 Task: Look for Airbnb options in Roskilde, Denmark from 9th December, 2023 to 12th December, 2023 for 1 adult.1  bedroom having 1 bed and 1 bathroom. Property type can be flat. Amenities needed are: wifi. Booking option can be shelf check-in. Look for 4 properties as per requirement.
Action: Mouse moved to (425, 95)
Screenshot: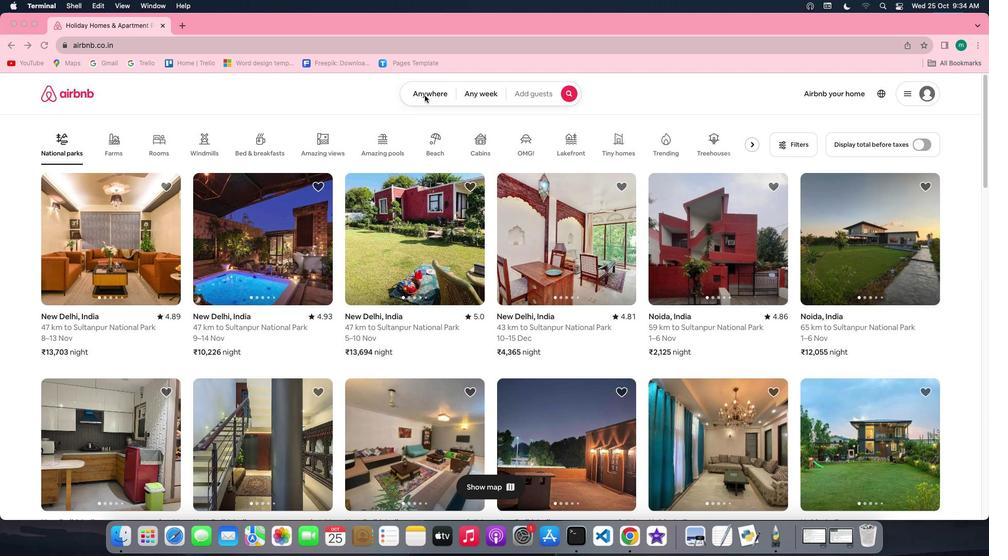 
Action: Mouse pressed left at (425, 95)
Screenshot: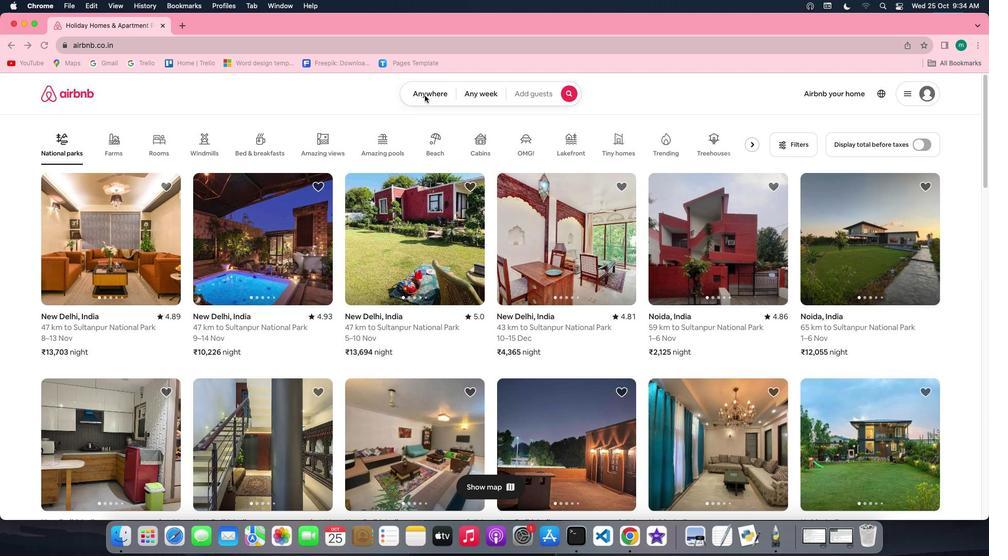 
Action: Mouse pressed left at (425, 95)
Screenshot: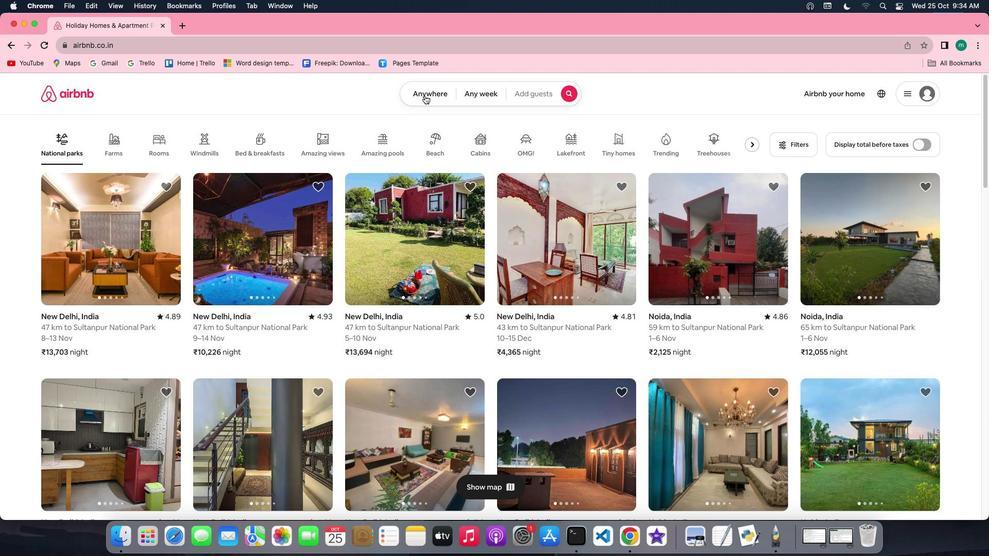 
Action: Mouse moved to (395, 137)
Screenshot: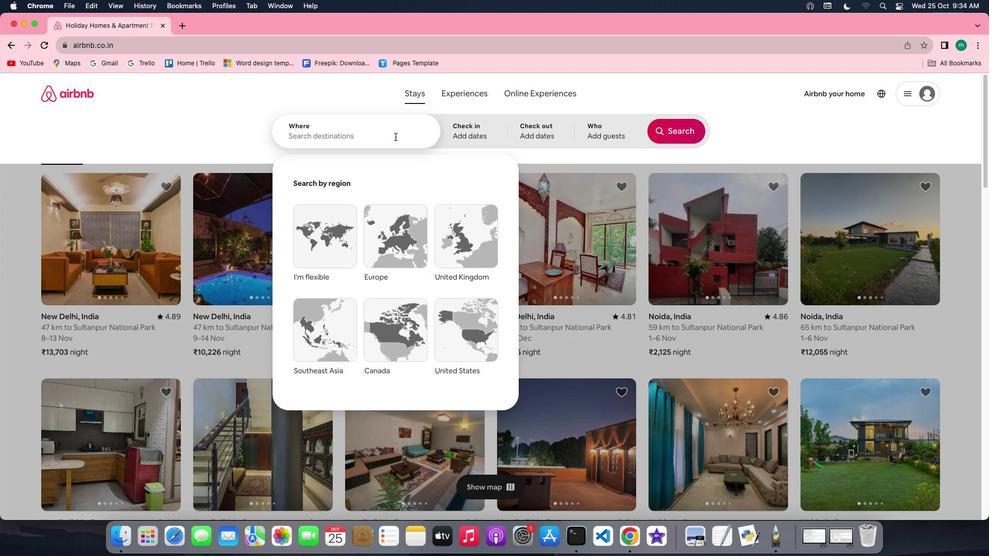 
Action: Mouse pressed left at (395, 137)
Screenshot: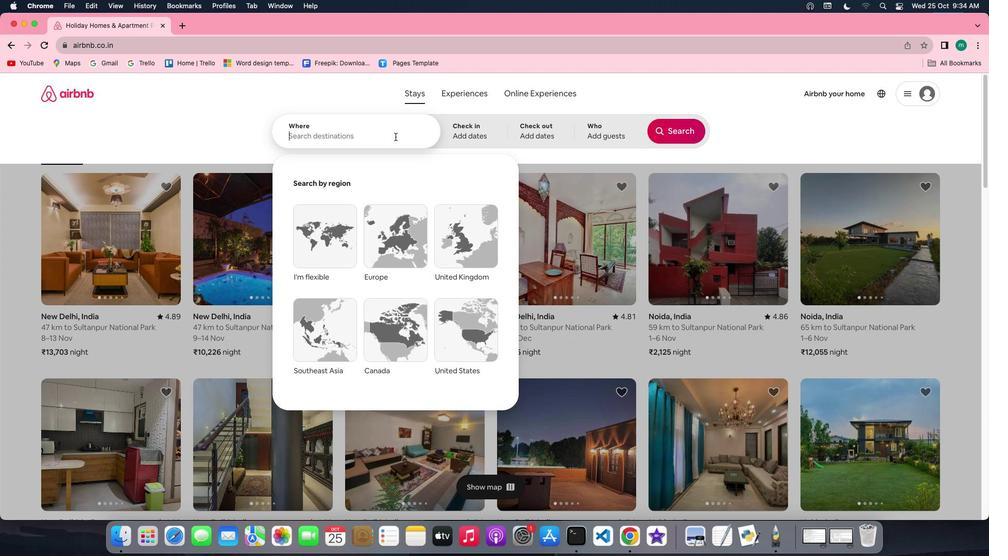 
Action: Key pressed Key.shift'R''o''s''k''i''l''d''e'','Key.spaceKey.shift'D''e''n''m''a''r''k'
Screenshot: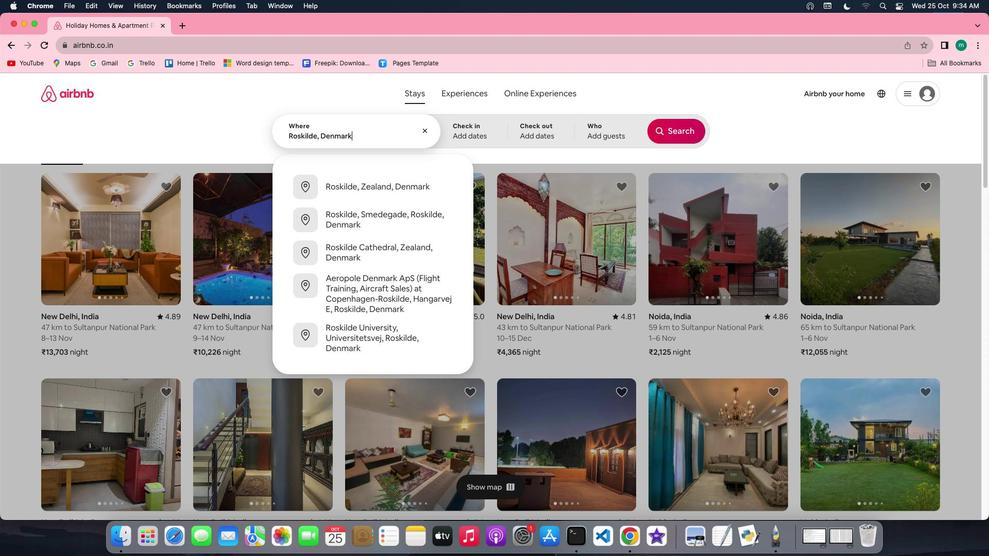 
Action: Mouse moved to (468, 138)
Screenshot: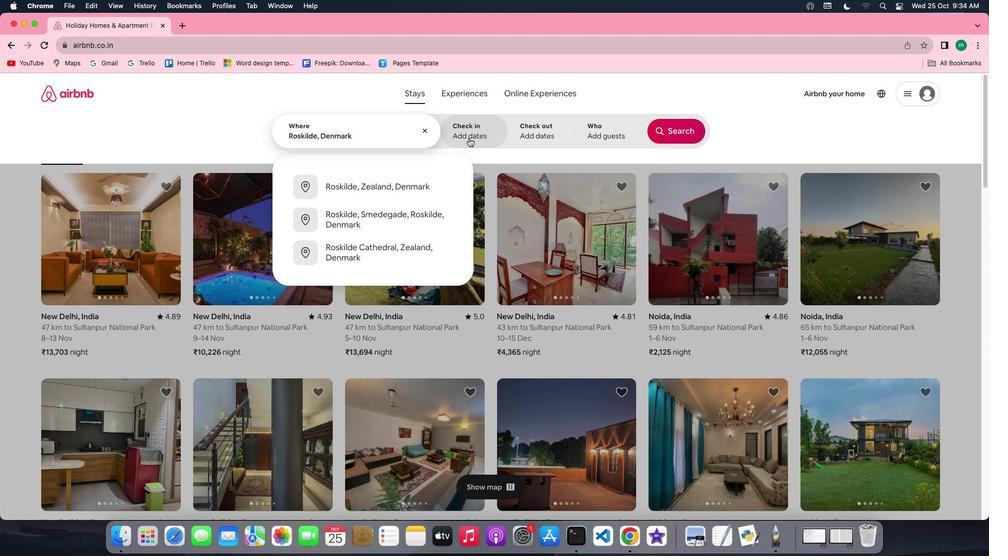 
Action: Mouse pressed left at (468, 138)
Screenshot: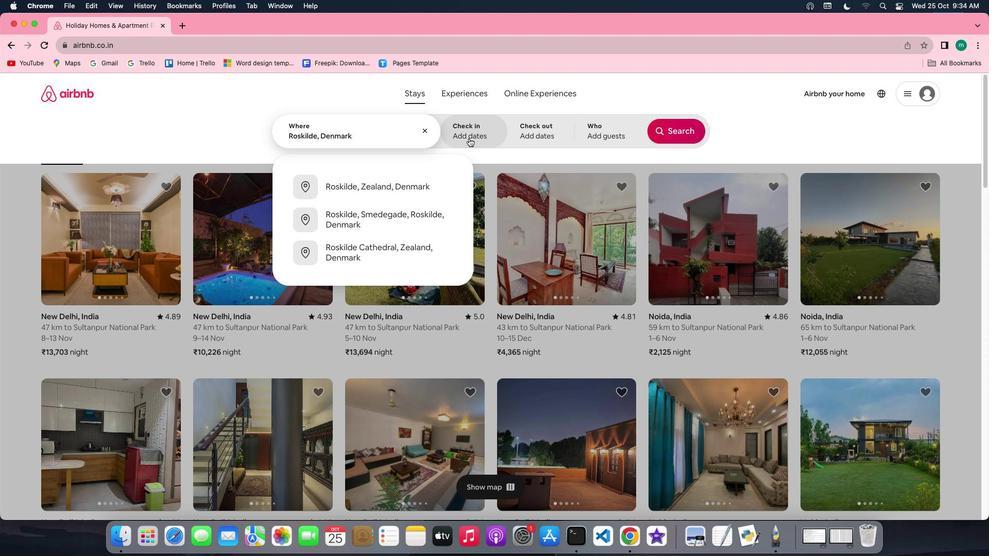 
Action: Mouse moved to (672, 218)
Screenshot: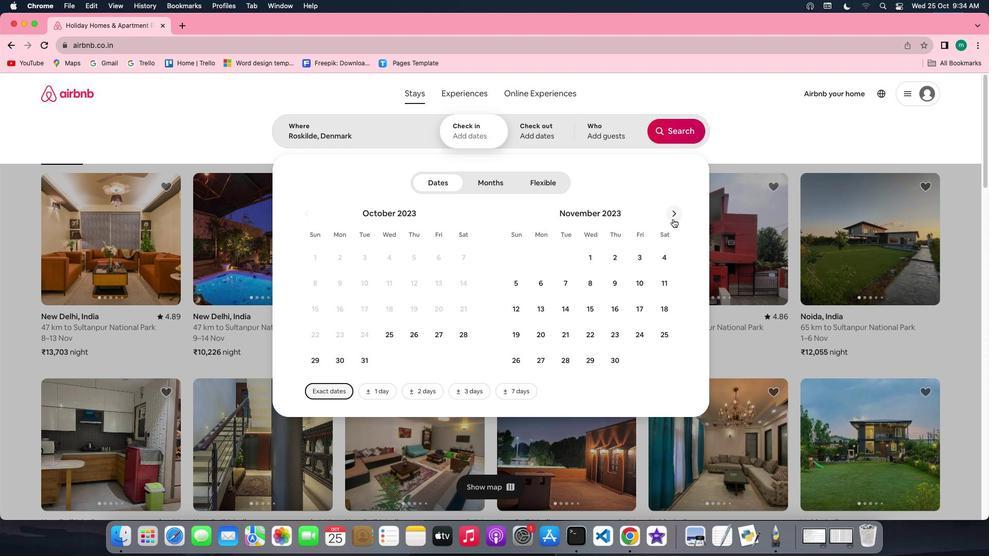 
Action: Mouse pressed left at (672, 218)
Screenshot: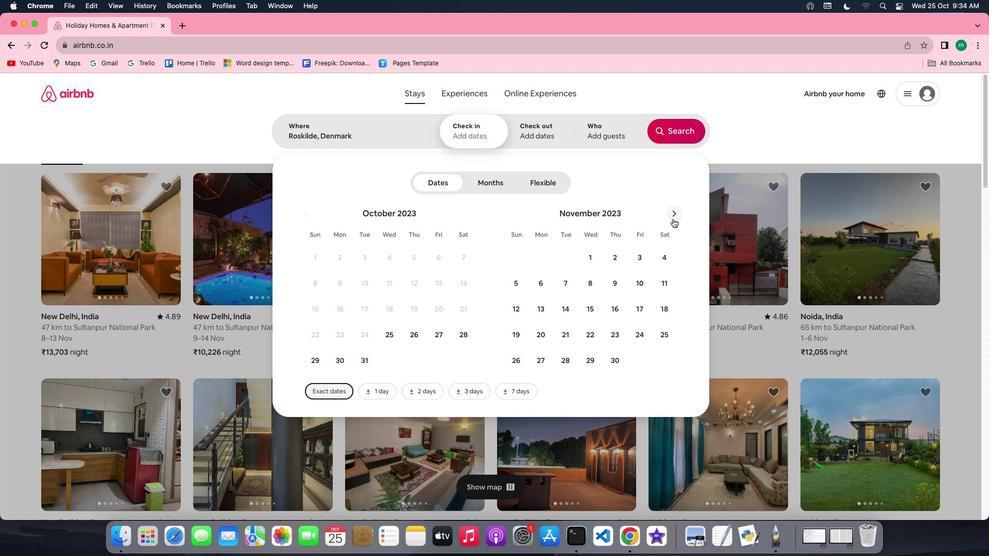 
Action: Mouse moved to (669, 279)
Screenshot: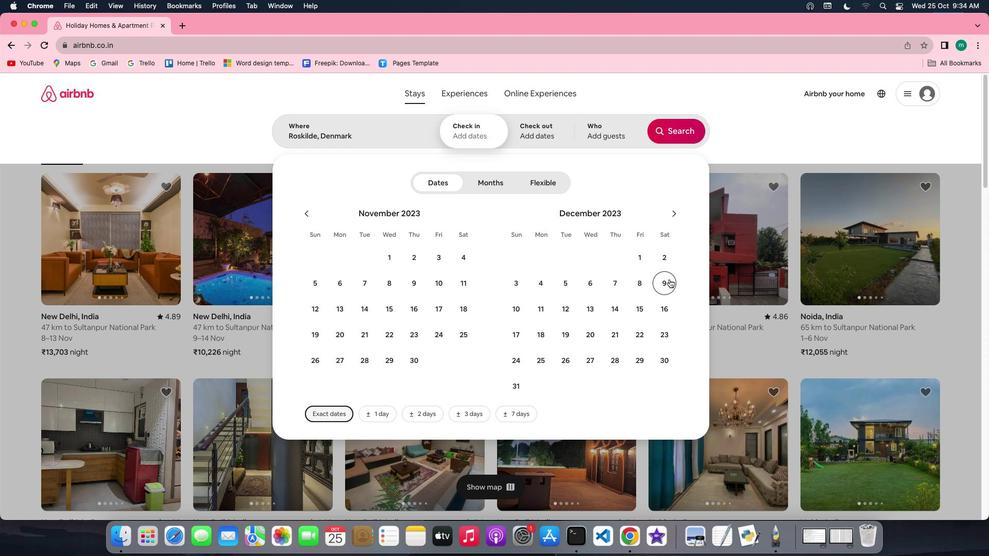 
Action: Mouse pressed left at (669, 279)
Screenshot: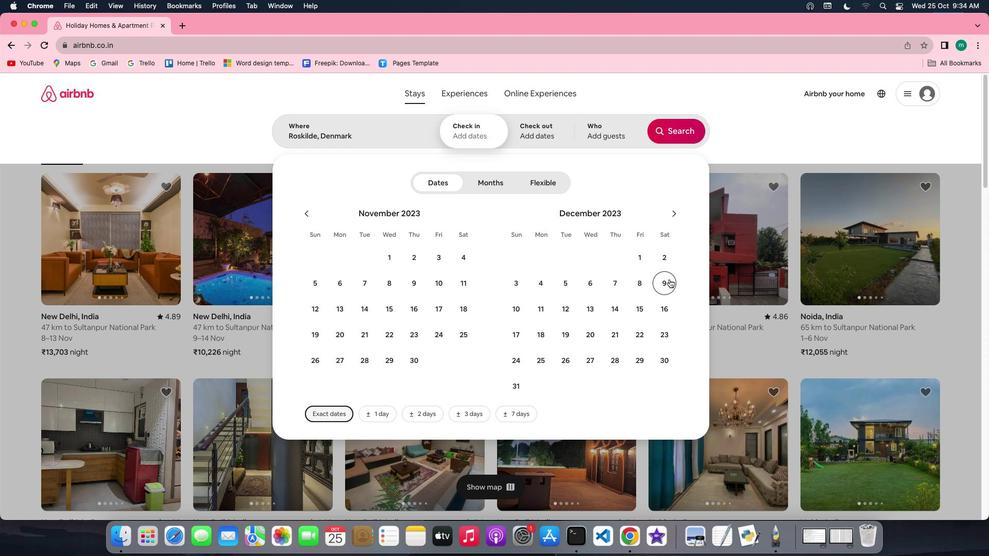 
Action: Mouse moved to (563, 306)
Screenshot: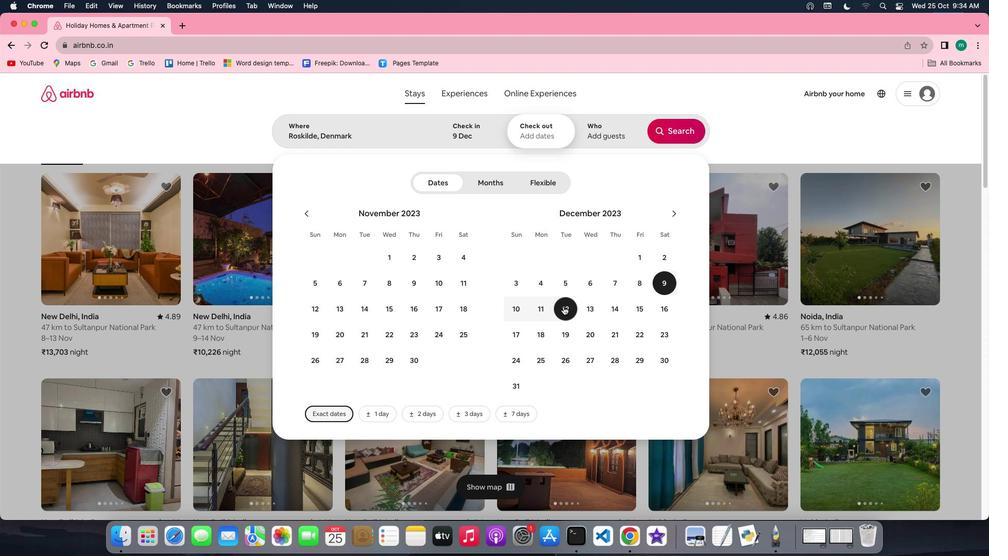 
Action: Mouse pressed left at (563, 306)
Screenshot: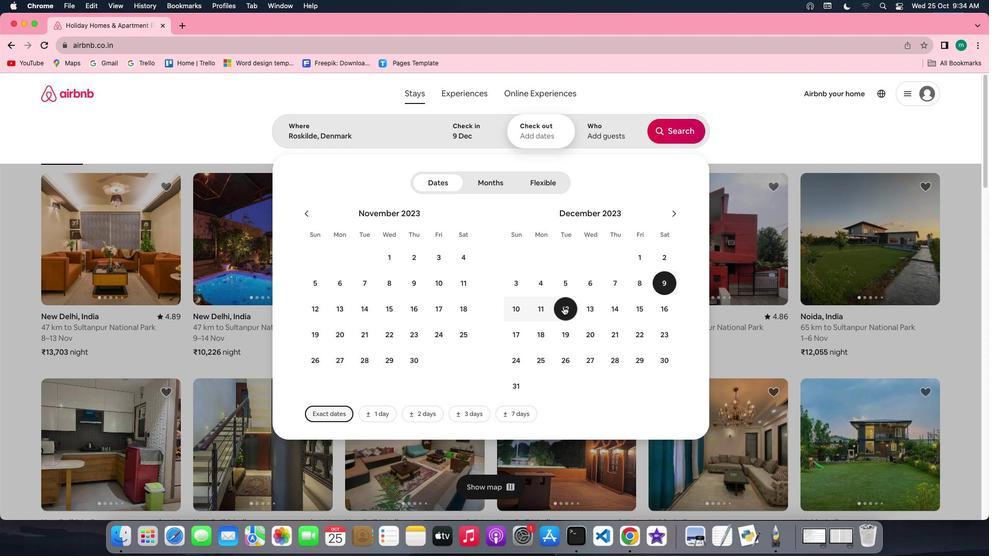 
Action: Mouse moved to (597, 125)
Screenshot: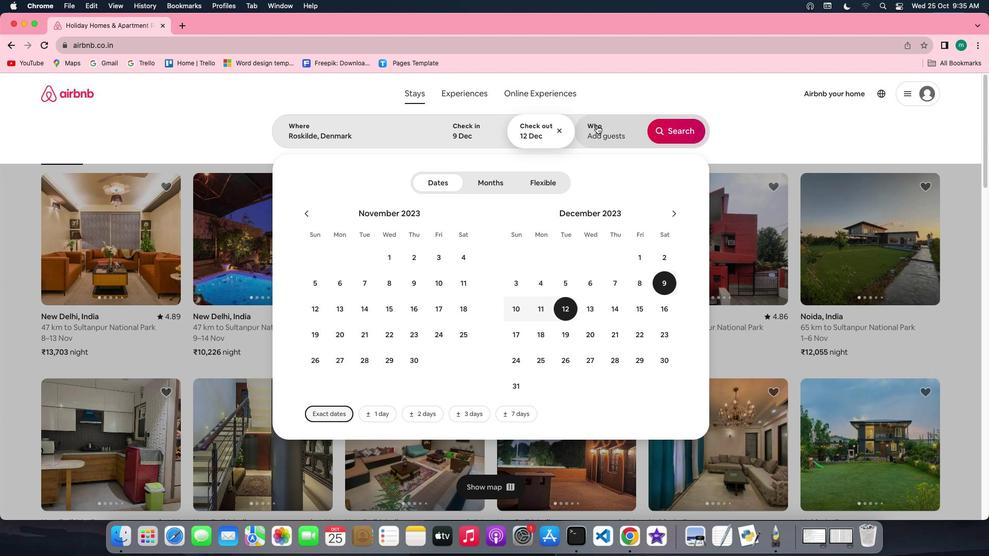 
Action: Mouse pressed left at (597, 125)
Screenshot: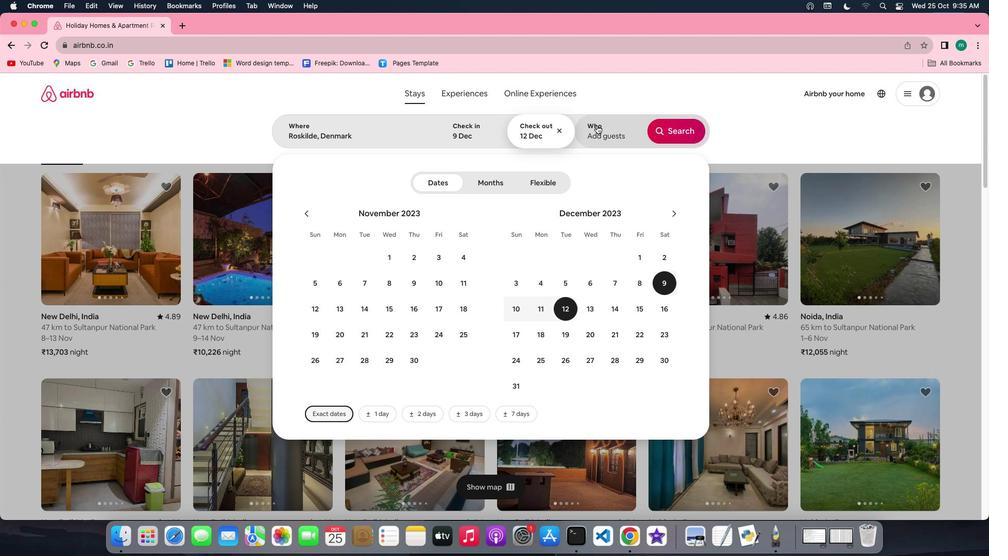 
Action: Mouse moved to (675, 182)
Screenshot: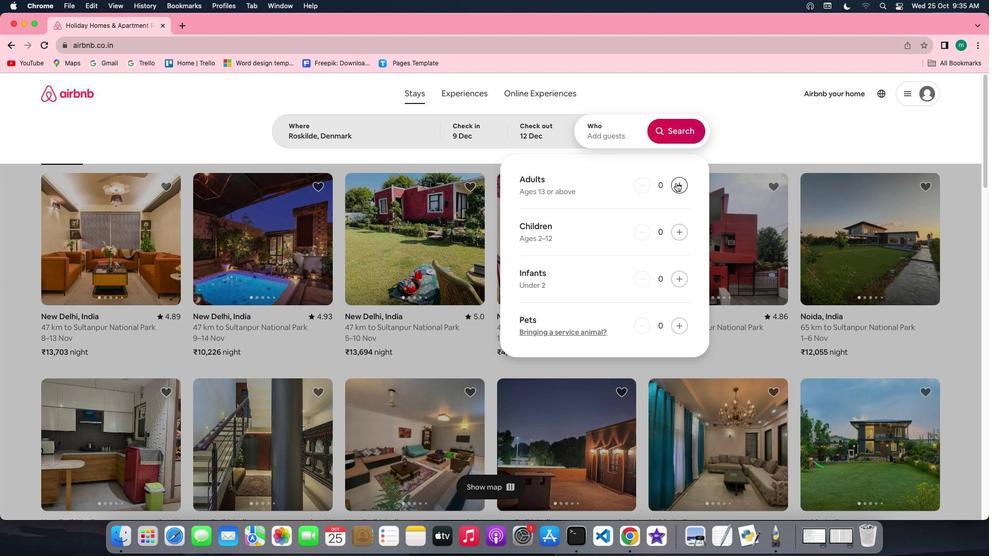 
Action: Mouse pressed left at (675, 182)
Screenshot: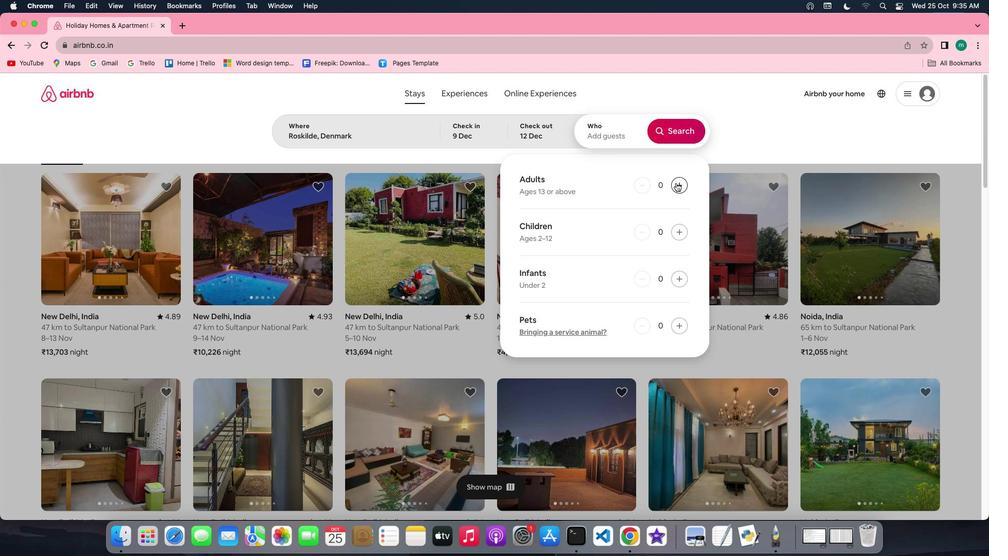 
Action: Mouse moved to (691, 126)
Screenshot: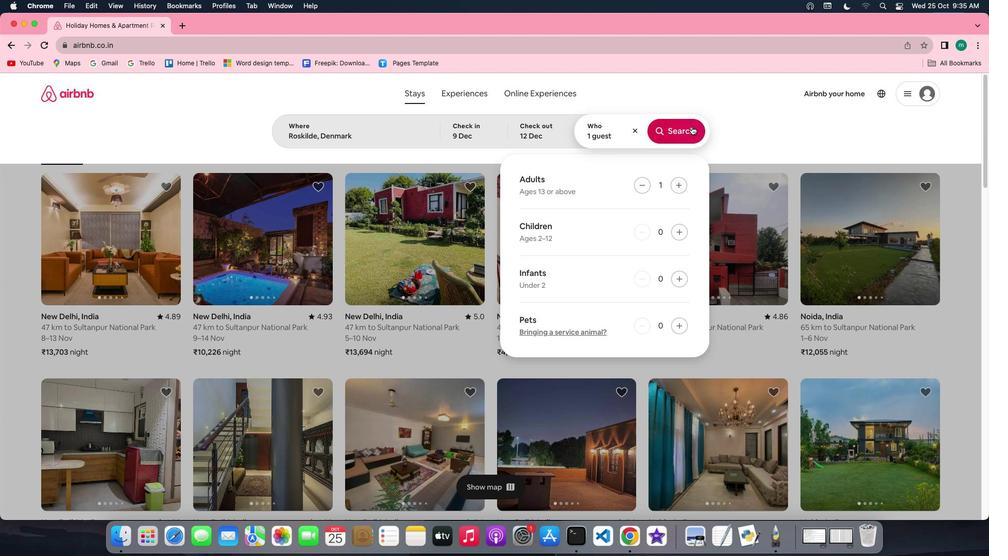 
Action: Mouse pressed left at (691, 126)
Screenshot: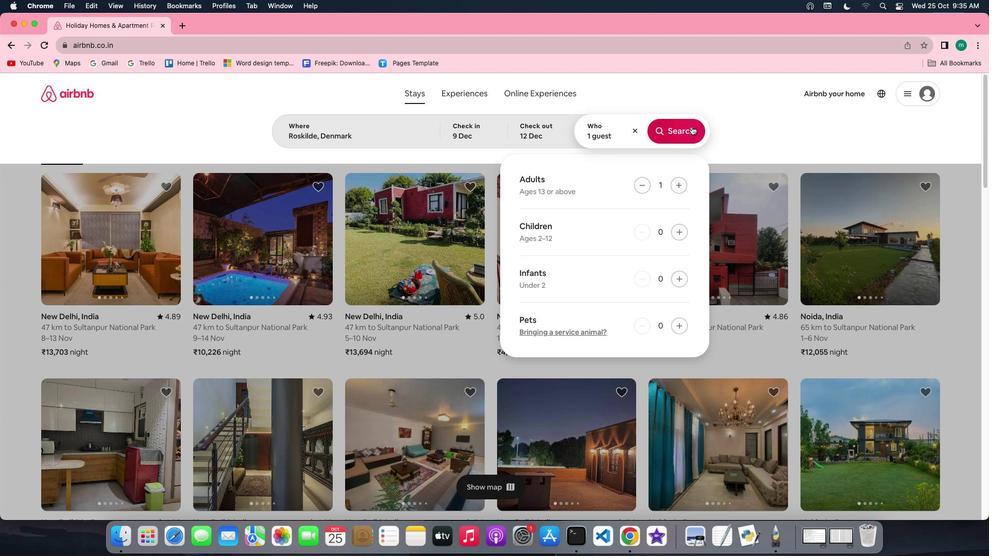 
Action: Mouse moved to (817, 136)
Screenshot: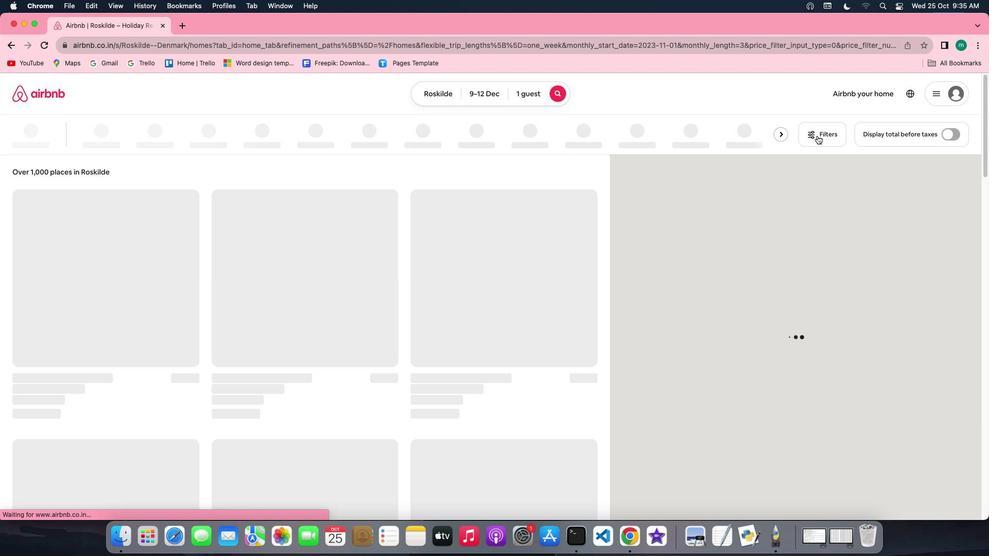 
Action: Mouse pressed left at (817, 136)
Screenshot: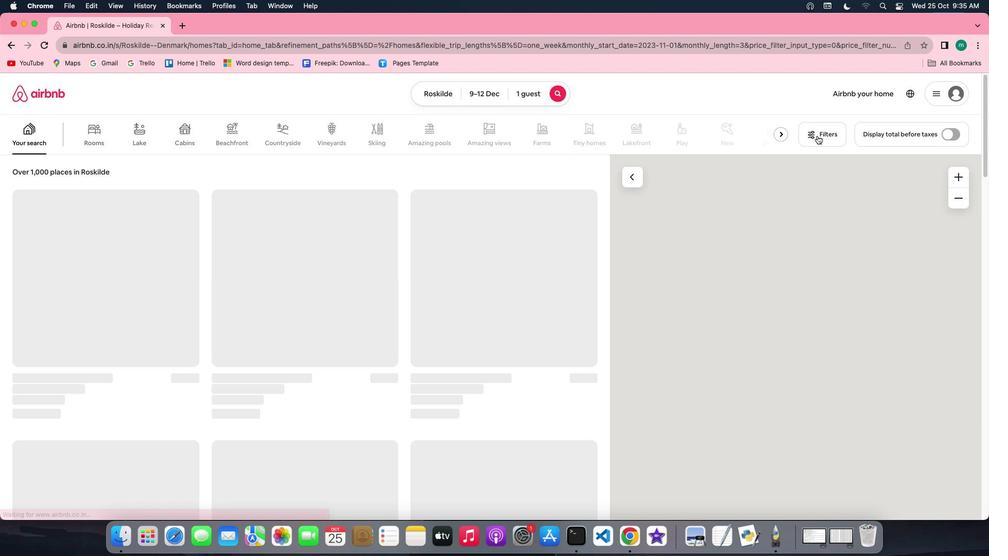 
Action: Mouse moved to (428, 325)
Screenshot: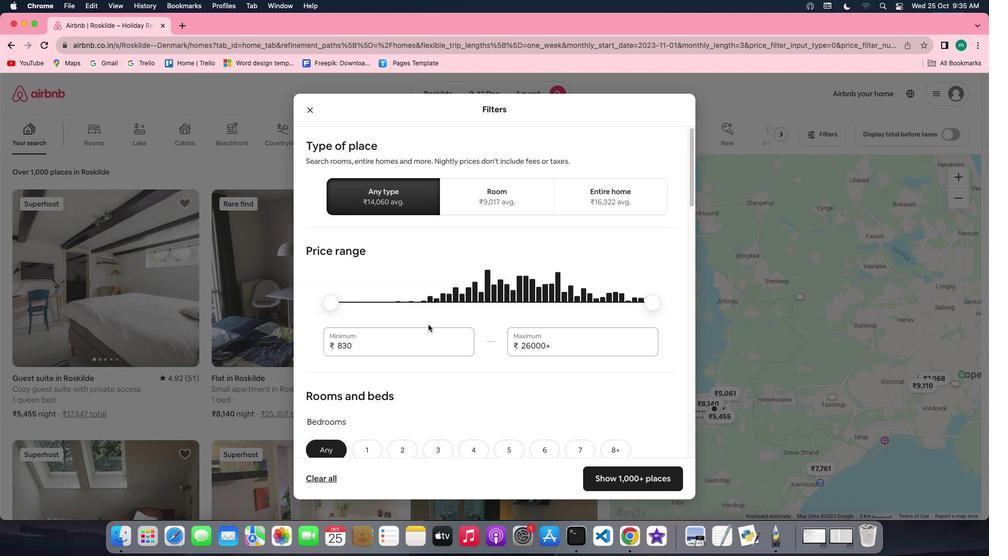 
Action: Mouse scrolled (428, 325) with delta (0, 0)
Screenshot: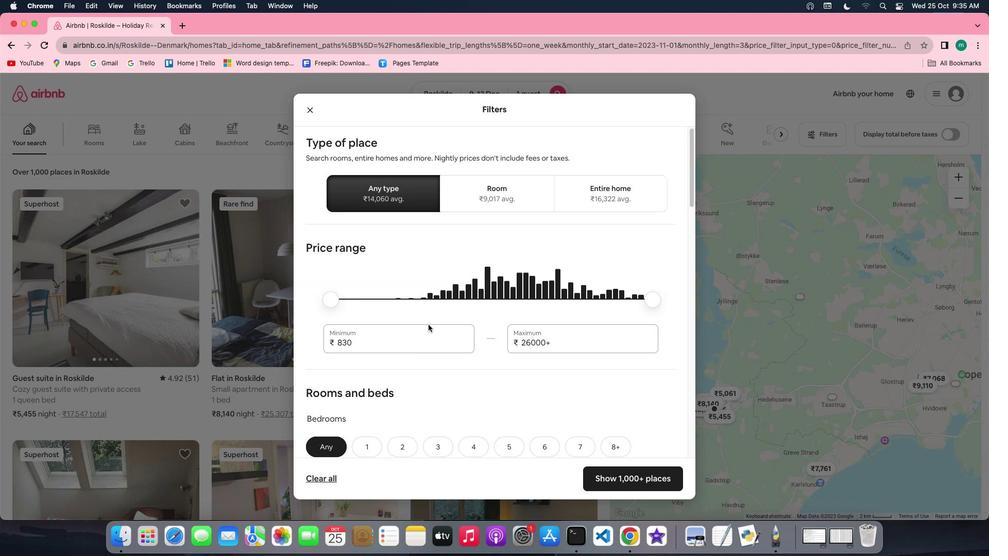 
Action: Mouse scrolled (428, 325) with delta (0, 0)
Screenshot: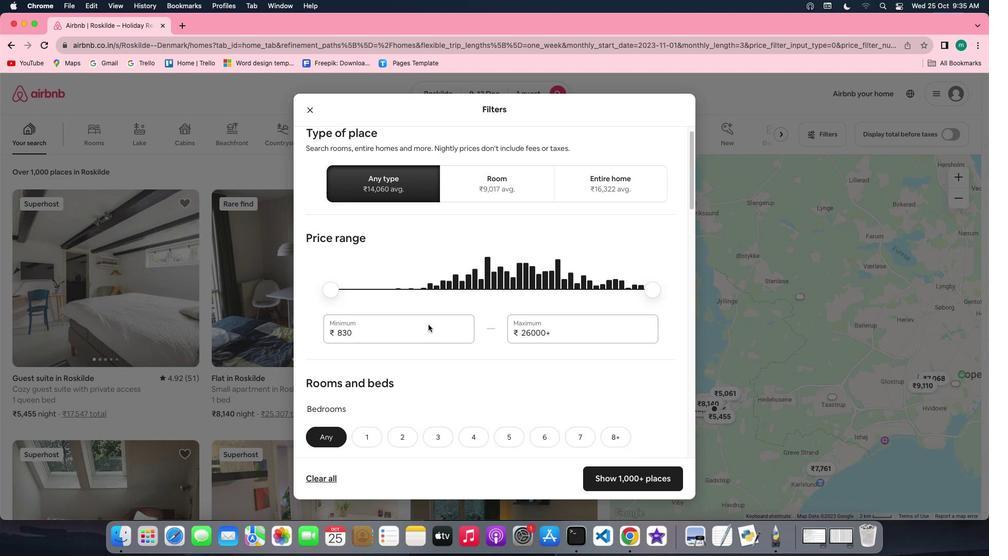 
Action: Mouse scrolled (428, 325) with delta (0, -1)
Screenshot: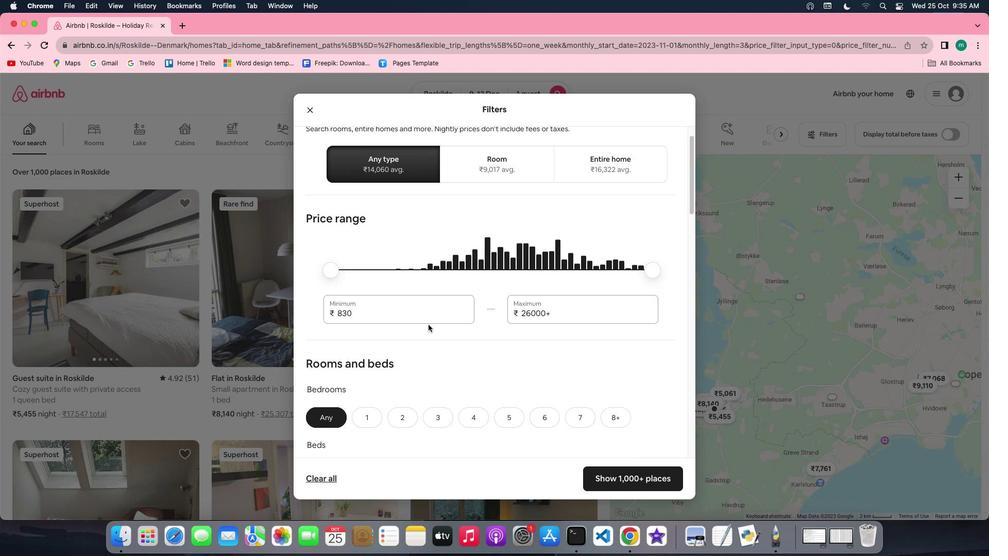 
Action: Mouse scrolled (428, 325) with delta (0, -1)
Screenshot: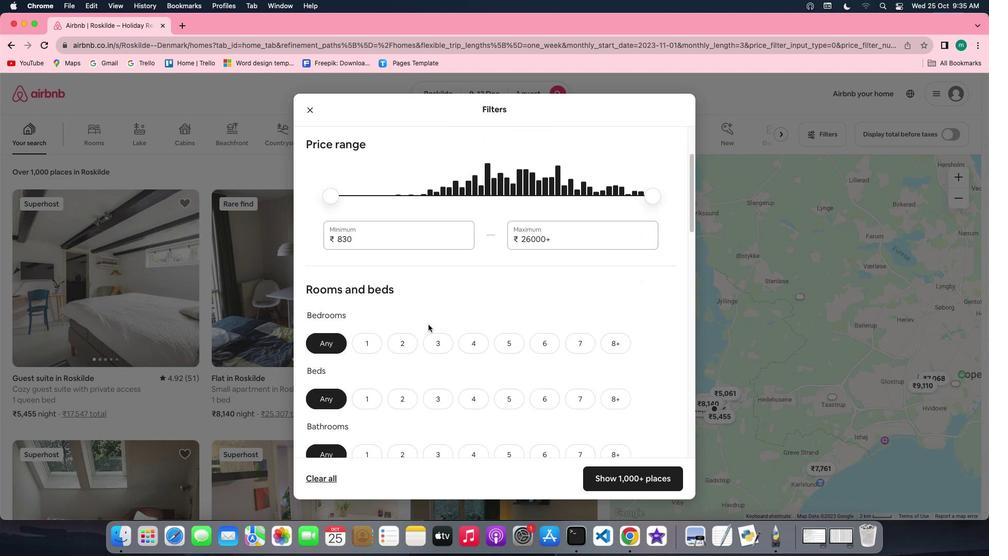 
Action: Mouse scrolled (428, 325) with delta (0, 0)
Screenshot: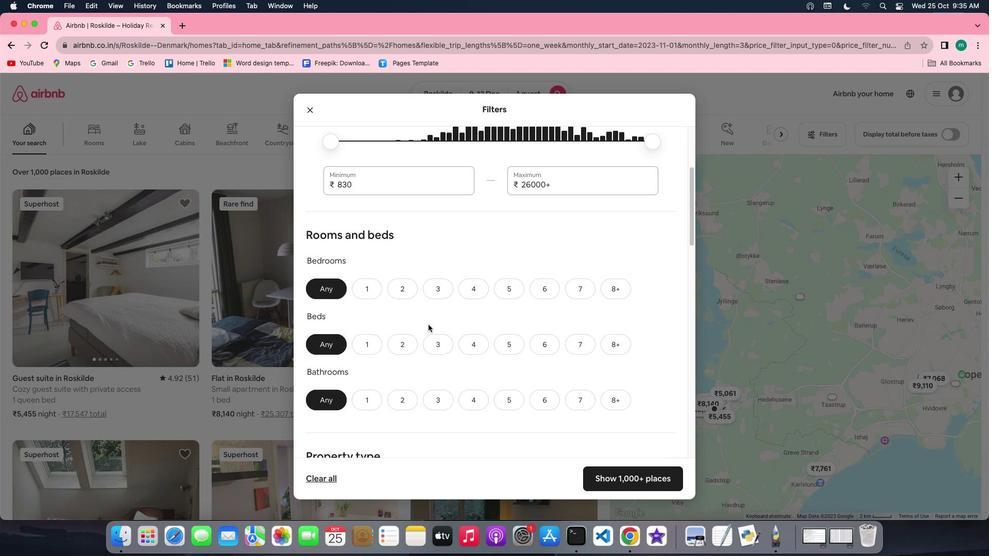 
Action: Mouse scrolled (428, 325) with delta (0, 0)
Screenshot: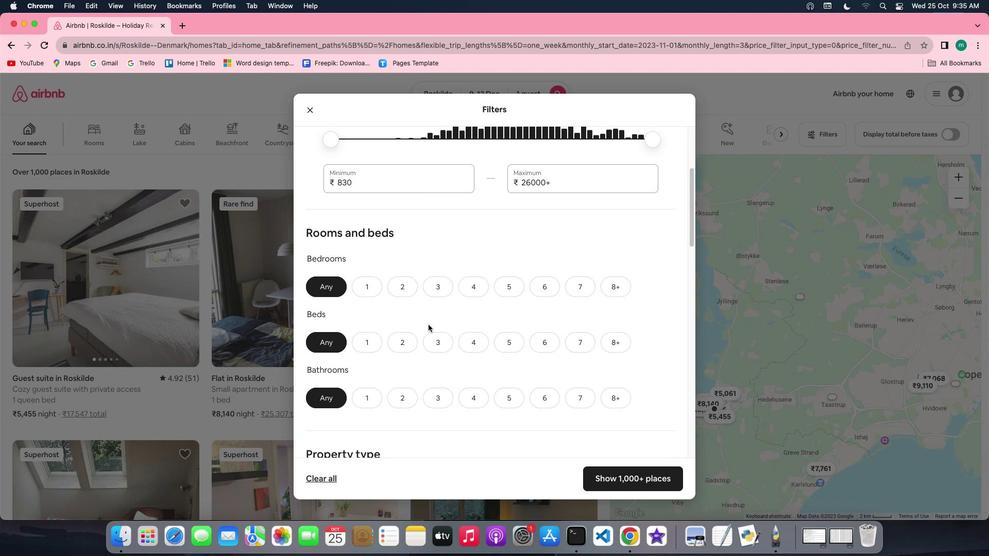
Action: Mouse scrolled (428, 325) with delta (0, 0)
Screenshot: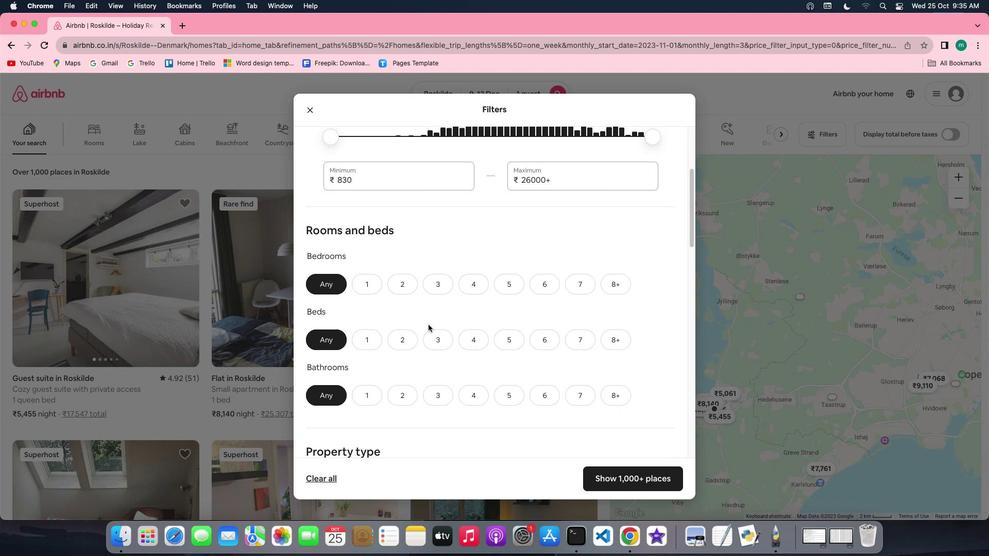 
Action: Mouse scrolled (428, 325) with delta (0, 0)
Screenshot: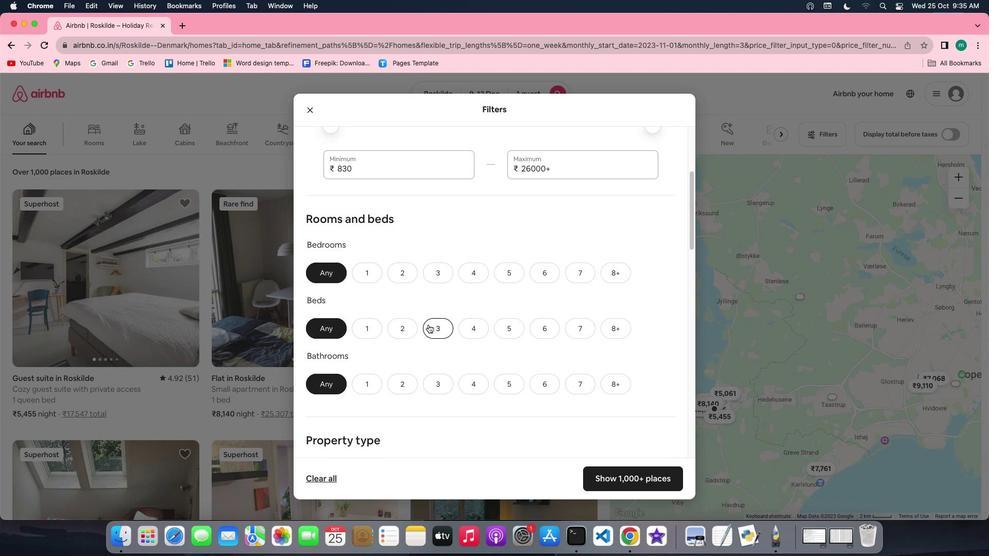 
Action: Mouse scrolled (428, 325) with delta (0, 0)
Screenshot: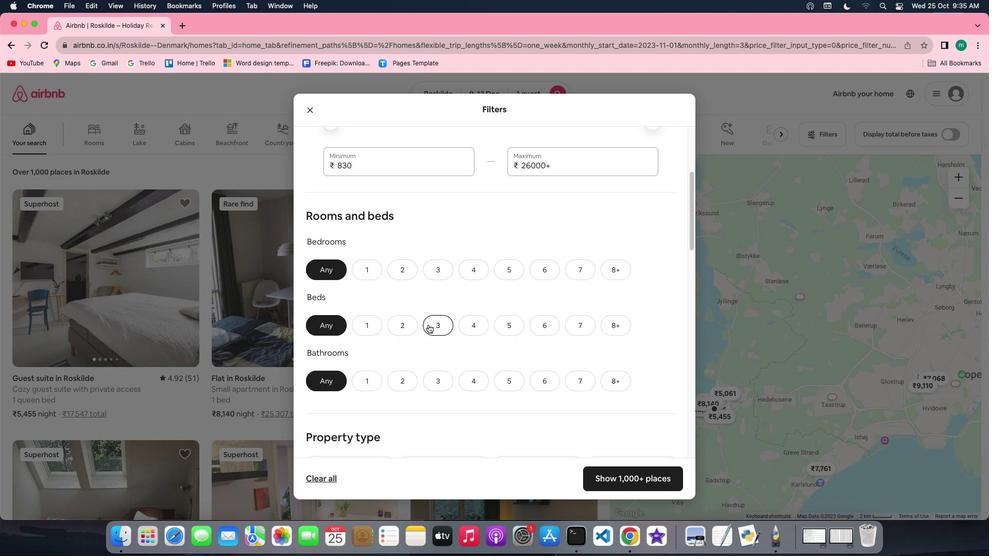 
Action: Mouse moved to (365, 261)
Screenshot: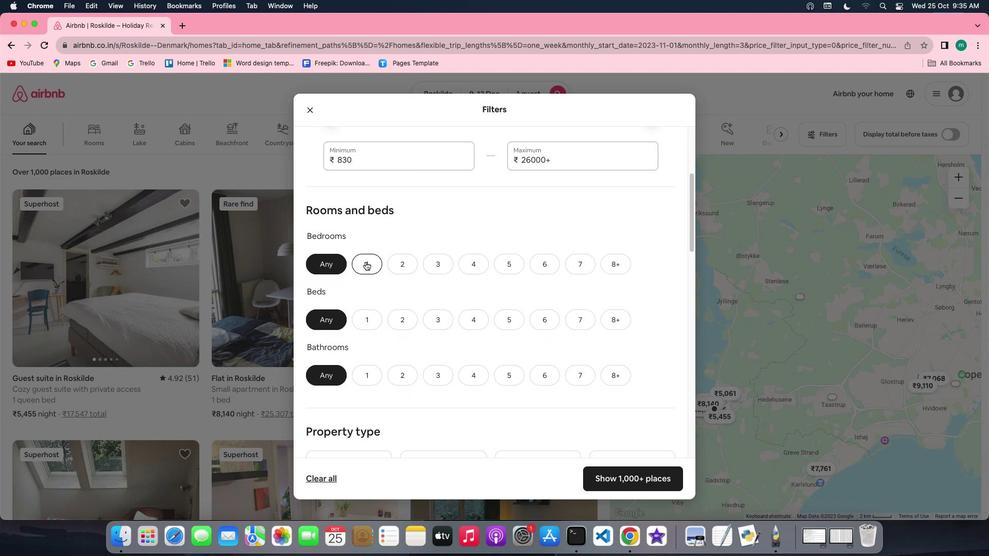 
Action: Mouse pressed left at (365, 261)
Screenshot: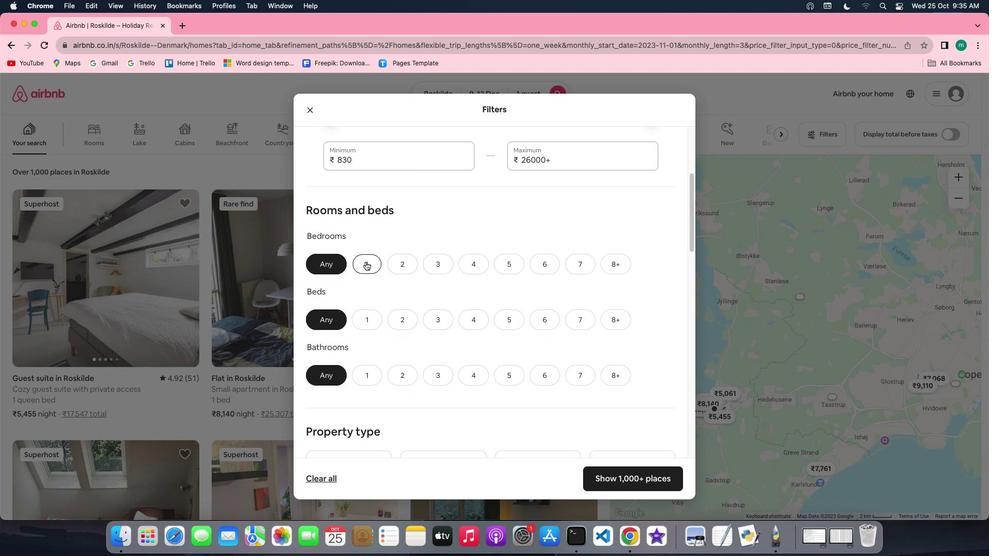 
Action: Mouse moved to (363, 314)
Screenshot: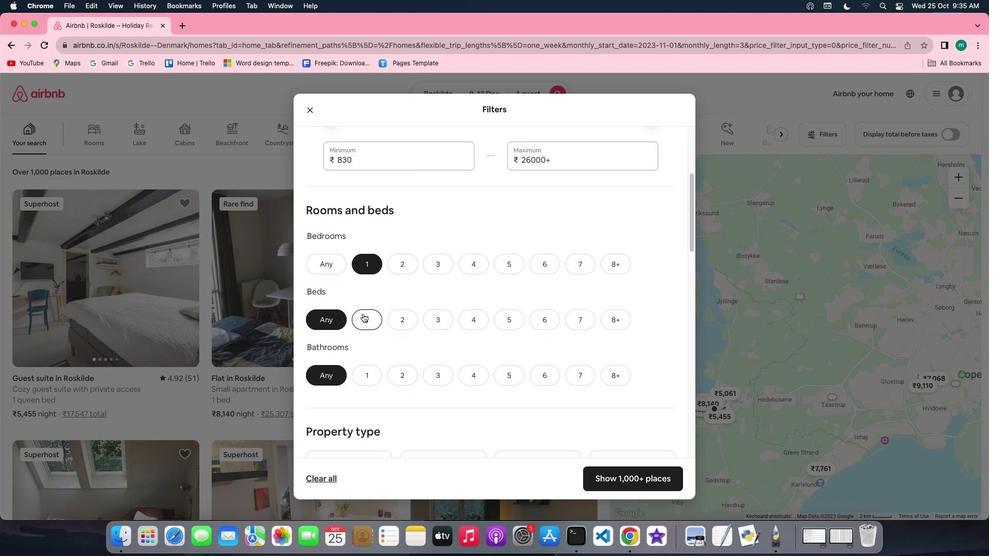 
Action: Mouse pressed left at (363, 314)
Screenshot: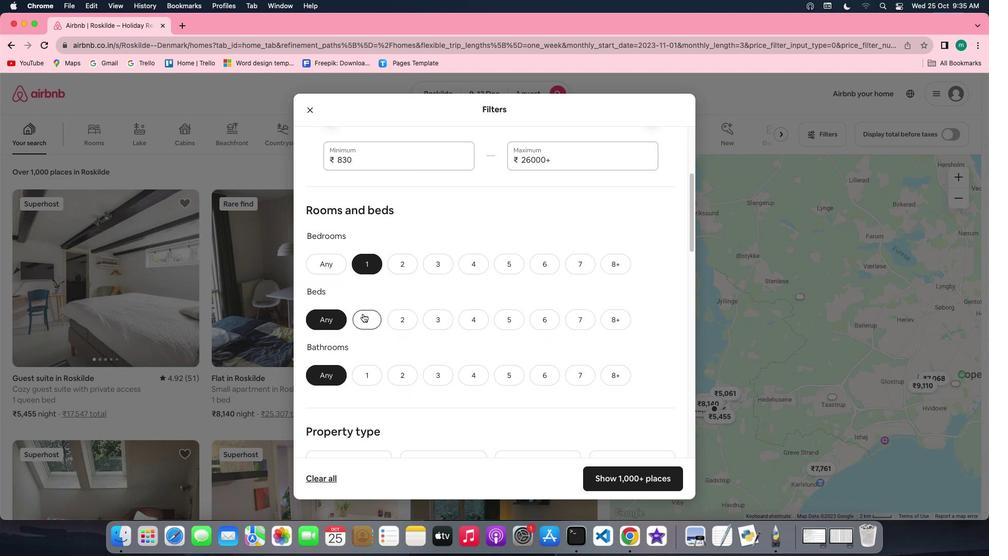 
Action: Mouse moved to (357, 371)
Screenshot: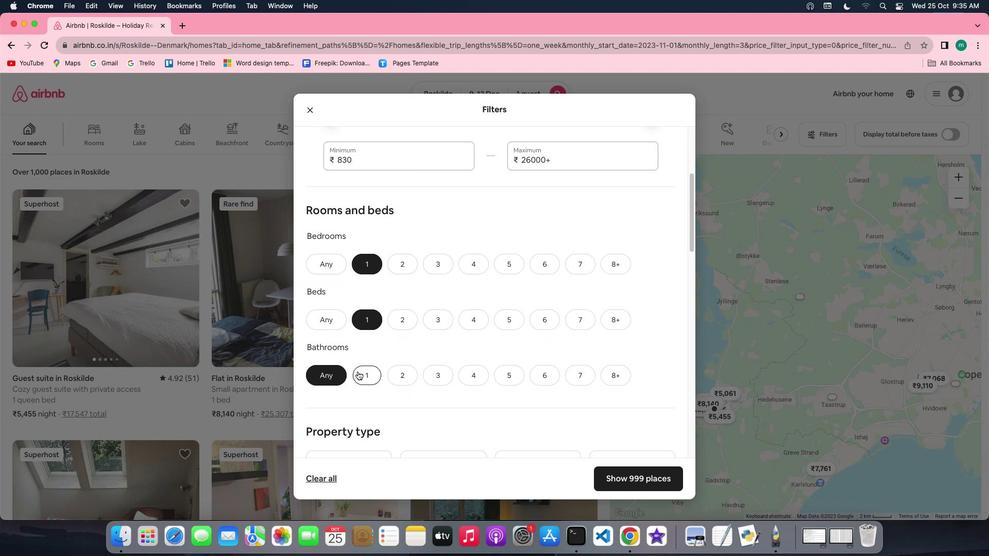 
Action: Mouse pressed left at (357, 371)
Screenshot: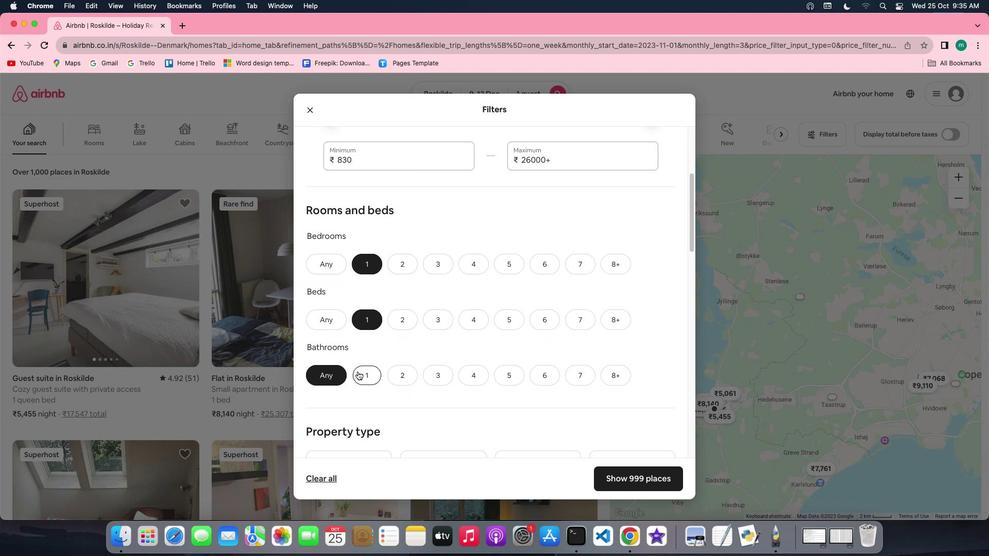 
Action: Mouse moved to (465, 379)
Screenshot: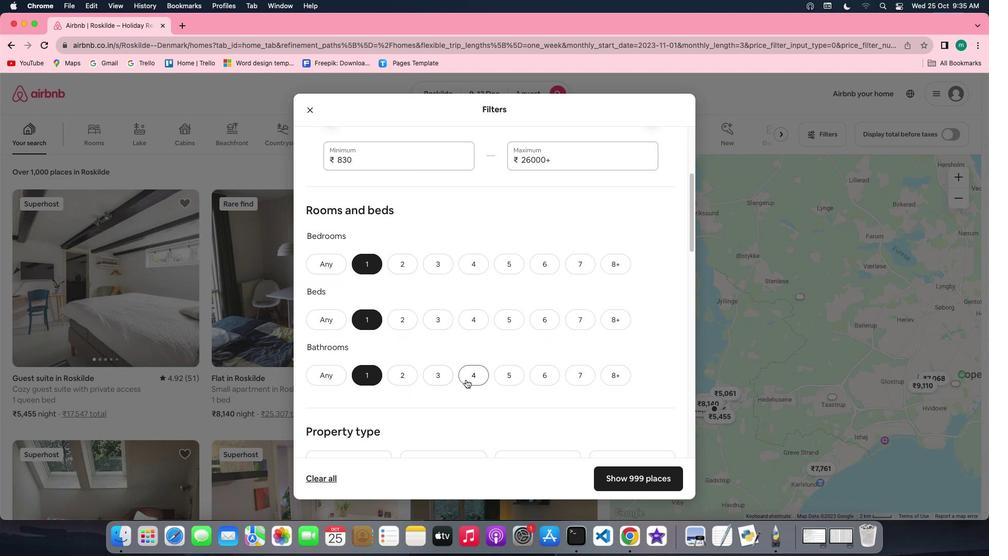 
Action: Mouse scrolled (465, 379) with delta (0, 0)
Screenshot: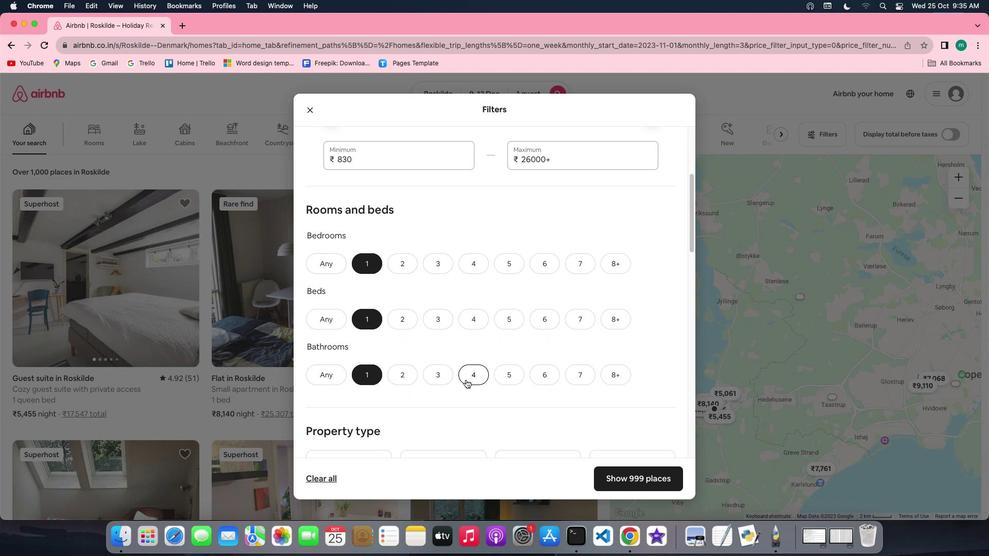 
Action: Mouse scrolled (465, 379) with delta (0, 0)
Screenshot: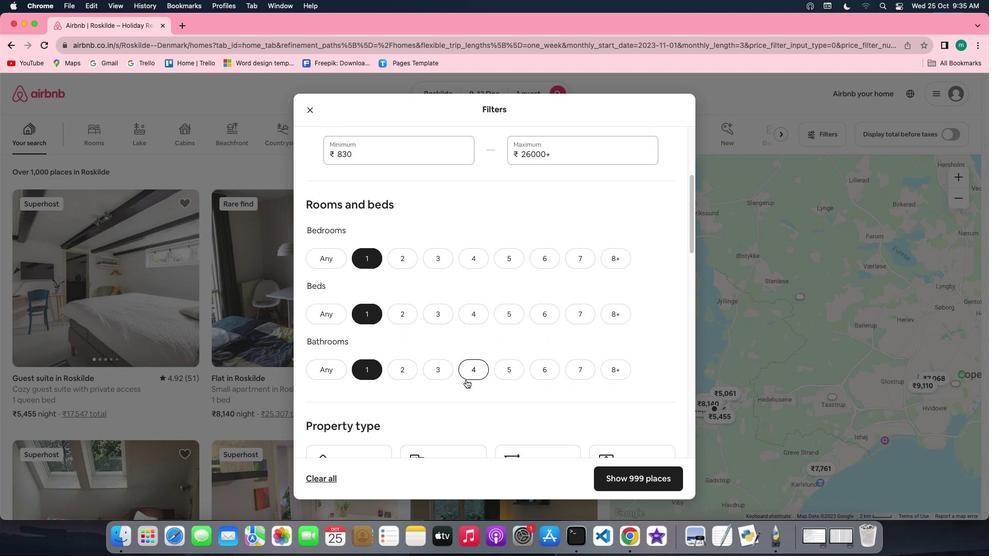 
Action: Mouse scrolled (465, 379) with delta (0, 0)
Screenshot: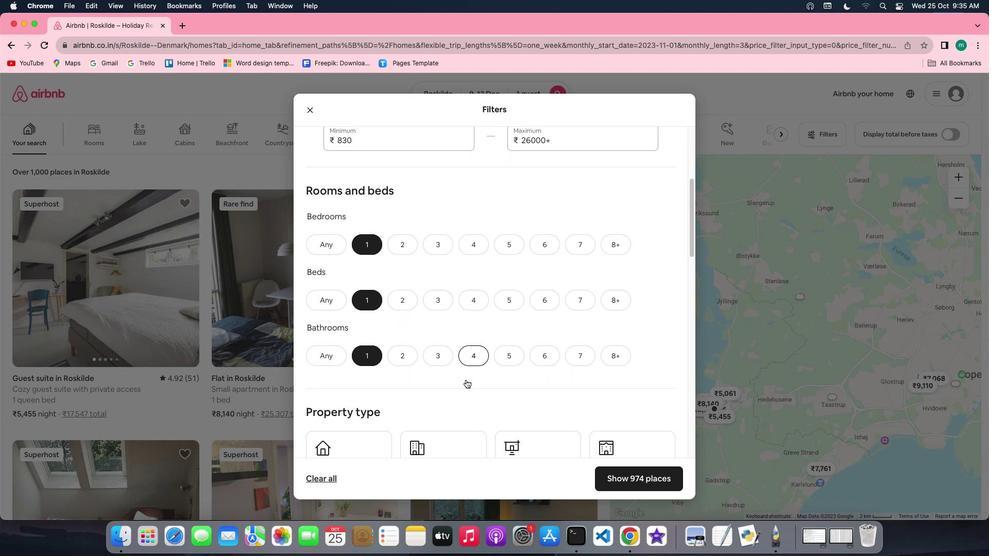 
Action: Mouse scrolled (465, 379) with delta (0, 0)
Screenshot: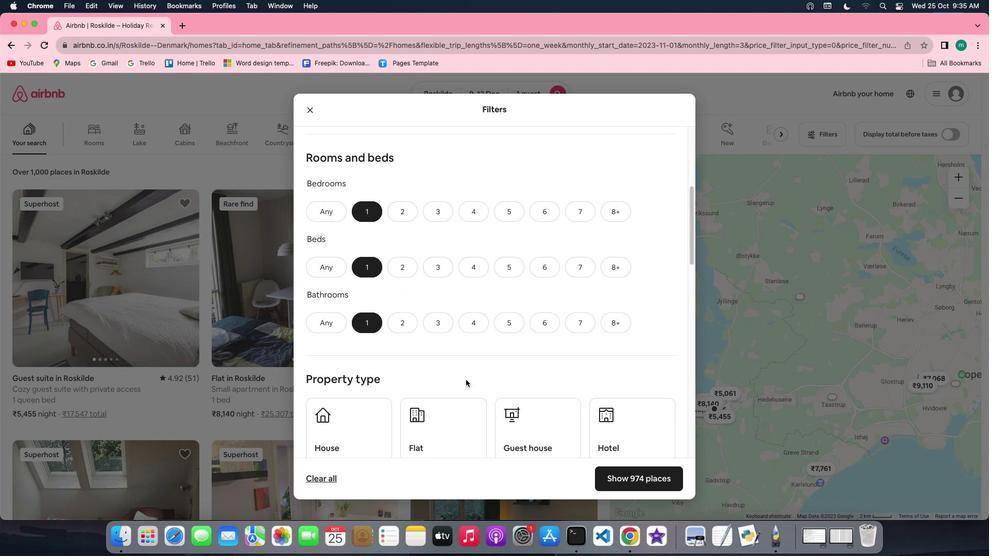 
Action: Mouse scrolled (465, 379) with delta (0, 0)
Screenshot: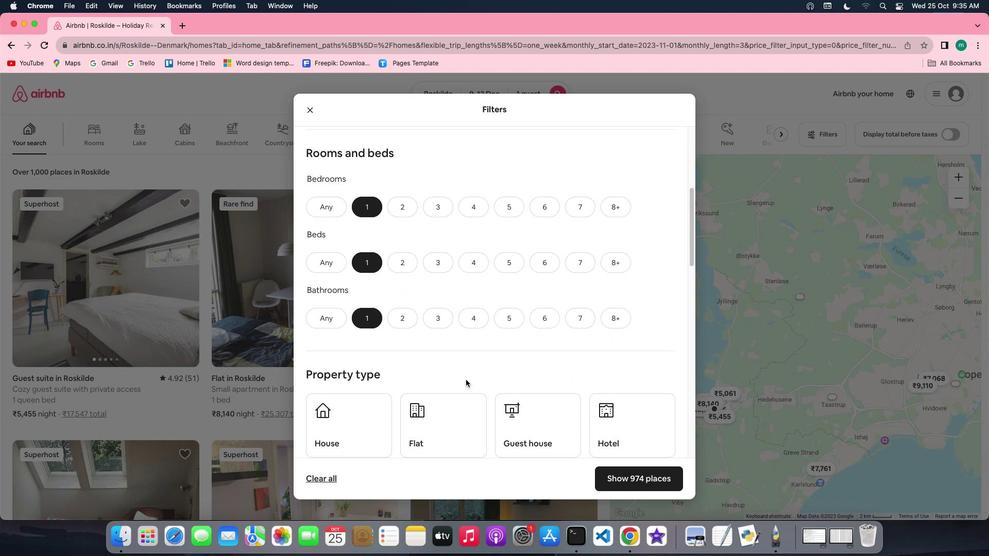 
Action: Mouse scrolled (465, 379) with delta (0, 0)
Screenshot: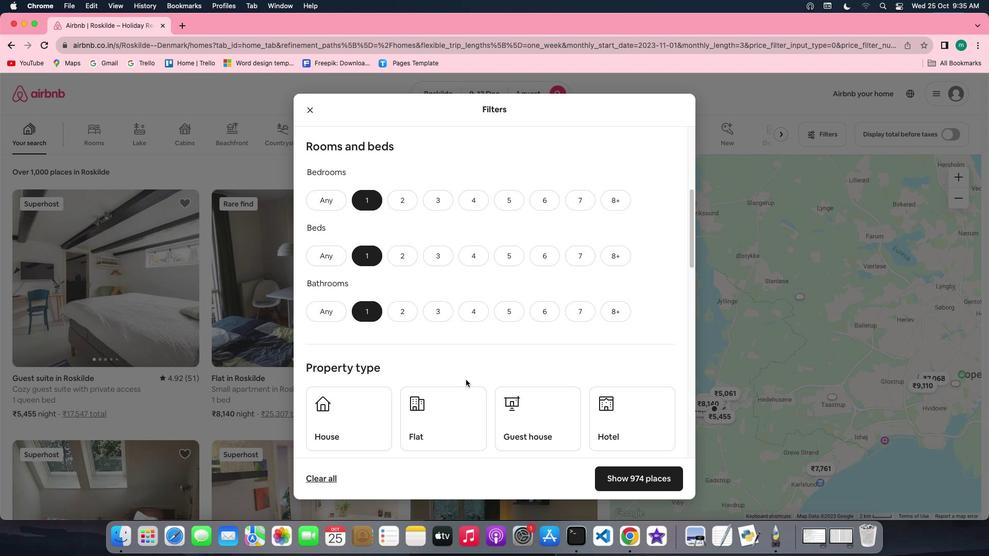 
Action: Mouse scrolled (465, 379) with delta (0, 0)
Screenshot: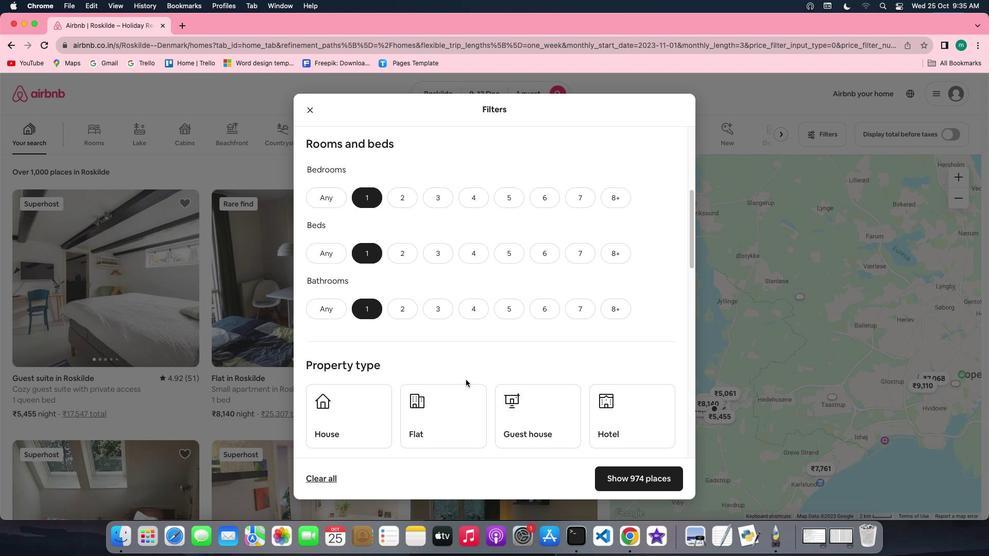 
Action: Mouse scrolled (465, 379) with delta (0, 0)
Screenshot: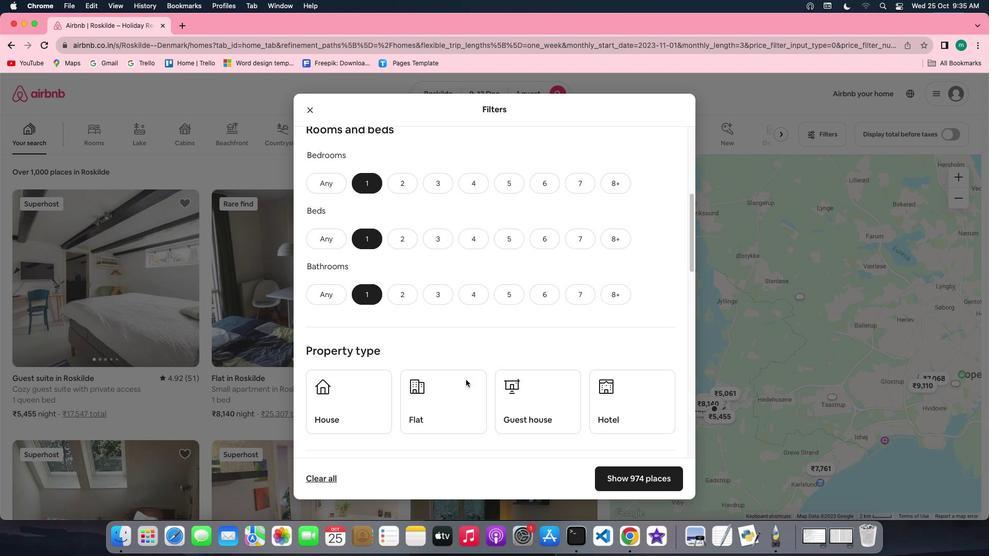
Action: Mouse moved to (464, 378)
Screenshot: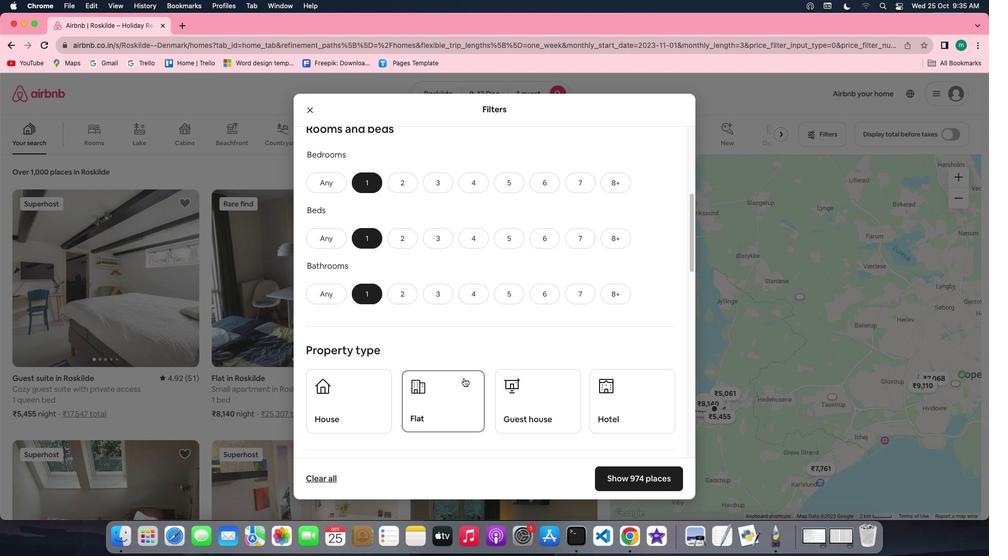 
Action: Mouse pressed left at (464, 378)
Screenshot: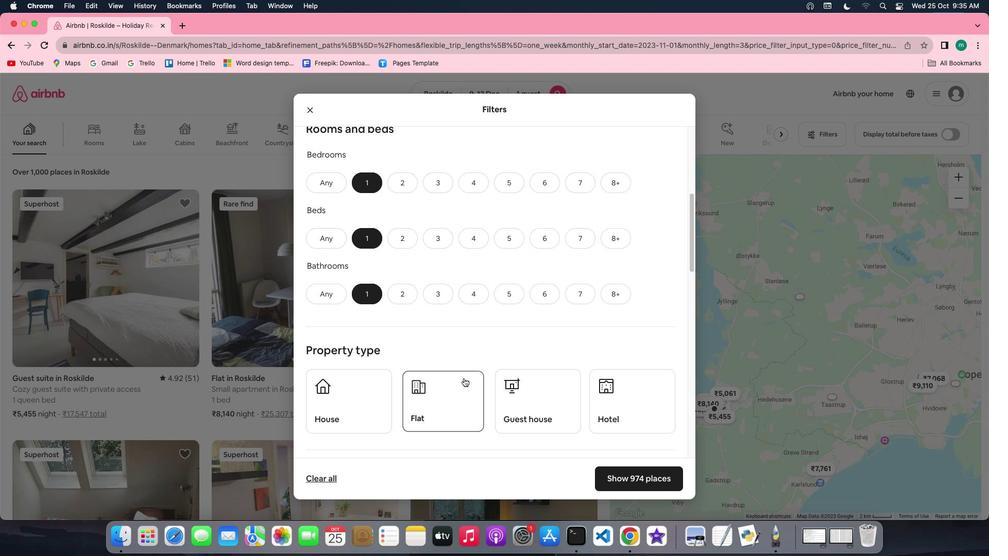 
Action: Mouse moved to (566, 386)
Screenshot: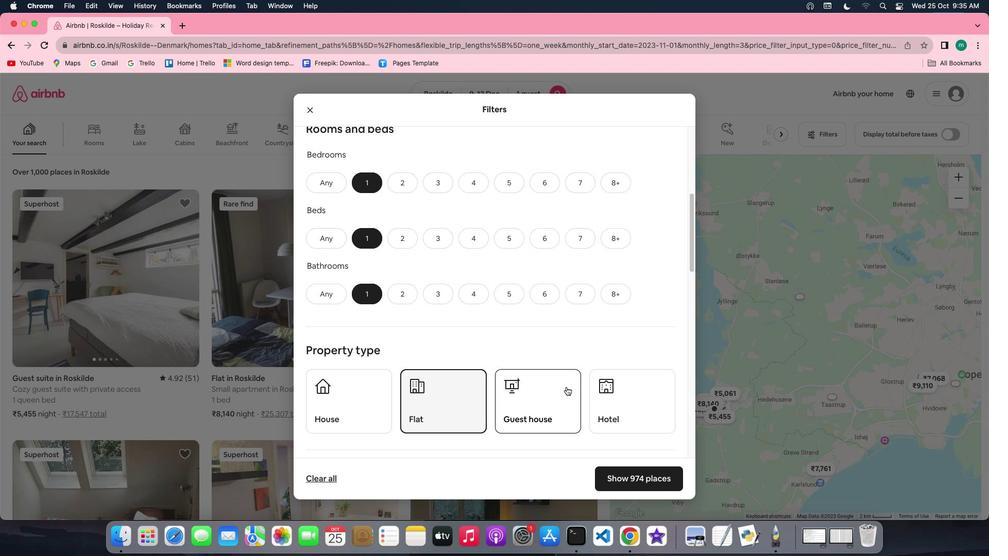 
Action: Mouse scrolled (566, 386) with delta (0, 0)
Screenshot: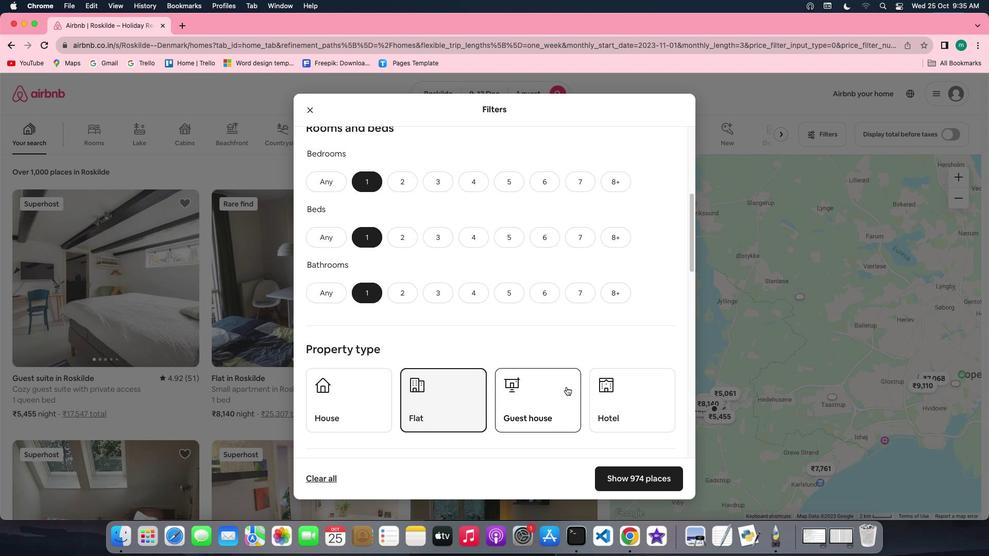 
Action: Mouse scrolled (566, 386) with delta (0, 0)
Screenshot: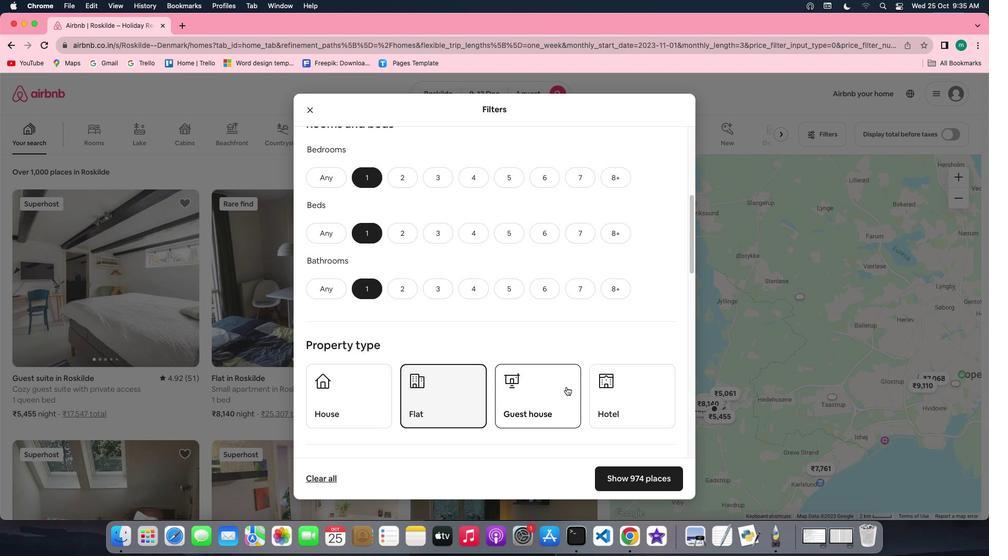 
Action: Mouse scrolled (566, 386) with delta (0, -1)
Screenshot: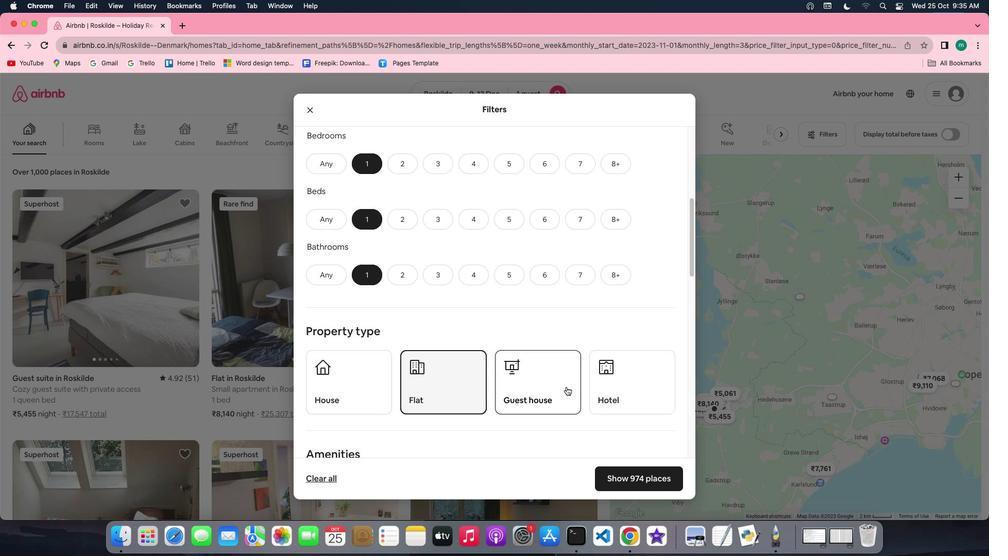 
Action: Mouse scrolled (566, 386) with delta (0, -1)
Screenshot: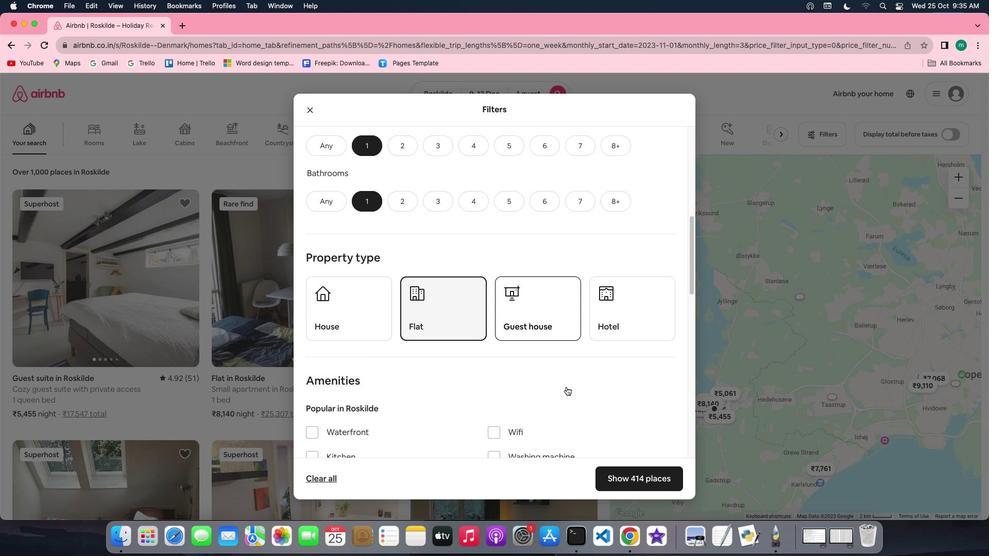 
Action: Mouse scrolled (566, 386) with delta (0, 0)
Screenshot: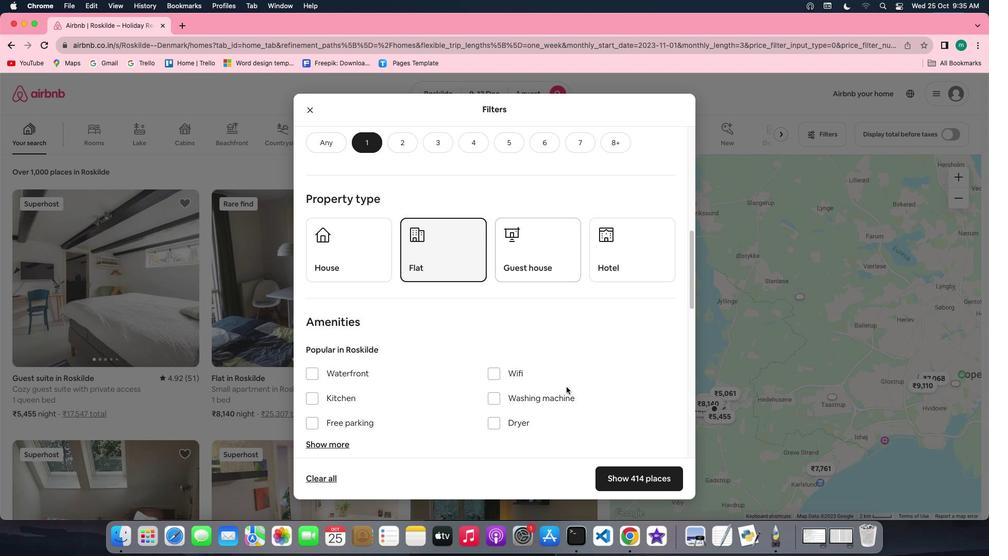 
Action: Mouse scrolled (566, 386) with delta (0, 0)
Screenshot: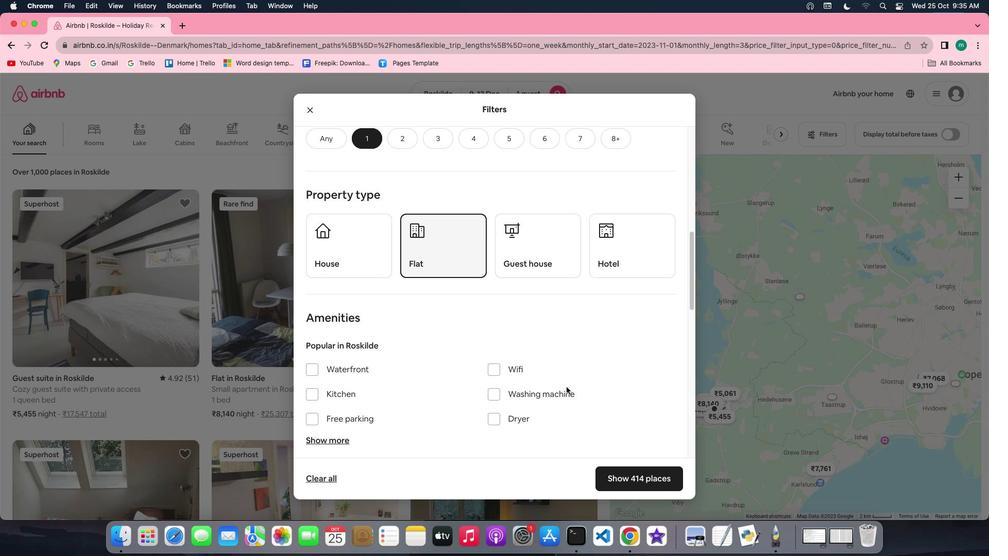 
Action: Mouse scrolled (566, 386) with delta (0, 0)
Screenshot: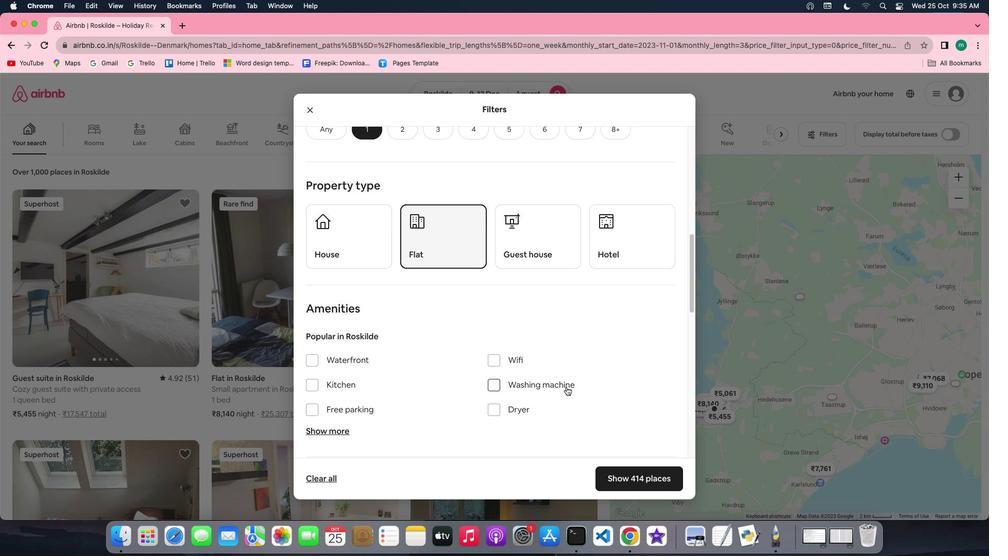 
Action: Mouse scrolled (566, 386) with delta (0, 0)
Screenshot: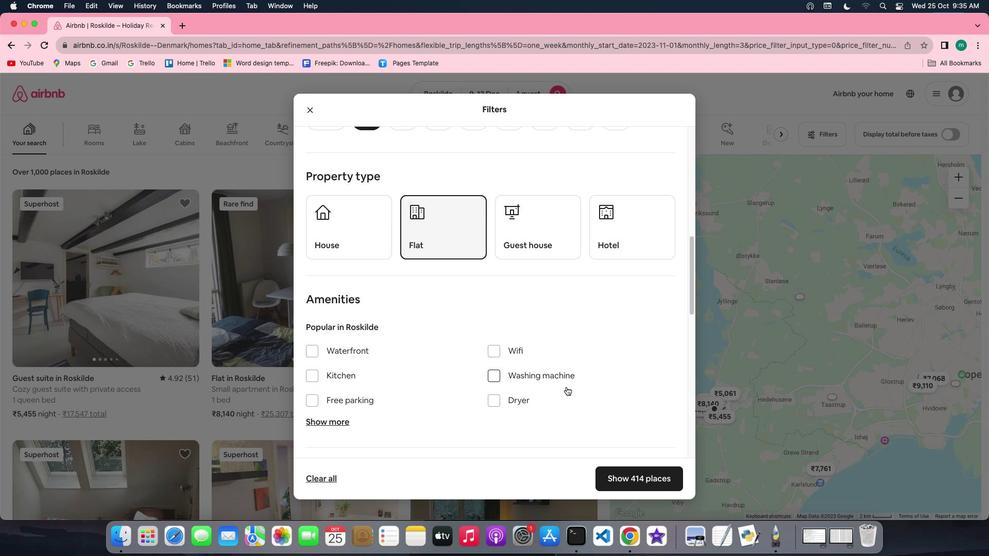 
Action: Mouse scrolled (566, 386) with delta (0, 0)
Screenshot: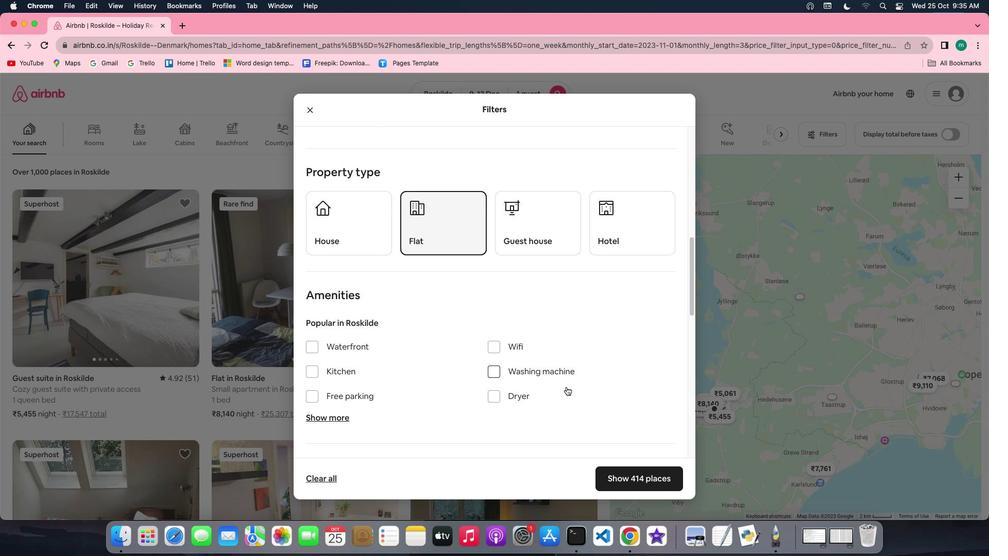 
Action: Mouse scrolled (566, 386) with delta (0, 0)
Screenshot: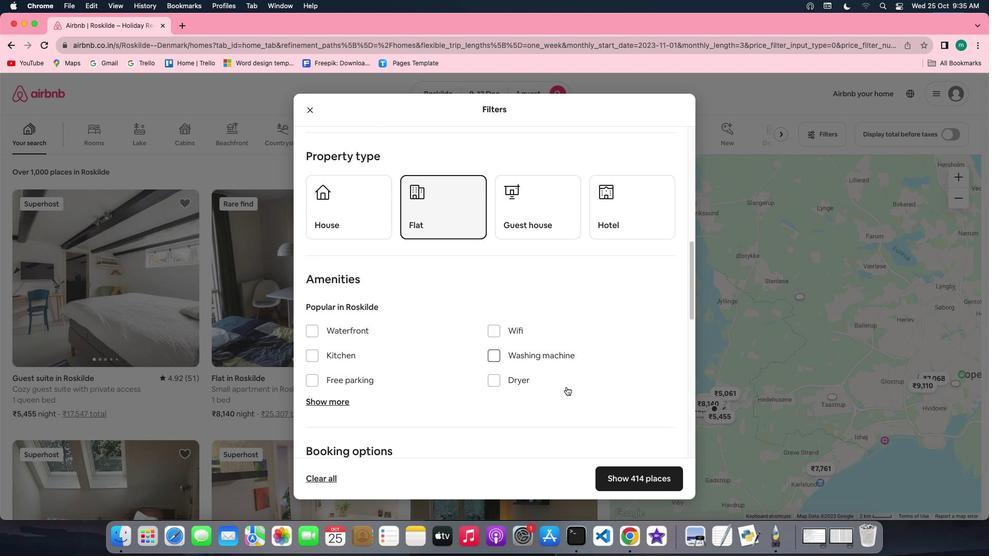 
Action: Mouse scrolled (566, 386) with delta (0, 0)
Screenshot: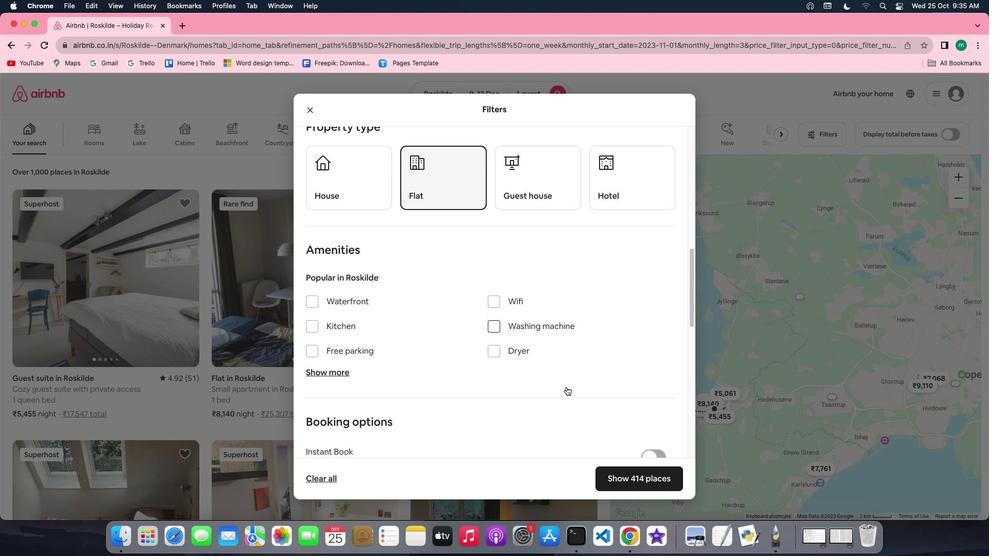 
Action: Mouse scrolled (566, 386) with delta (0, 0)
Screenshot: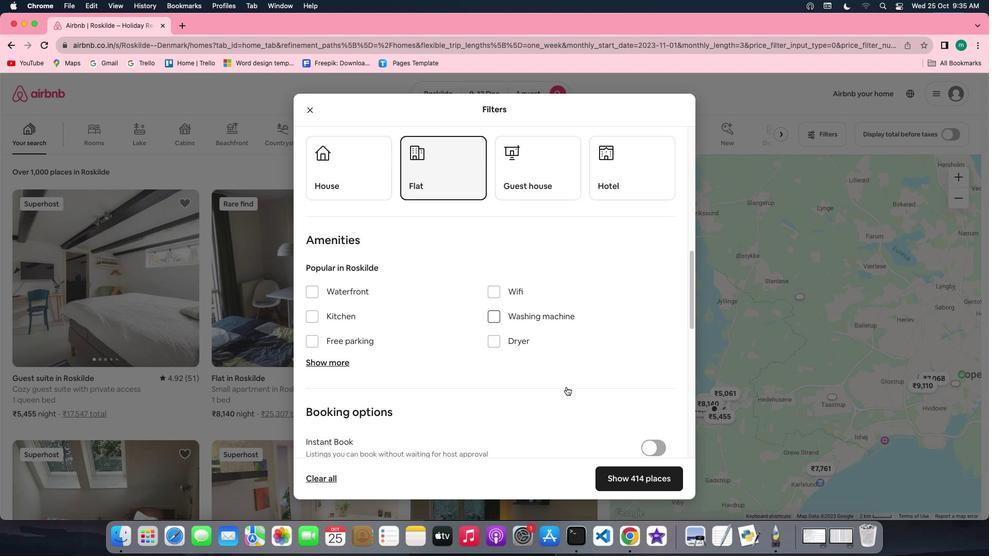 
Action: Mouse scrolled (566, 386) with delta (0, 0)
Screenshot: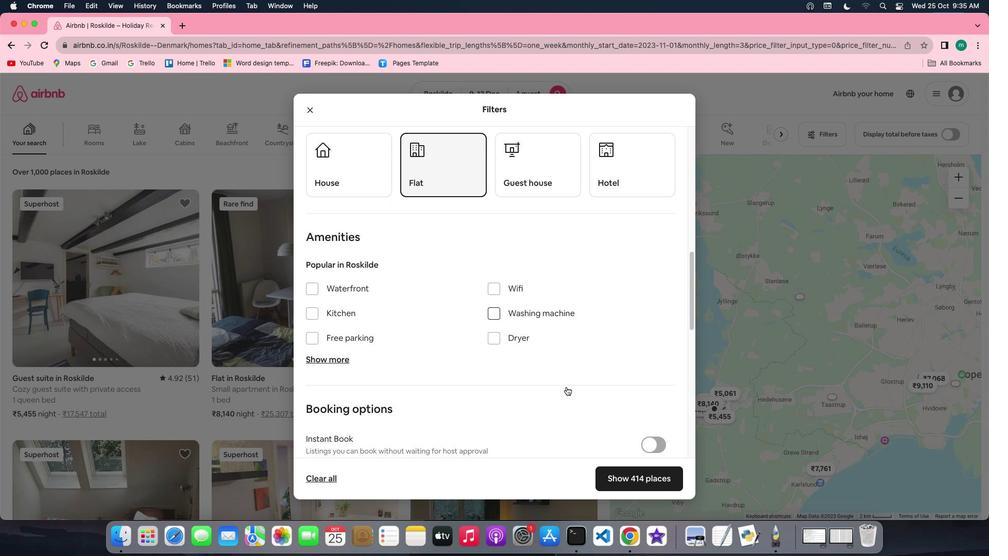 
Action: Mouse moved to (488, 283)
Screenshot: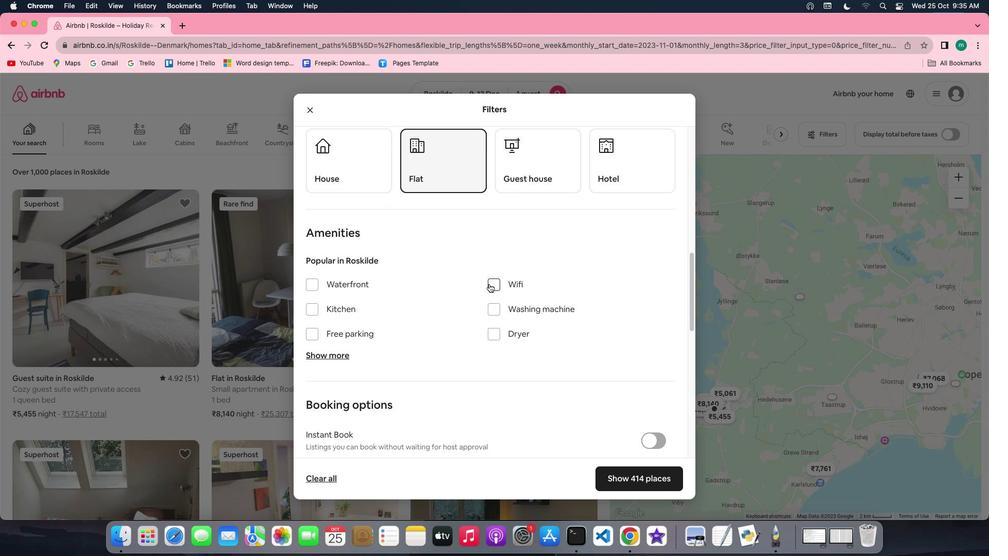 
Action: Mouse pressed left at (488, 283)
Screenshot: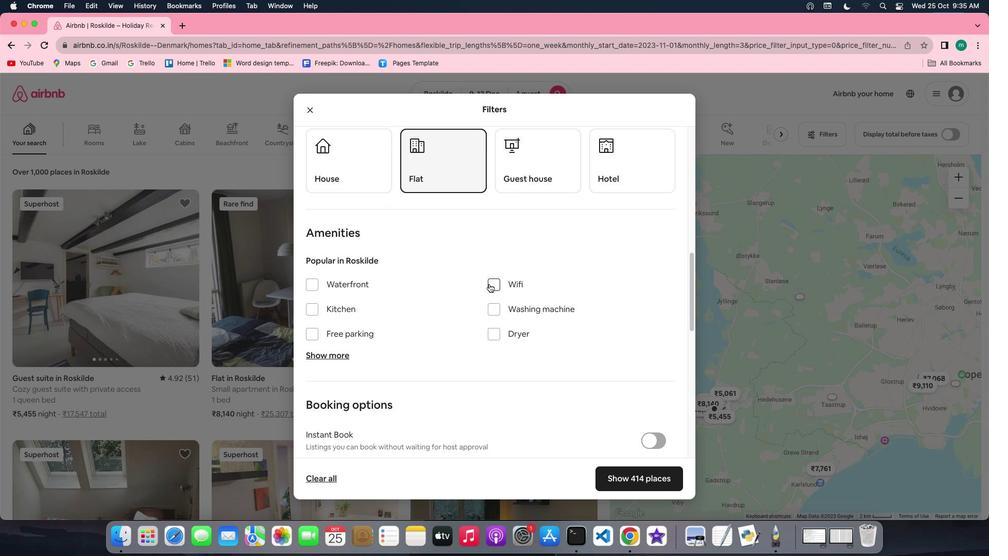 
Action: Mouse moved to (572, 299)
Screenshot: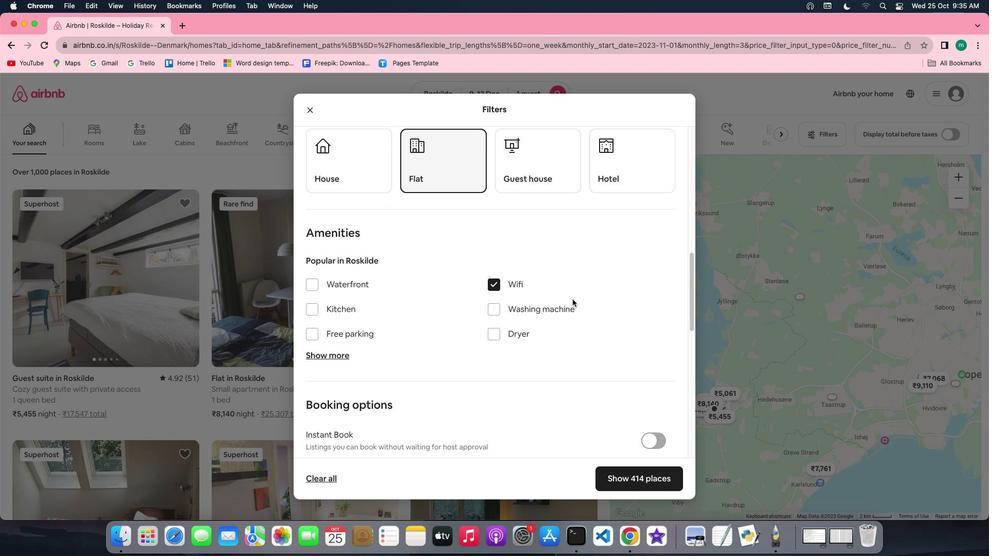 
Action: Mouse scrolled (572, 299) with delta (0, 0)
Screenshot: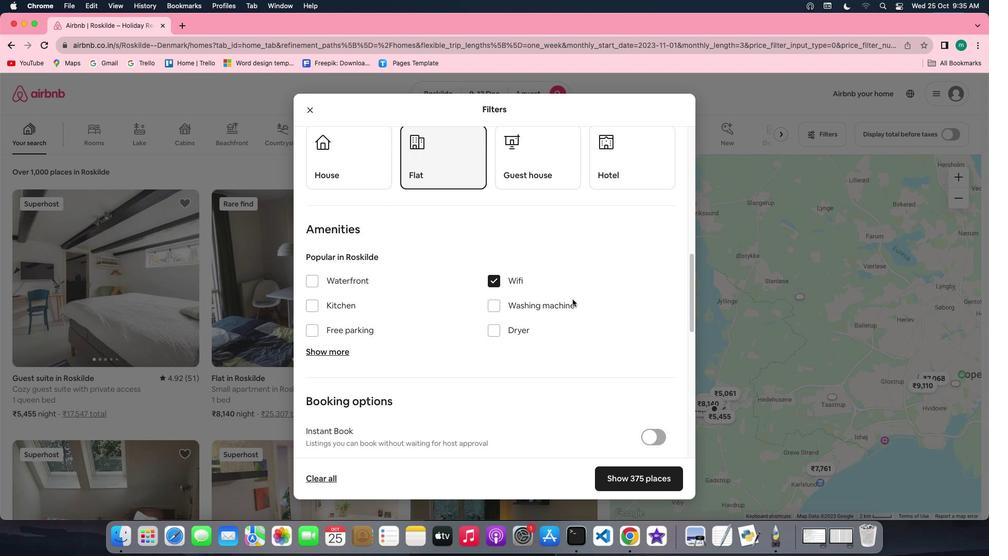 
Action: Mouse scrolled (572, 299) with delta (0, 0)
Screenshot: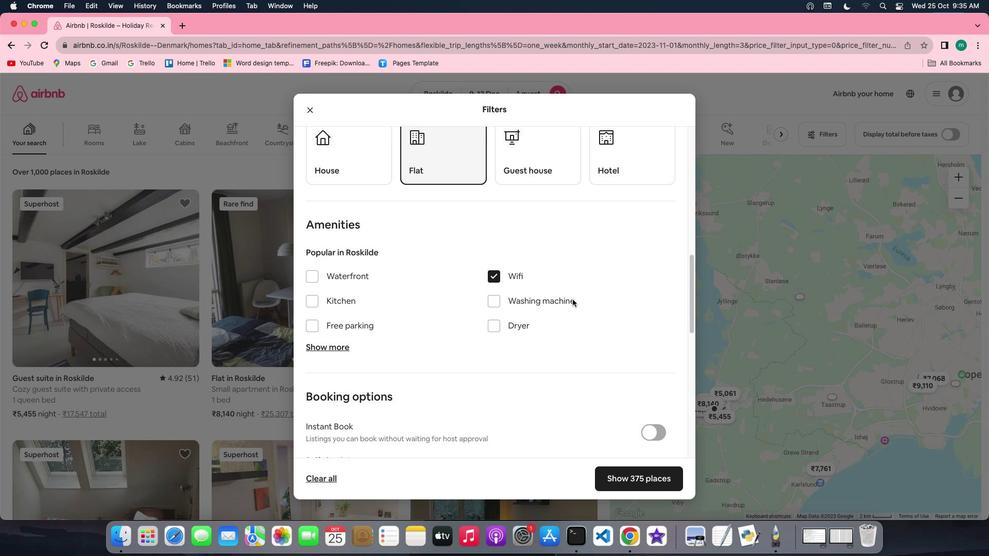 
Action: Mouse scrolled (572, 299) with delta (0, 0)
Screenshot: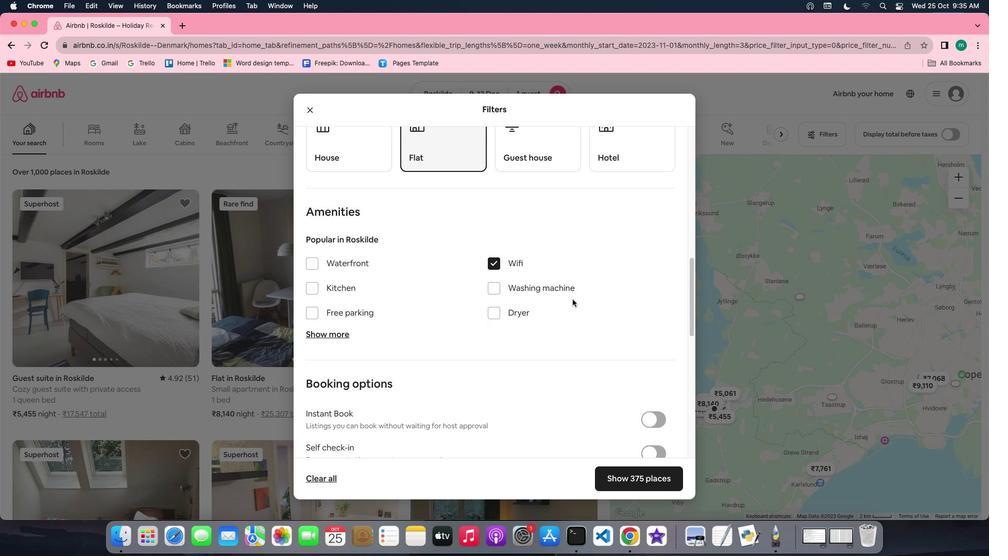 
Action: Mouse scrolled (572, 299) with delta (0, 0)
Screenshot: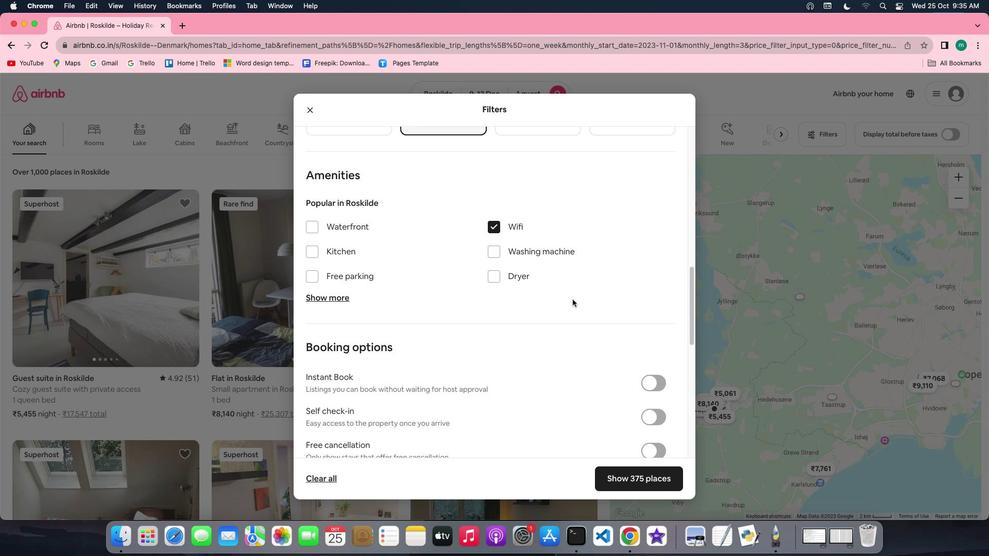 
Action: Mouse scrolled (572, 299) with delta (0, 0)
Screenshot: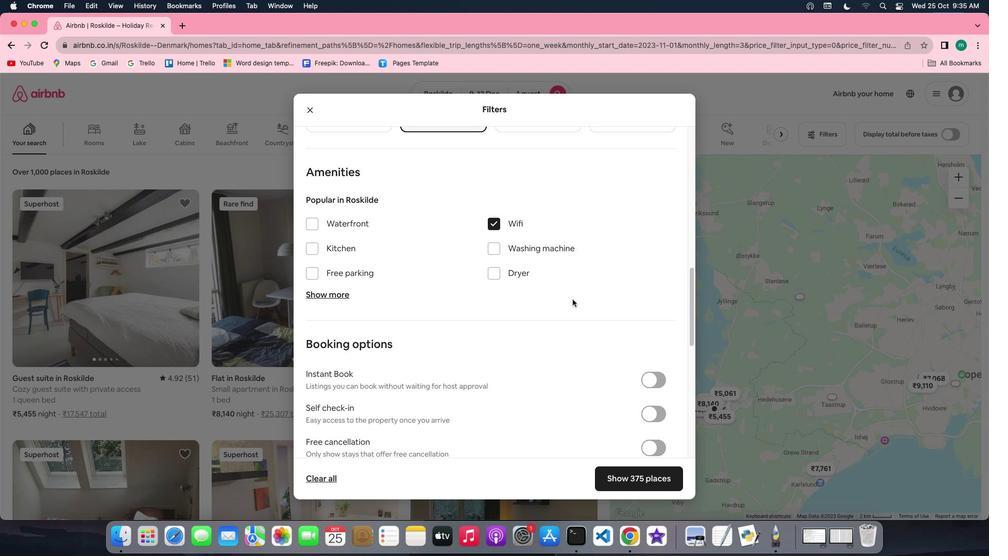 
Action: Mouse scrolled (572, 299) with delta (0, 0)
Screenshot: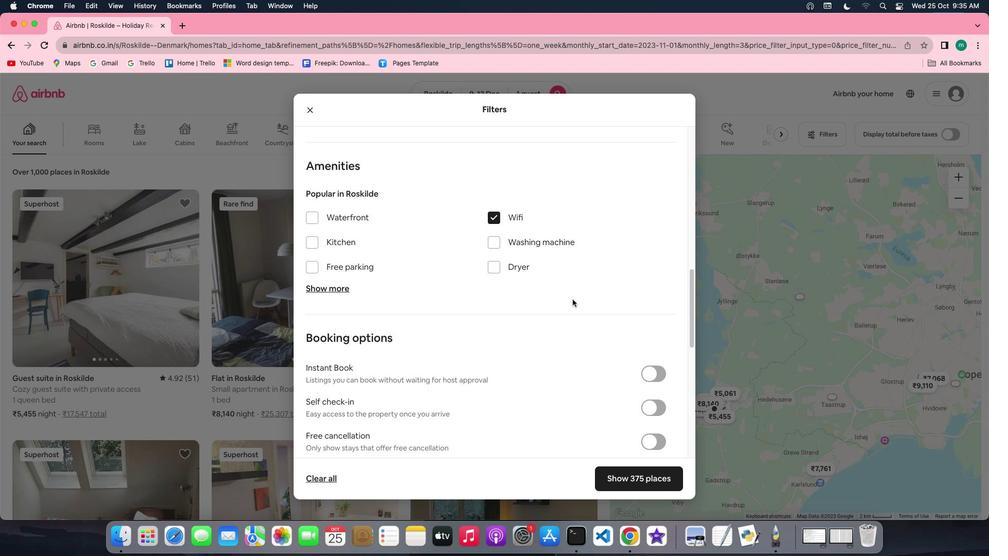
Action: Mouse scrolled (572, 299) with delta (0, 0)
Screenshot: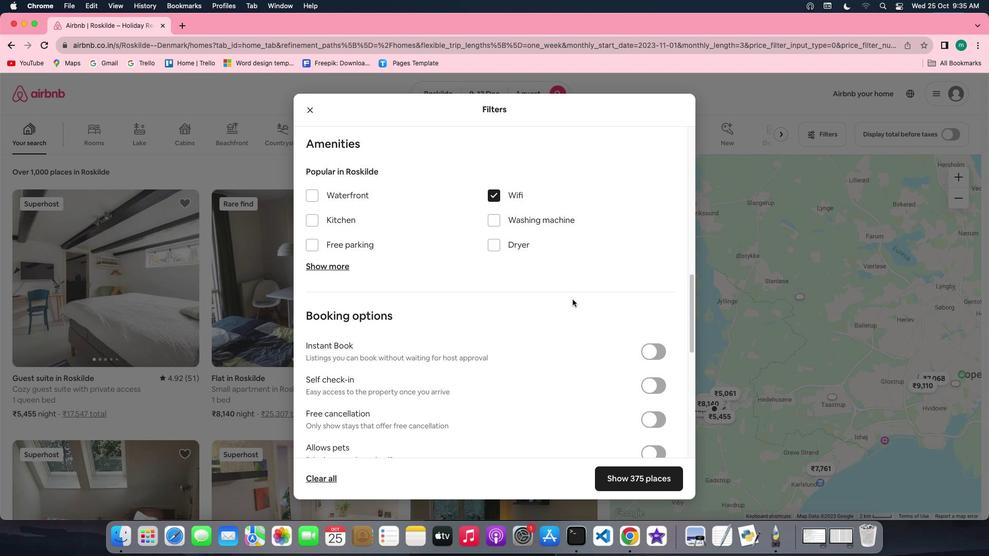 
Action: Mouse scrolled (572, 299) with delta (0, 0)
Screenshot: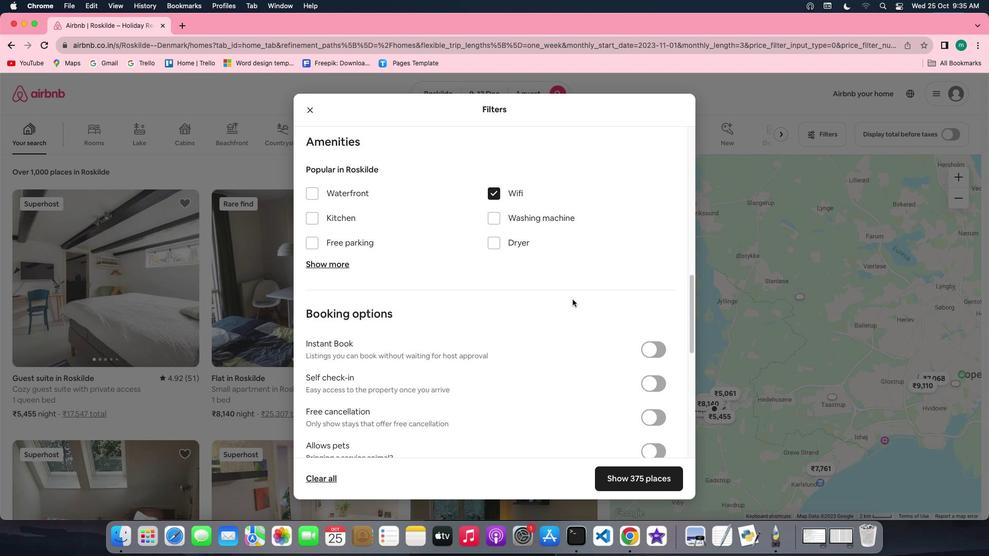 
Action: Mouse scrolled (572, 299) with delta (0, 0)
Screenshot: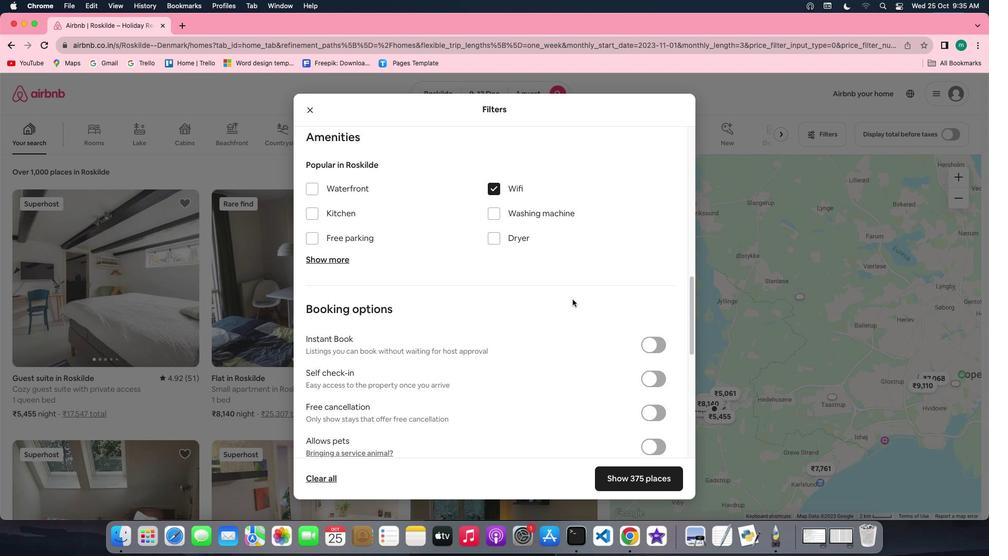 
Action: Mouse moved to (653, 368)
Screenshot: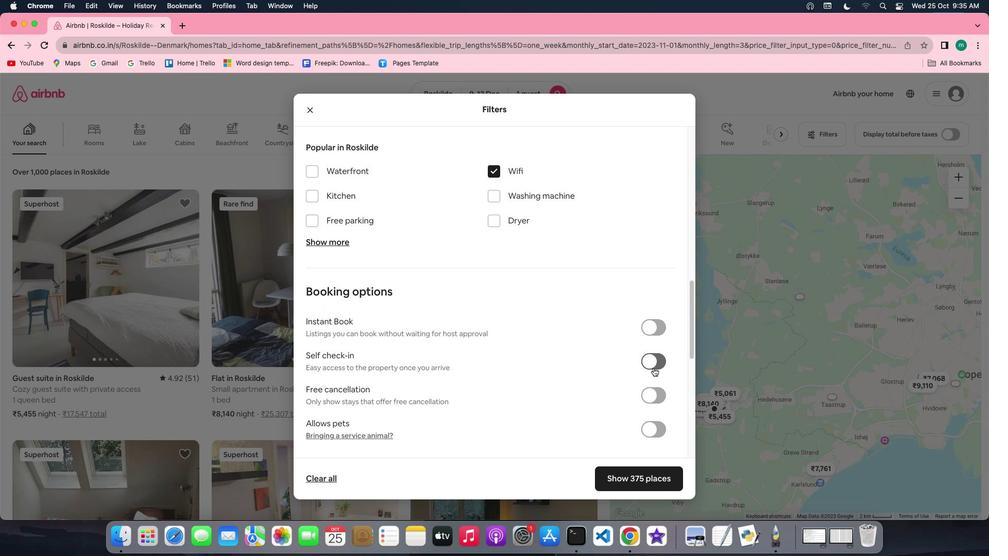 
Action: Mouse pressed left at (653, 368)
Screenshot: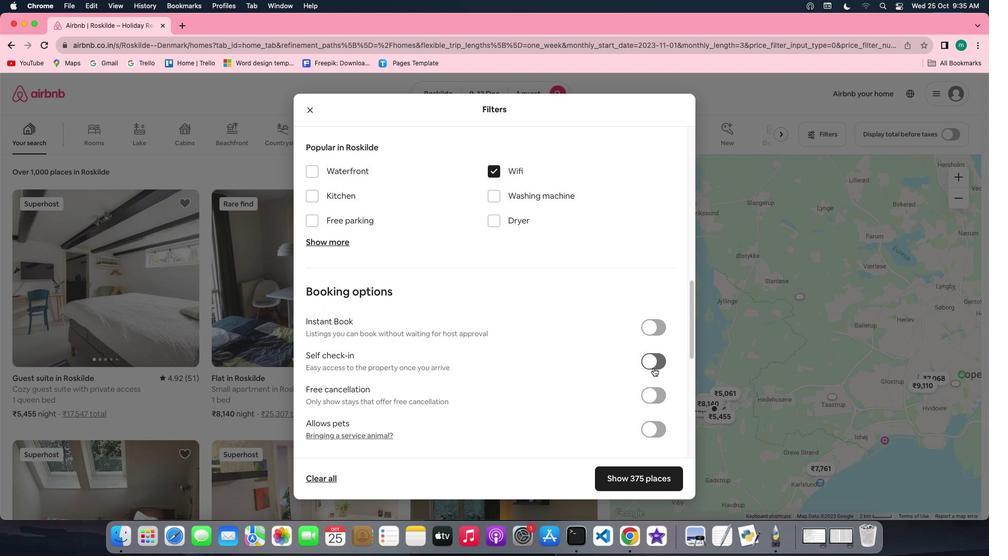 
Action: Mouse moved to (586, 387)
Screenshot: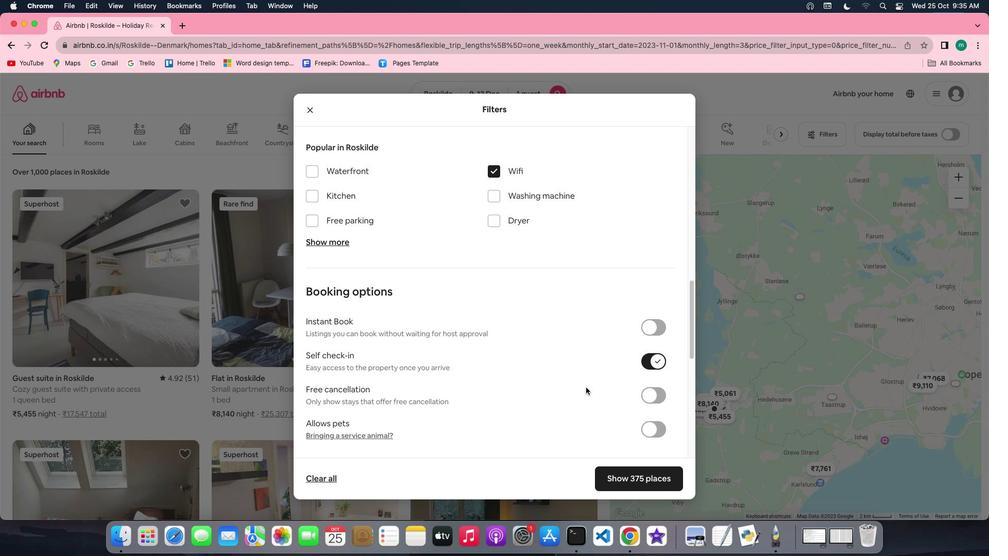 
Action: Mouse scrolled (586, 387) with delta (0, 0)
Screenshot: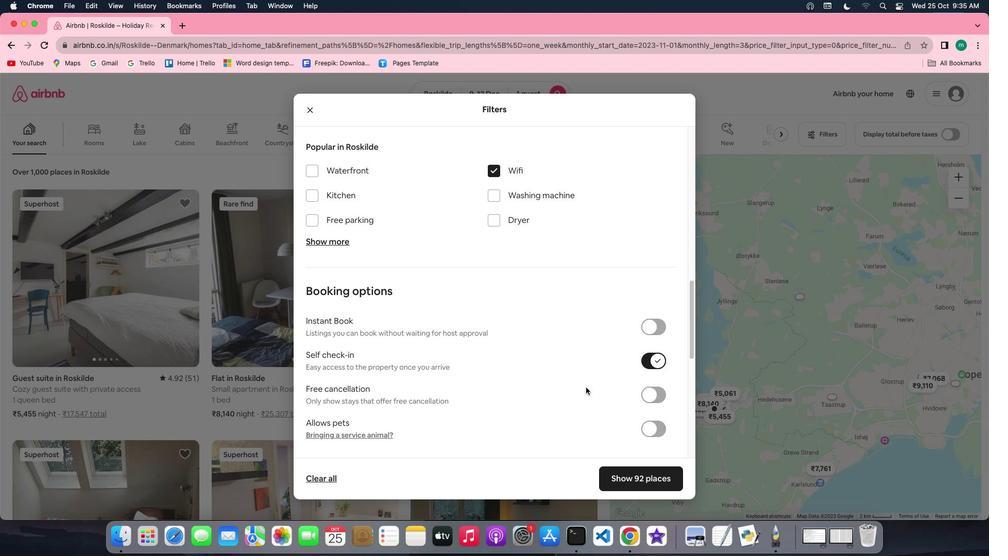 
Action: Mouse scrolled (586, 387) with delta (0, 0)
Screenshot: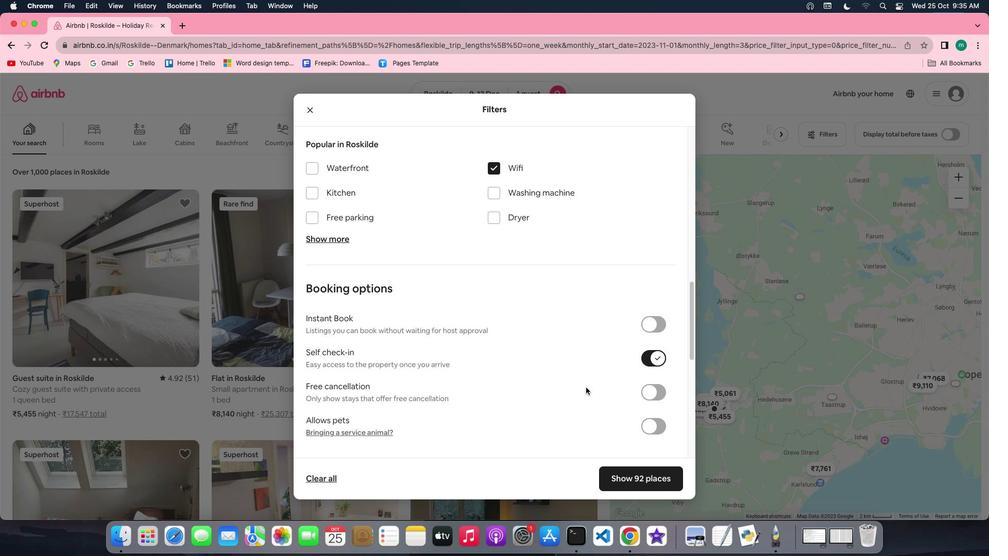 
Action: Mouse scrolled (586, 387) with delta (0, 0)
Screenshot: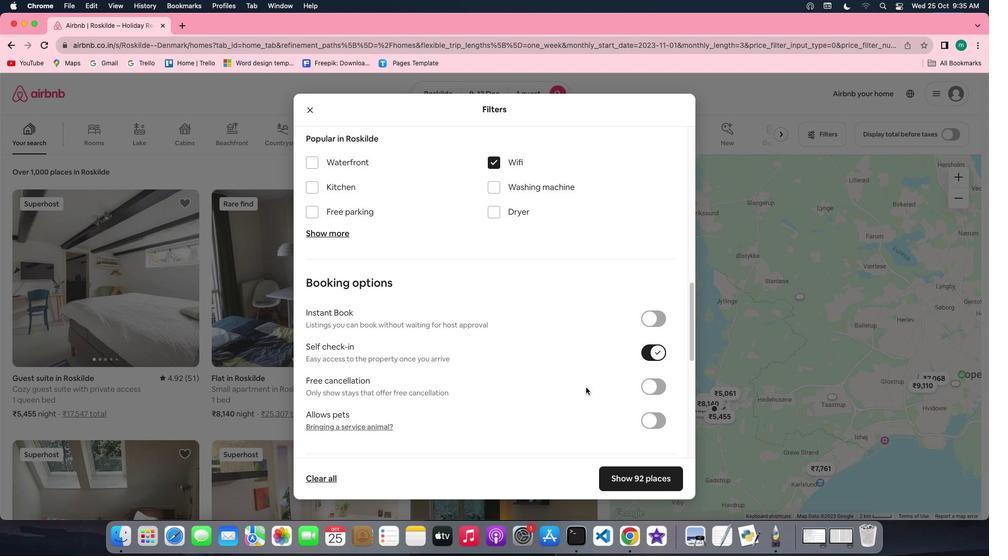 
Action: Mouse scrolled (586, 387) with delta (0, 0)
Screenshot: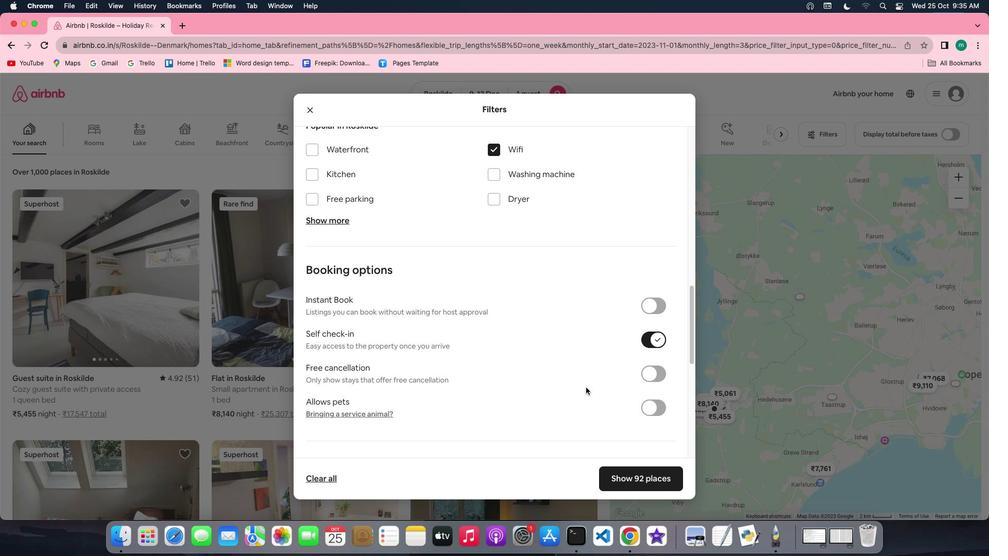 
Action: Mouse scrolled (586, 387) with delta (0, 0)
Screenshot: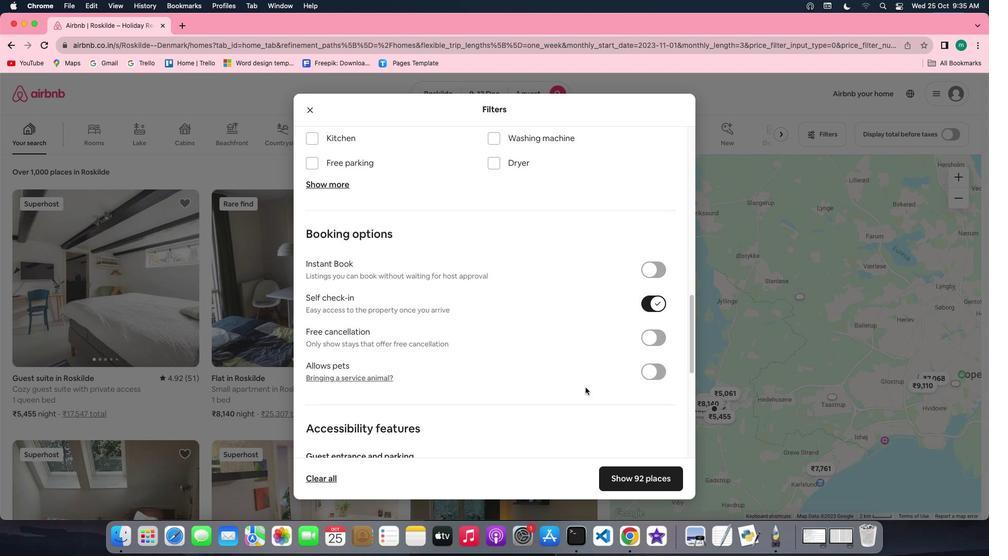 
Action: Mouse moved to (584, 403)
Screenshot: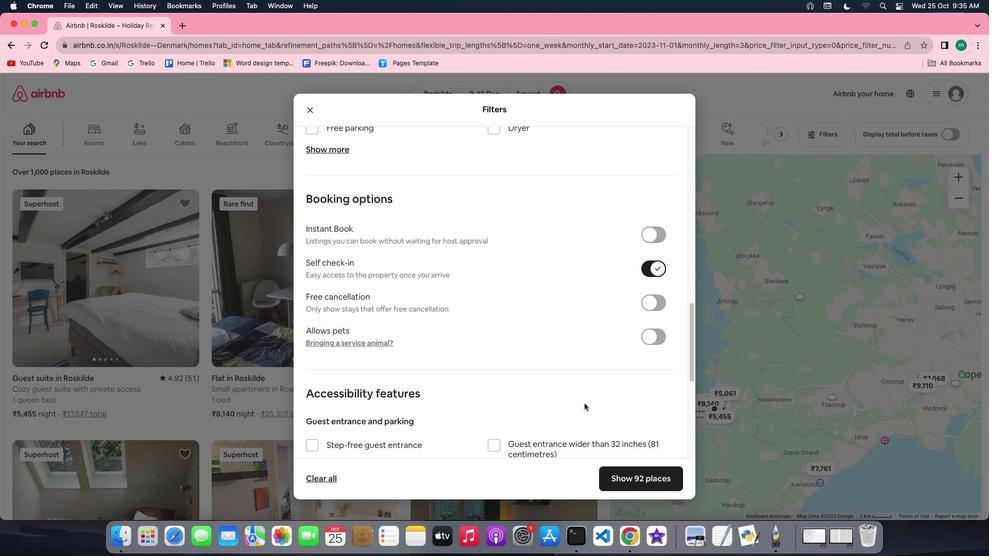 
Action: Mouse scrolled (584, 403) with delta (0, 0)
Screenshot: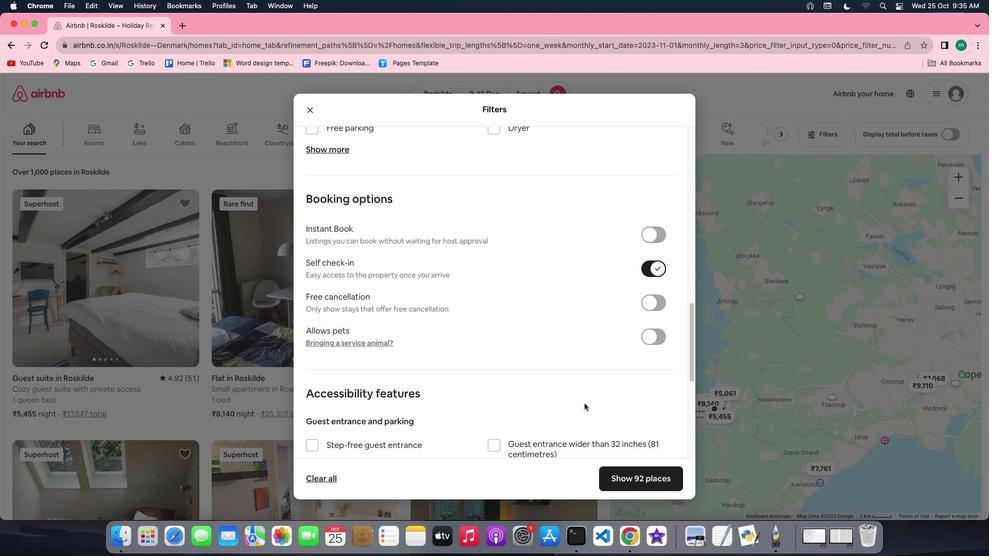 
Action: Mouse scrolled (584, 403) with delta (0, 0)
Screenshot: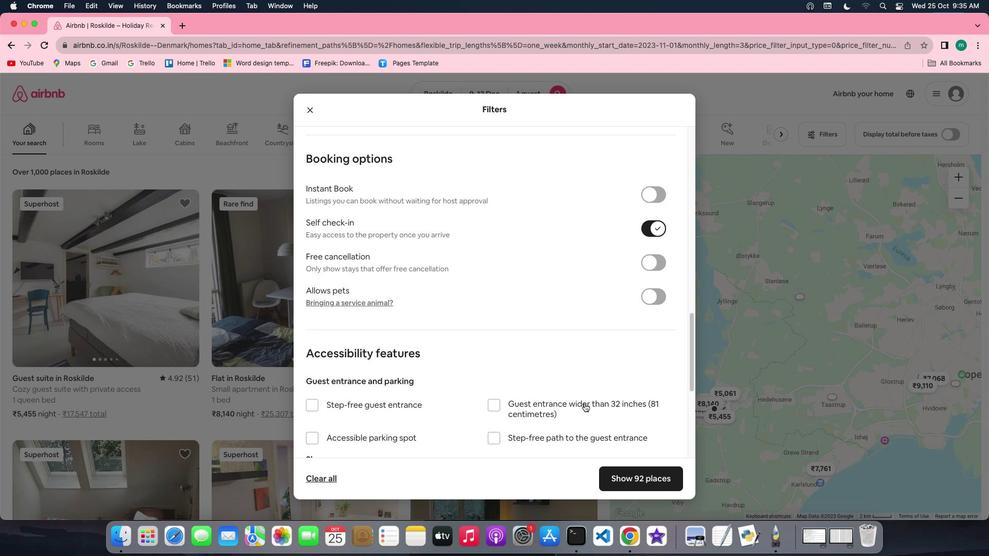 
Action: Mouse scrolled (584, 403) with delta (0, -1)
Screenshot: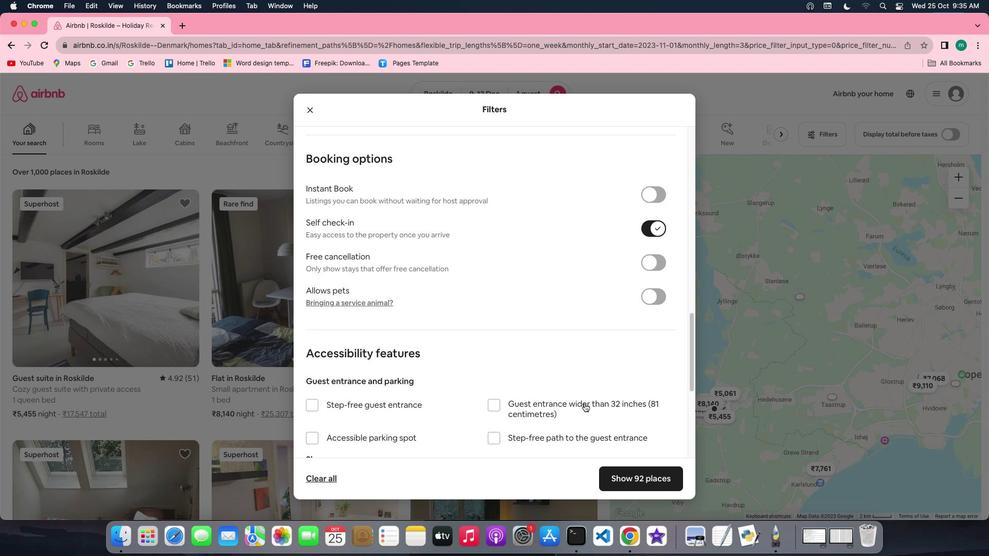 
Action: Mouse scrolled (584, 403) with delta (0, -2)
Screenshot: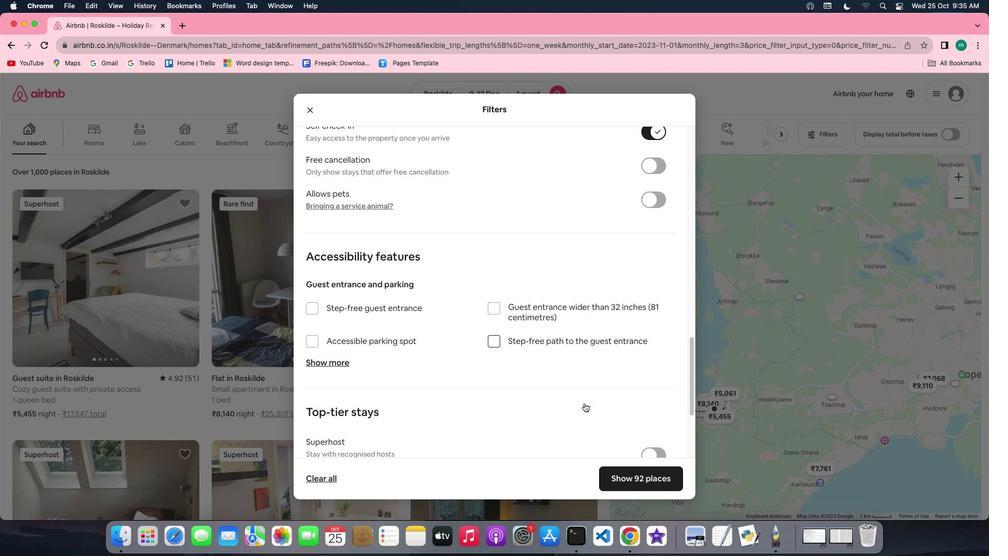 
Action: Mouse scrolled (584, 403) with delta (0, -2)
Screenshot: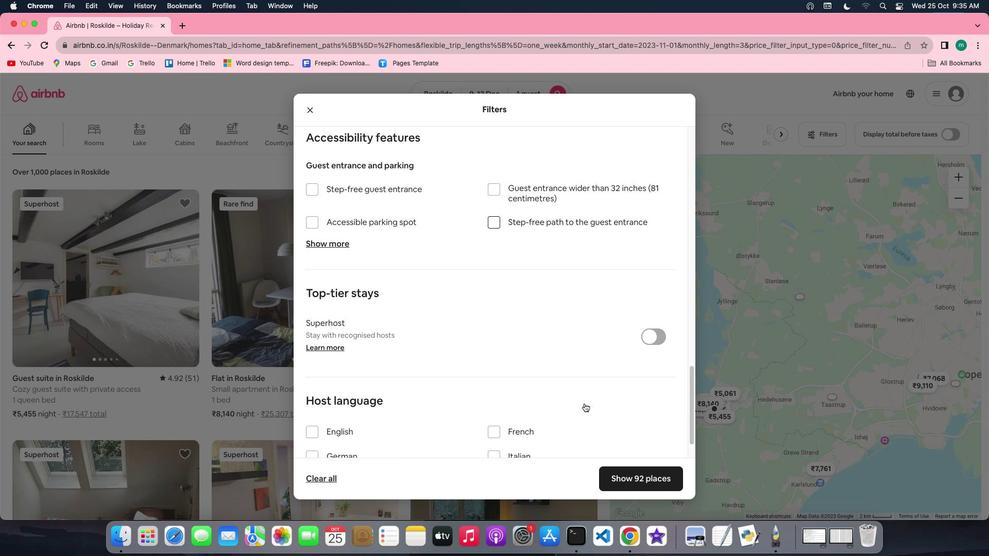 
Action: Mouse moved to (584, 403)
Screenshot: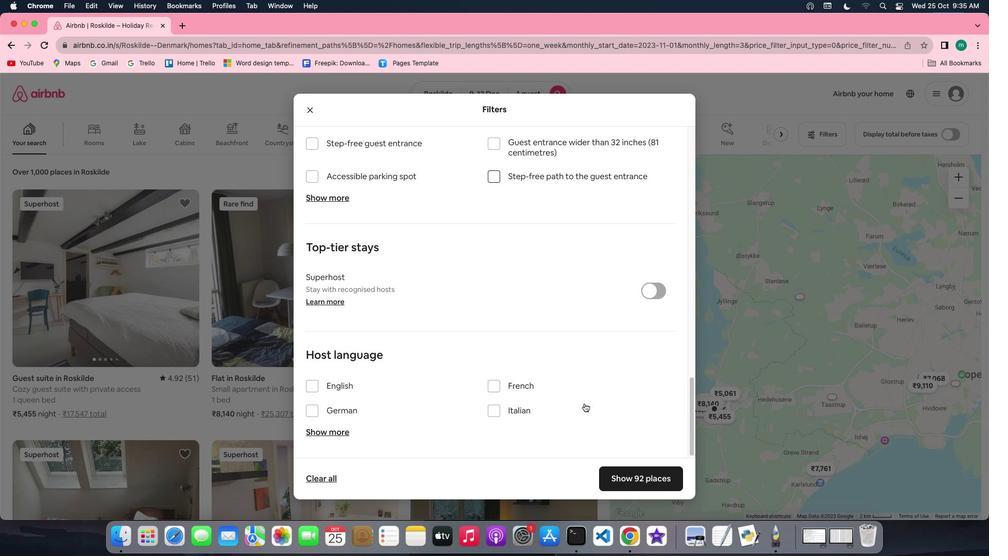 
Action: Mouse scrolled (584, 403) with delta (0, -2)
Screenshot: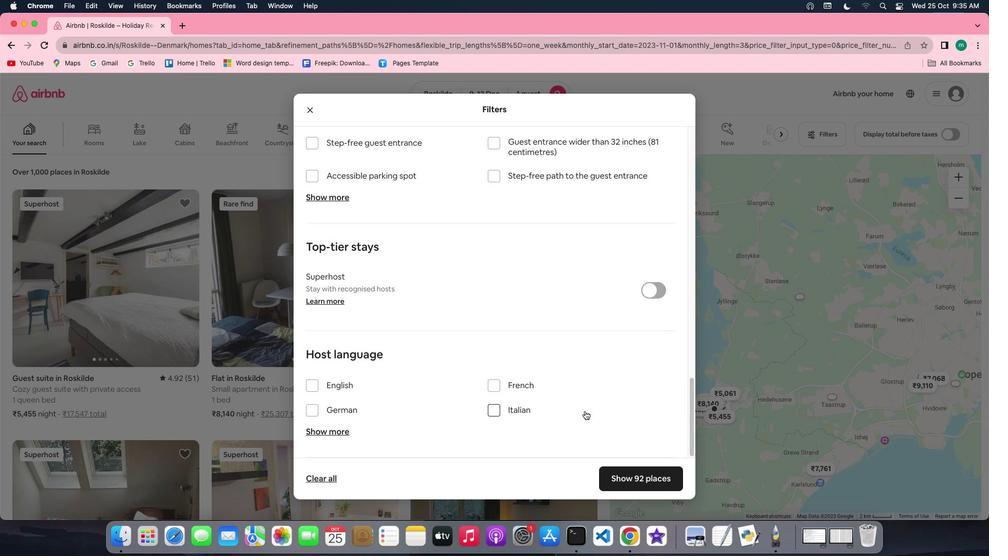 
Action: Mouse moved to (599, 449)
Screenshot: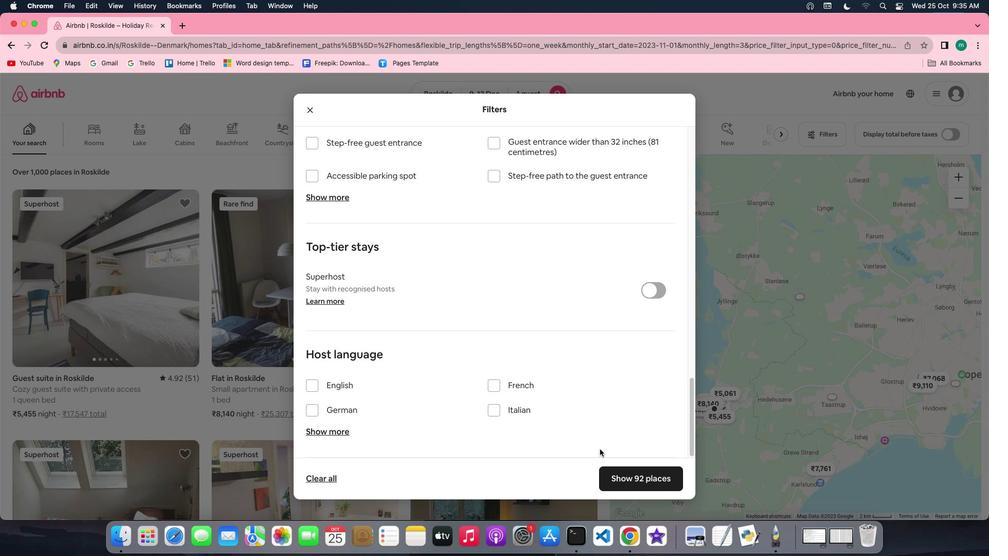 
Action: Mouse scrolled (599, 449) with delta (0, 0)
Screenshot: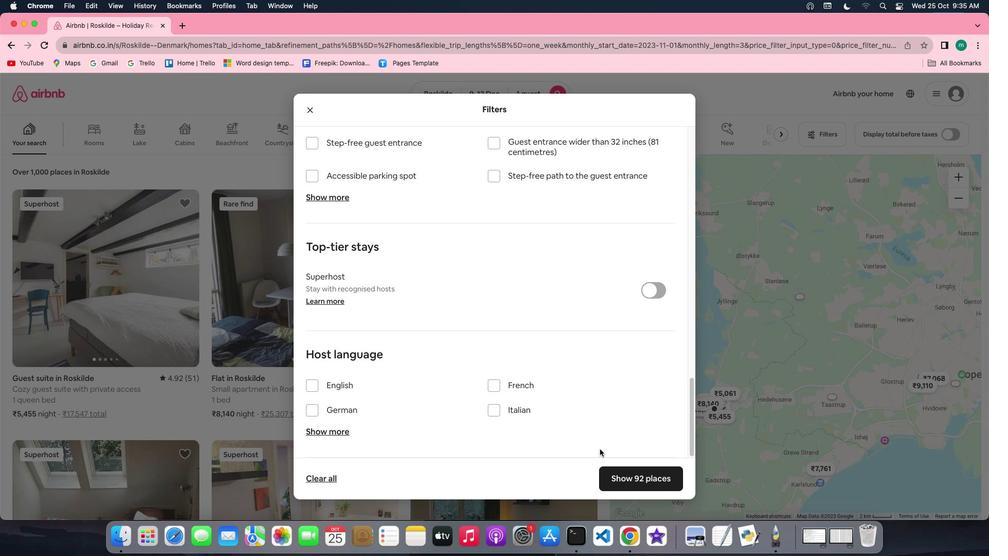 
Action: Mouse scrolled (599, 449) with delta (0, 0)
Screenshot: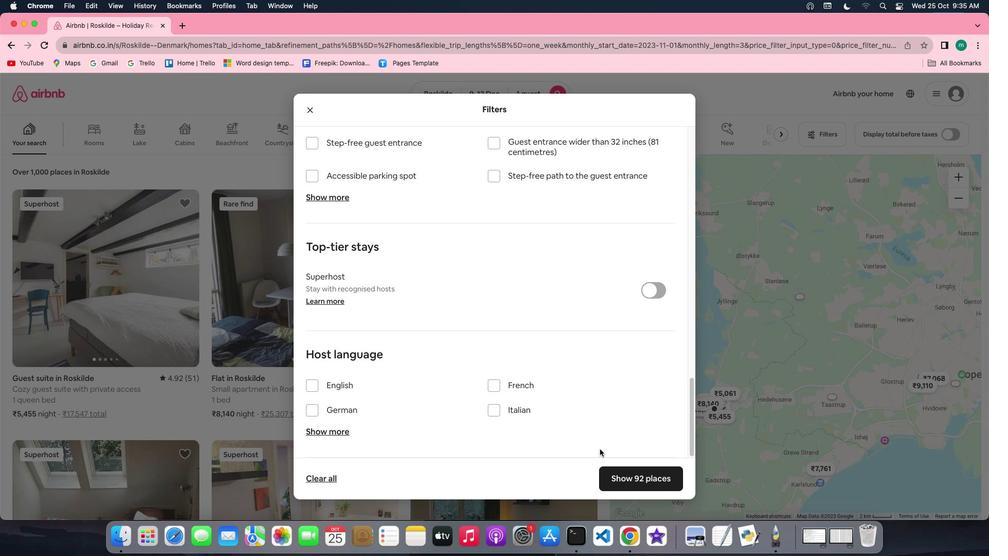 
Action: Mouse scrolled (599, 449) with delta (0, -1)
Screenshot: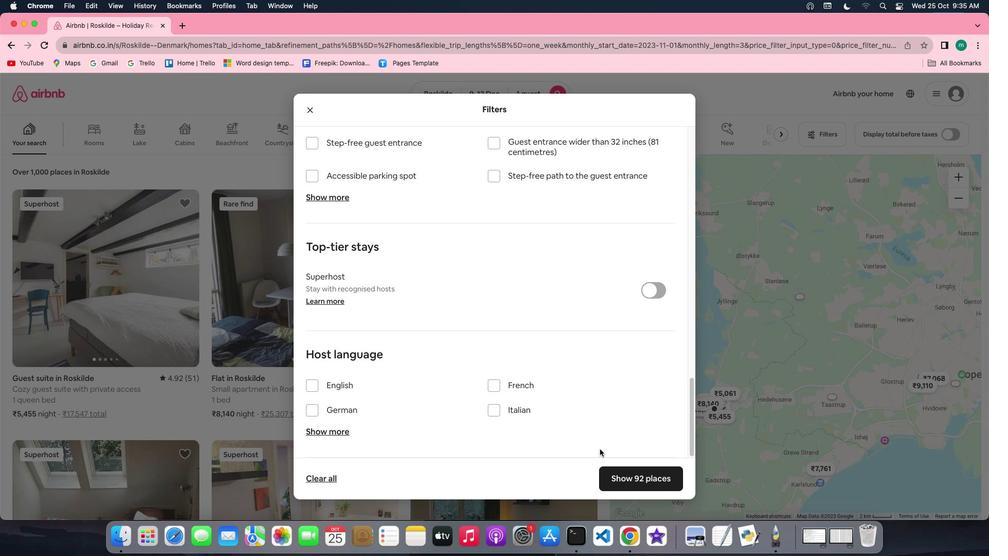 
Action: Mouse scrolled (599, 449) with delta (0, -2)
Screenshot: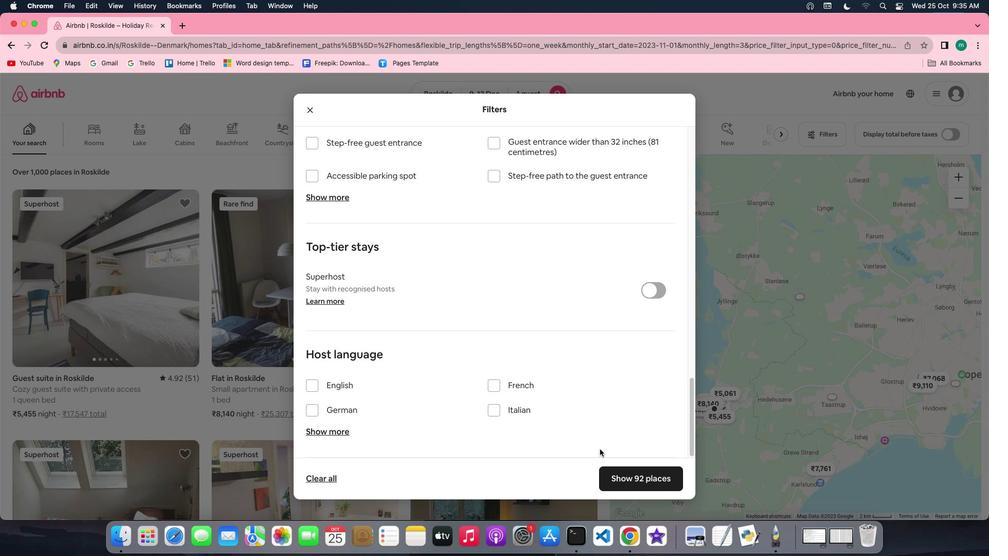 
Action: Mouse scrolled (599, 449) with delta (0, -2)
Screenshot: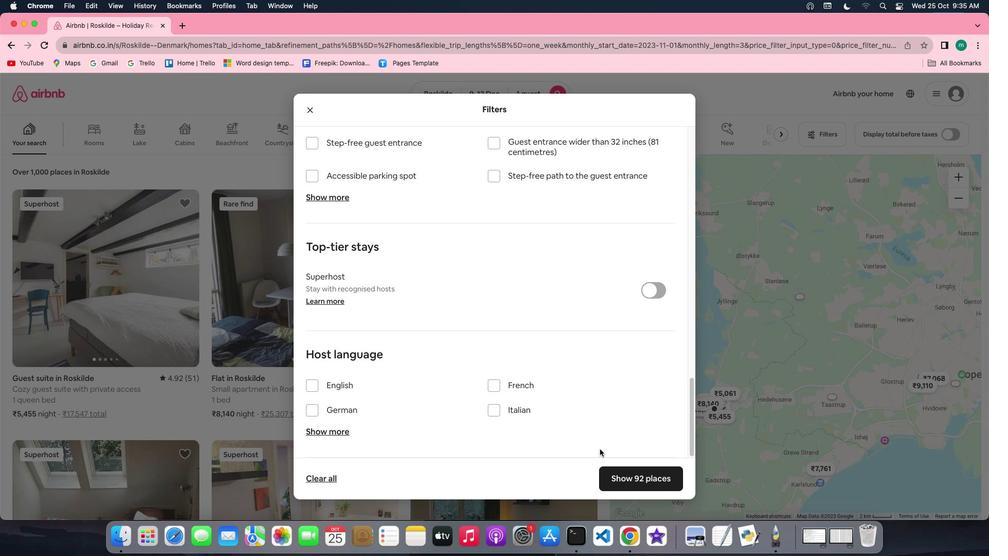 
Action: Mouse moved to (630, 477)
Screenshot: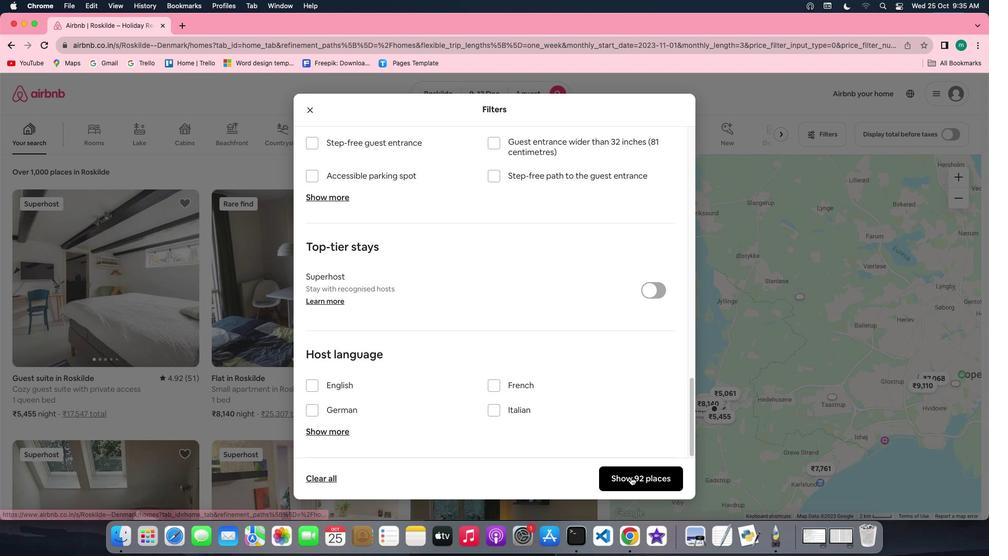 
Action: Mouse pressed left at (630, 477)
Screenshot: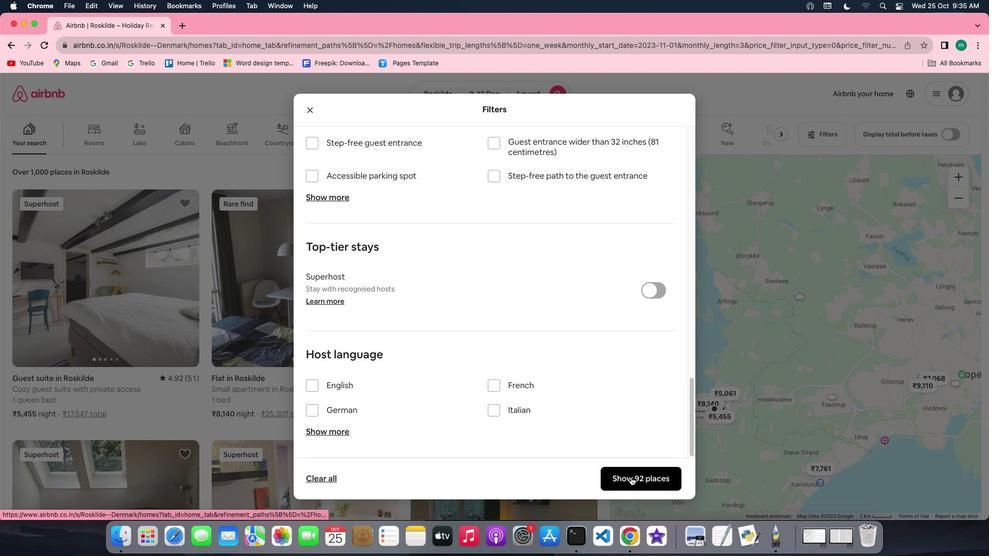 
Action: Mouse moved to (138, 219)
Screenshot: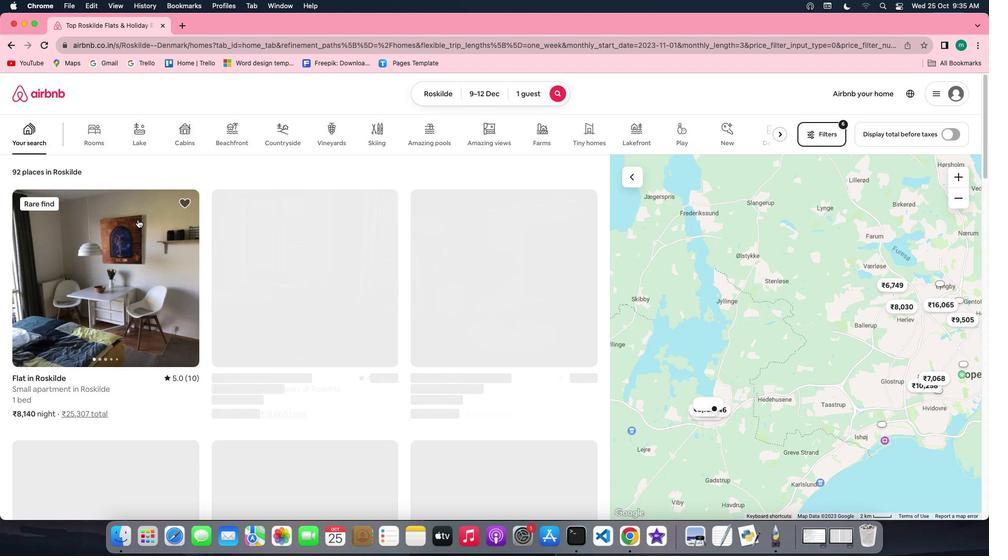 
Action: Mouse pressed left at (138, 219)
Screenshot: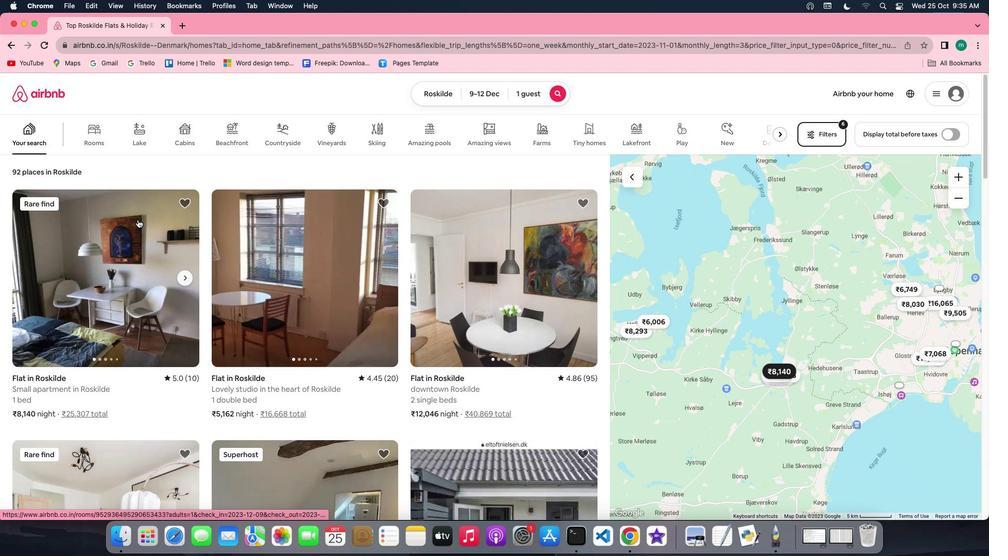 
Action: Mouse moved to (737, 390)
Screenshot: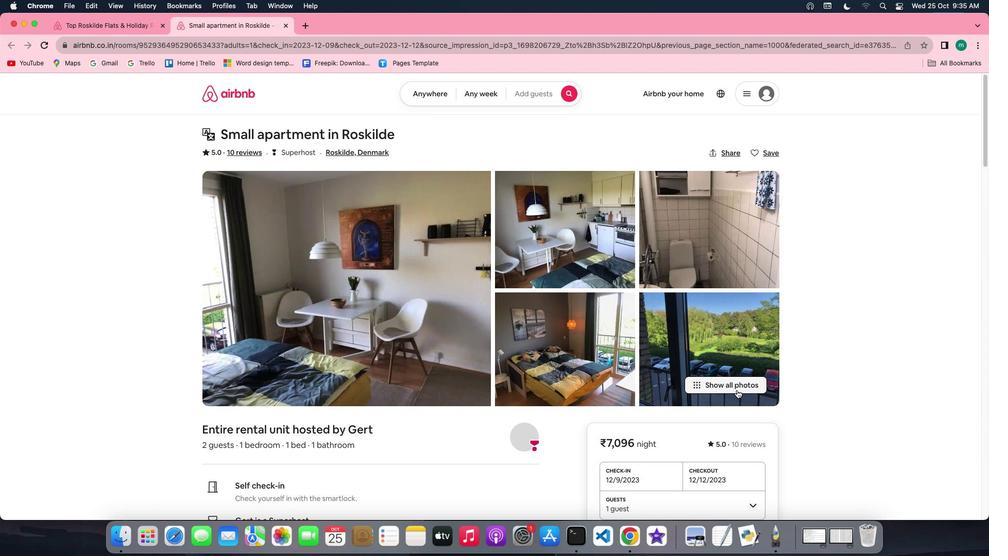 
Action: Mouse pressed left at (737, 390)
Screenshot: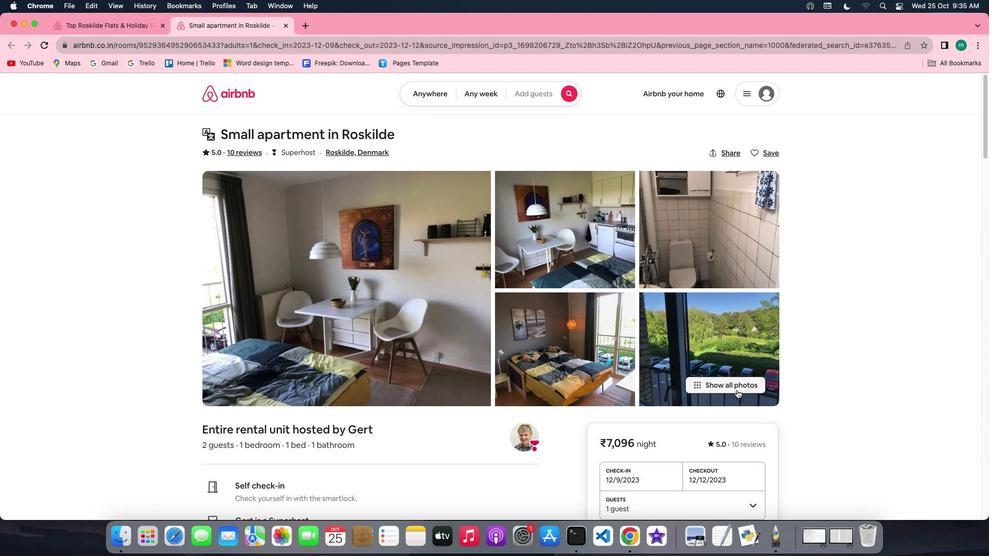 
Action: Mouse moved to (417, 290)
Screenshot: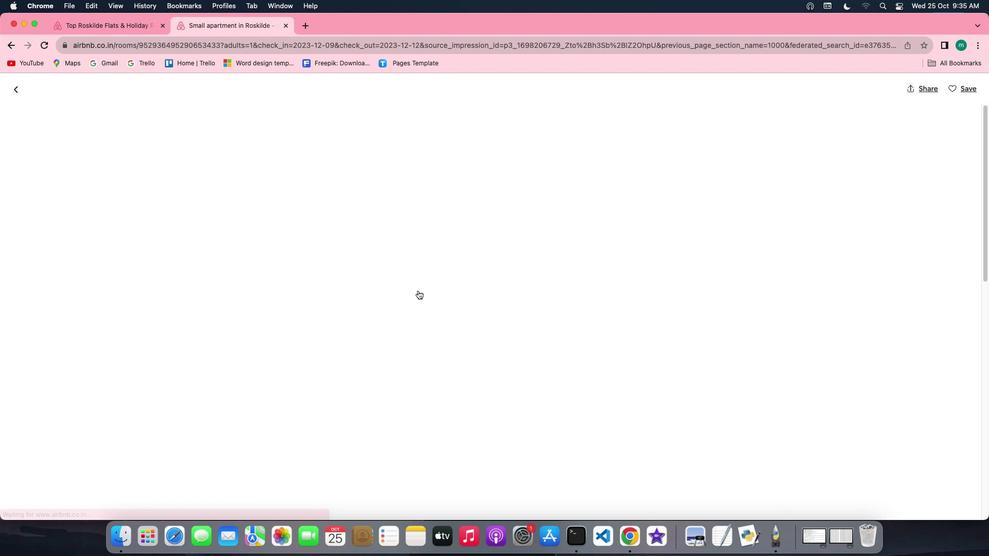 
Action: Mouse scrolled (417, 290) with delta (0, 0)
Screenshot: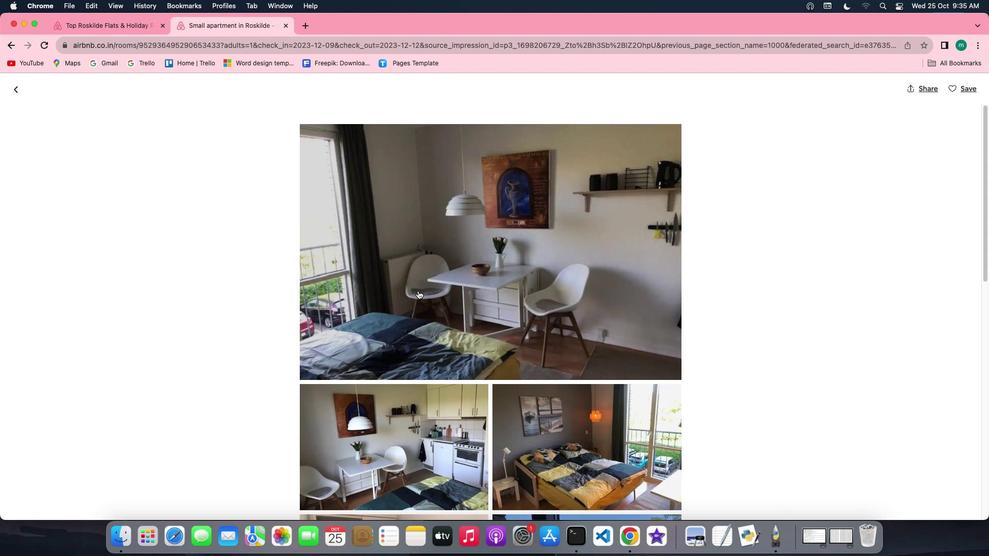 
Action: Mouse scrolled (417, 290) with delta (0, 0)
Screenshot: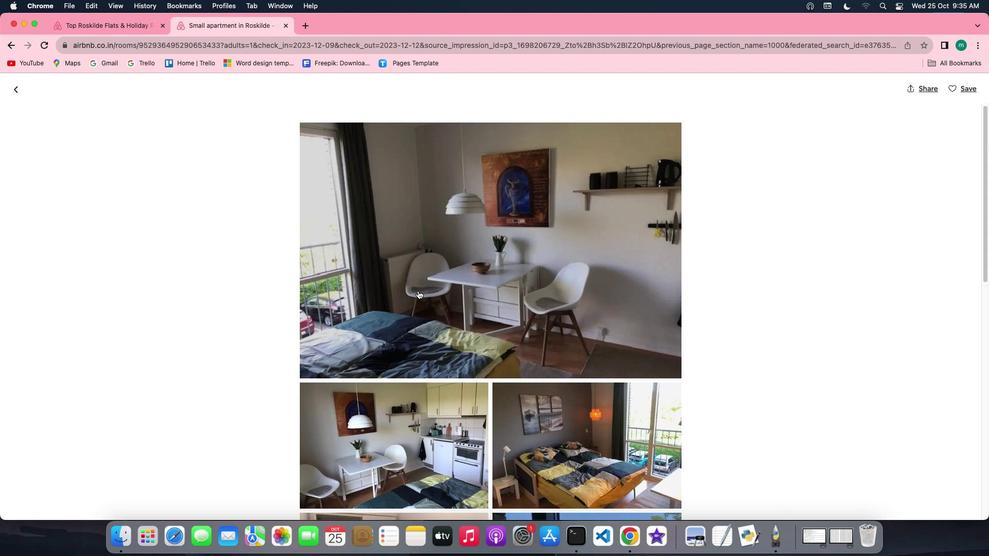 
Action: Mouse scrolled (417, 290) with delta (0, 0)
Screenshot: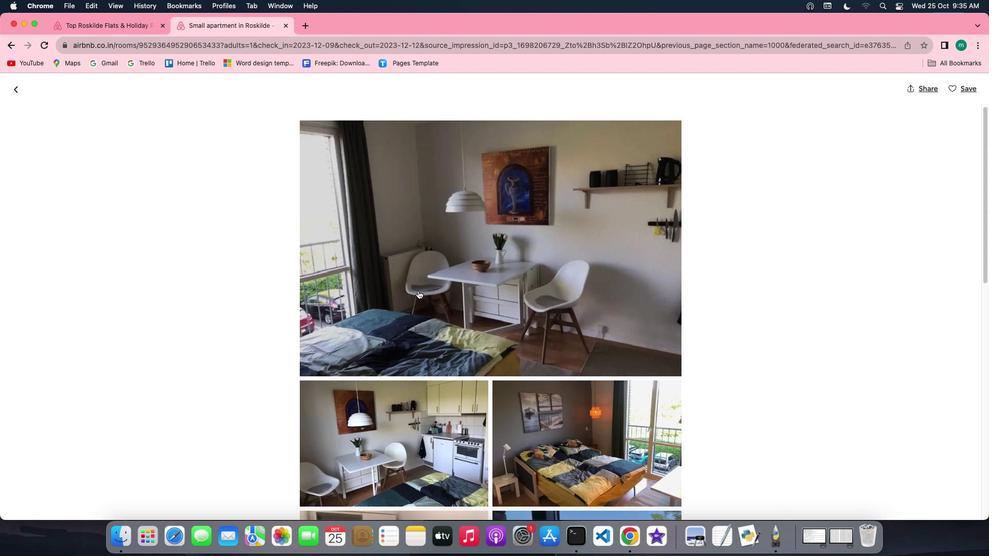 
Action: Mouse scrolled (417, 290) with delta (0, 0)
Screenshot: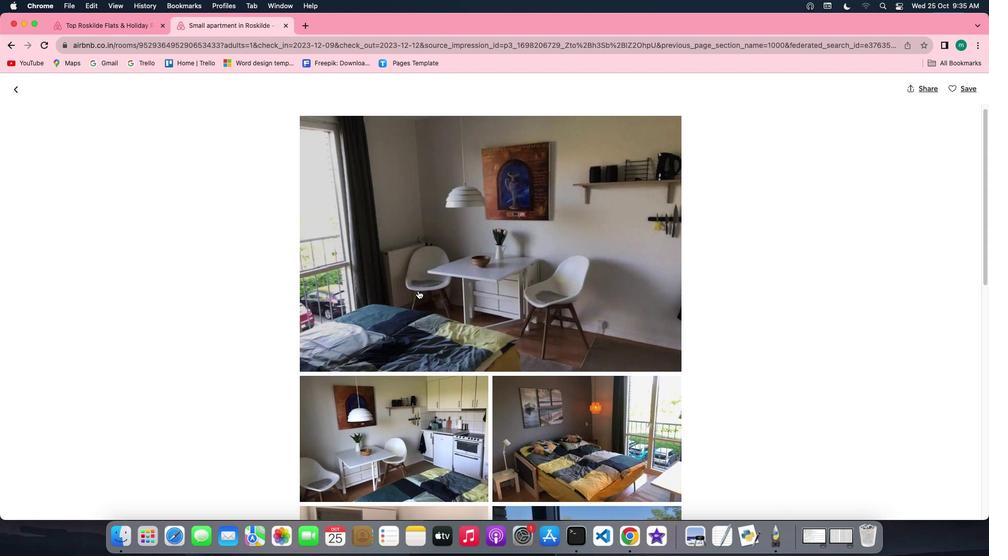 
Action: Mouse scrolled (417, 290) with delta (0, 0)
Screenshot: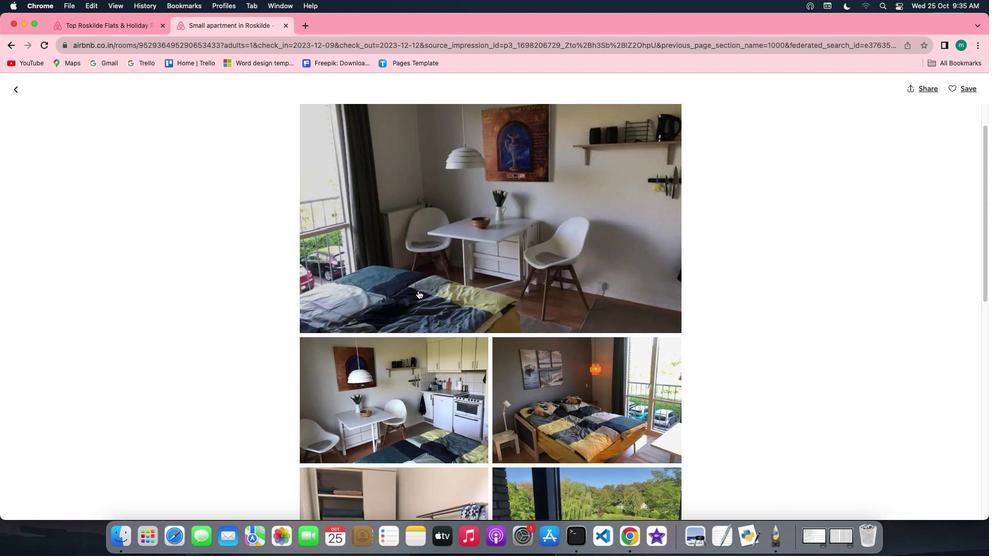 
Action: Mouse scrolled (417, 290) with delta (0, 0)
Screenshot: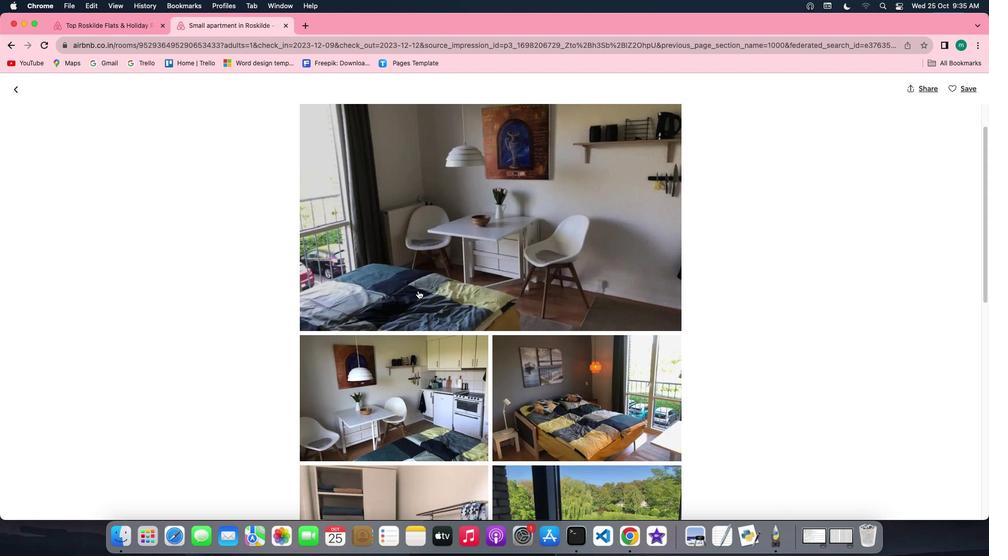 
Action: Mouse scrolled (417, 290) with delta (0, 0)
Screenshot: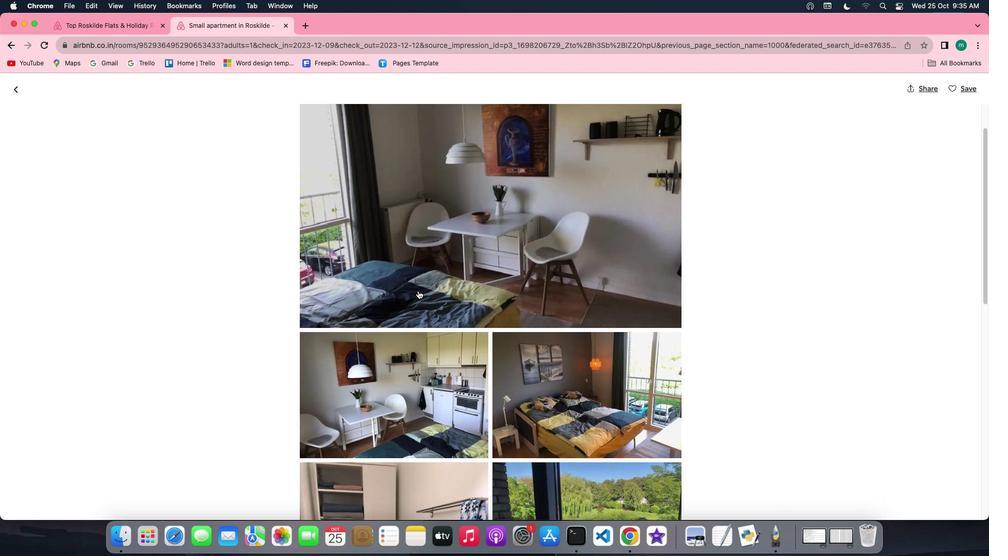 
Action: Mouse scrolled (417, 290) with delta (0, 0)
Screenshot: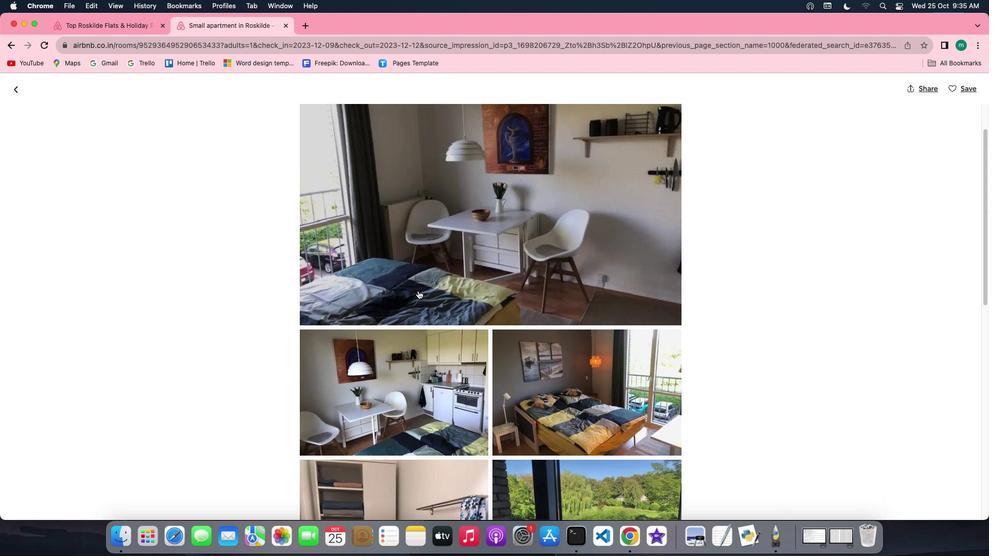 
Action: Mouse scrolled (417, 290) with delta (0, -1)
Screenshot: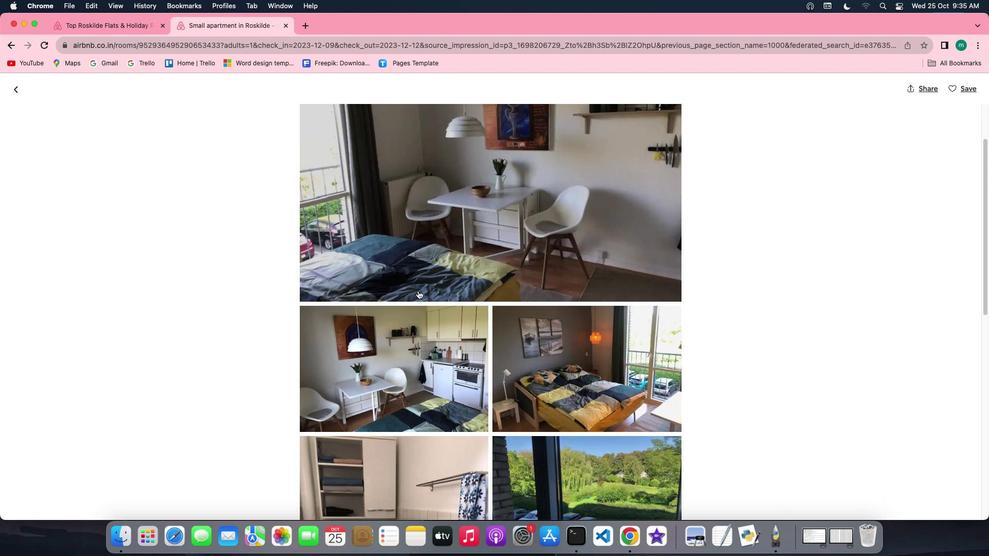 
Action: Mouse scrolled (417, 290) with delta (0, -1)
Screenshot: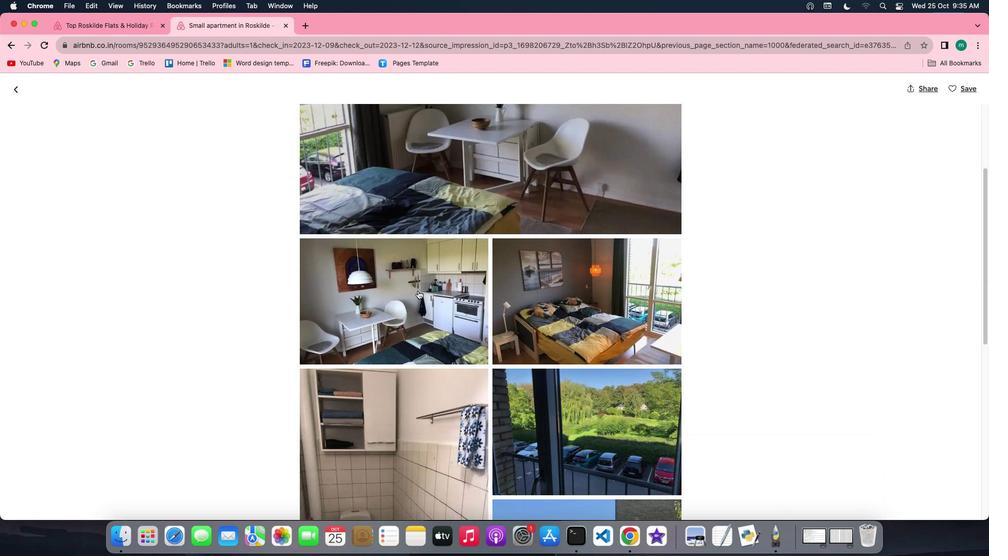 
Action: Mouse scrolled (417, 290) with delta (0, 0)
Screenshot: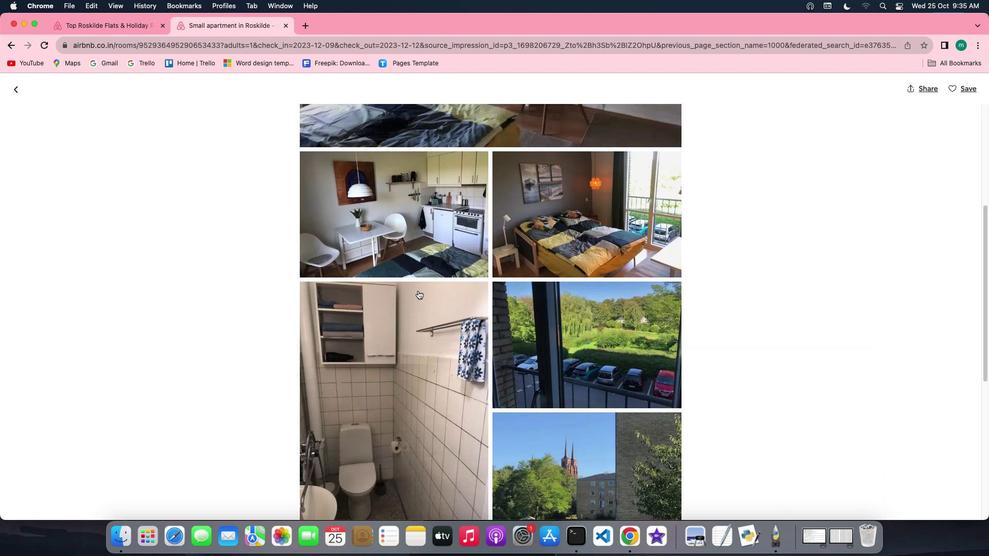 
Action: Mouse scrolled (417, 290) with delta (0, 0)
Screenshot: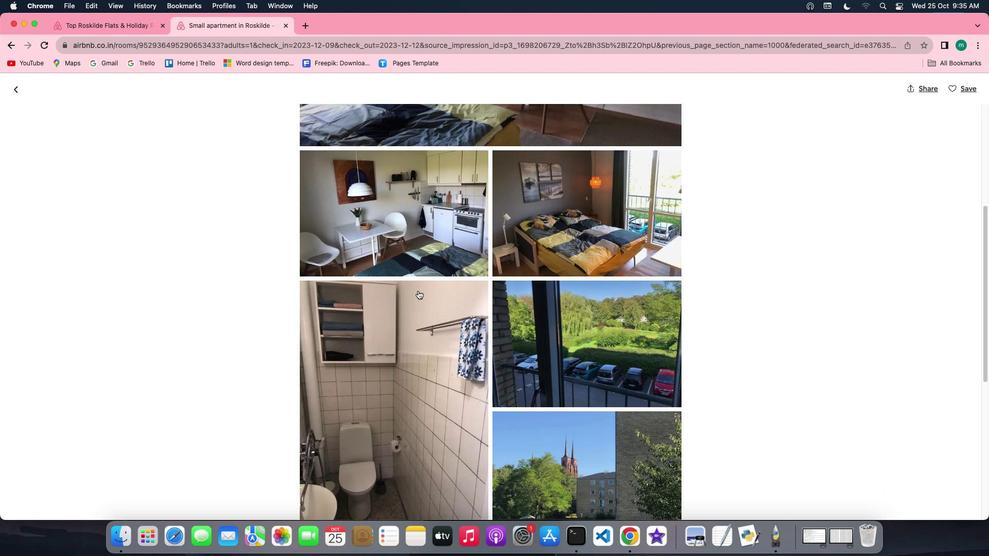 
Action: Mouse scrolled (417, 290) with delta (0, 0)
Screenshot: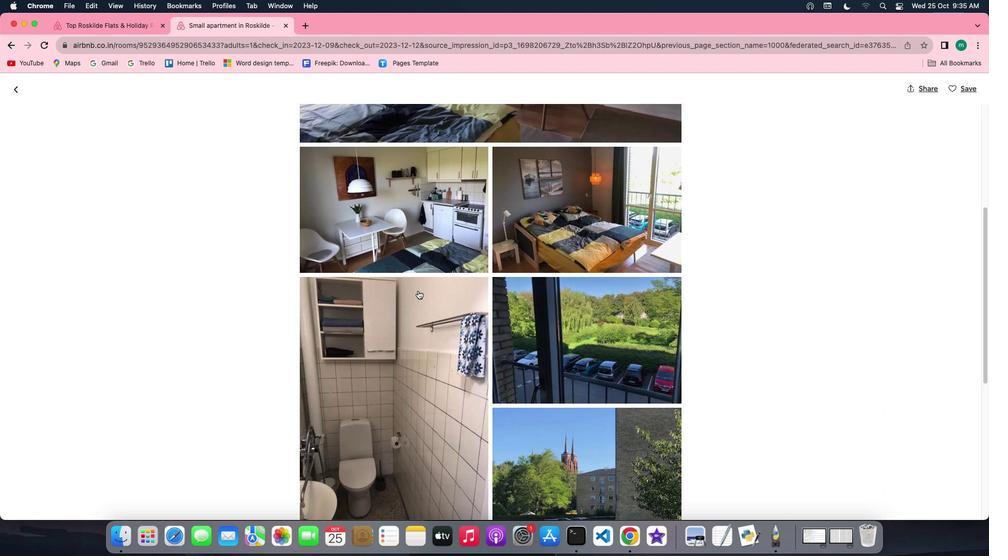 
Action: Mouse scrolled (417, 290) with delta (0, -1)
Screenshot: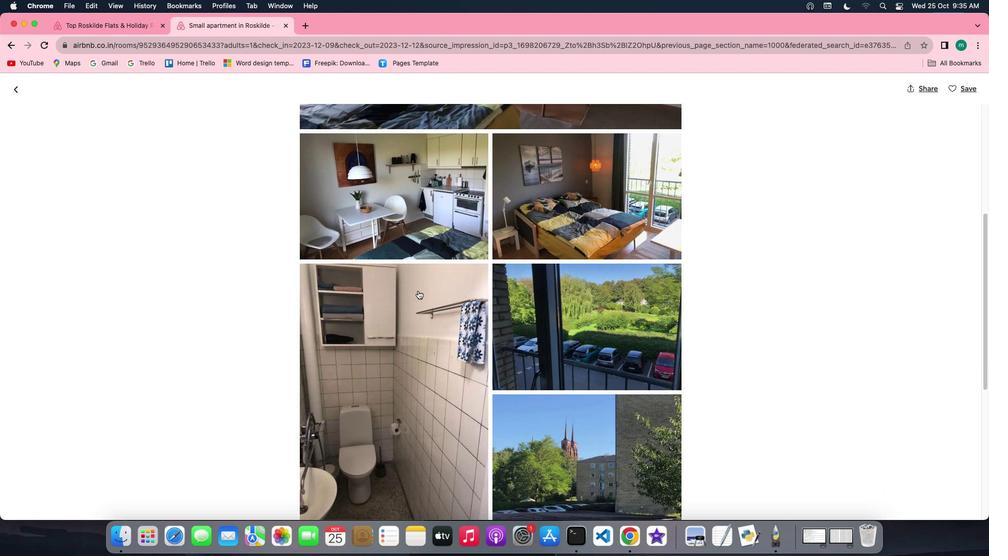 
Action: Mouse scrolled (417, 290) with delta (0, -1)
Screenshot: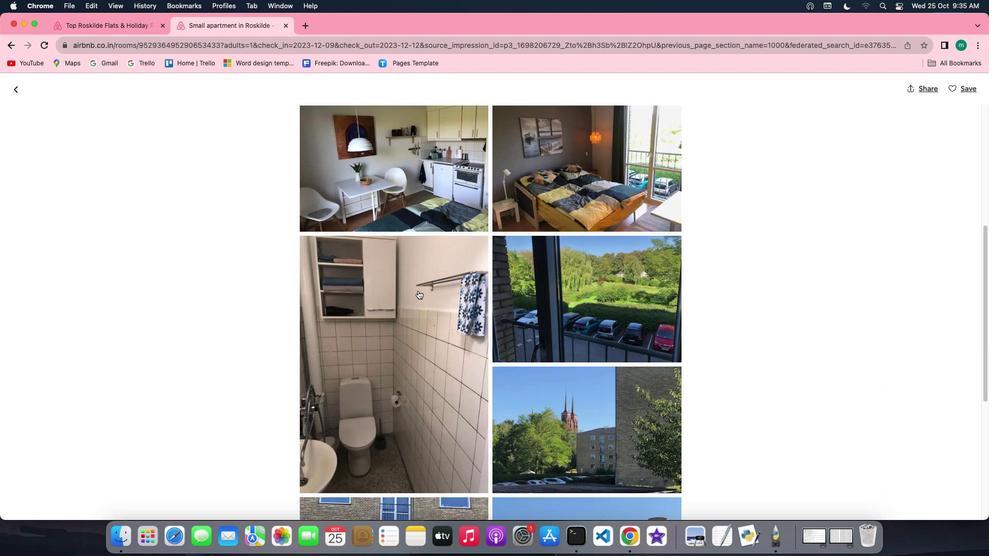 
Action: Mouse scrolled (417, 290) with delta (0, -1)
Screenshot: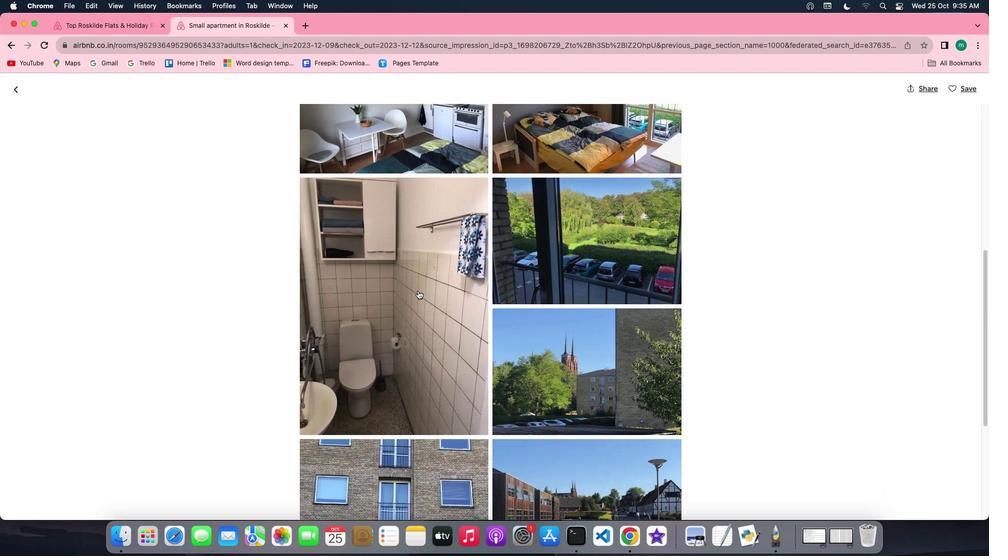 
Action: Mouse scrolled (417, 290) with delta (0, 0)
Screenshot: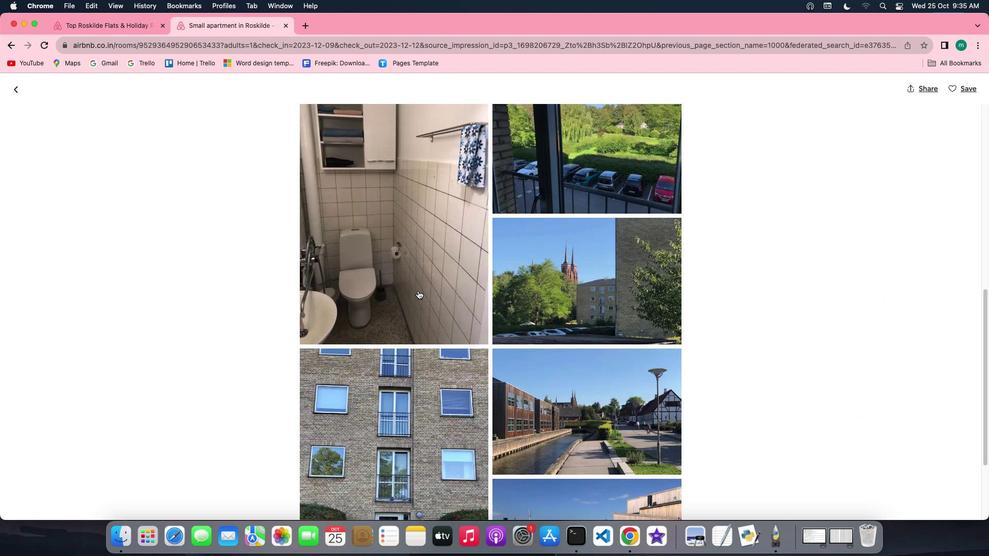
Action: Mouse scrolled (417, 290) with delta (0, 0)
Screenshot: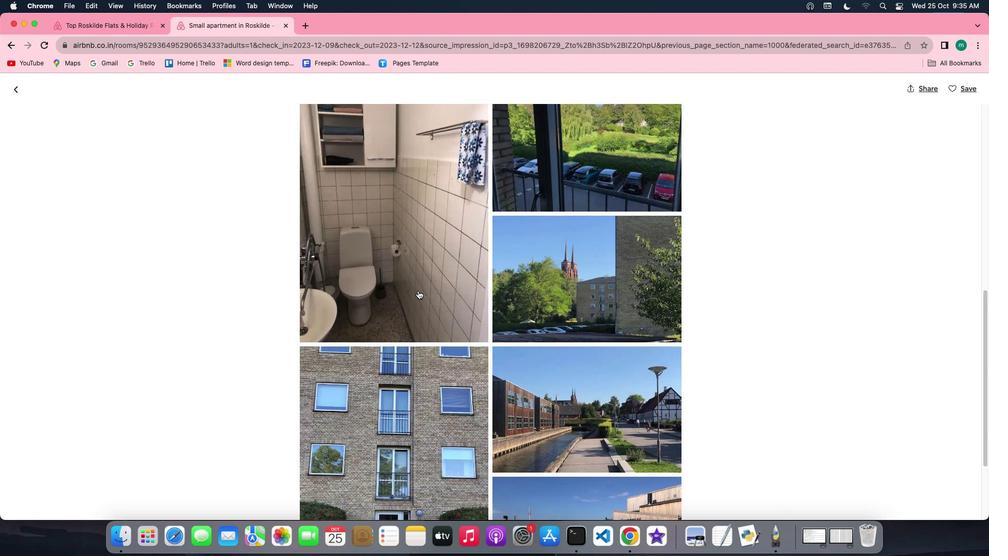 
Action: Mouse scrolled (417, 290) with delta (0, 0)
Screenshot: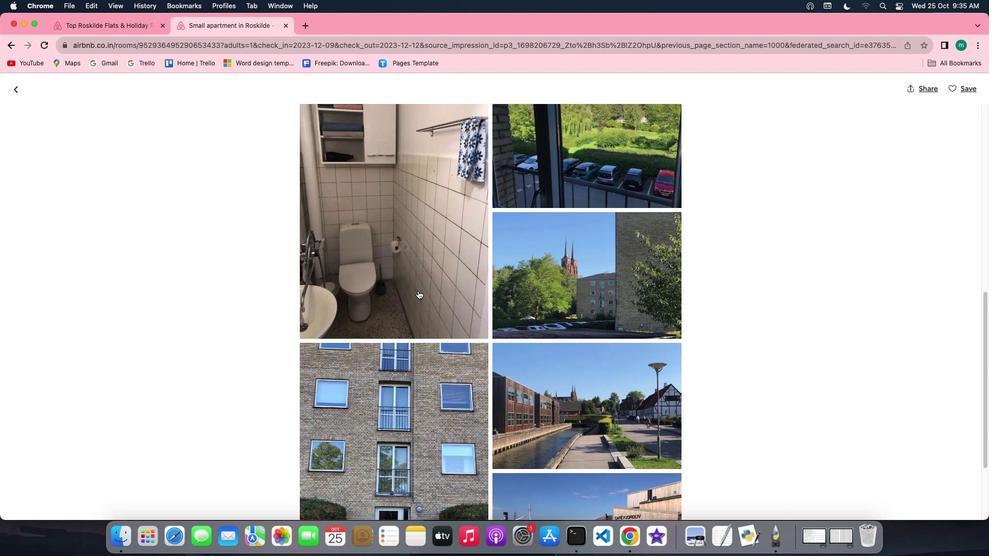 
Action: Mouse scrolled (417, 290) with delta (0, -1)
Screenshot: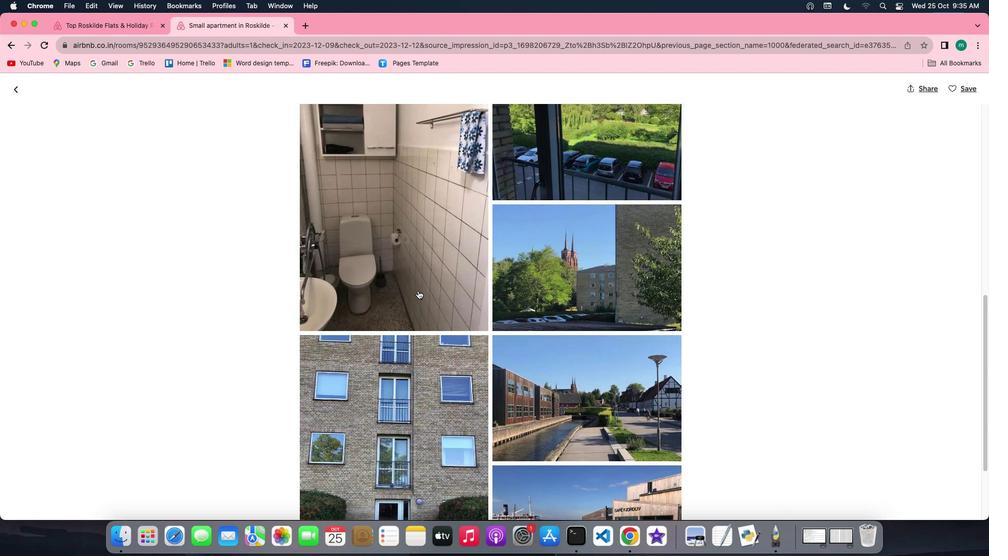 
Action: Mouse scrolled (417, 290) with delta (0, -1)
Screenshot: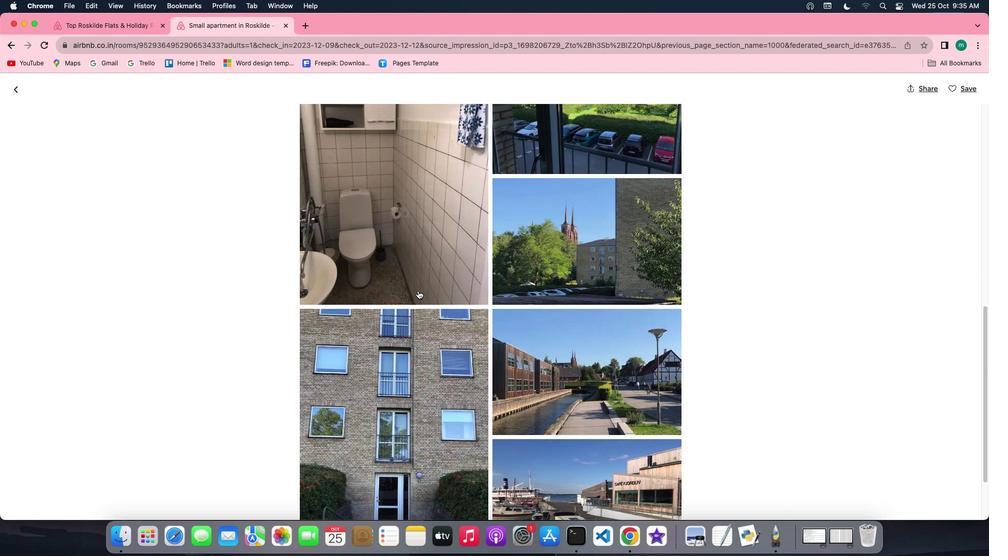 
Action: Mouse scrolled (417, 290) with delta (0, -1)
Screenshot: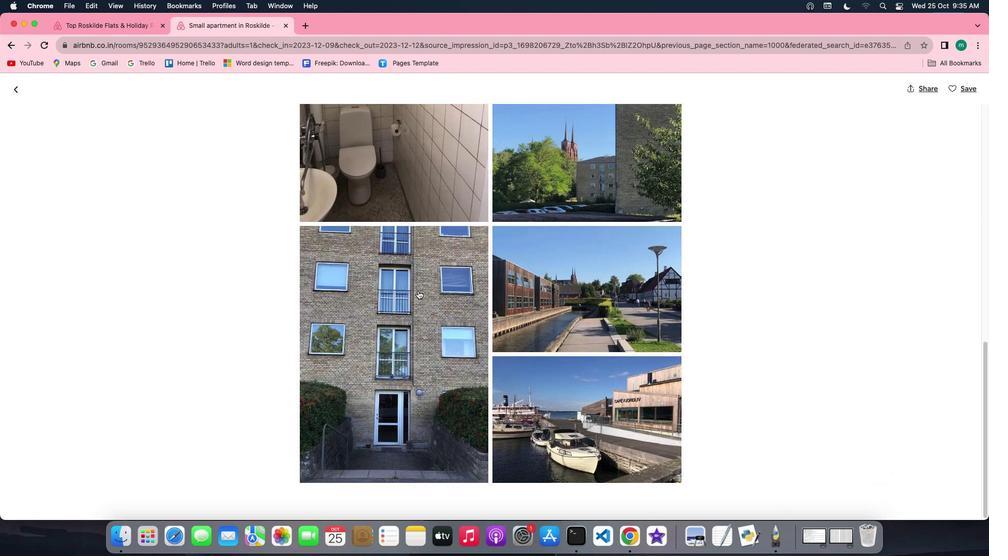 
Action: Mouse scrolled (417, 290) with delta (0, 0)
Screenshot: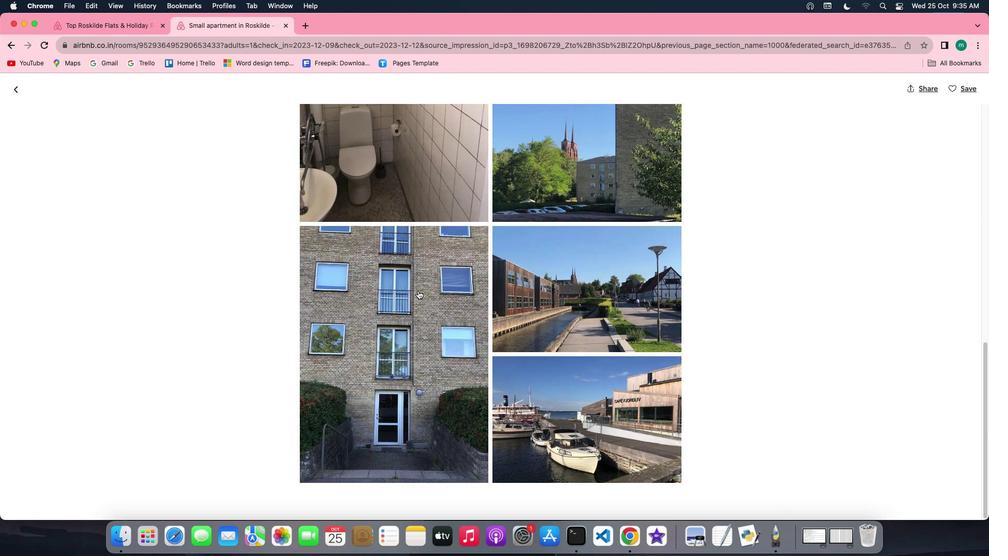 
Action: Mouse scrolled (417, 290) with delta (0, 0)
Screenshot: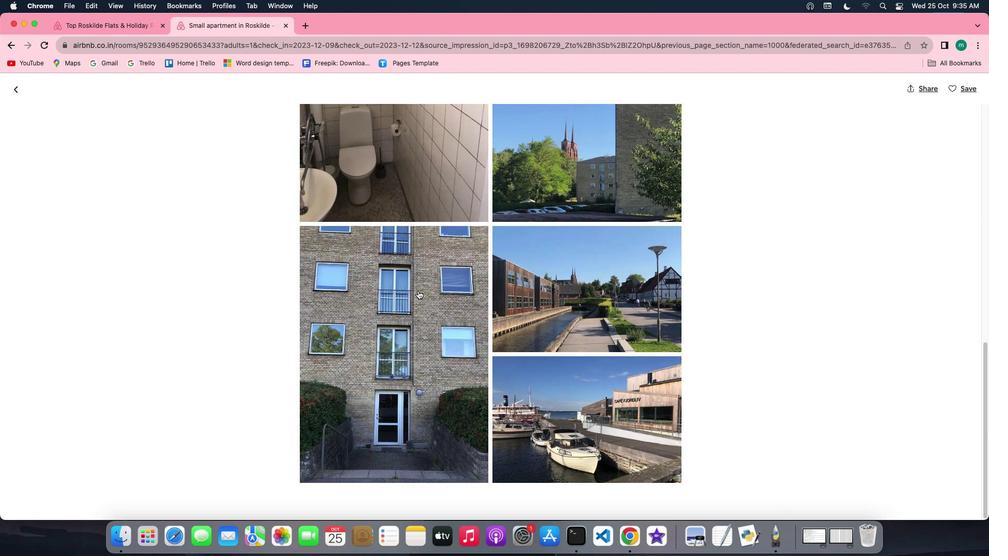 
Action: Mouse scrolled (417, 290) with delta (0, 0)
Screenshot: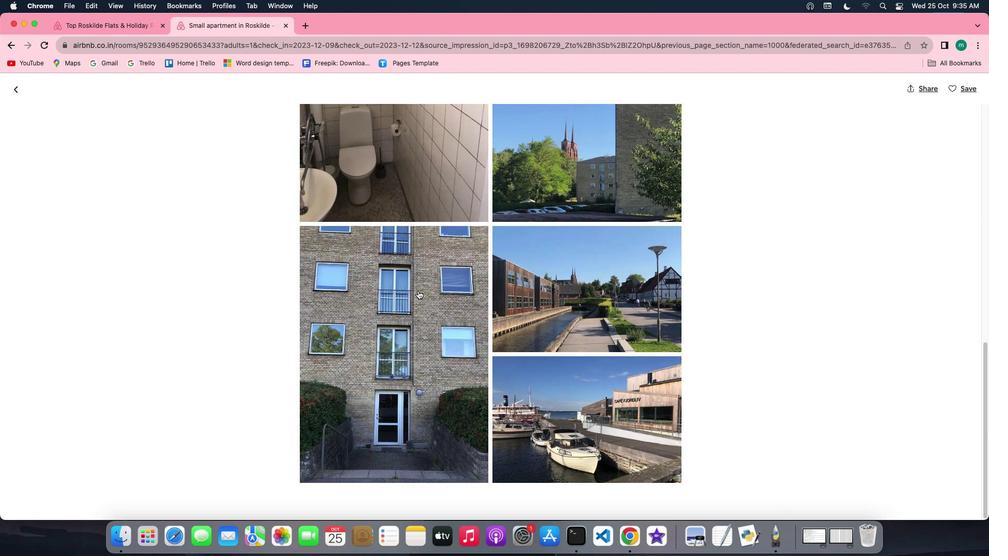 
Action: Mouse scrolled (417, 290) with delta (0, 0)
Screenshot: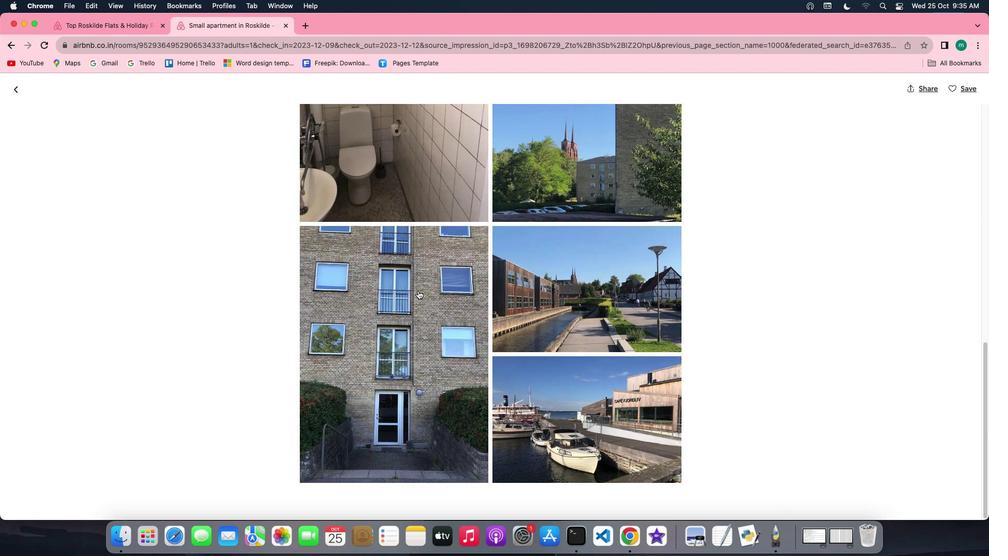 
Action: Mouse scrolled (417, 290) with delta (0, -1)
Screenshot: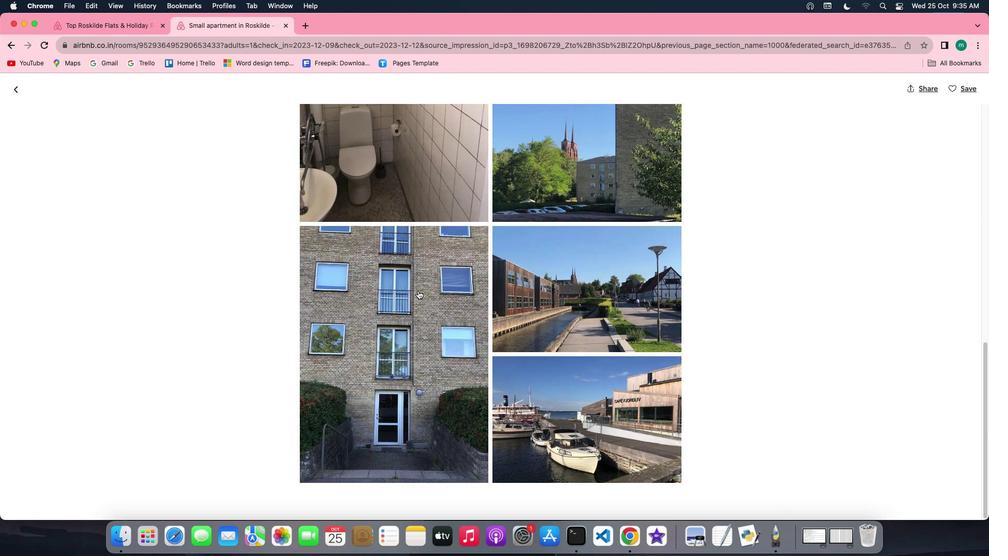 
Action: Mouse scrolled (417, 290) with delta (0, 0)
Screenshot: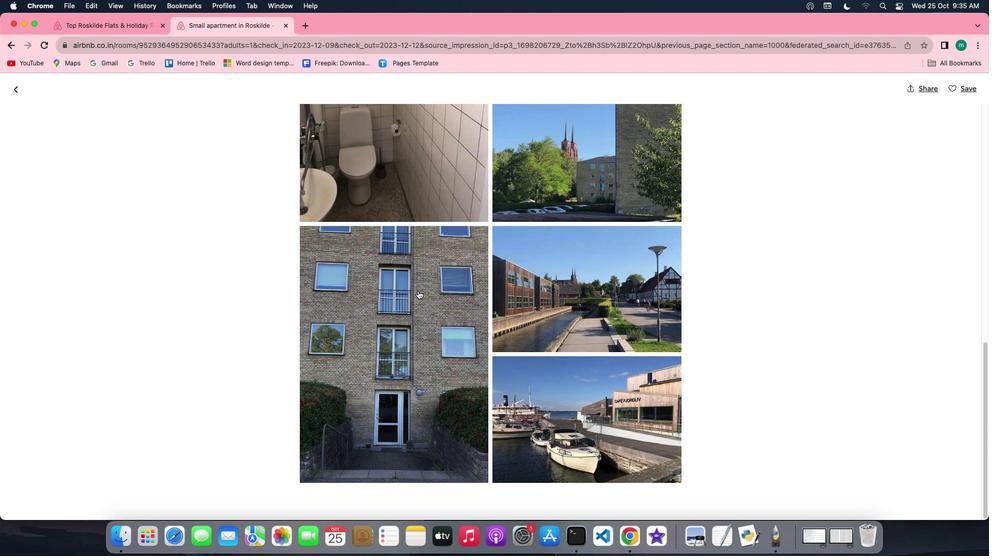 
Action: Mouse scrolled (417, 290) with delta (0, 0)
Screenshot: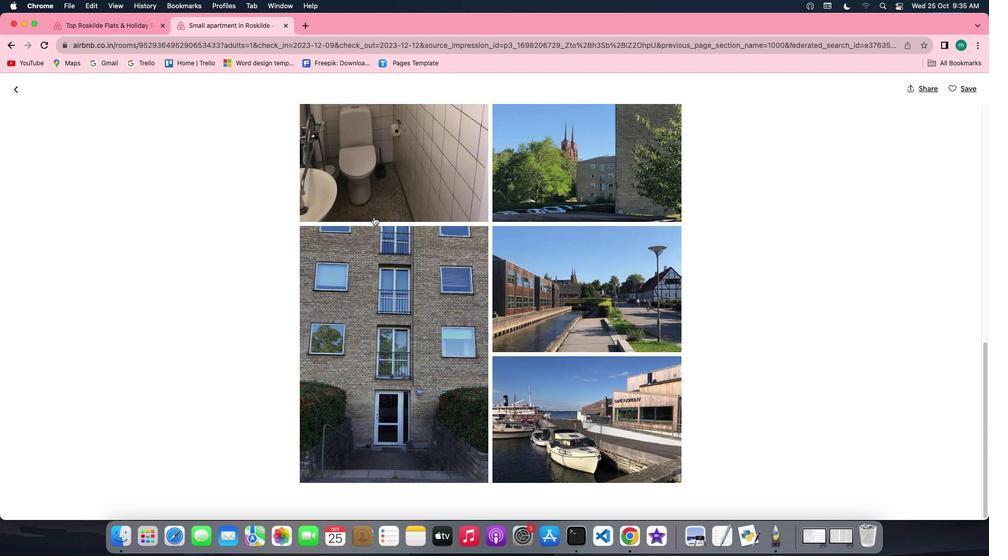 
Action: Mouse moved to (12, 88)
Screenshot: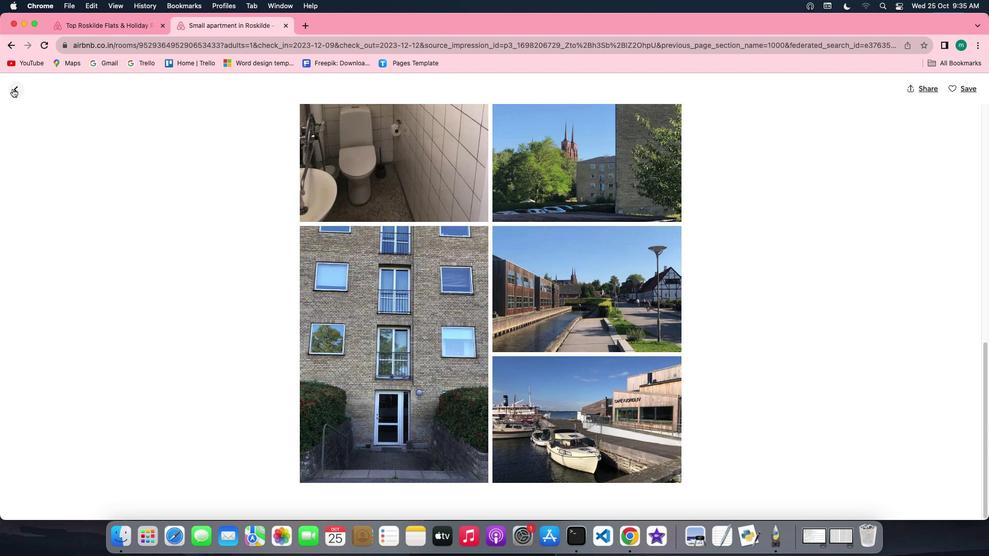 
Action: Mouse pressed left at (12, 88)
Screenshot: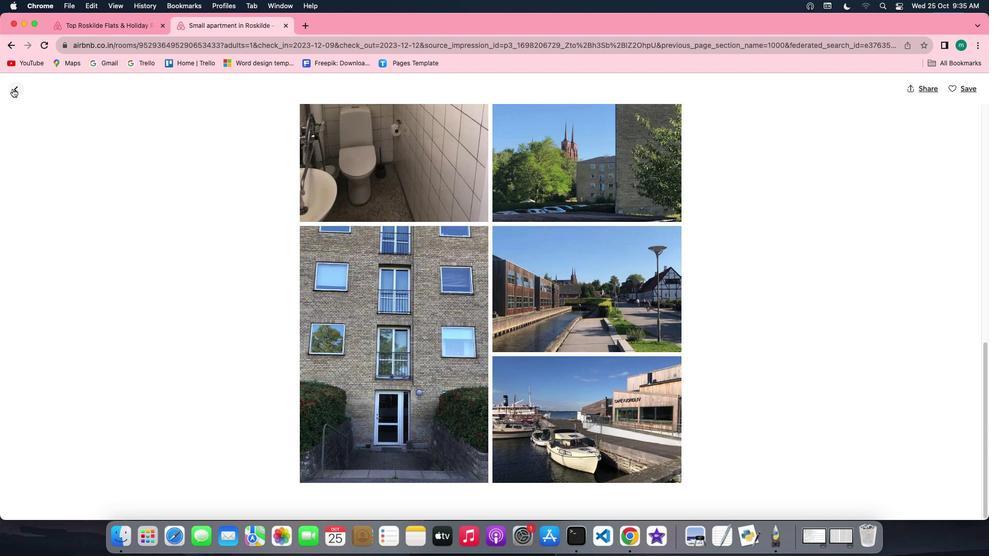 
Action: Mouse moved to (442, 281)
Screenshot: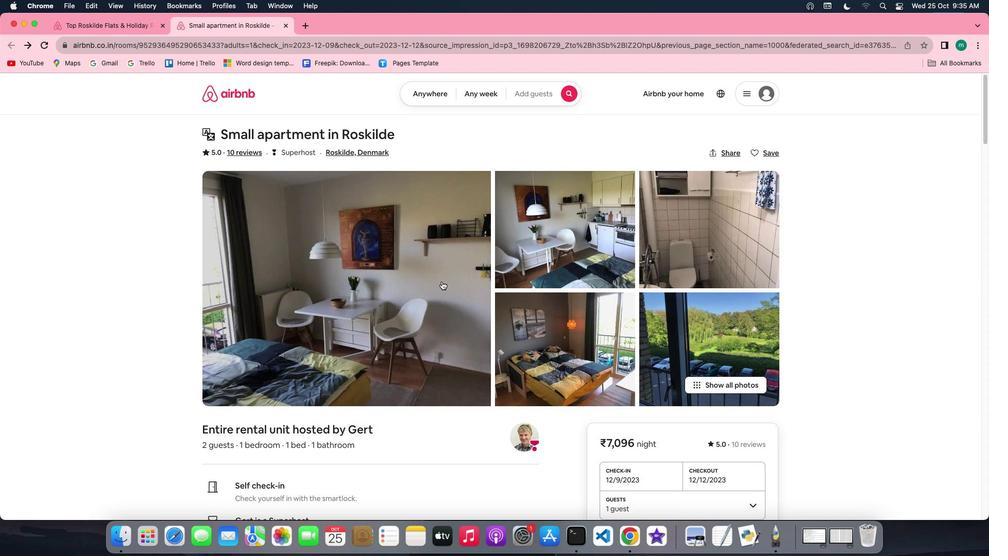 
Action: Mouse scrolled (442, 281) with delta (0, 0)
Screenshot: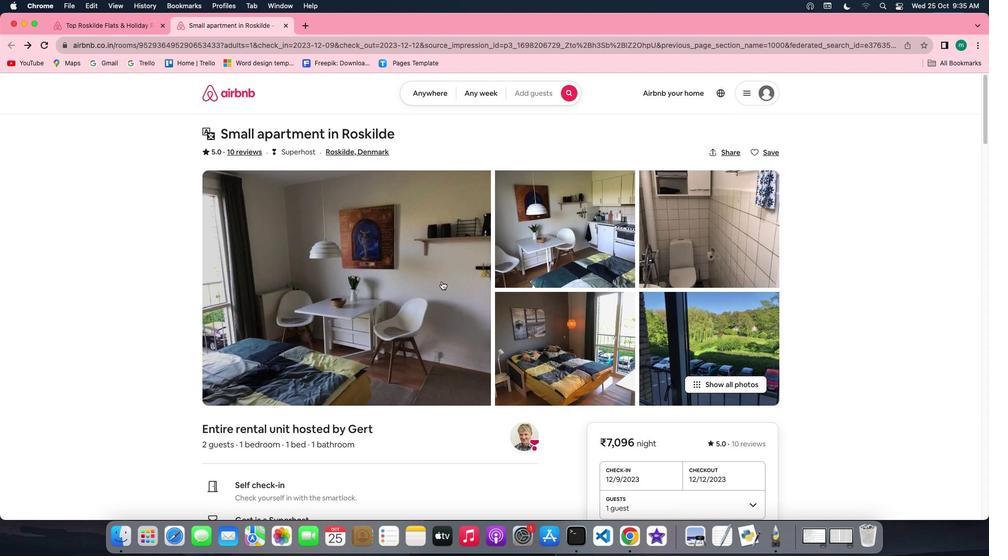 
Action: Mouse scrolled (442, 281) with delta (0, 0)
Screenshot: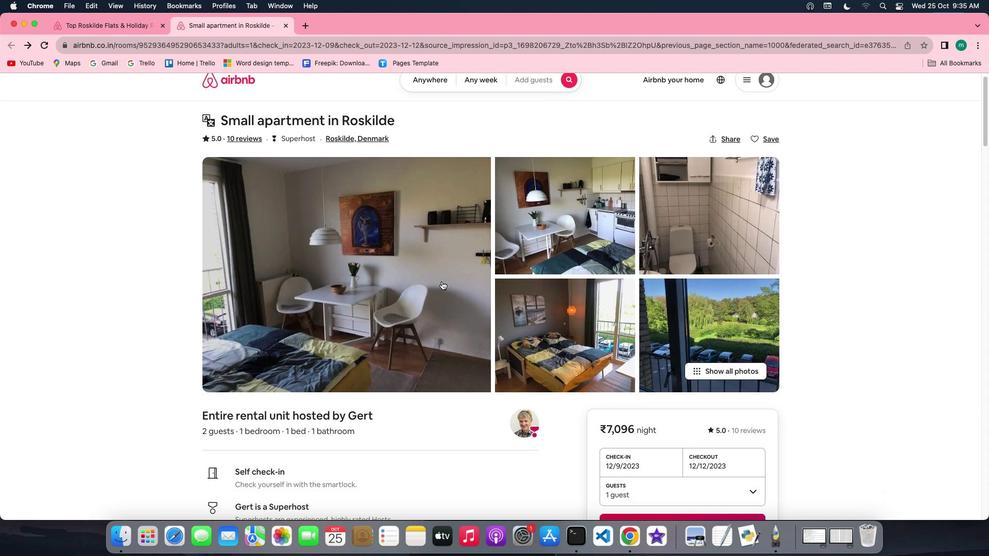 
Action: Mouse scrolled (442, 281) with delta (0, -1)
Screenshot: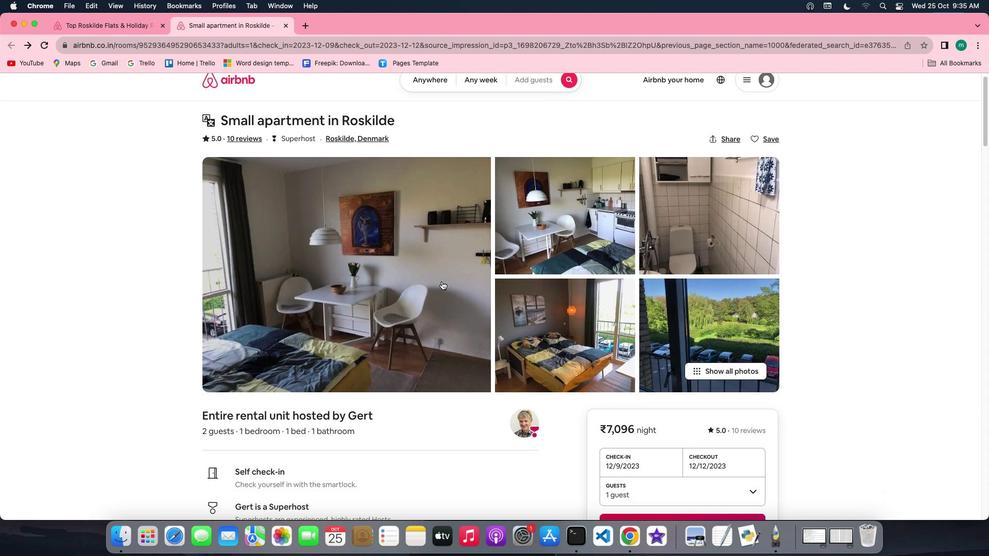 
Action: Mouse scrolled (442, 281) with delta (0, -1)
Screenshot: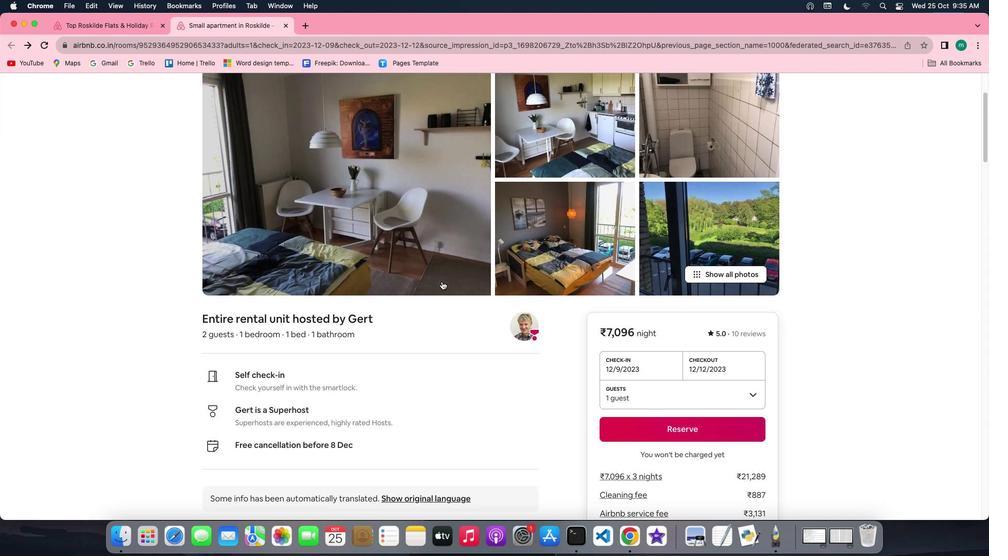 
Action: Mouse scrolled (442, 281) with delta (0, 0)
Screenshot: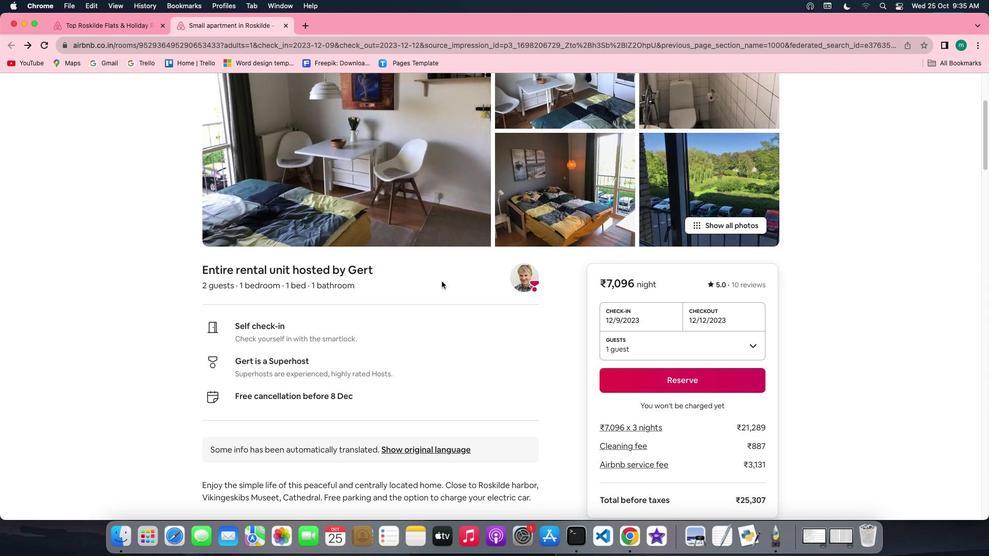
Action: Mouse scrolled (442, 281) with delta (0, 0)
Screenshot: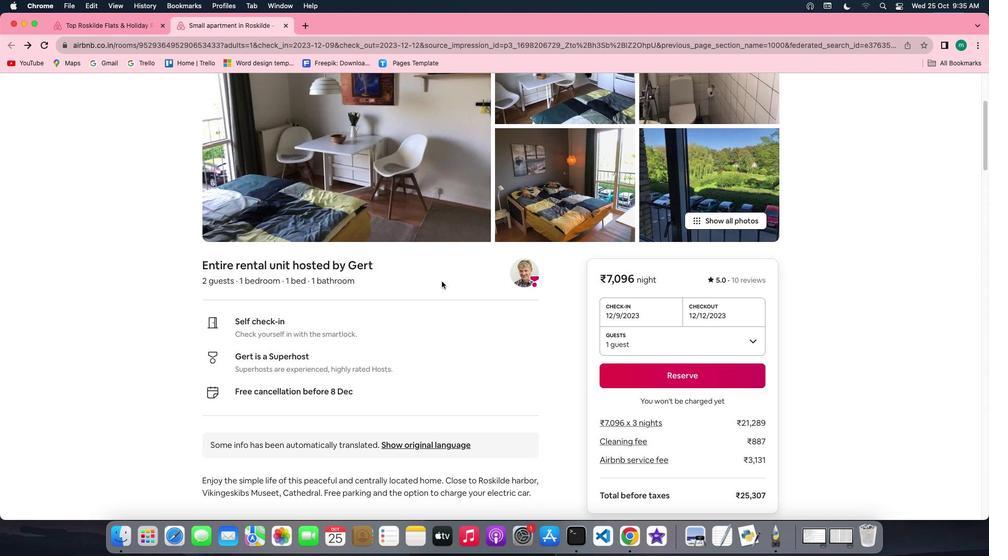 
Action: Mouse scrolled (442, 281) with delta (0, -1)
Screenshot: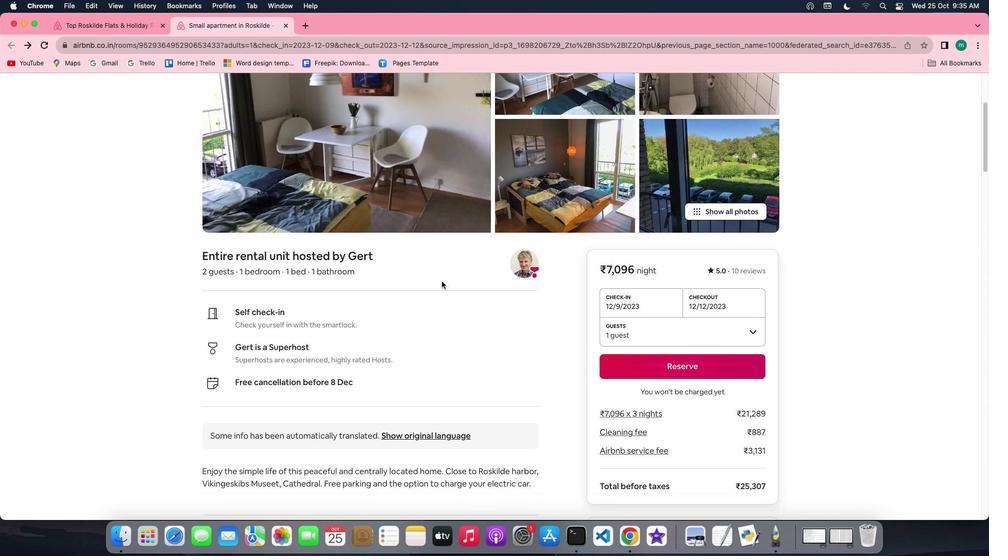 
Action: Mouse scrolled (442, 281) with delta (0, -1)
Screenshot: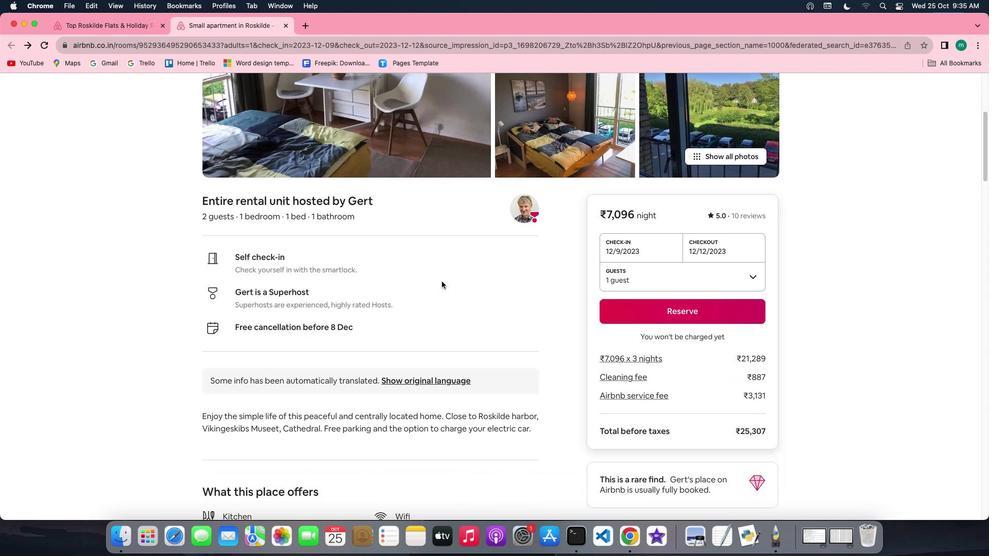 
Action: Mouse scrolled (442, 281) with delta (0, -2)
Screenshot: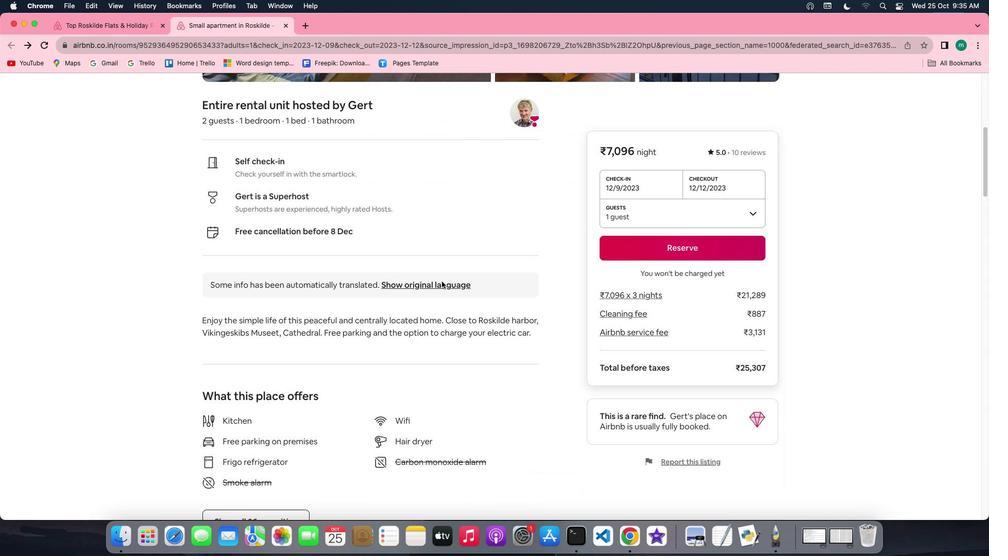 
Action: Mouse scrolled (442, 281) with delta (0, 0)
Screenshot: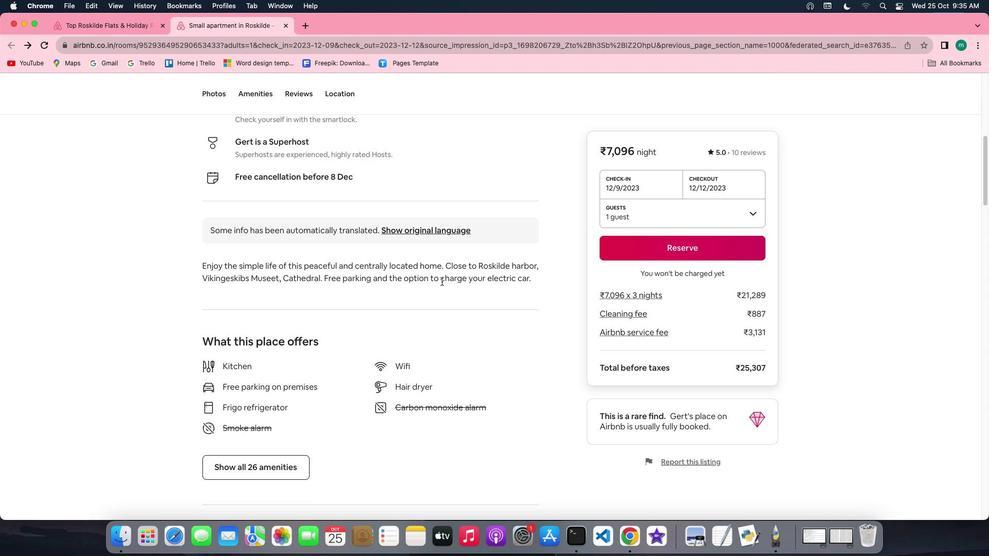 
Action: Mouse scrolled (442, 281) with delta (0, 0)
Screenshot: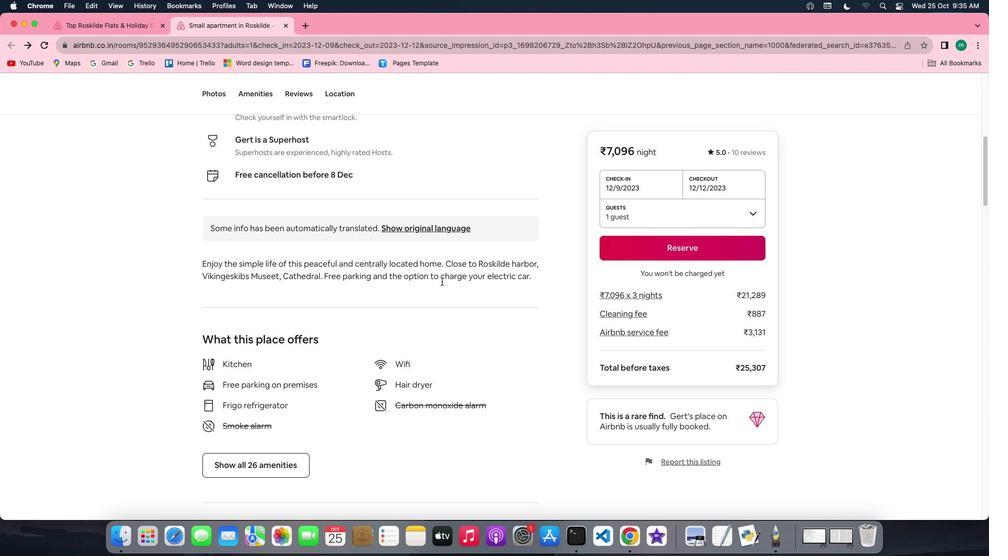 
Action: Mouse scrolled (442, 281) with delta (0, 0)
Screenshot: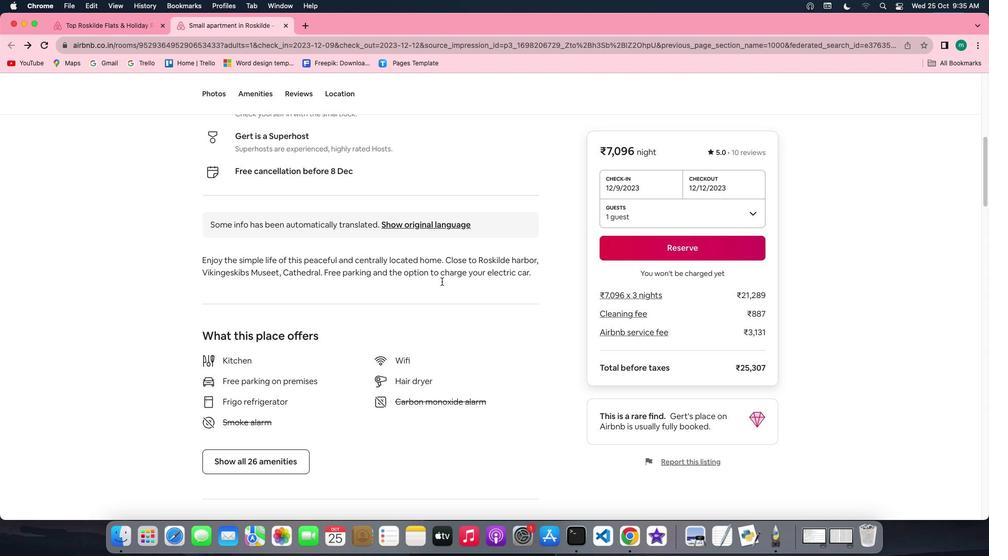 
Action: Mouse scrolled (442, 281) with delta (0, 0)
Screenshot: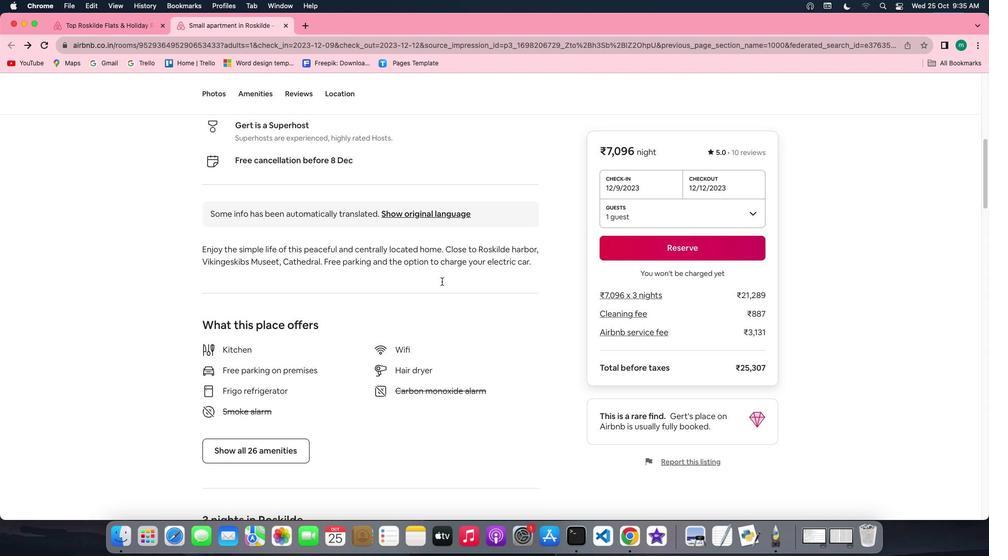 
Action: Mouse scrolled (442, 281) with delta (0, 0)
Screenshot: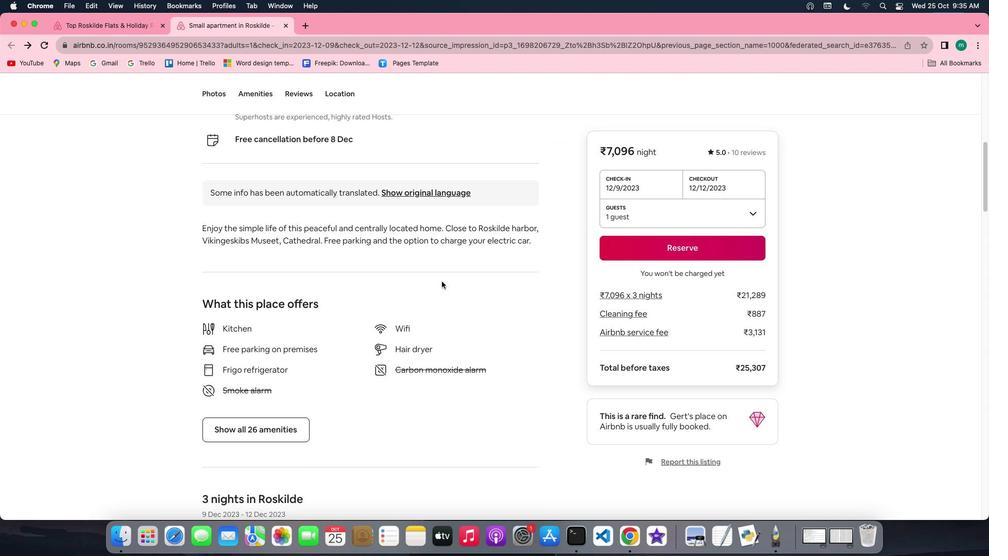 
Action: Mouse scrolled (442, 281) with delta (0, 0)
Screenshot: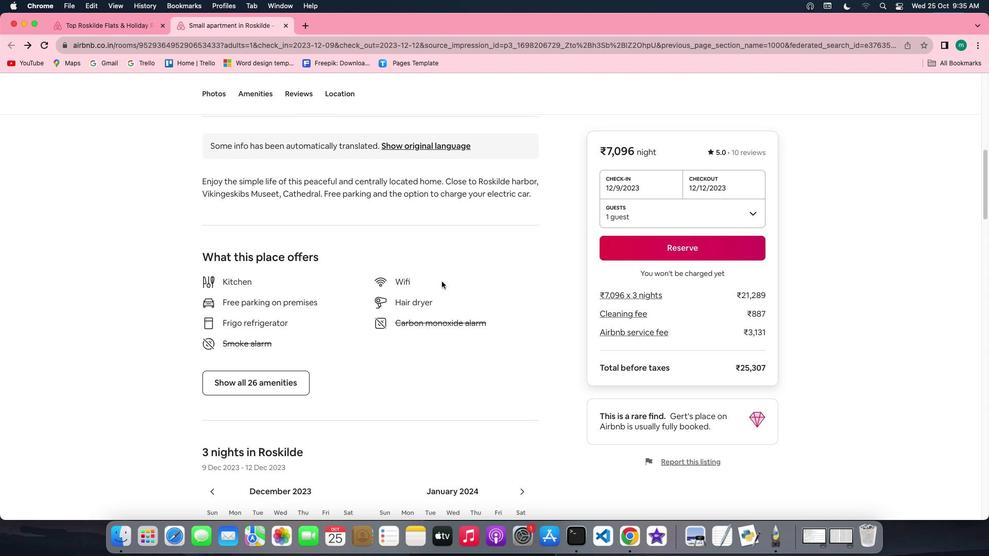 
Action: Mouse scrolled (442, 281) with delta (0, 0)
Screenshot: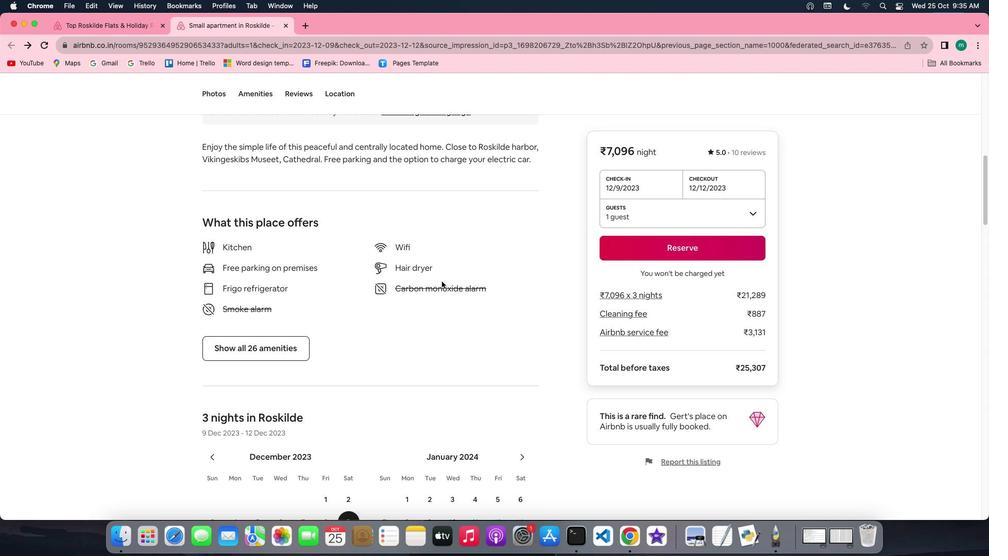 
Action: Mouse scrolled (442, 281) with delta (0, 0)
Screenshot: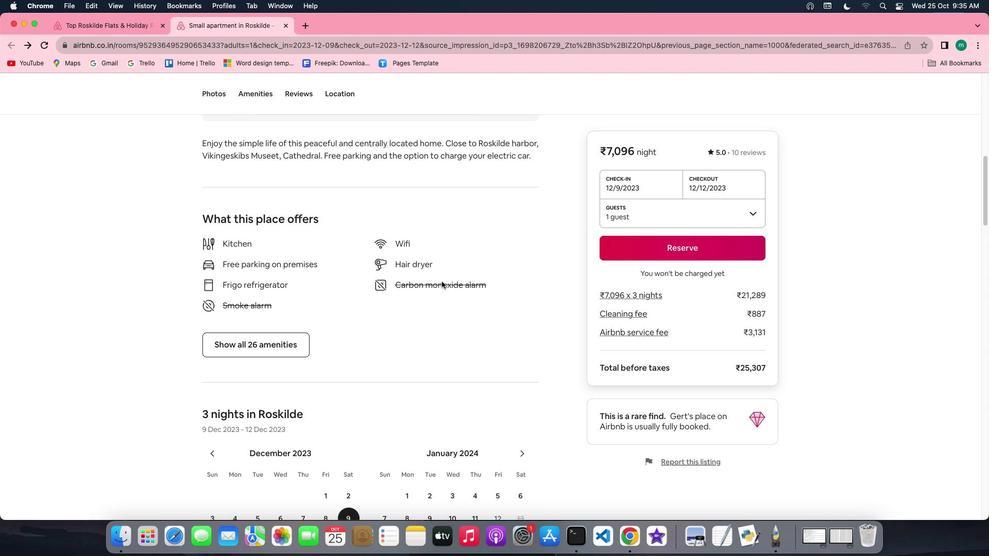 
Action: Mouse scrolled (442, 281) with delta (0, 0)
Screenshot: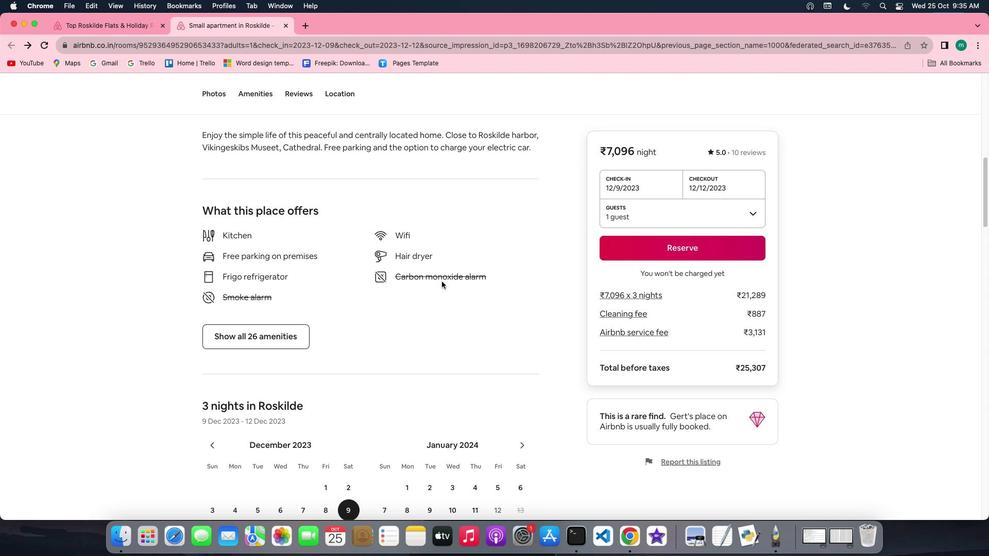 
Action: Mouse scrolled (442, 281) with delta (0, 0)
Screenshot: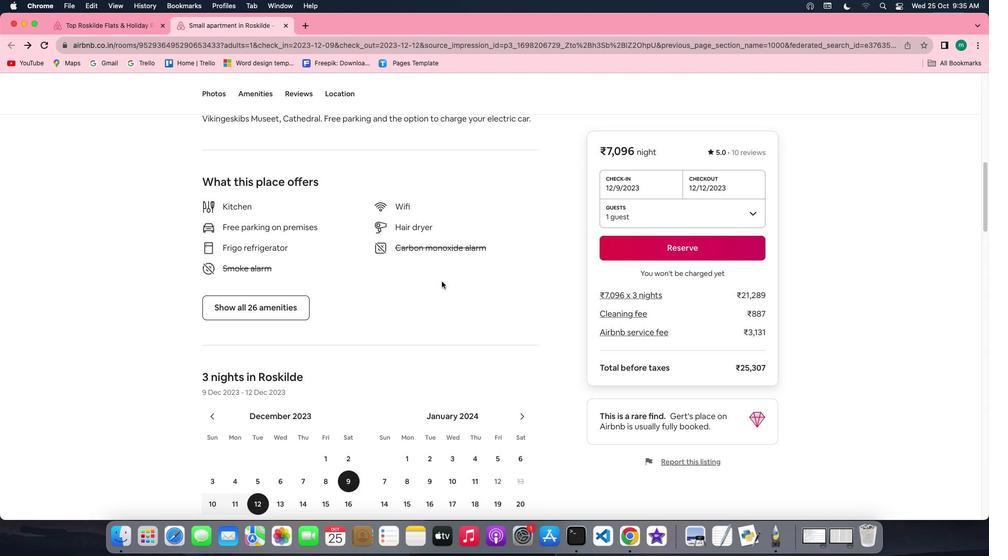 
Action: Mouse moved to (247, 280)
Screenshot: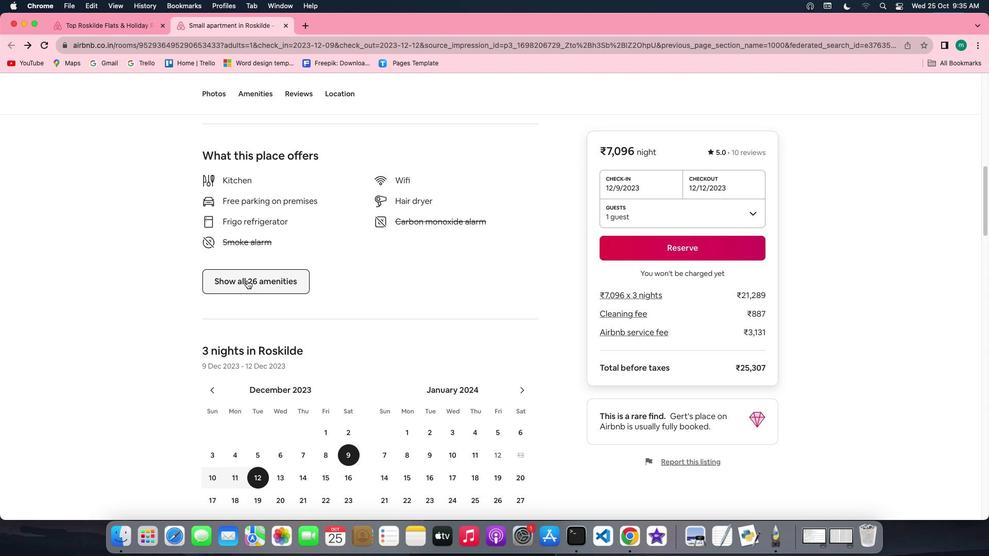 
Action: Mouse pressed left at (247, 280)
Screenshot: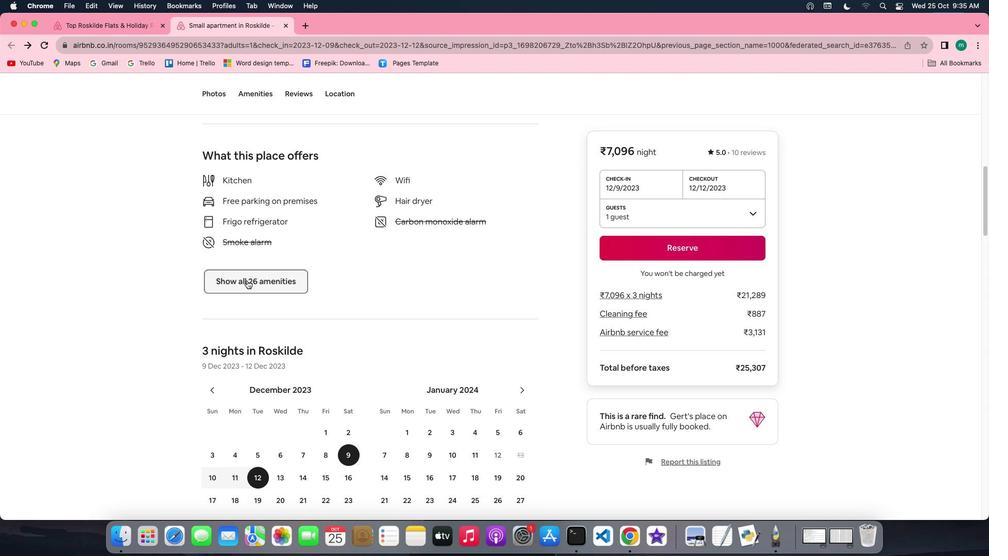 
Action: Mouse moved to (491, 318)
Screenshot: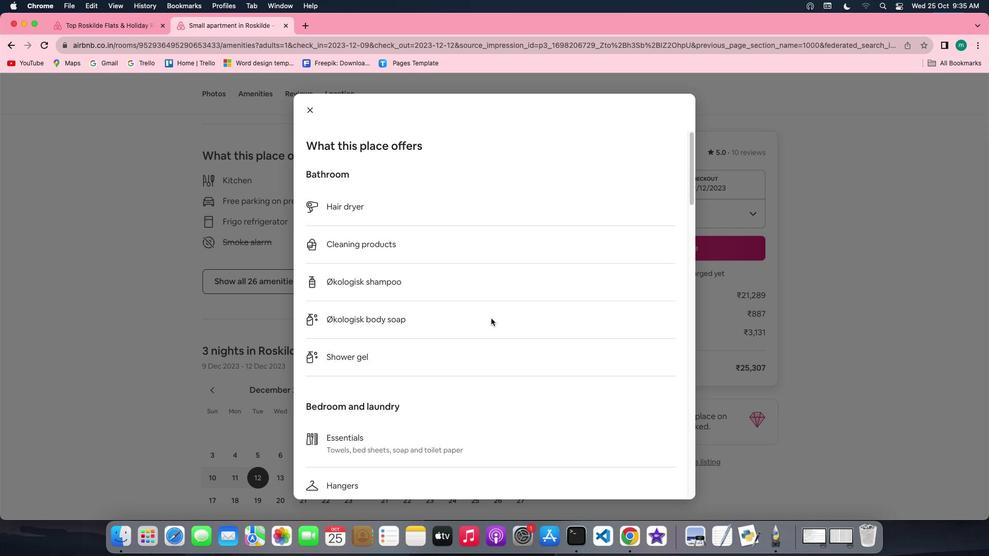 
Action: Mouse scrolled (491, 318) with delta (0, 0)
Screenshot: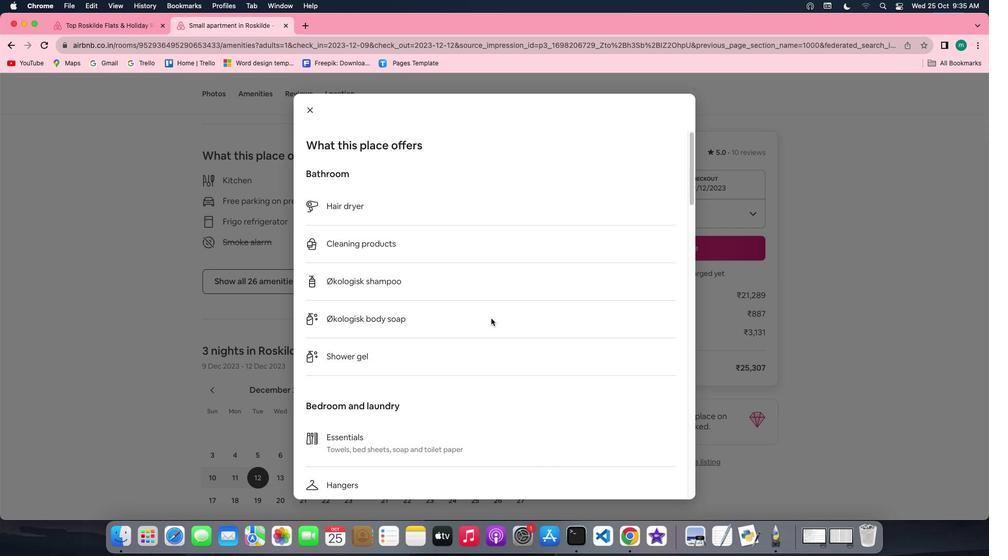 
Action: Mouse scrolled (491, 318) with delta (0, 0)
Screenshot: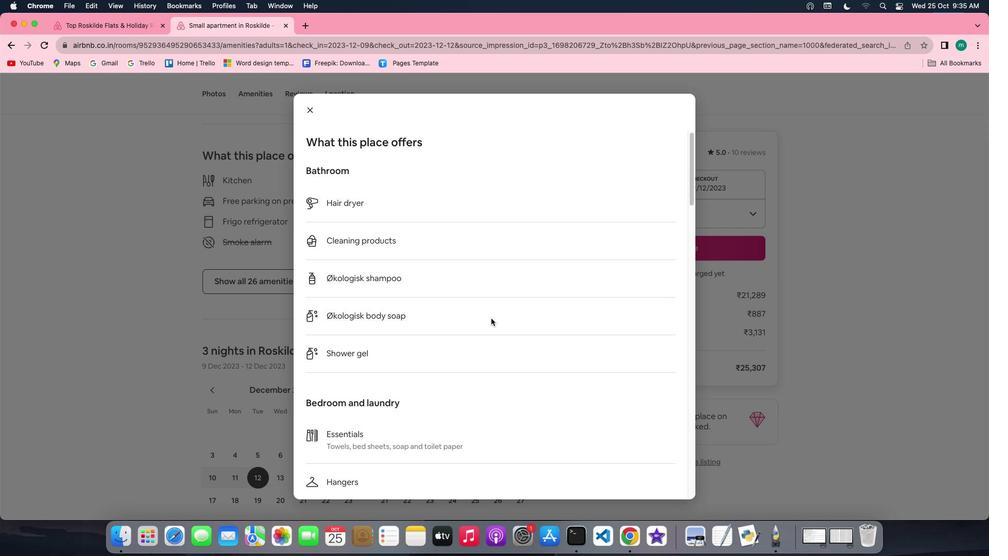 
Action: Mouse scrolled (491, 318) with delta (0, 0)
Screenshot: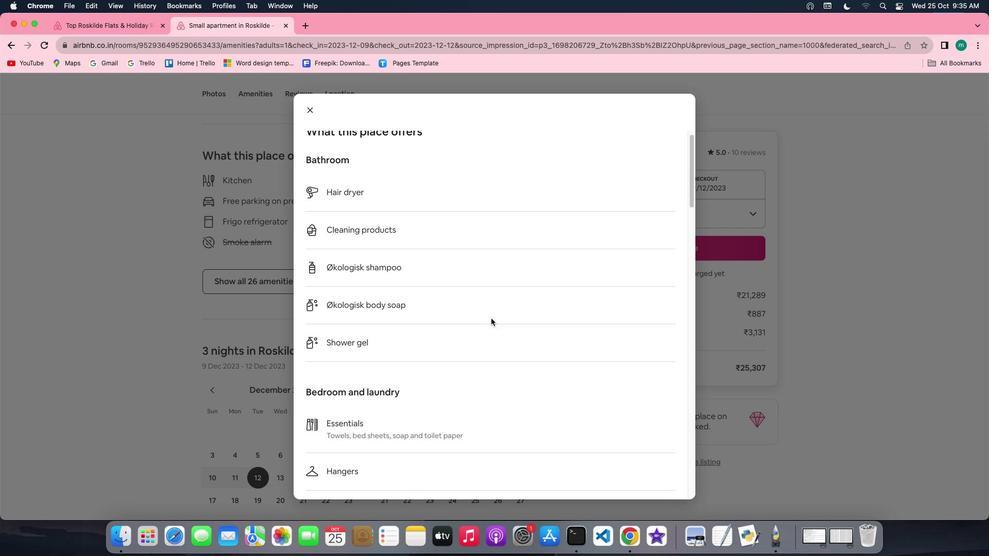 
Action: Mouse scrolled (491, 318) with delta (0, 0)
Screenshot: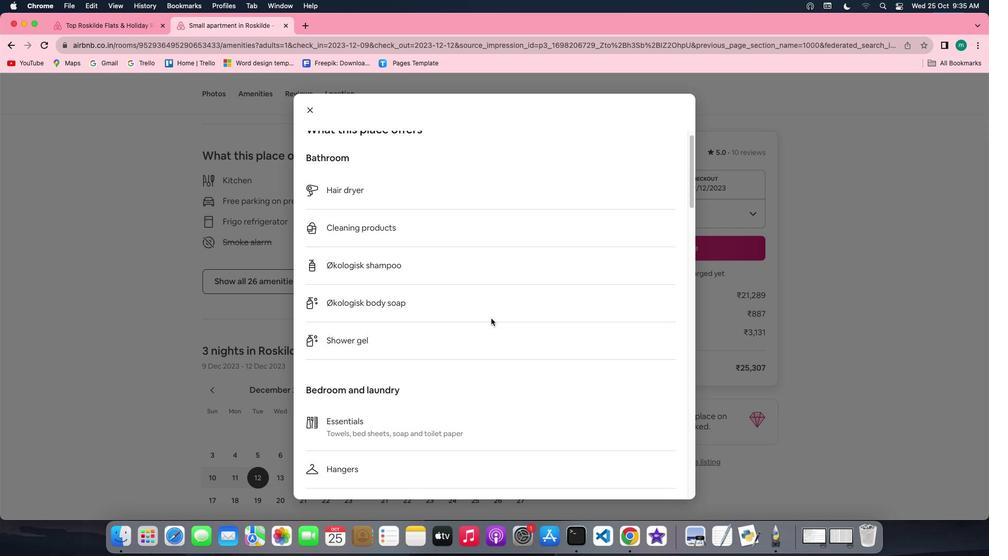 
Action: Mouse scrolled (491, 318) with delta (0, 0)
Screenshot: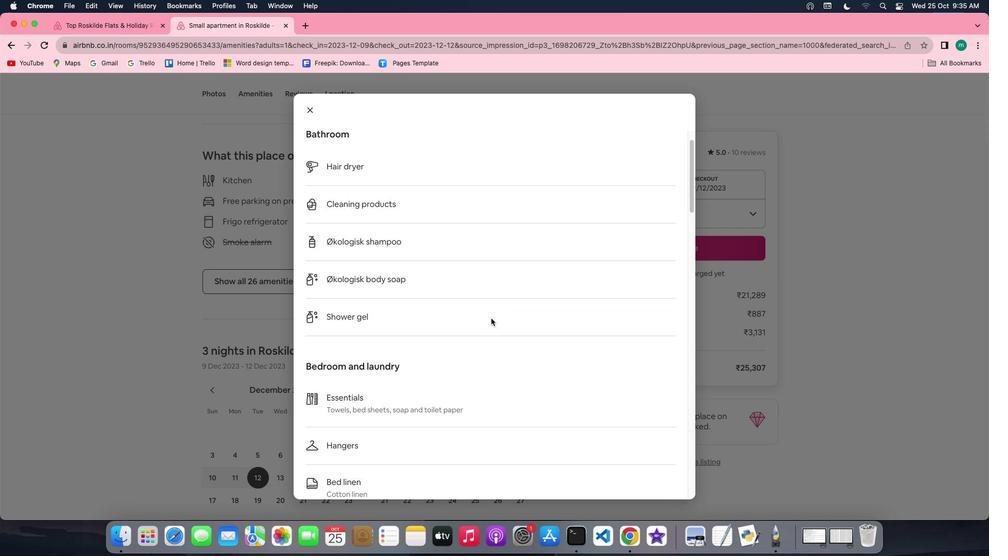 
Action: Mouse scrolled (491, 318) with delta (0, 0)
Screenshot: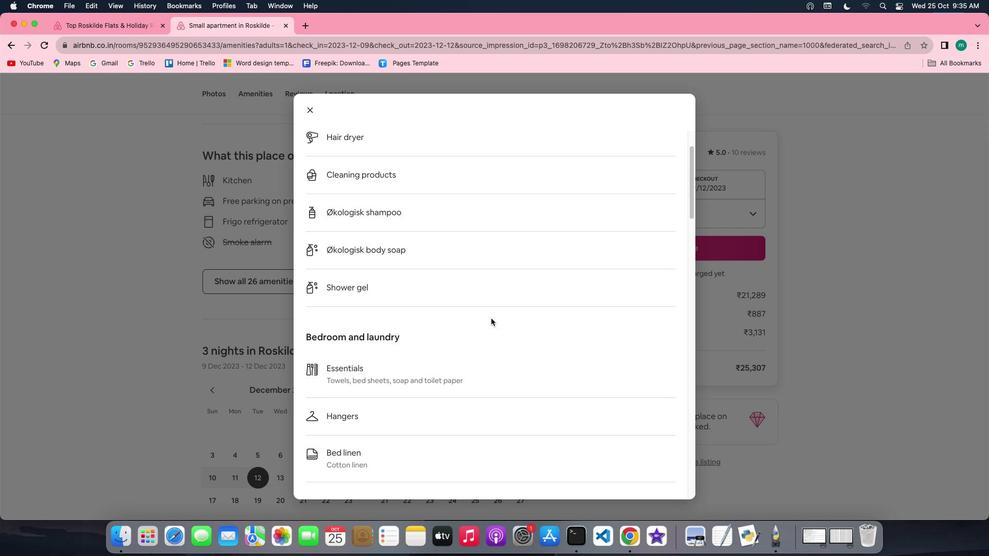 
Action: Mouse scrolled (491, 318) with delta (0, 0)
Screenshot: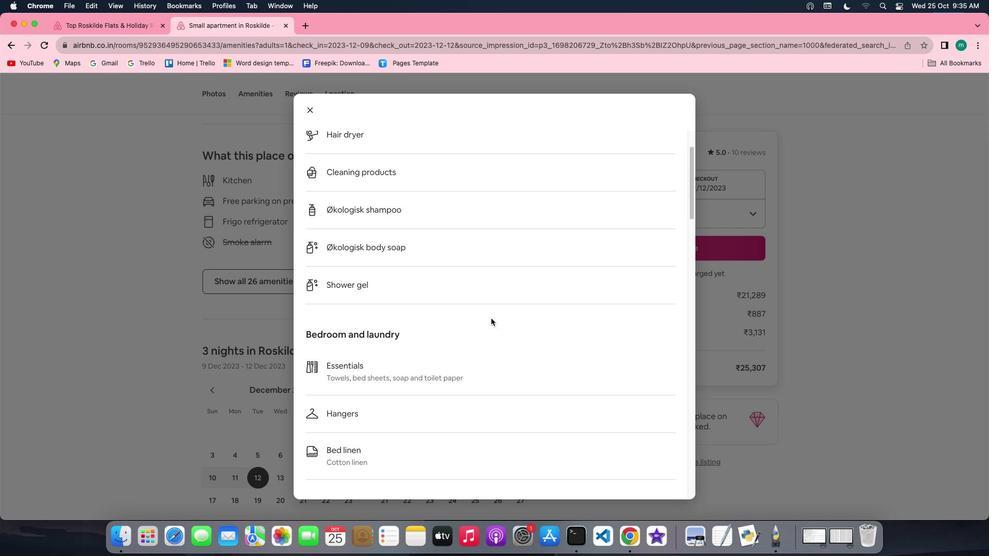 
Action: Mouse scrolled (491, 318) with delta (0, 0)
Screenshot: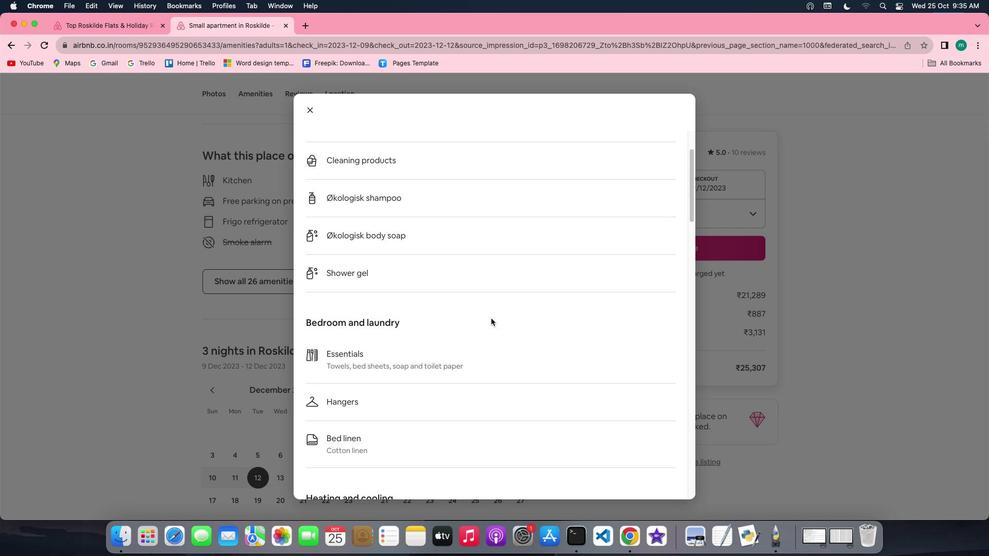 
Action: Mouse scrolled (491, 318) with delta (0, 0)
Screenshot: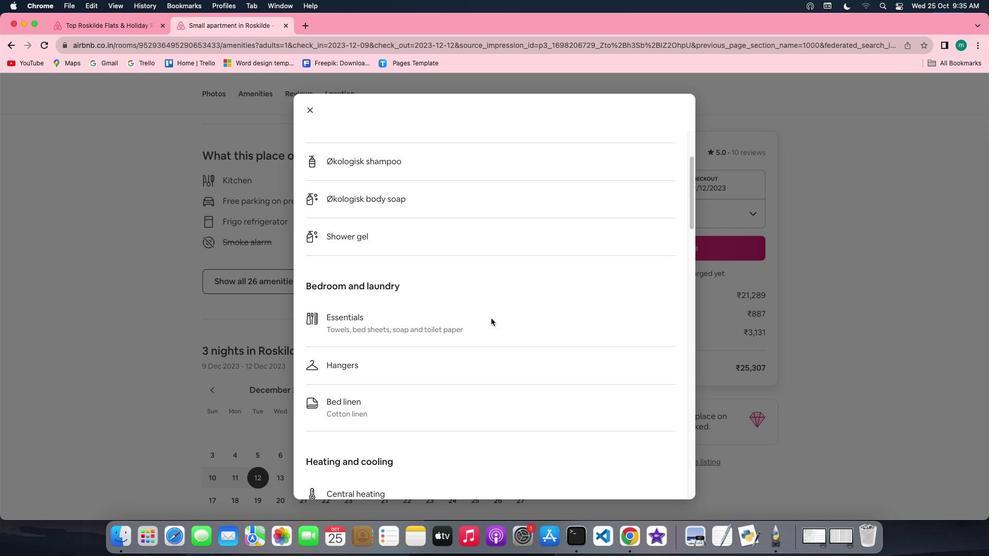 
Action: Mouse scrolled (491, 318) with delta (0, 0)
Screenshot: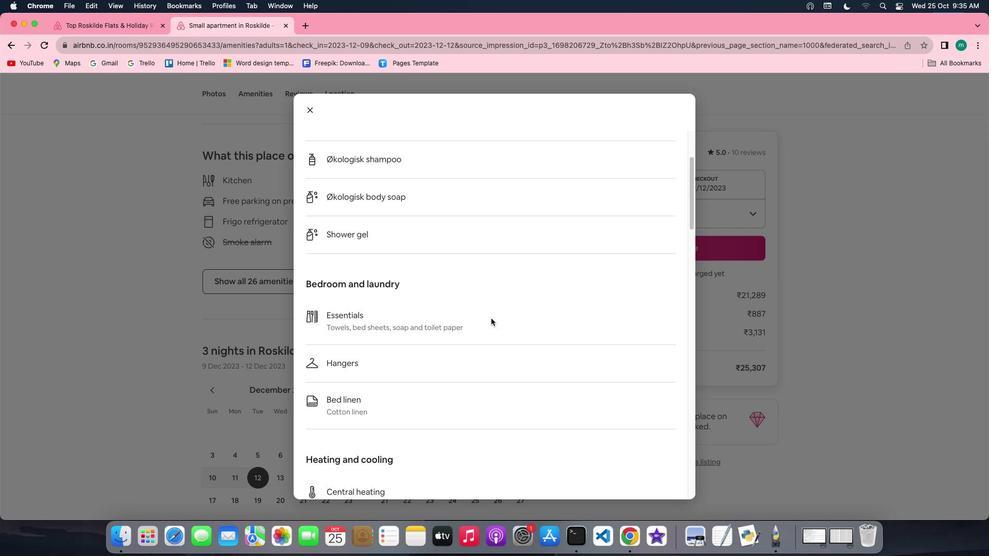 
Action: Mouse scrolled (491, 318) with delta (0, 0)
Screenshot: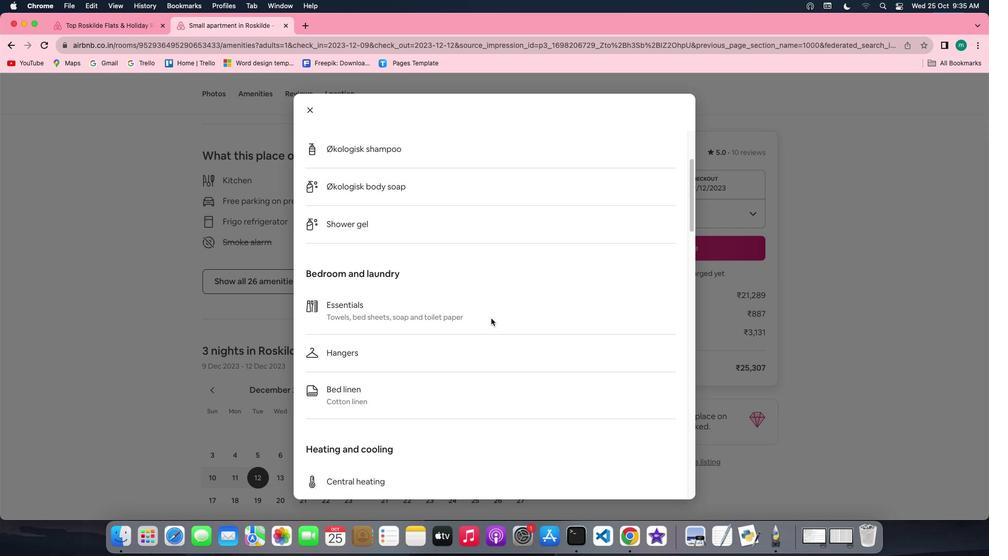 
Action: Mouse scrolled (491, 318) with delta (0, -1)
Screenshot: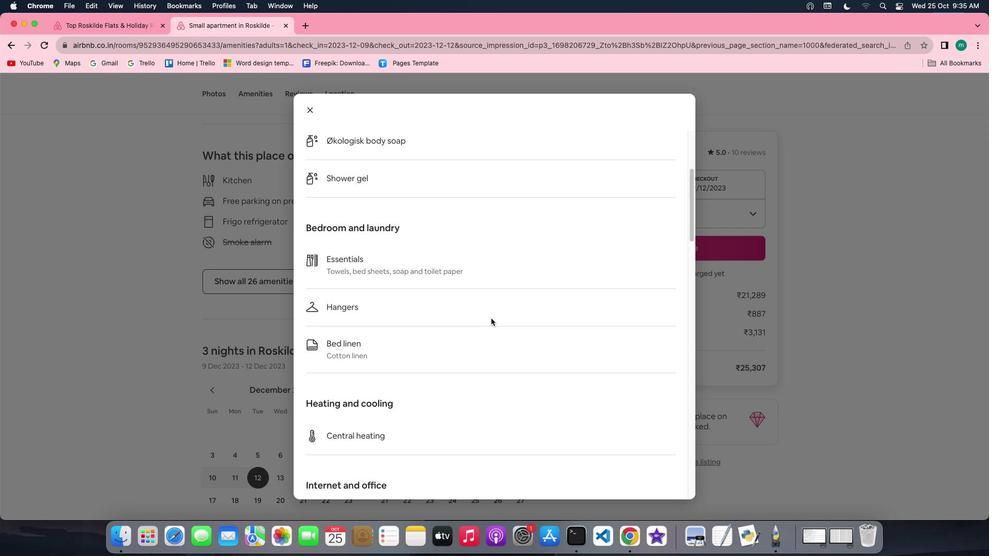 
Action: Mouse scrolled (491, 318) with delta (0, 0)
Screenshot: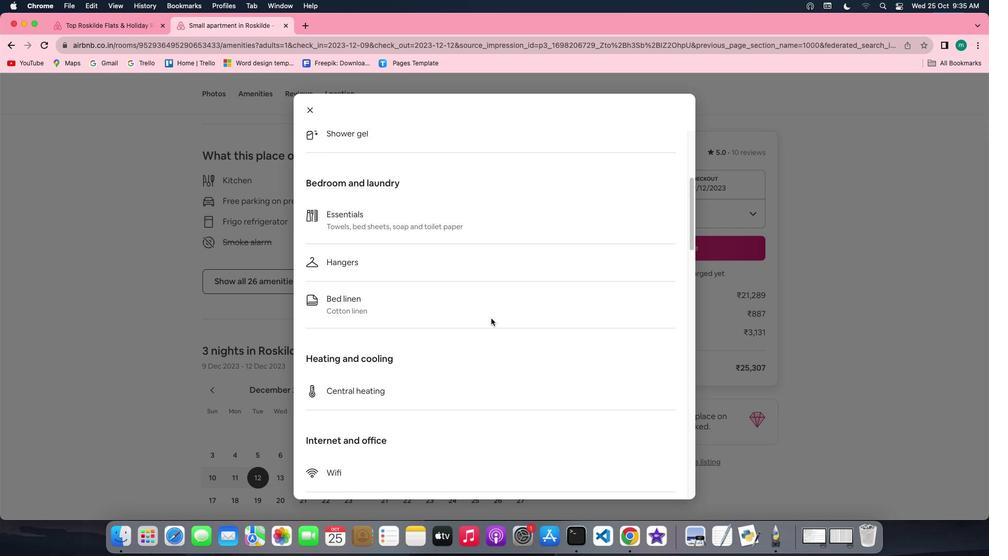 
Action: Mouse scrolled (491, 318) with delta (0, 0)
Screenshot: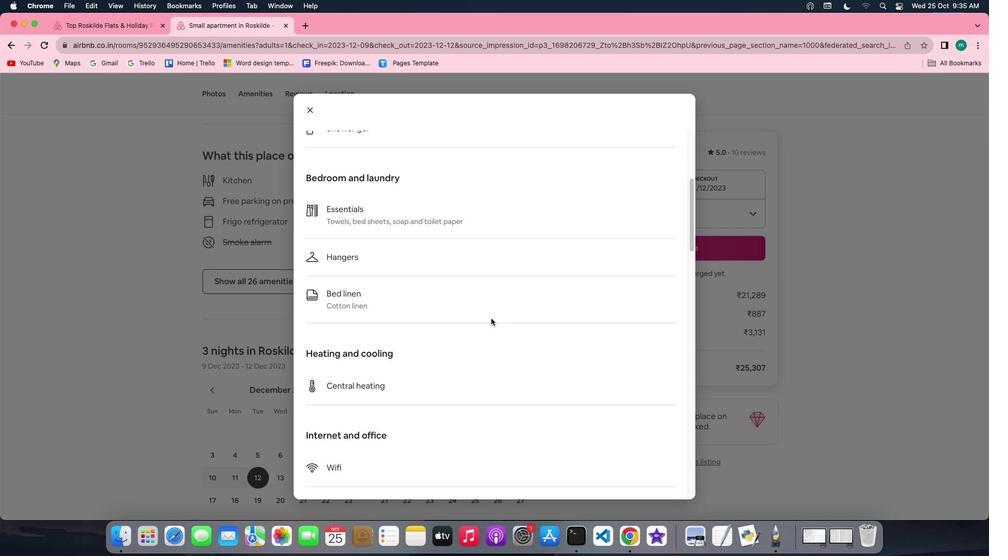 
Action: Mouse scrolled (491, 318) with delta (0, 0)
Screenshot: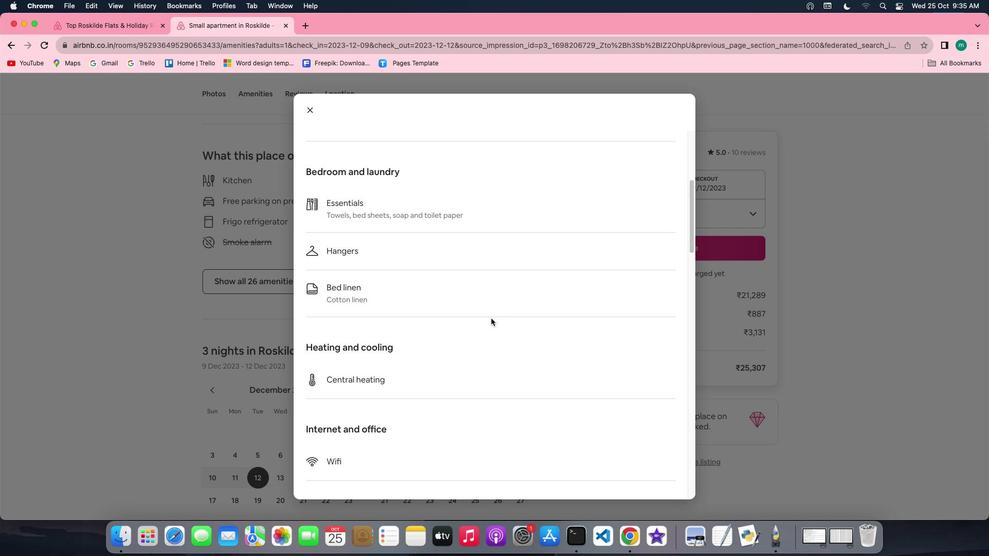 
Action: Mouse scrolled (491, 318) with delta (0, -1)
Screenshot: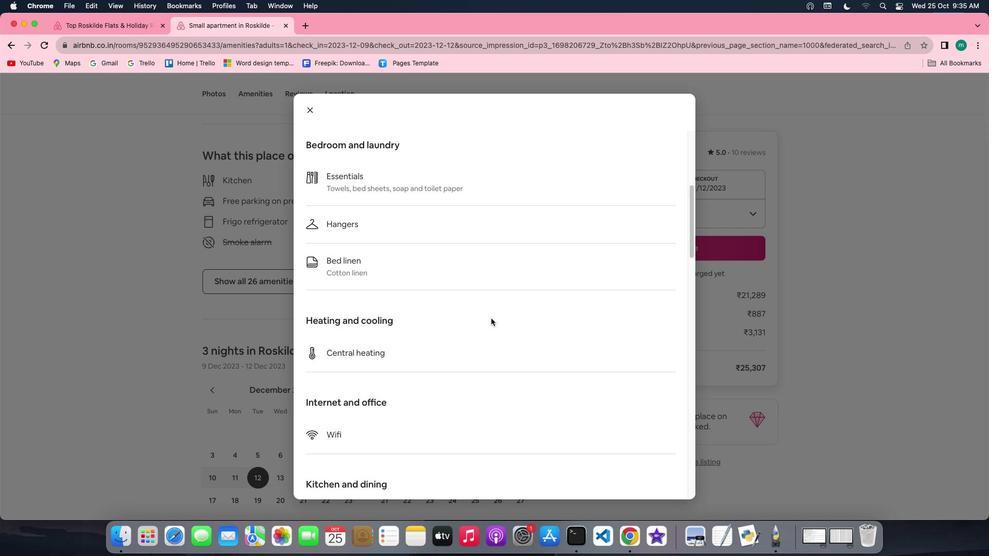 
Action: Mouse scrolled (491, 318) with delta (0, 0)
Screenshot: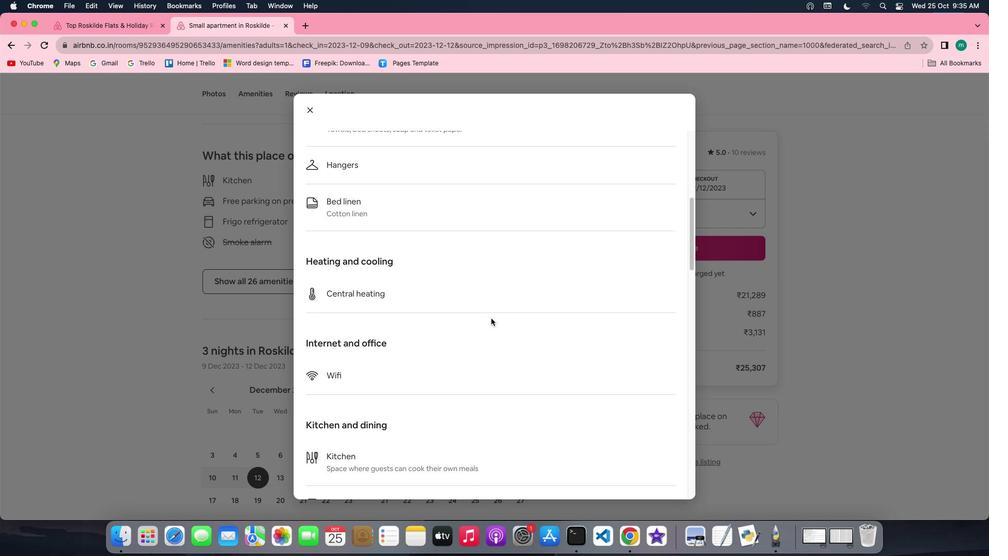 
Action: Mouse scrolled (491, 318) with delta (0, 0)
Screenshot: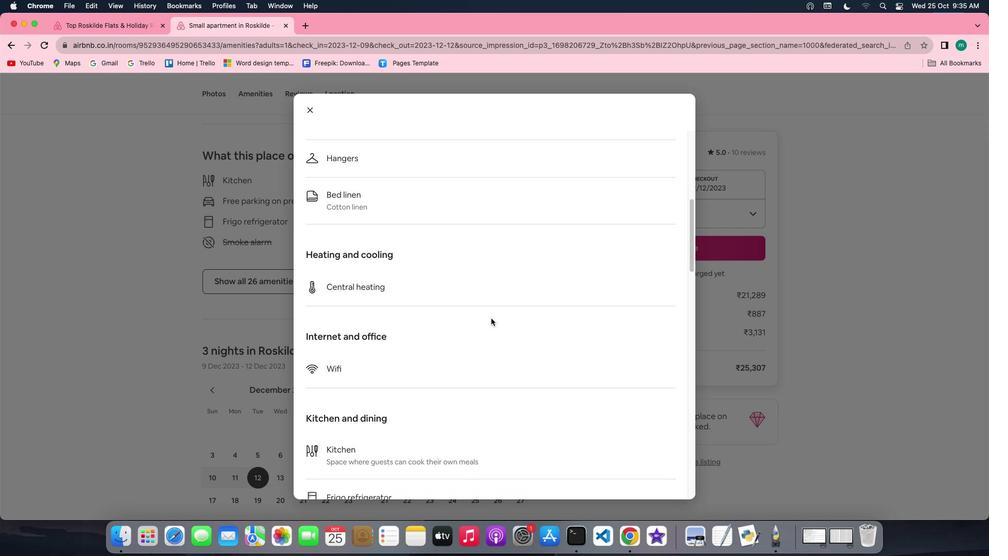 
Action: Mouse scrolled (491, 318) with delta (0, -1)
Screenshot: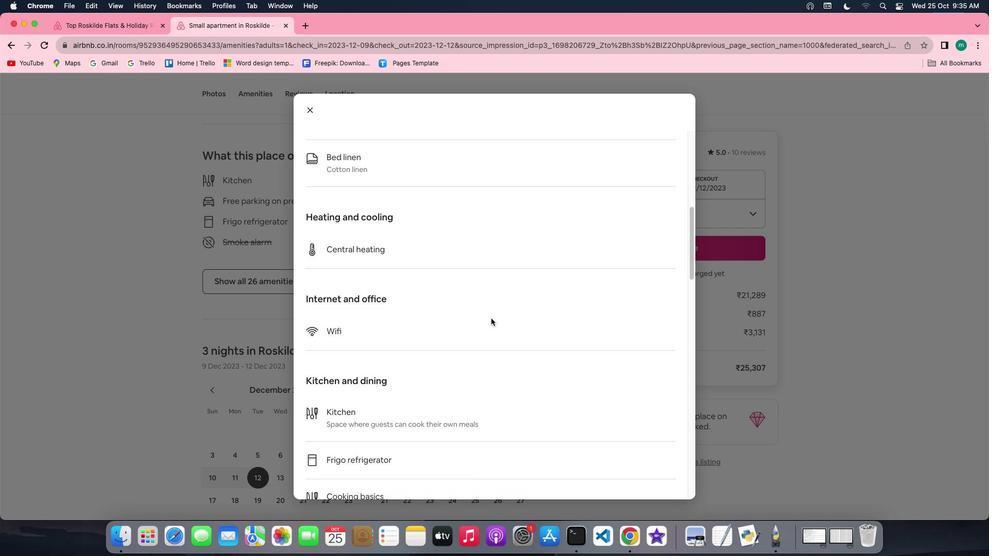 
Action: Mouse scrolled (491, 318) with delta (0, -1)
Screenshot: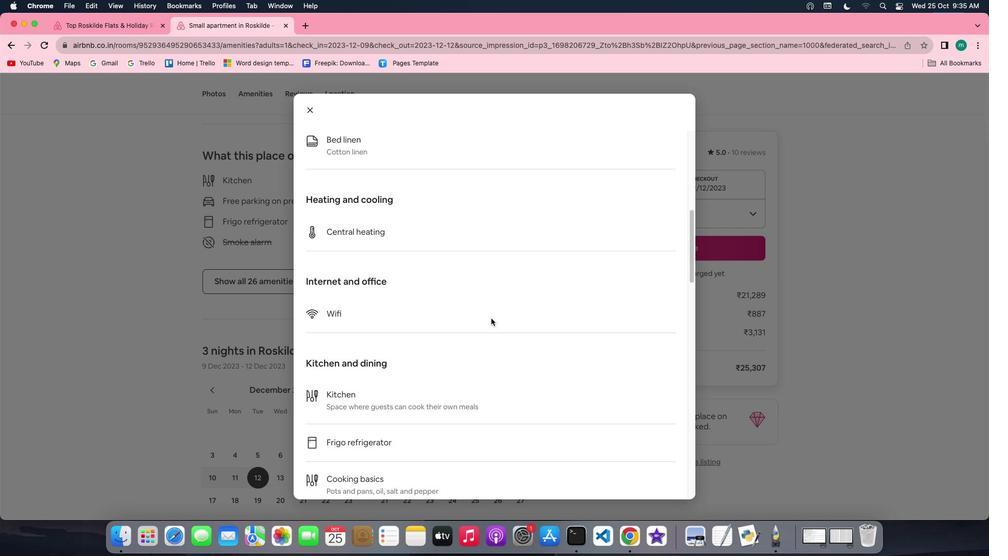 
Action: Mouse scrolled (491, 318) with delta (0, -2)
Screenshot: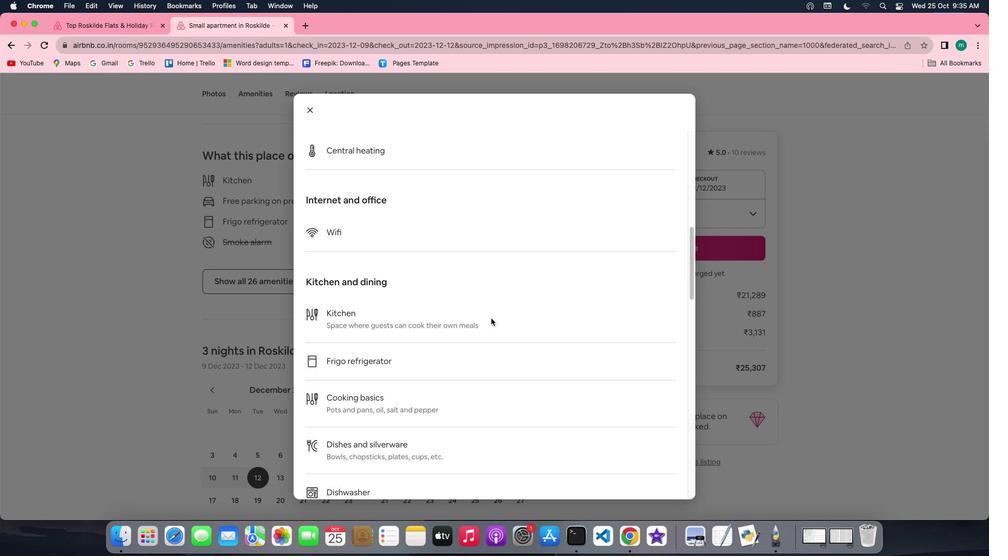 
Action: Mouse scrolled (491, 318) with delta (0, 0)
Screenshot: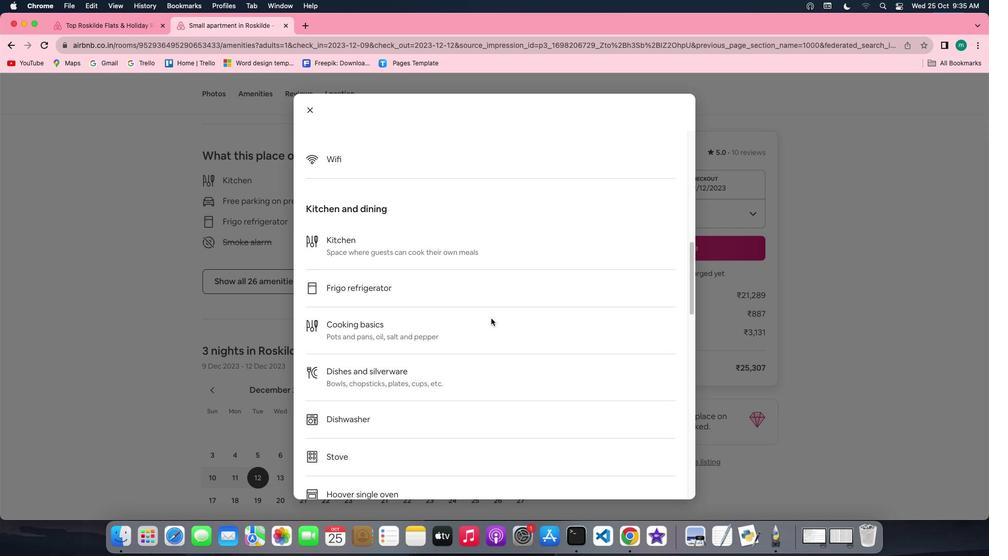 
Action: Mouse scrolled (491, 318) with delta (0, 0)
Screenshot: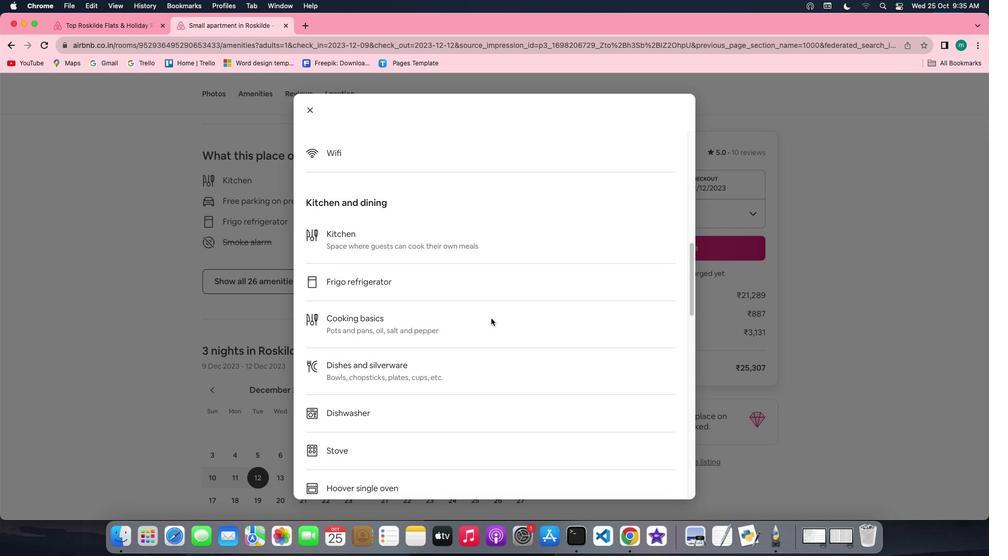 
Action: Mouse scrolled (491, 318) with delta (0, -1)
Screenshot: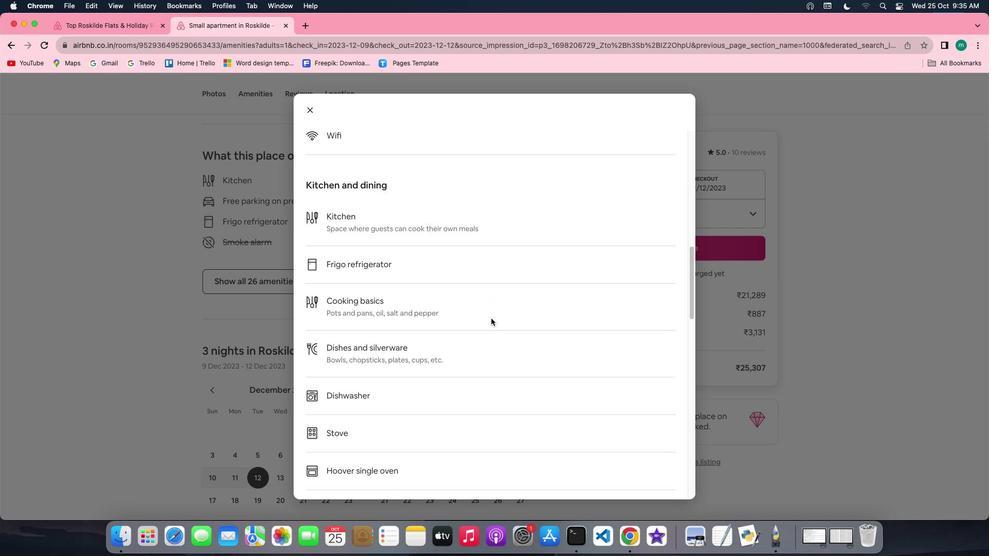 
Action: Mouse scrolled (491, 318) with delta (0, -1)
Screenshot: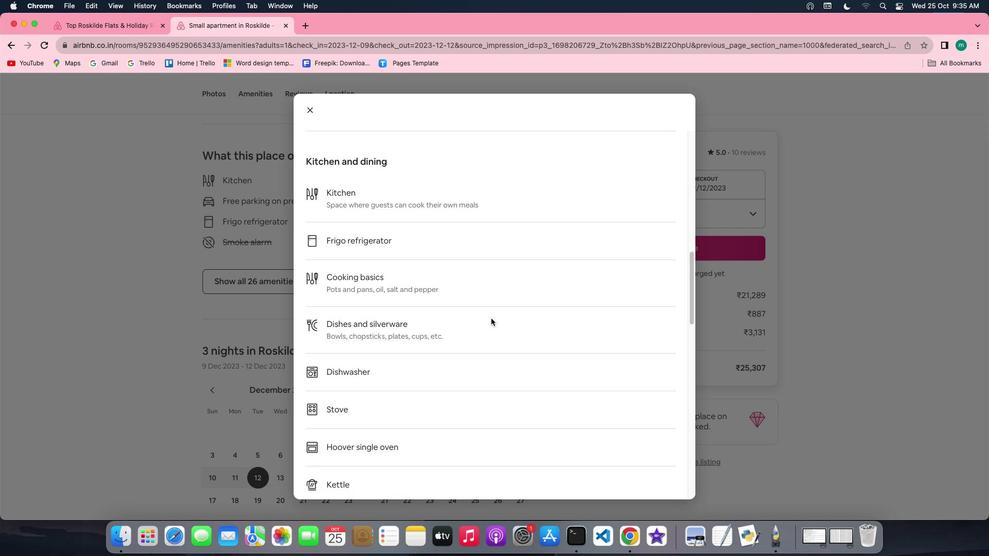 
Action: Mouse scrolled (491, 318) with delta (0, -1)
Screenshot: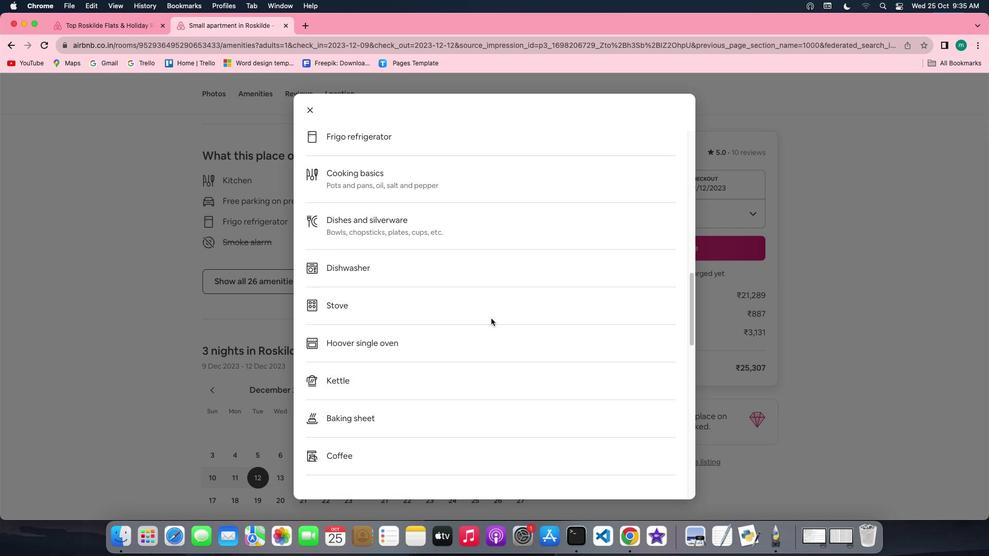 
Action: Mouse scrolled (491, 318) with delta (0, 0)
Screenshot: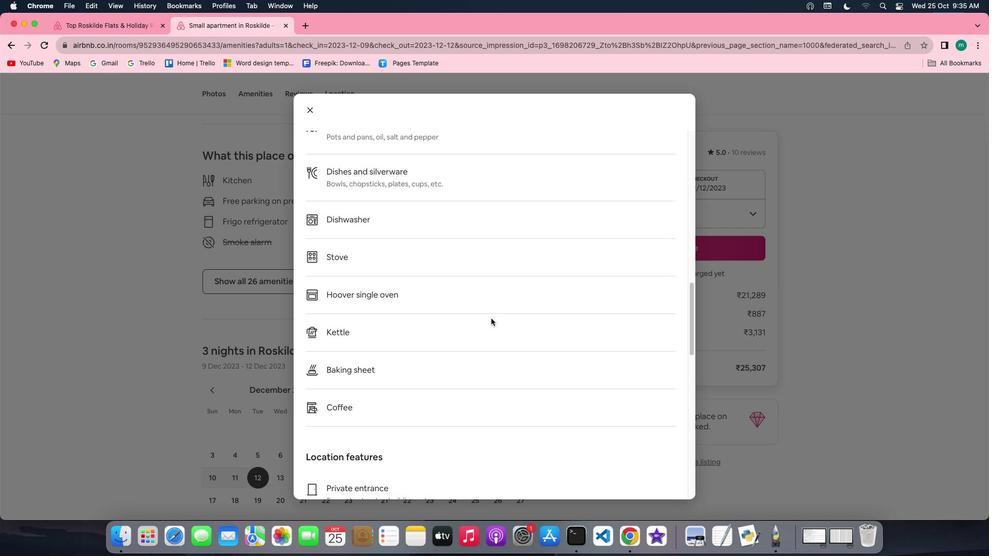 
Action: Mouse scrolled (491, 318) with delta (0, 0)
Screenshot: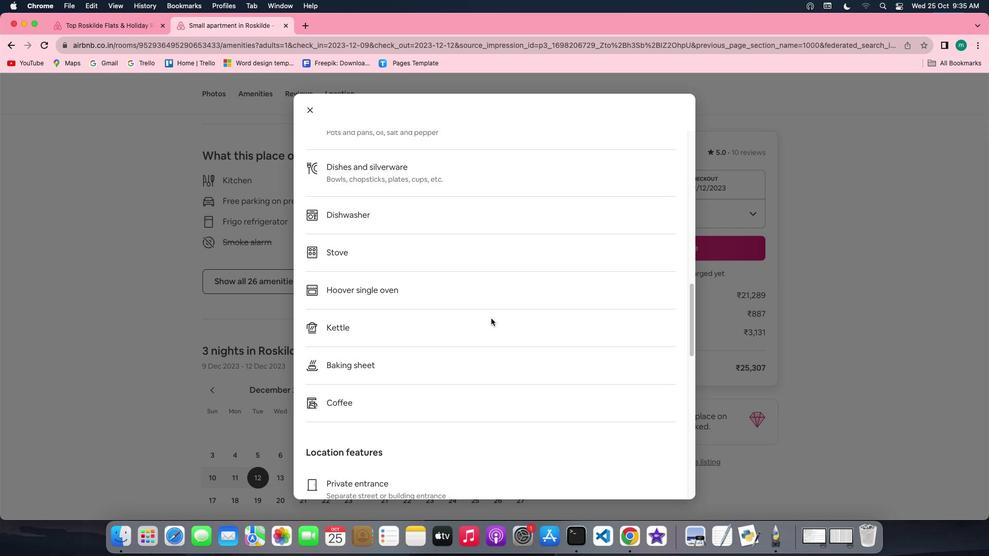 
Action: Mouse scrolled (491, 318) with delta (0, 0)
Screenshot: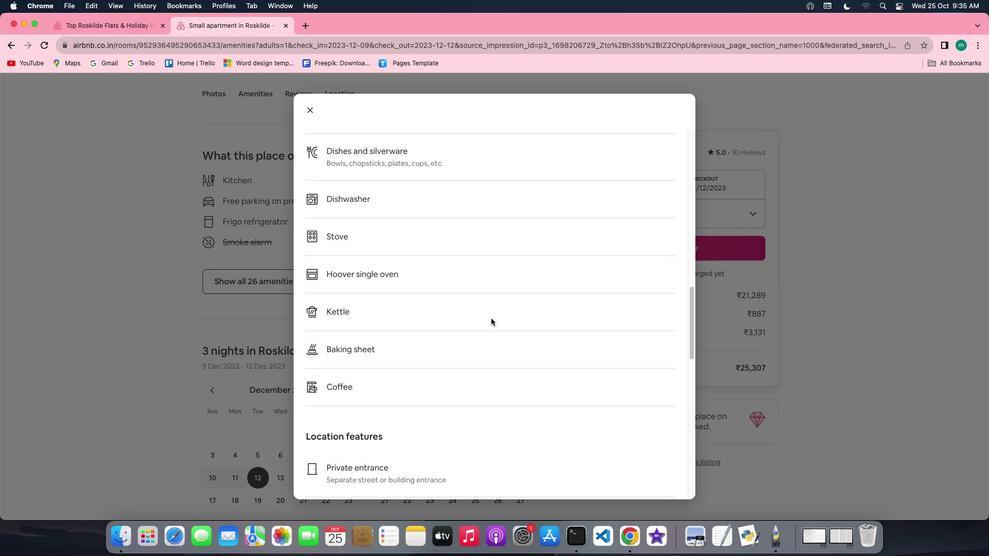 
Action: Mouse scrolled (491, 318) with delta (0, -1)
Screenshot: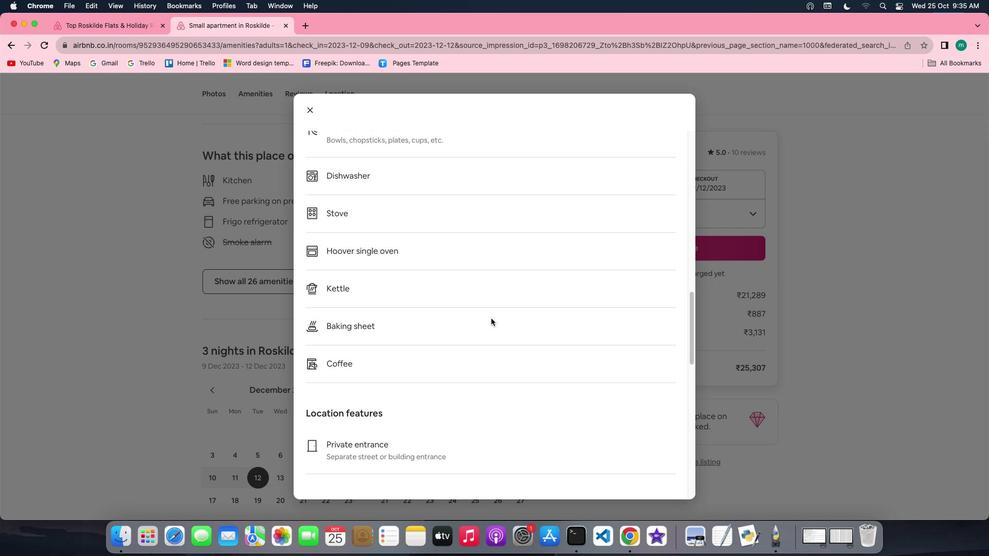 
Action: Mouse scrolled (491, 318) with delta (0, -1)
Screenshot: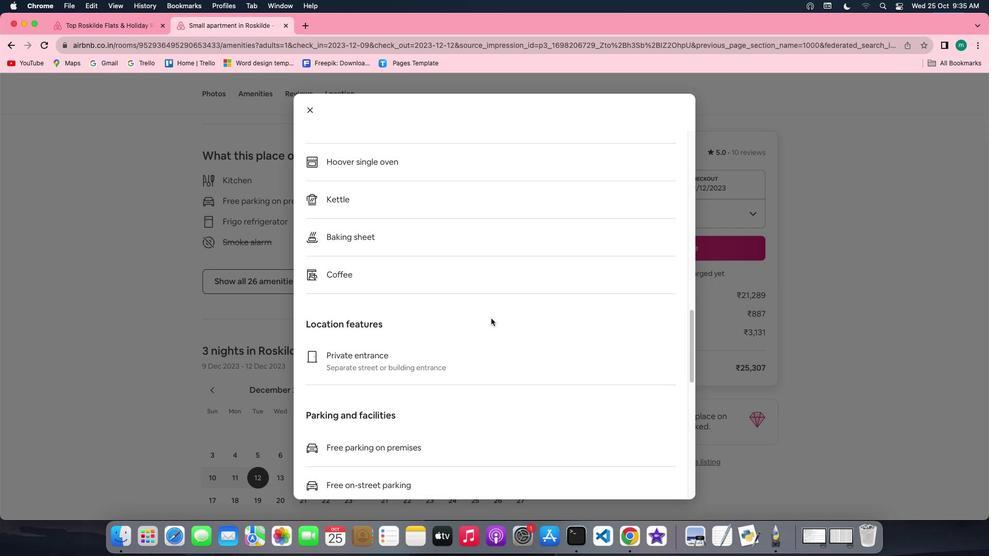 
Action: Mouse scrolled (491, 318) with delta (0, 0)
Screenshot: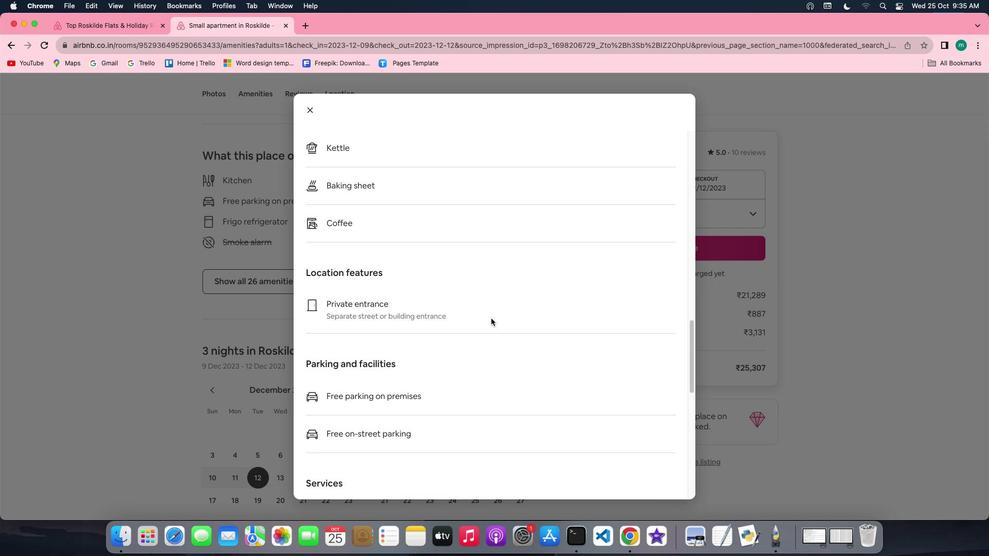 
Action: Mouse scrolled (491, 318) with delta (0, 0)
Screenshot: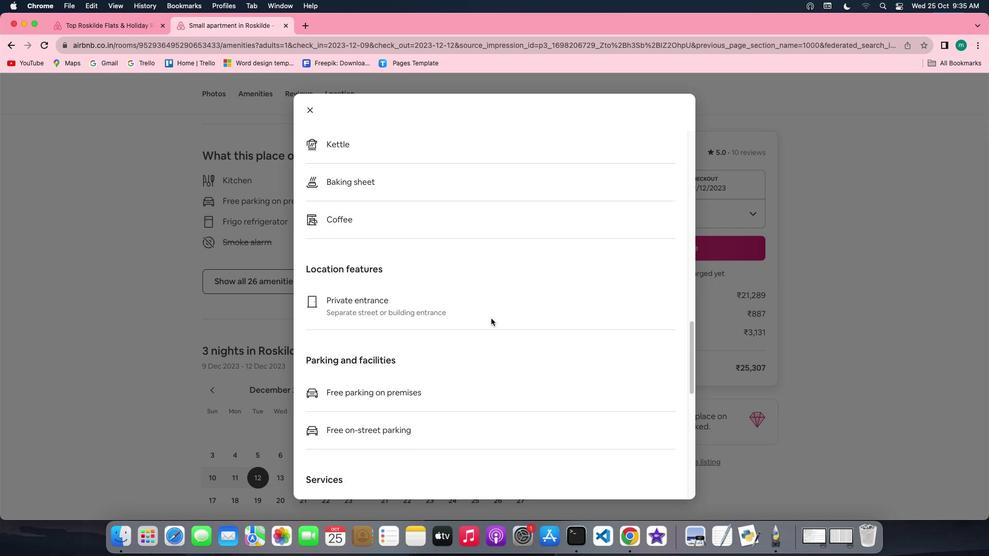 
Action: Mouse scrolled (491, 318) with delta (0, 0)
Screenshot: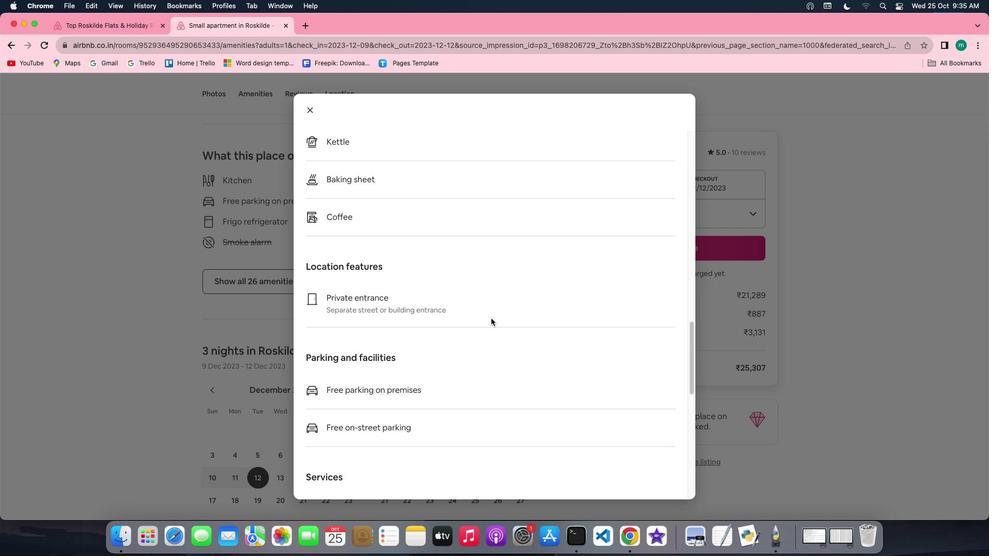 
Action: Mouse scrolled (491, 318) with delta (0, 0)
Screenshot: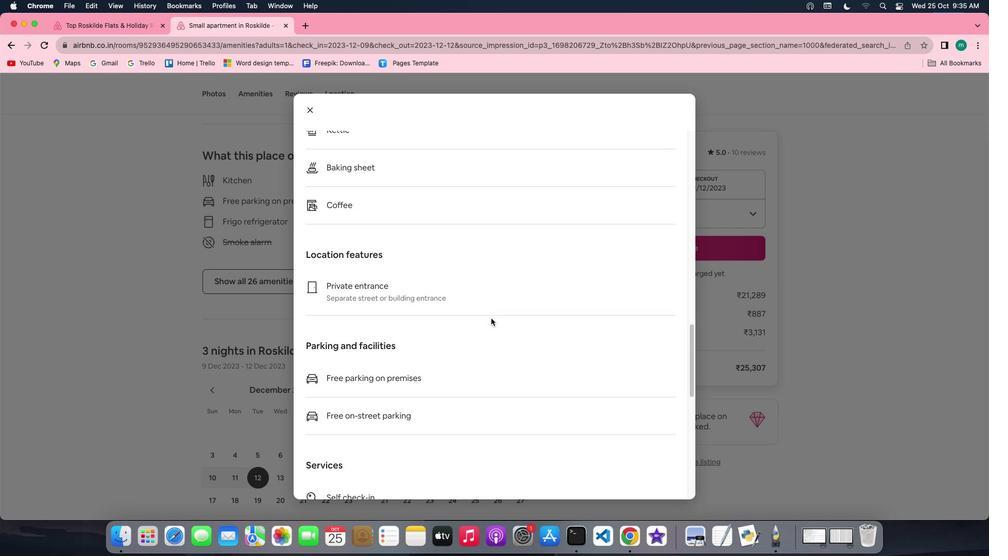 
Action: Mouse scrolled (491, 318) with delta (0, -1)
Screenshot: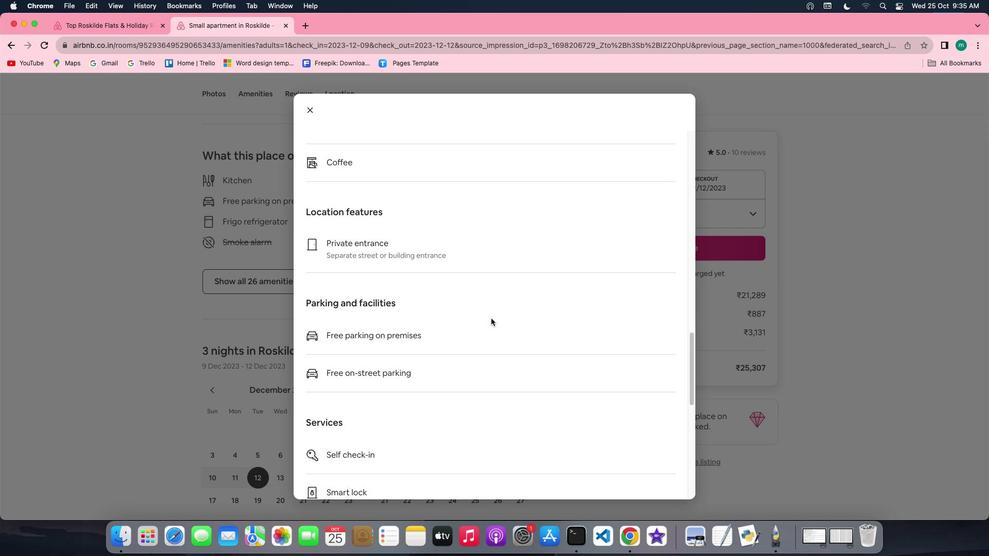 
Action: Mouse scrolled (491, 318) with delta (0, -1)
Screenshot: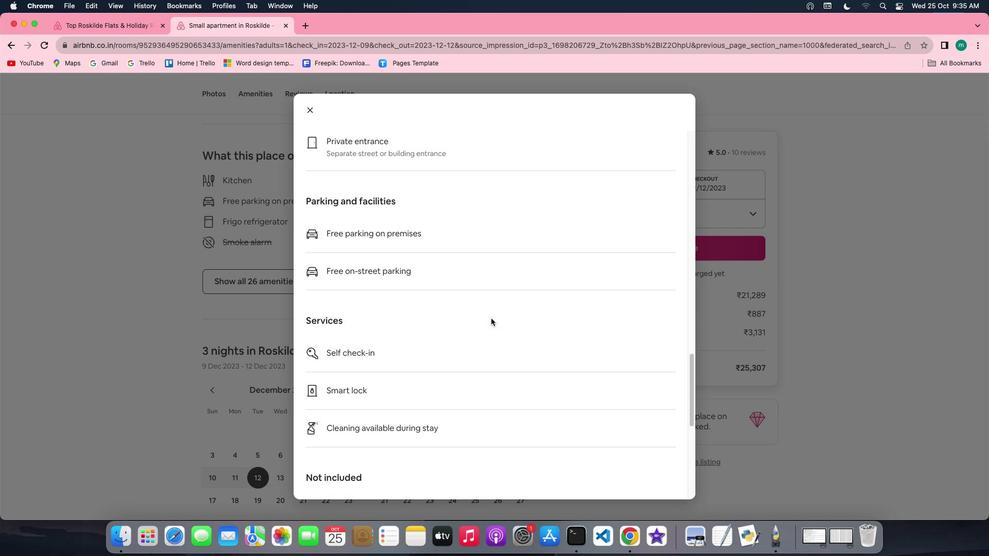 
Action: Mouse scrolled (491, 318) with delta (0, 0)
Screenshot: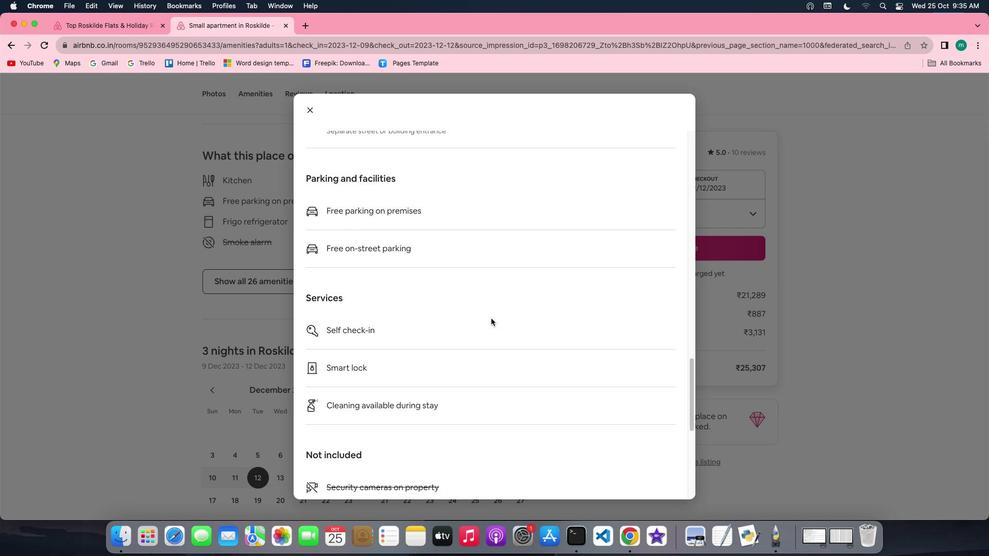 
Action: Mouse scrolled (491, 318) with delta (0, 0)
Screenshot: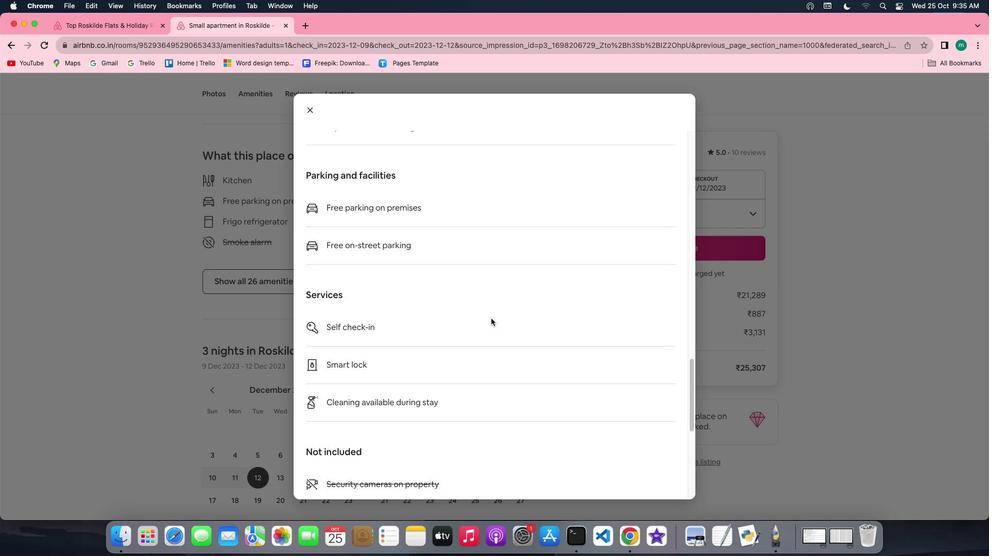 
Action: Mouse scrolled (491, 318) with delta (0, 0)
Screenshot: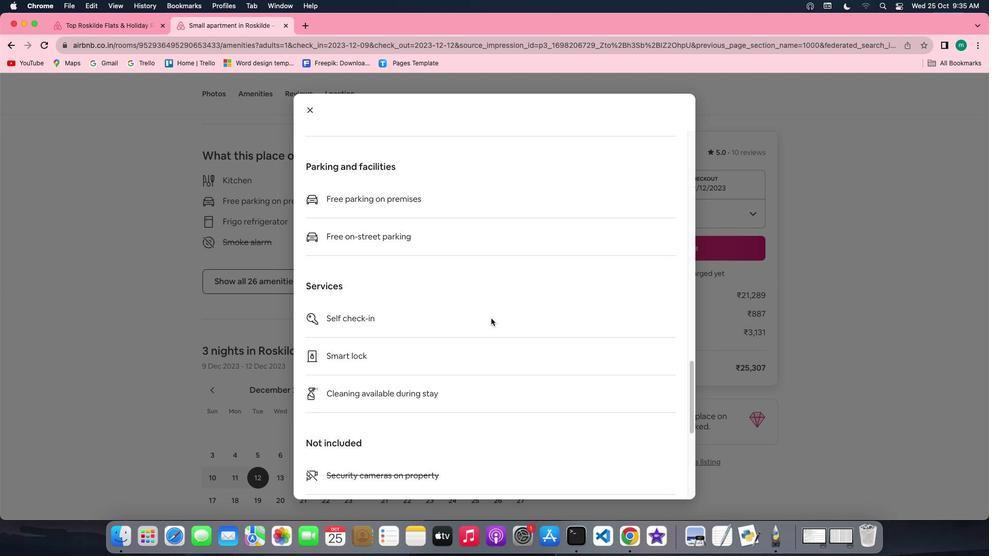 
Action: Mouse scrolled (491, 318) with delta (0, 0)
Screenshot: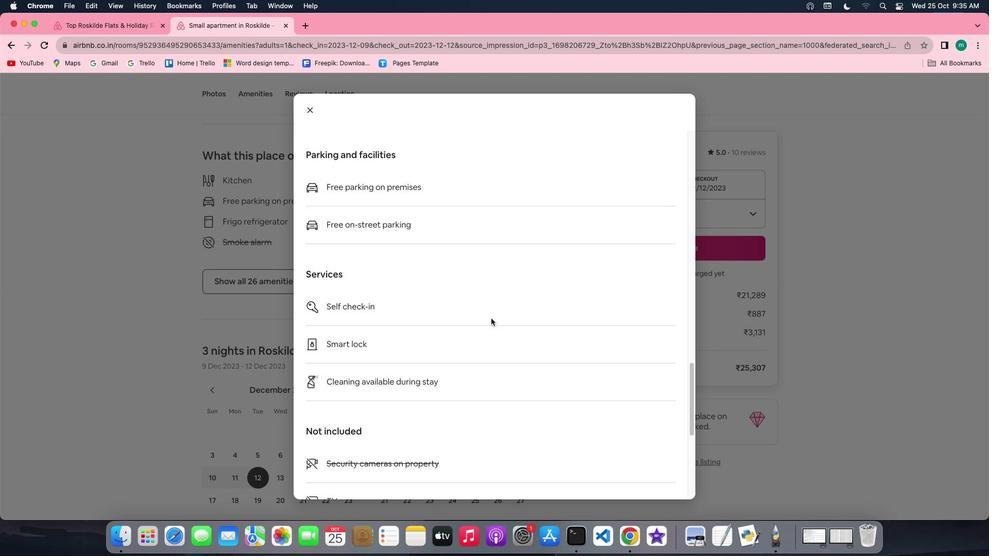 
Action: Mouse scrolled (491, 318) with delta (0, -1)
Screenshot: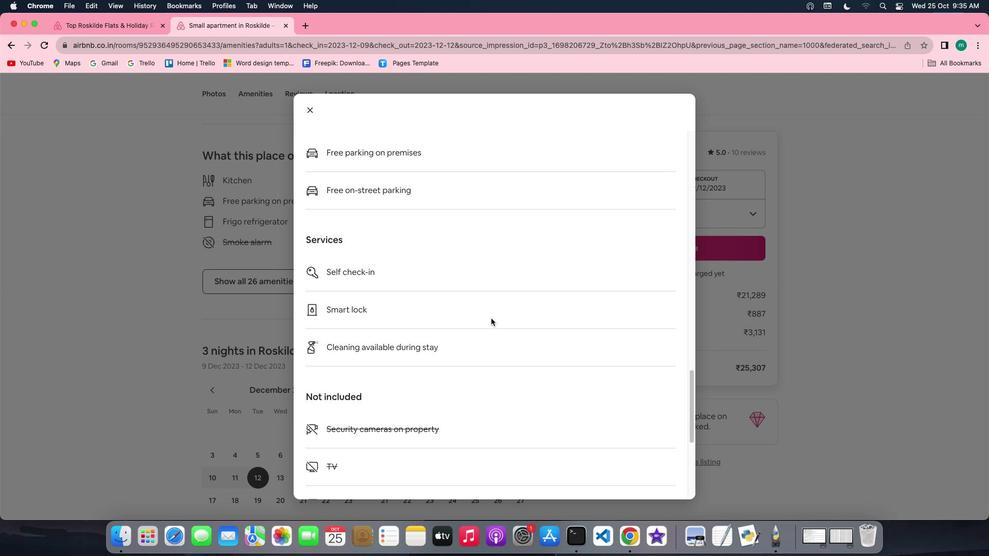 
Action: Mouse scrolled (491, 318) with delta (0, -1)
Screenshot: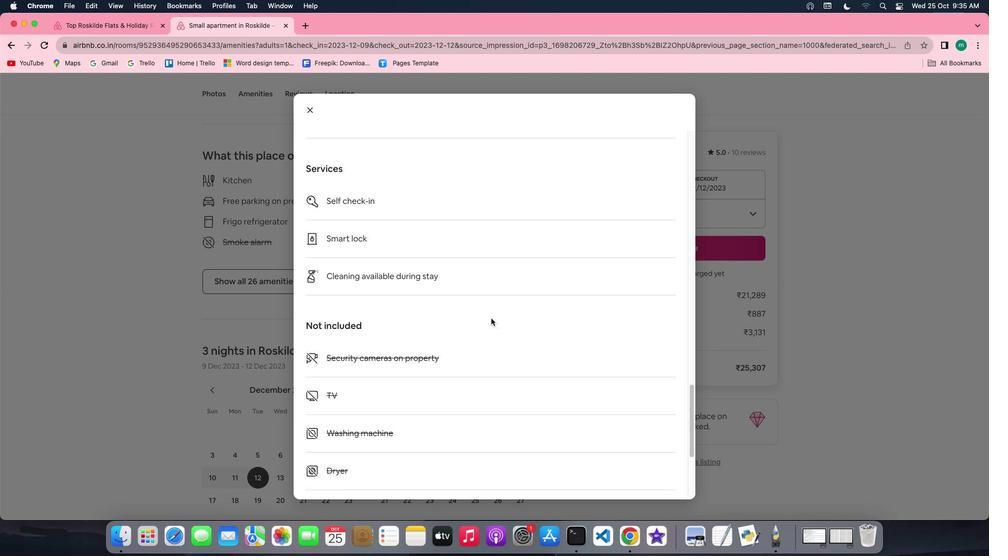
Action: Mouse scrolled (491, 318) with delta (0, -1)
Screenshot: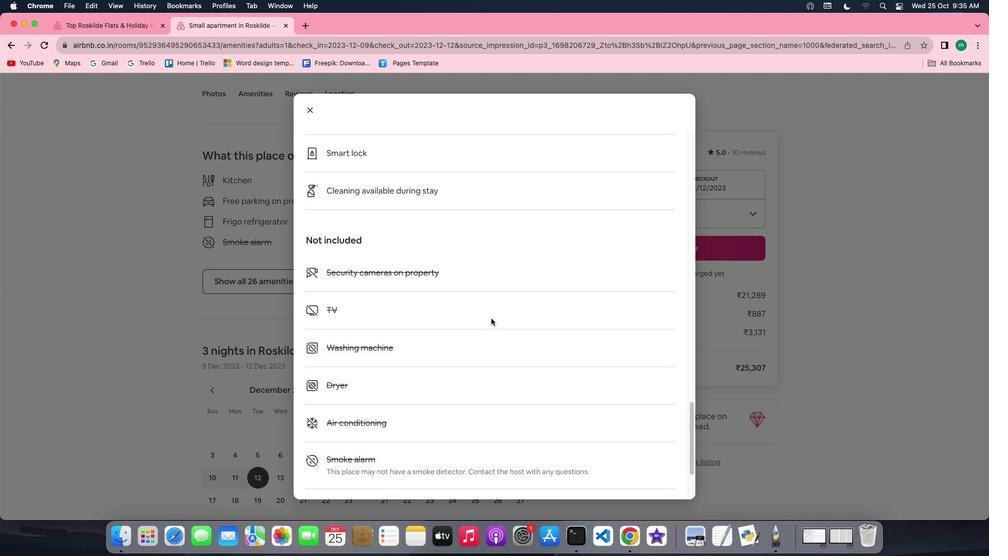 
Action: Mouse scrolled (491, 318) with delta (0, 0)
Screenshot: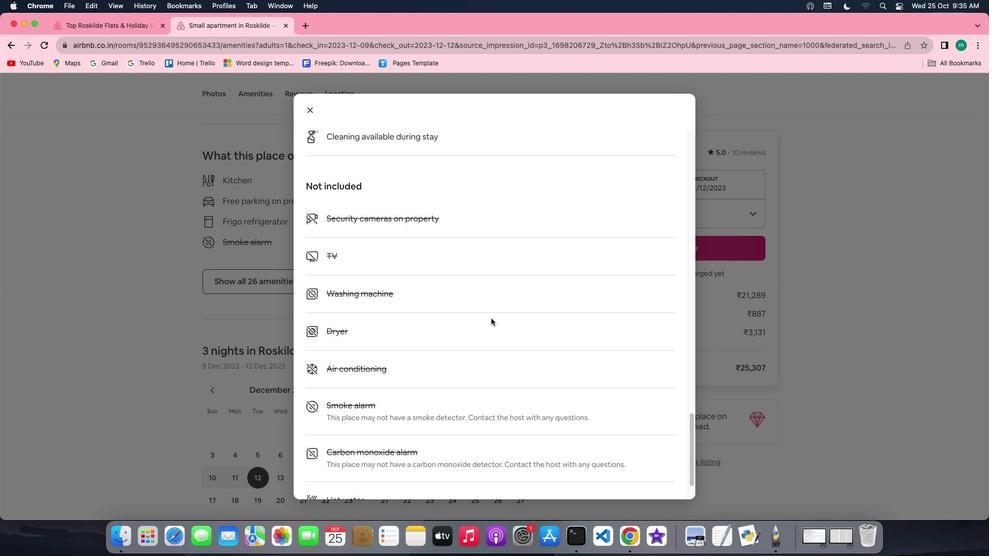 
Action: Mouse scrolled (491, 318) with delta (0, 0)
Screenshot: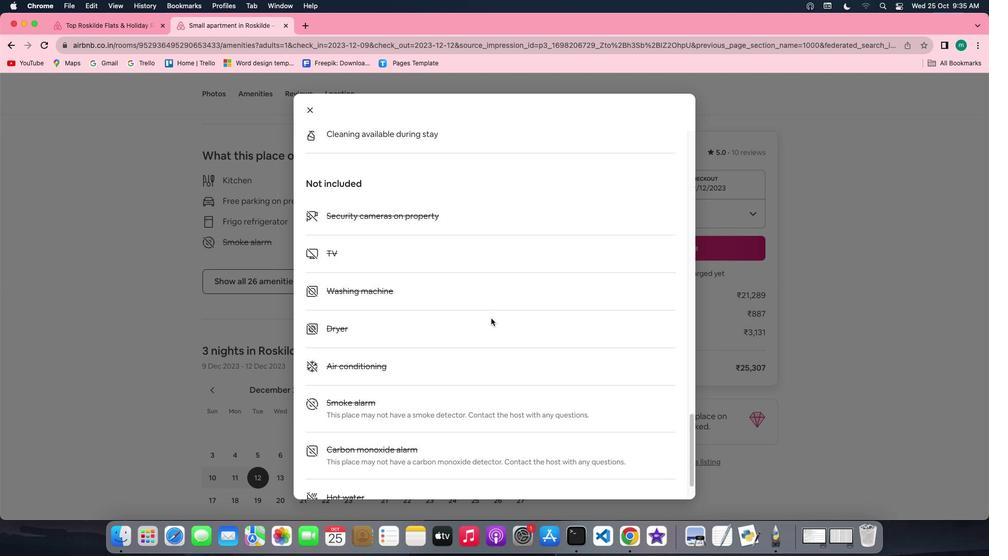 
Action: Mouse scrolled (491, 318) with delta (0, 0)
Screenshot: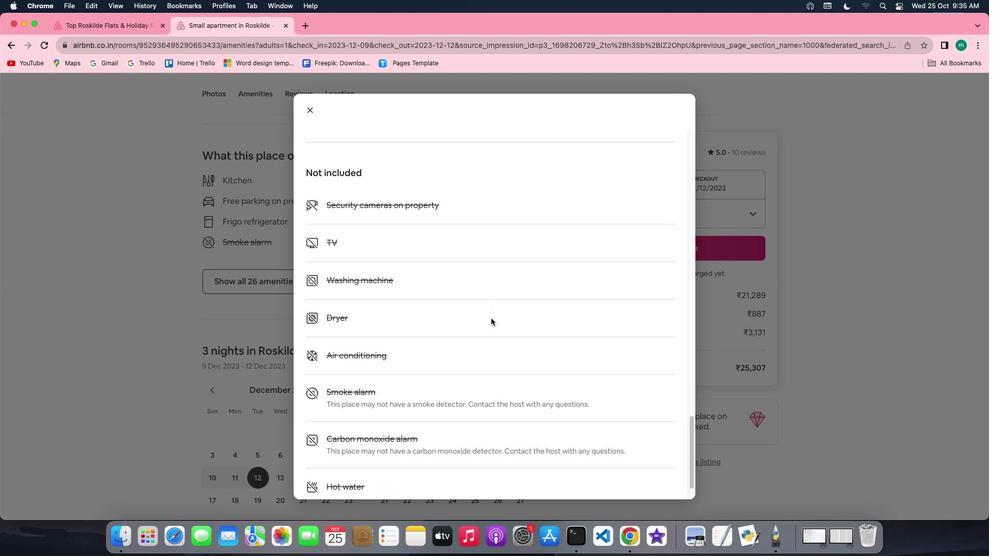 
Action: Mouse scrolled (491, 318) with delta (0, -1)
Screenshot: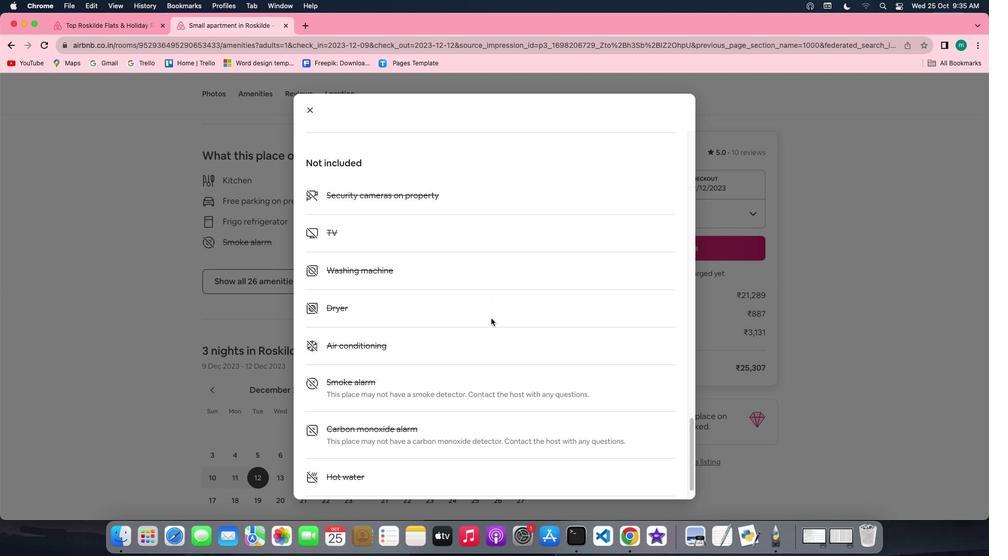 
Action: Mouse scrolled (491, 318) with delta (0, -1)
Screenshot: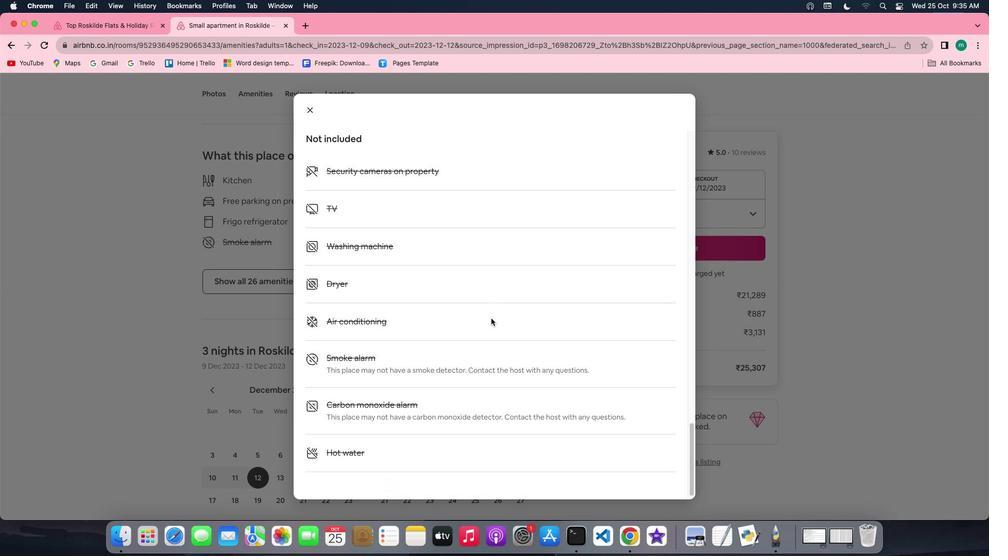 
Action: Mouse scrolled (491, 318) with delta (0, -1)
Screenshot: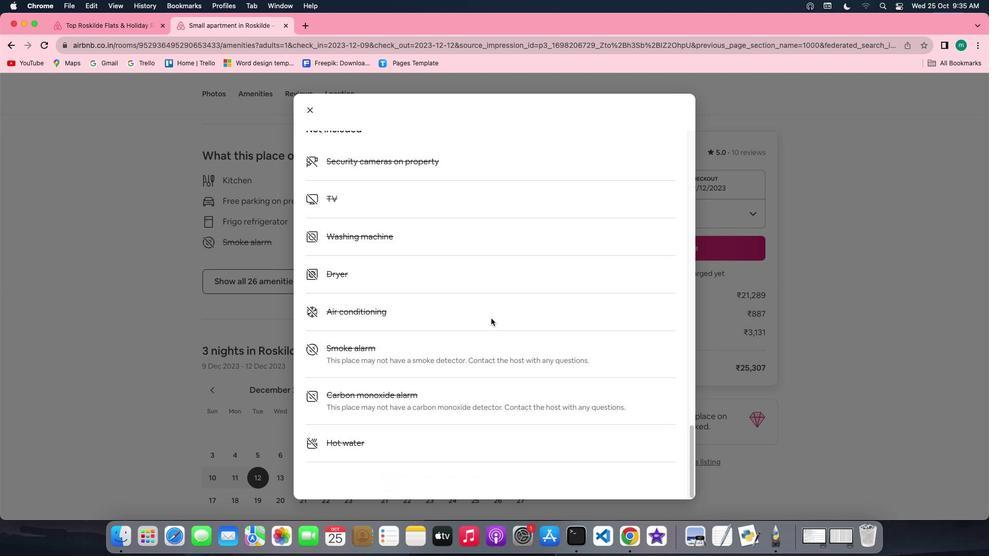 
Action: Mouse scrolled (491, 318) with delta (0, 0)
Screenshot: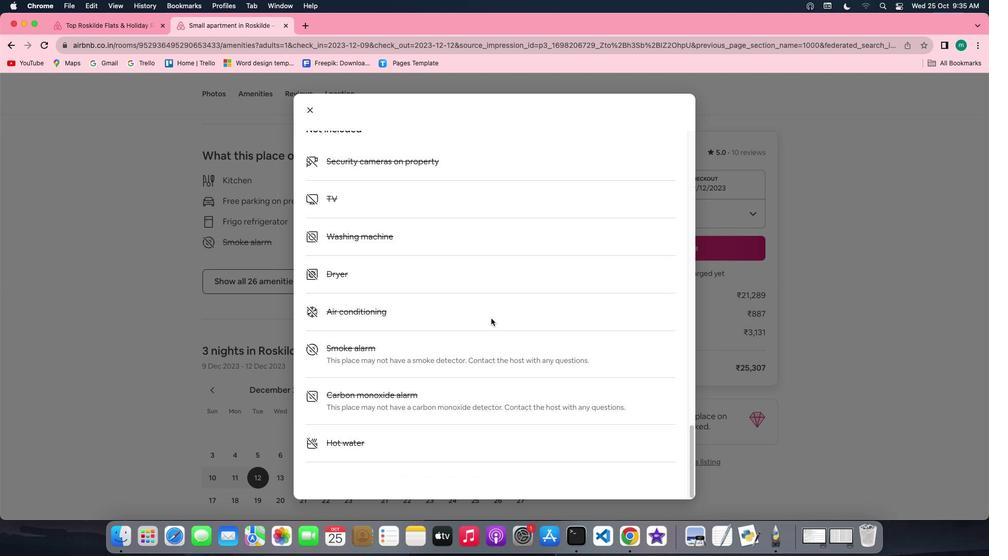 
Action: Mouse moved to (312, 115)
Screenshot: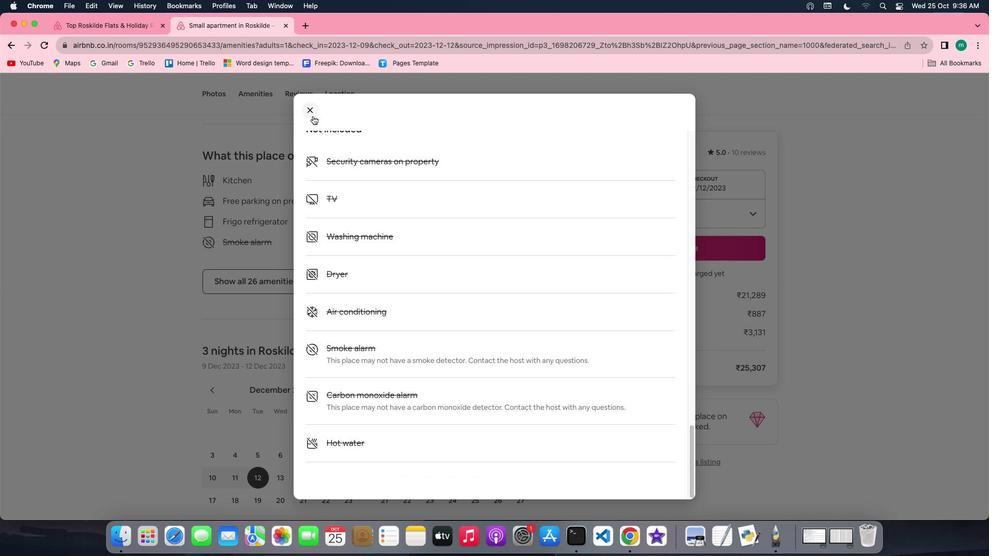 
Action: Mouse pressed left at (312, 115)
Screenshot: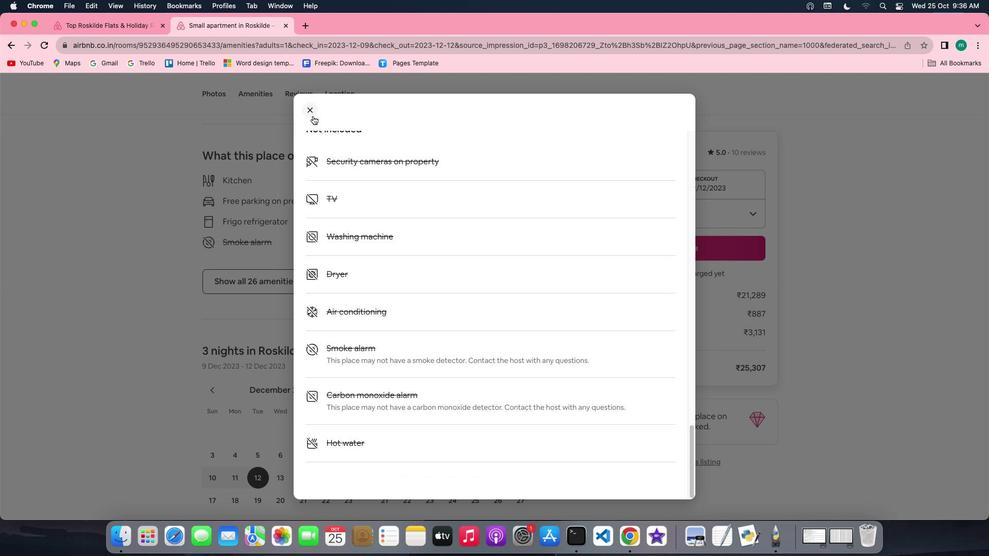 
Action: Mouse moved to (308, 182)
Screenshot: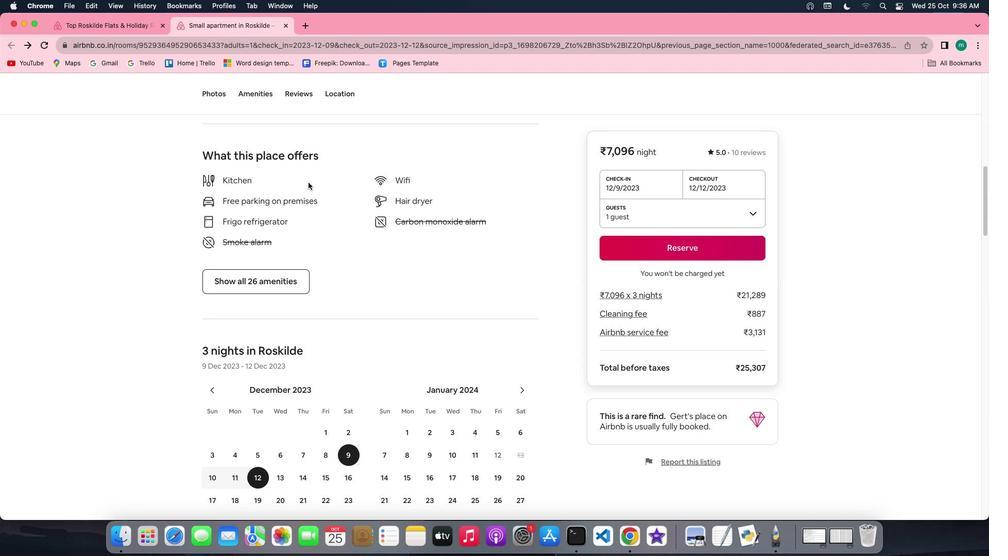 
Action: Mouse scrolled (308, 182) with delta (0, 0)
Screenshot: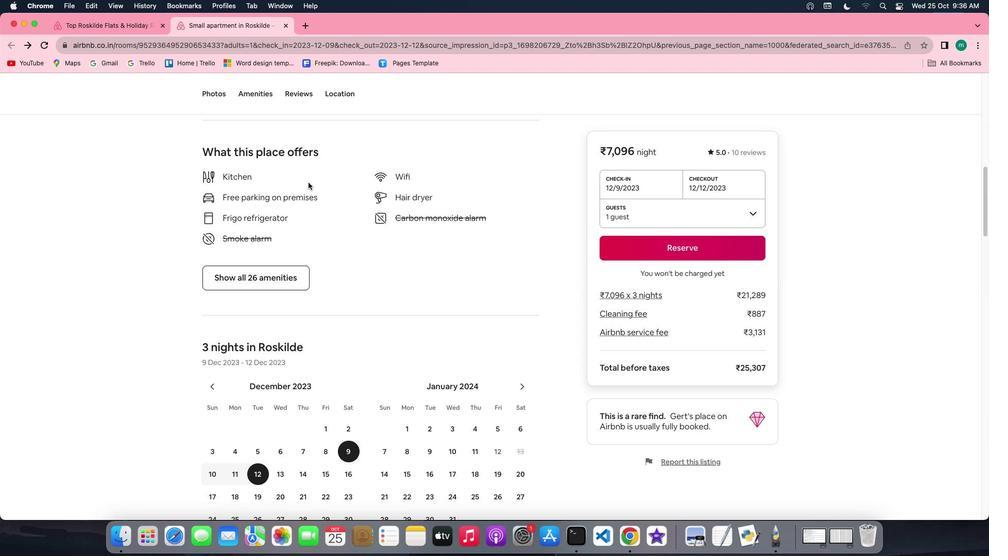 
Action: Mouse scrolled (308, 182) with delta (0, 0)
Screenshot: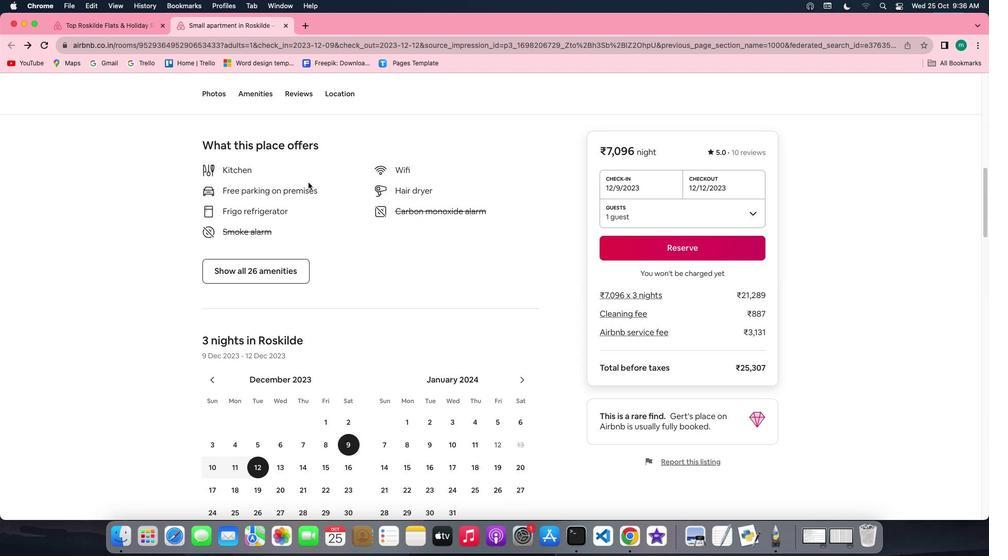 
Action: Mouse scrolled (308, 182) with delta (0, -1)
Screenshot: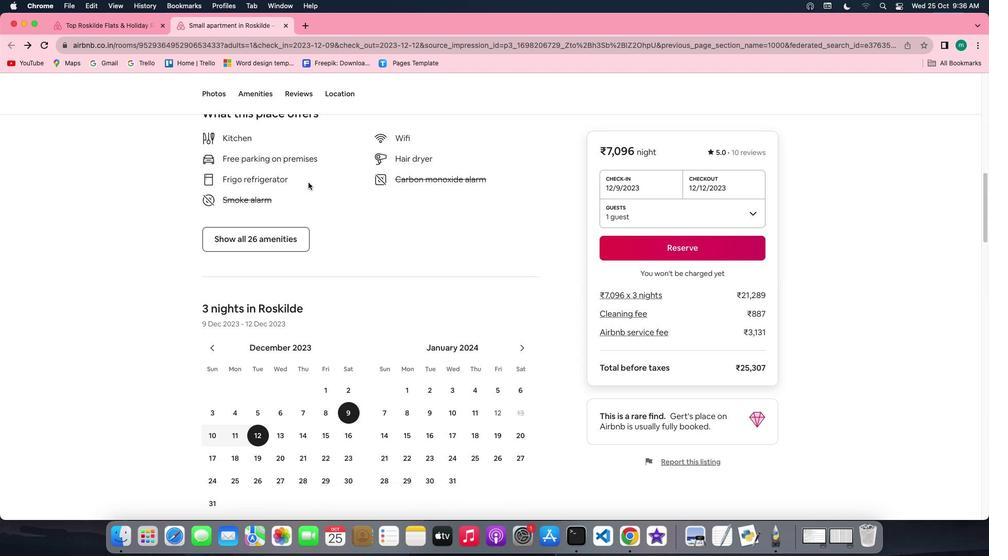 
Action: Mouse scrolled (308, 182) with delta (0, -1)
Screenshot: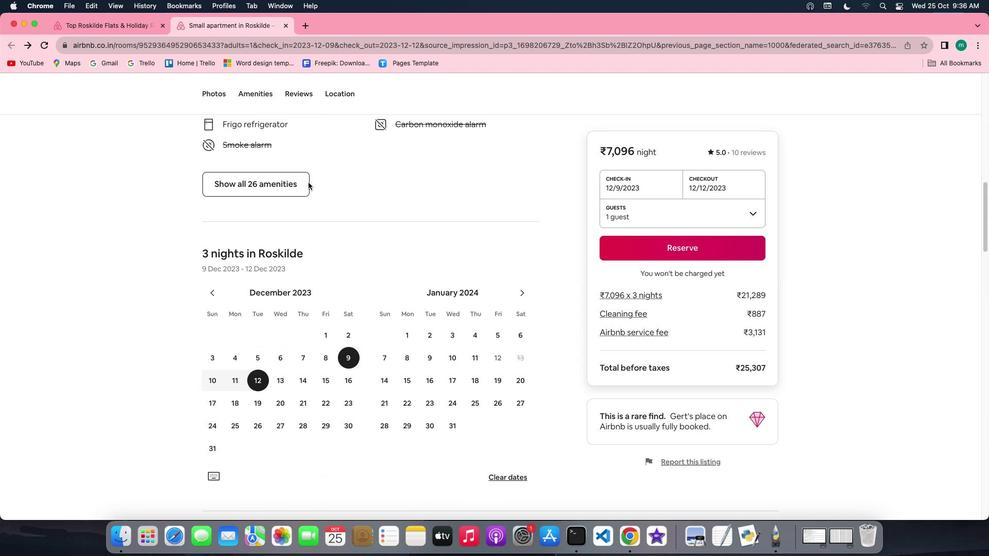 
Action: Mouse scrolled (308, 182) with delta (0, -1)
Screenshot: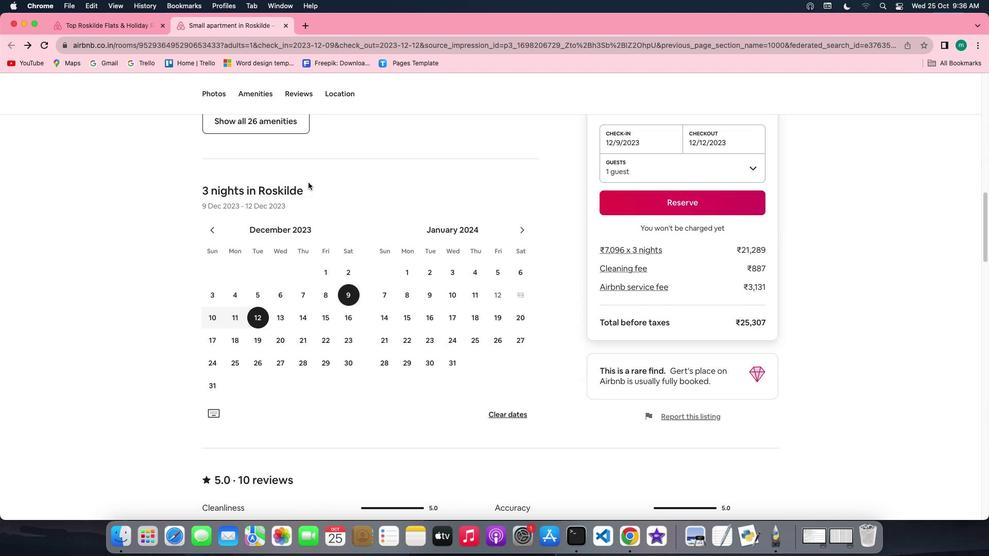 
Action: Mouse scrolled (308, 182) with delta (0, 0)
Screenshot: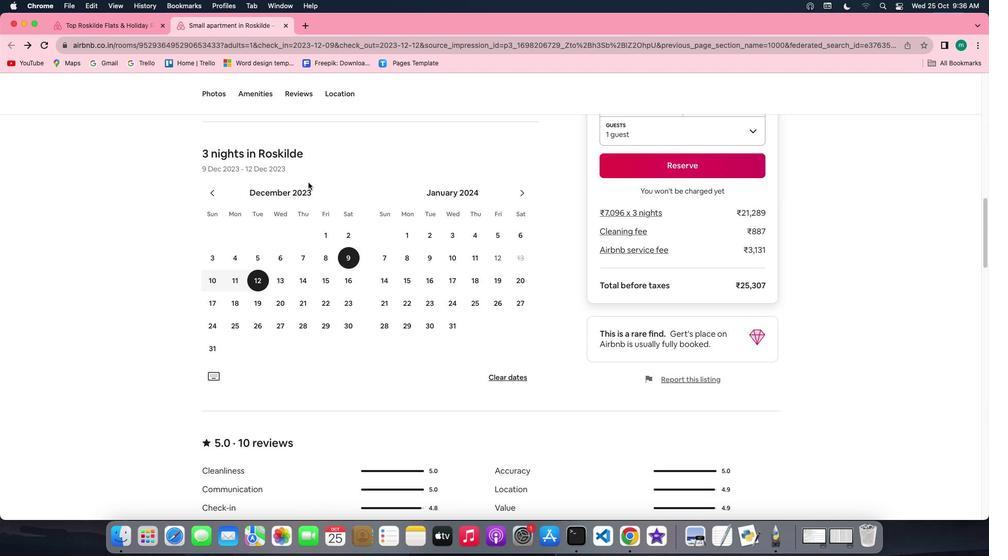 
Action: Mouse scrolled (308, 182) with delta (0, 0)
Screenshot: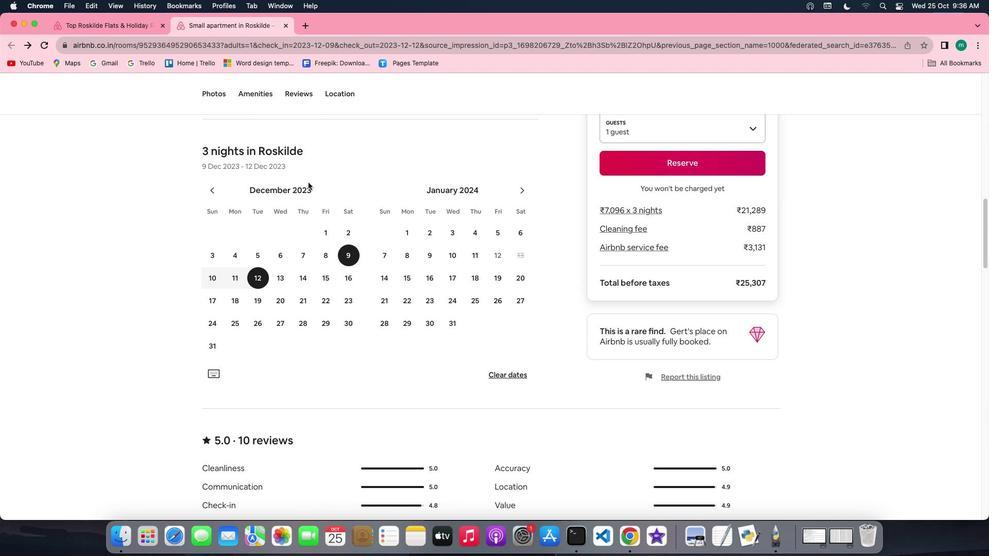 
Action: Mouse scrolled (308, 182) with delta (0, 0)
Screenshot: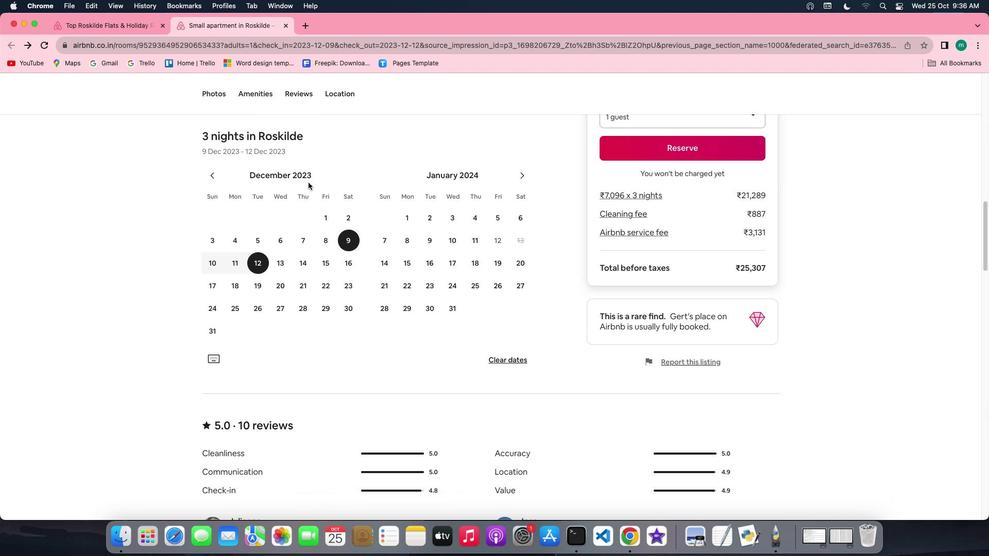 
Action: Mouse scrolled (308, 182) with delta (0, -1)
Screenshot: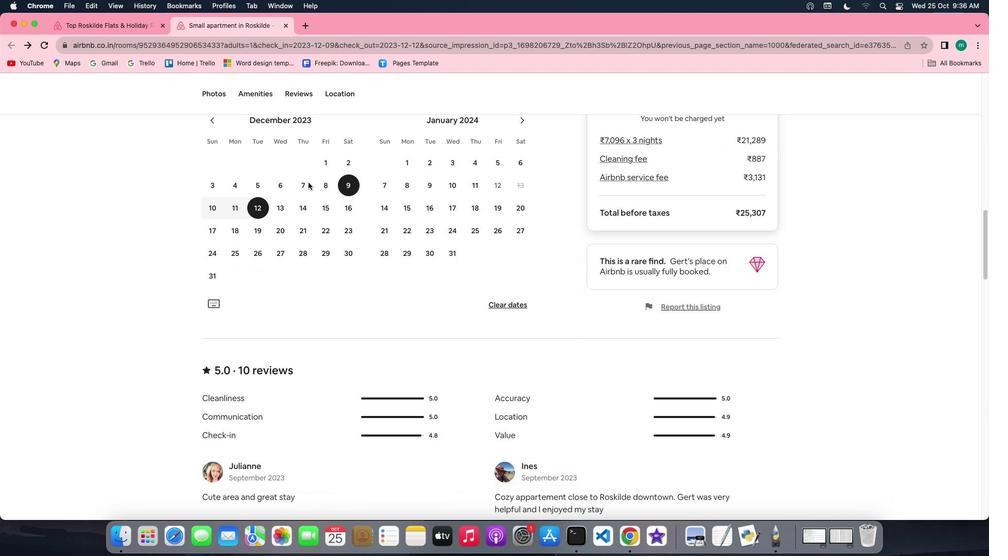 
Action: Mouse scrolled (308, 182) with delta (0, -1)
Screenshot: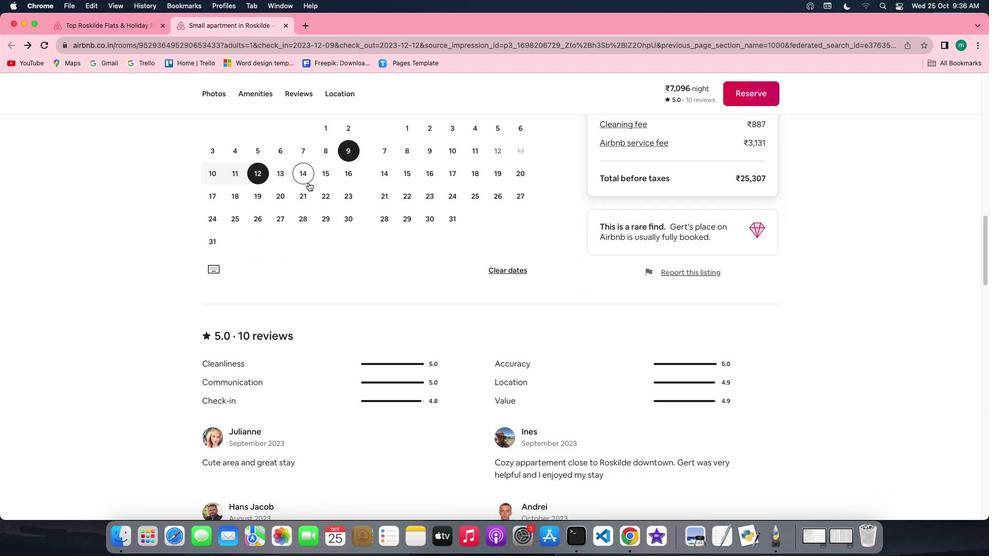 
Action: Mouse scrolled (308, 182) with delta (0, 0)
Screenshot: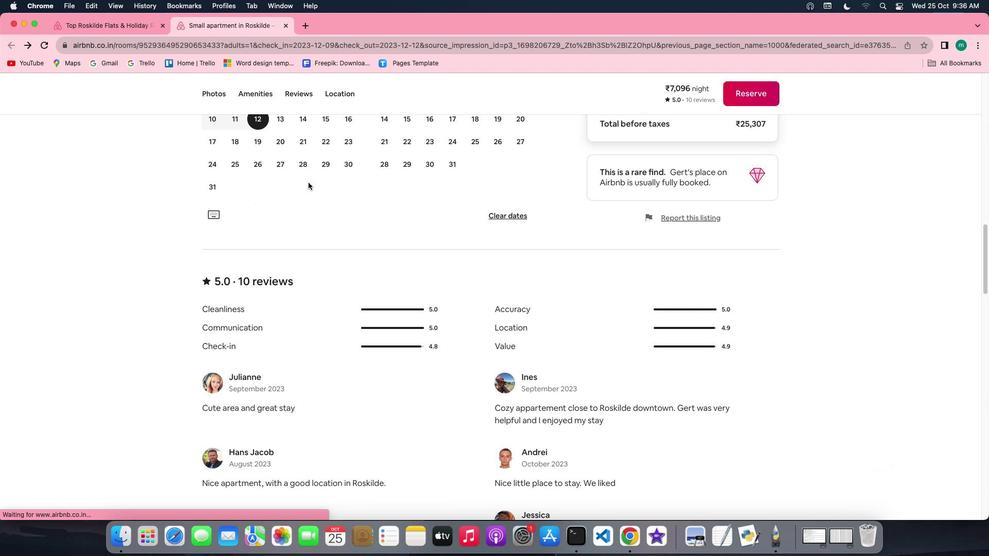 
Action: Mouse scrolled (308, 182) with delta (0, 0)
Screenshot: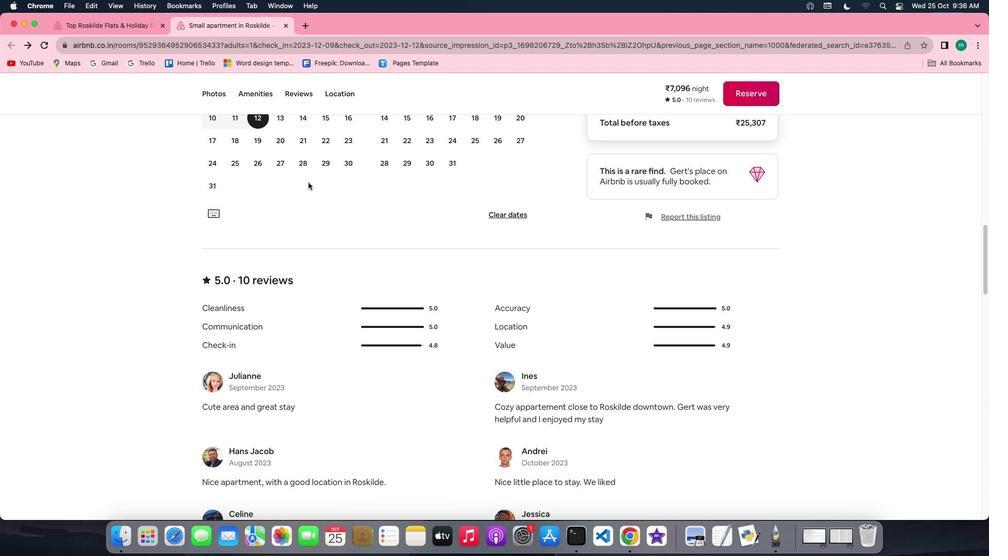 
Action: Mouse scrolled (308, 182) with delta (0, 0)
Screenshot: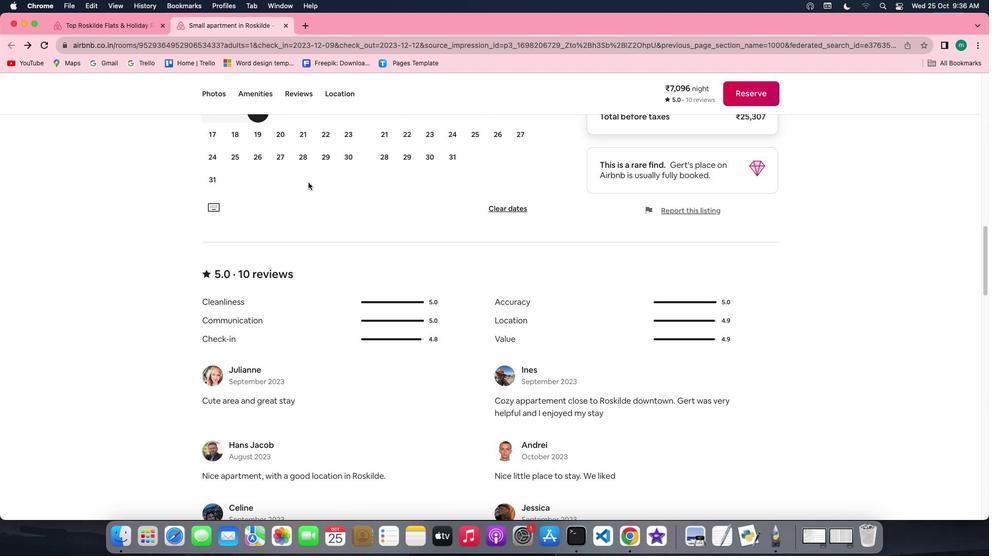 
Action: Mouse scrolled (308, 182) with delta (0, 0)
Screenshot: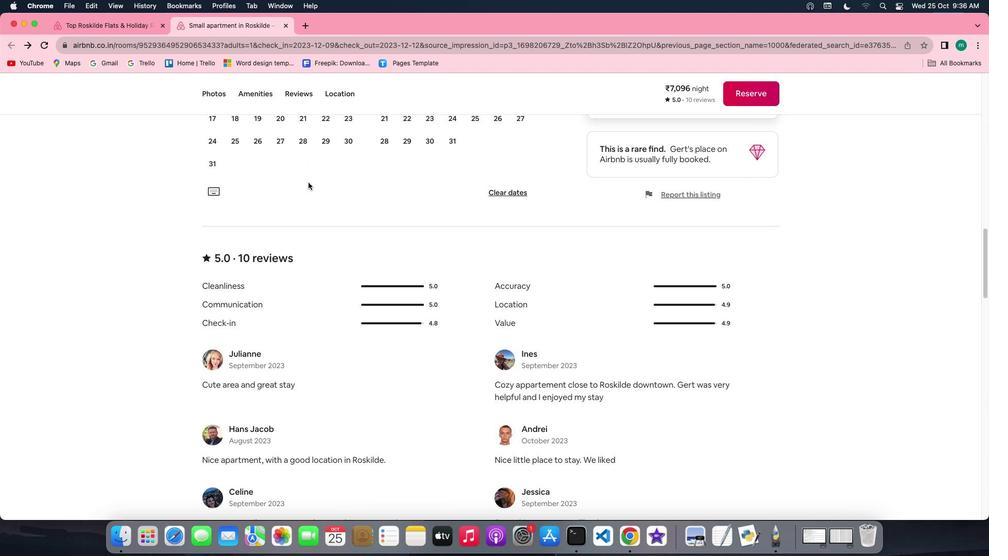 
Action: Mouse scrolled (308, 182) with delta (0, -1)
Screenshot: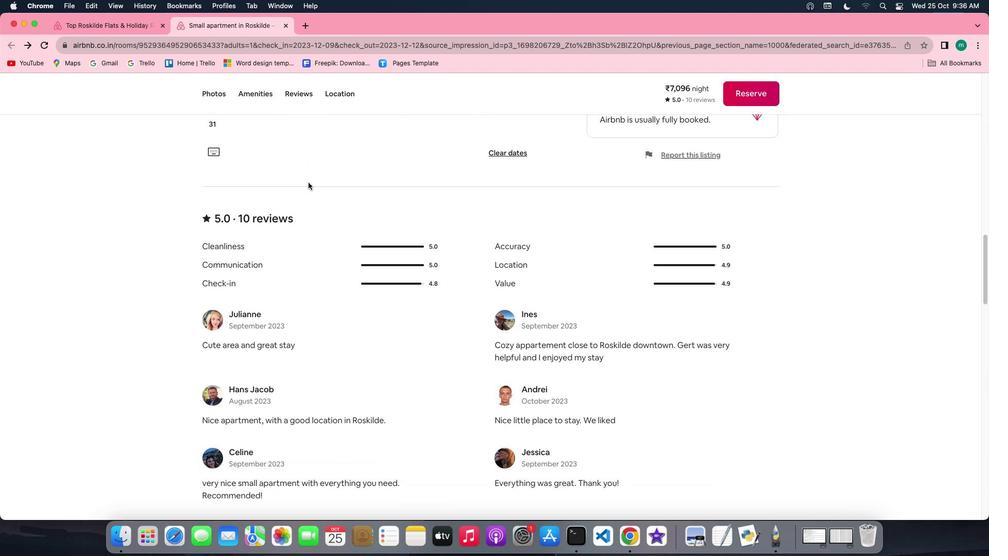 
Action: Mouse scrolled (308, 182) with delta (0, -1)
Screenshot: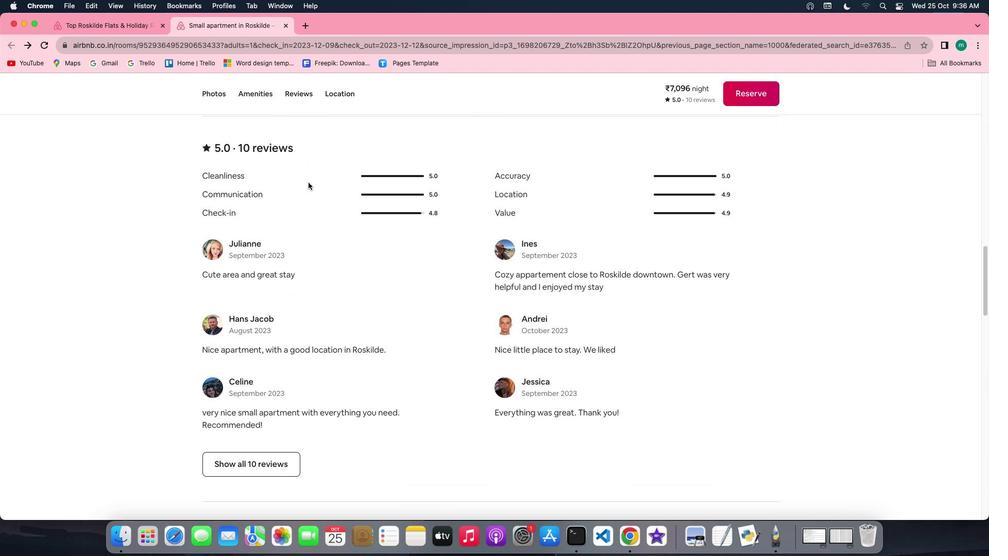 
Action: Mouse scrolled (308, 182) with delta (0, 0)
Screenshot: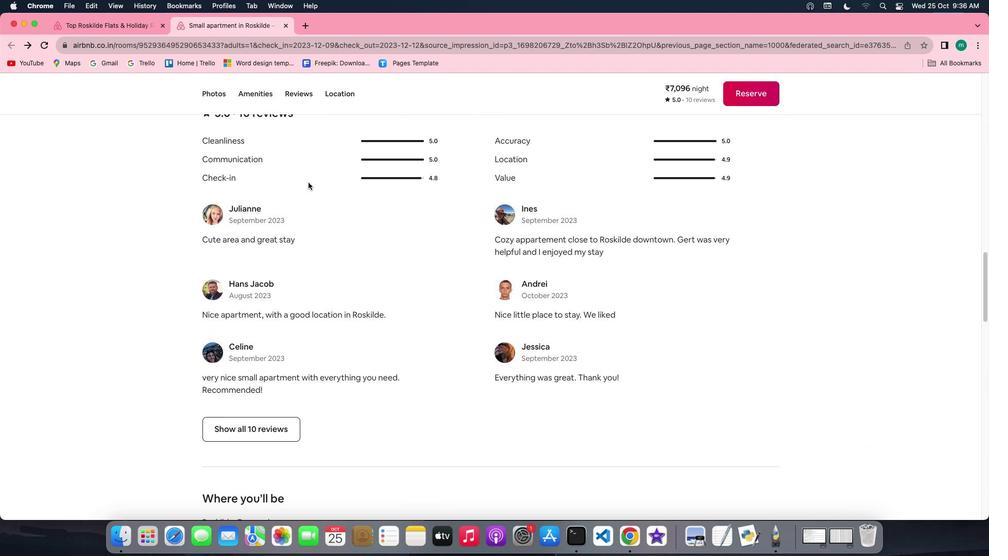 
Action: Mouse scrolled (308, 182) with delta (0, 0)
Screenshot: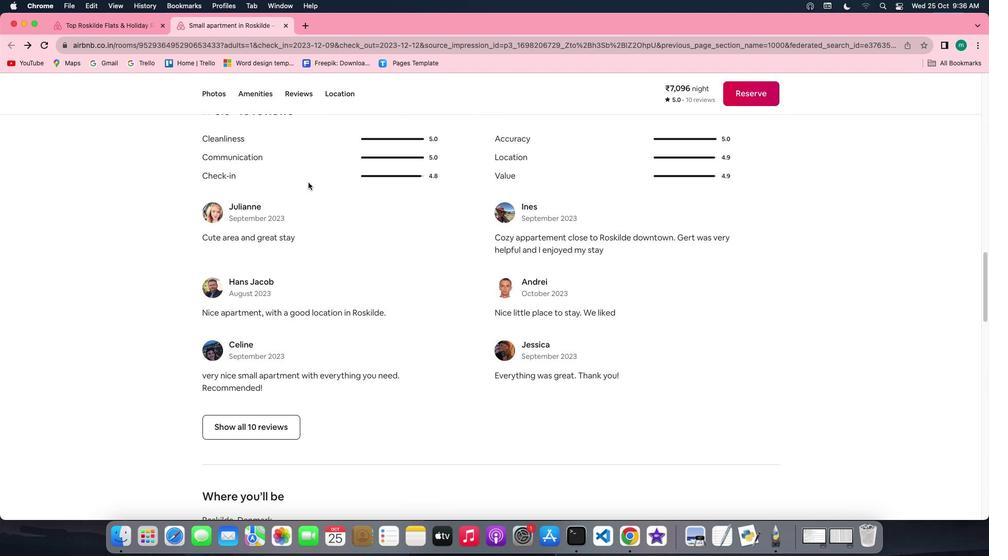 
Action: Mouse scrolled (308, 182) with delta (0, 0)
Screenshot: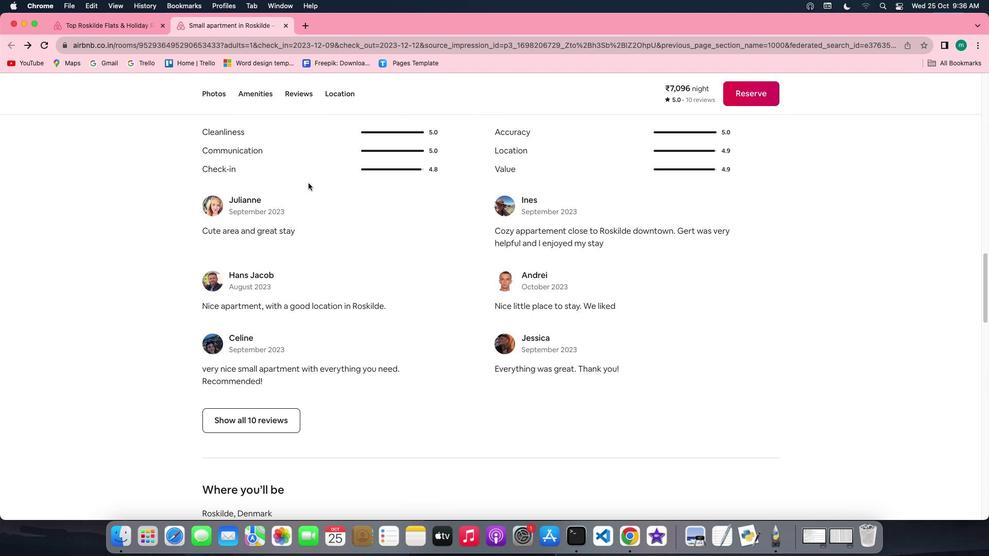 
Action: Mouse moved to (308, 182)
Screenshot: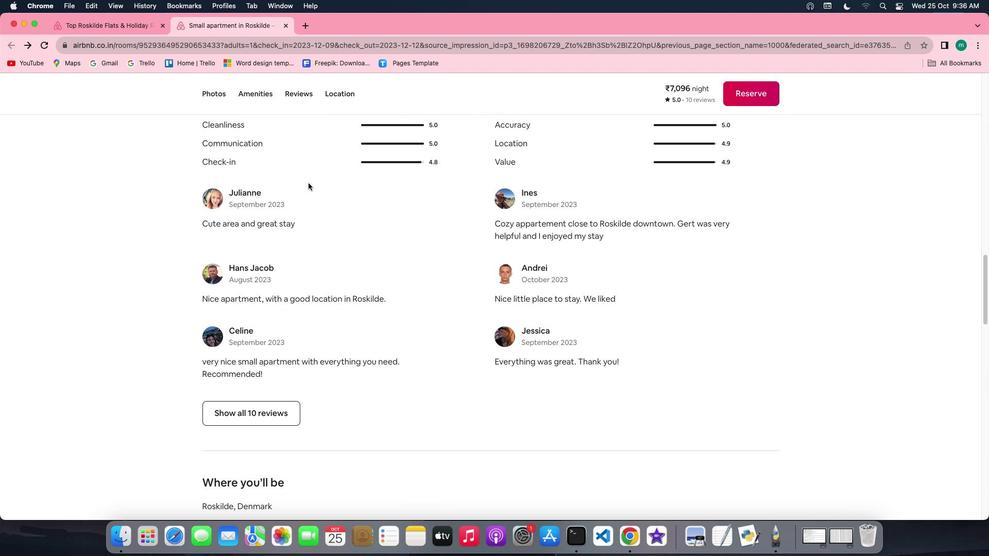
Action: Mouse scrolled (308, 182) with delta (0, 0)
Screenshot: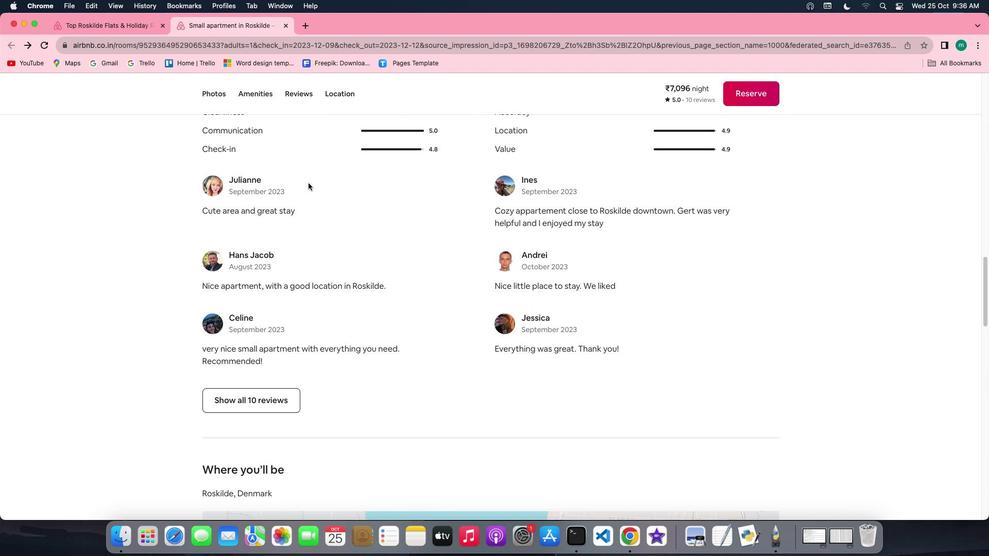
Action: Mouse moved to (308, 182)
Screenshot: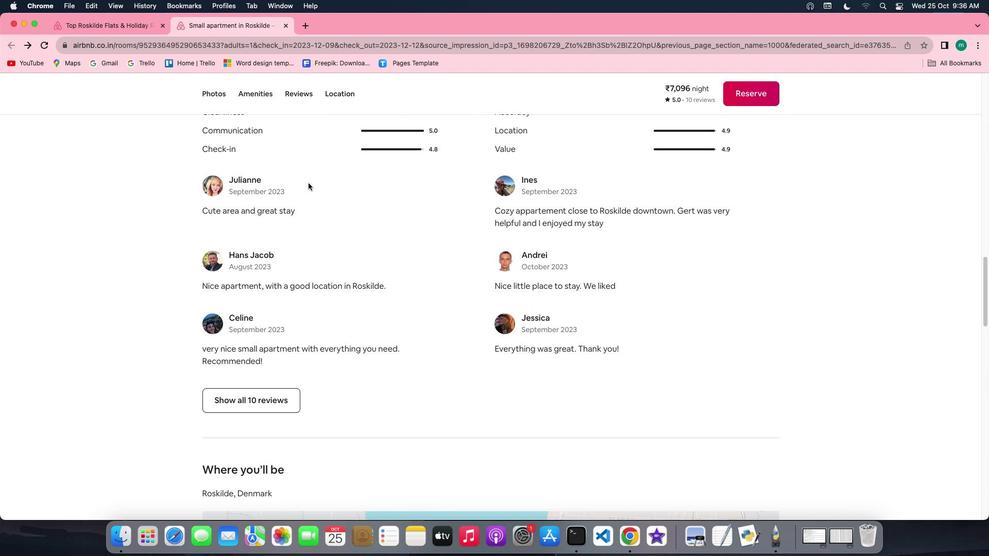 
Action: Mouse scrolled (308, 182) with delta (0, -1)
Screenshot: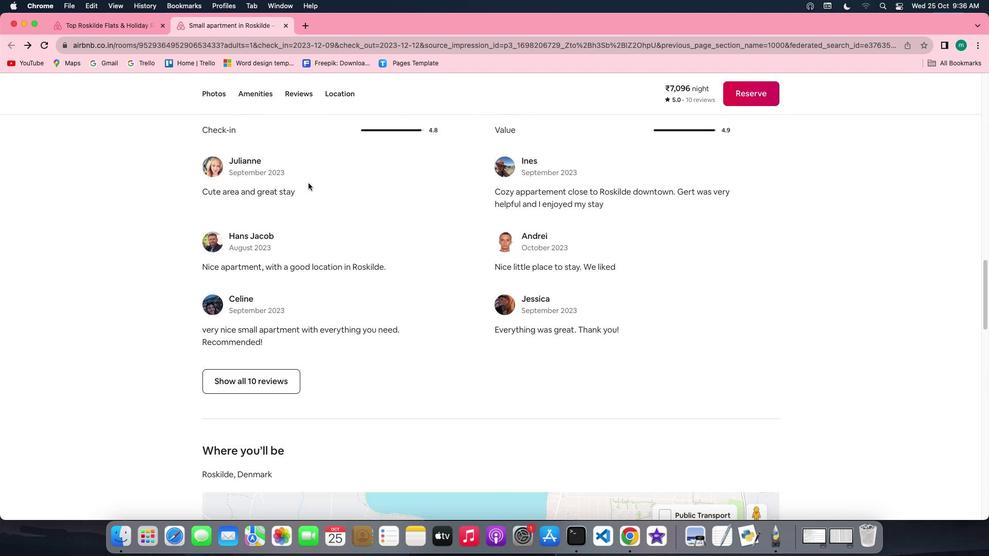 
Action: Mouse scrolled (308, 182) with delta (0, -1)
Screenshot: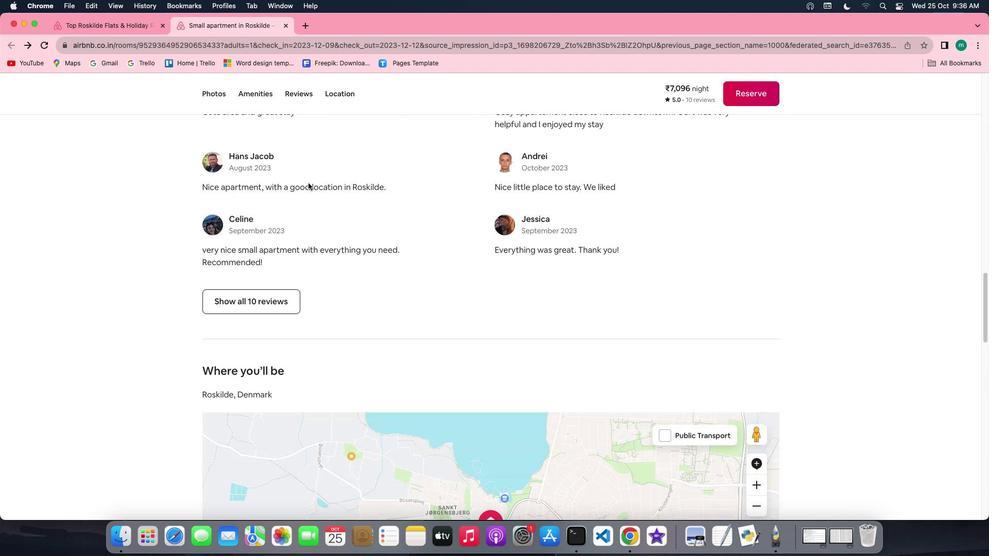 
Action: Mouse moved to (266, 262)
Screenshot: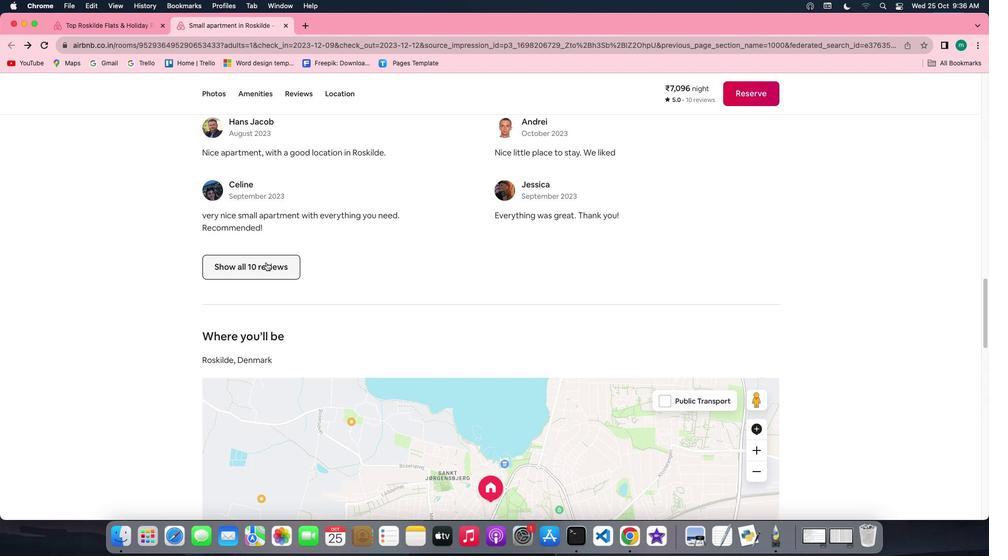 
Action: Mouse pressed left at (266, 262)
Screenshot: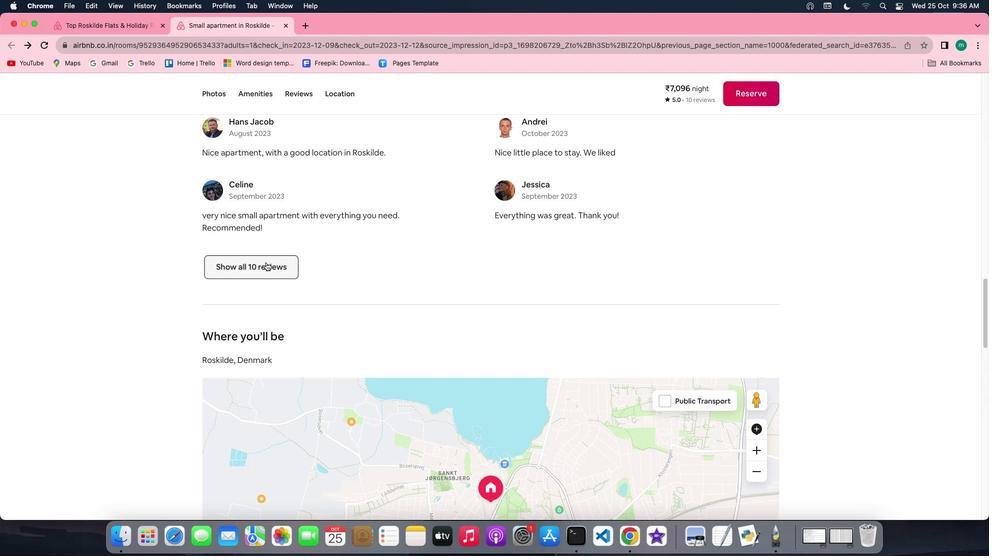 
Action: Mouse moved to (584, 370)
Screenshot: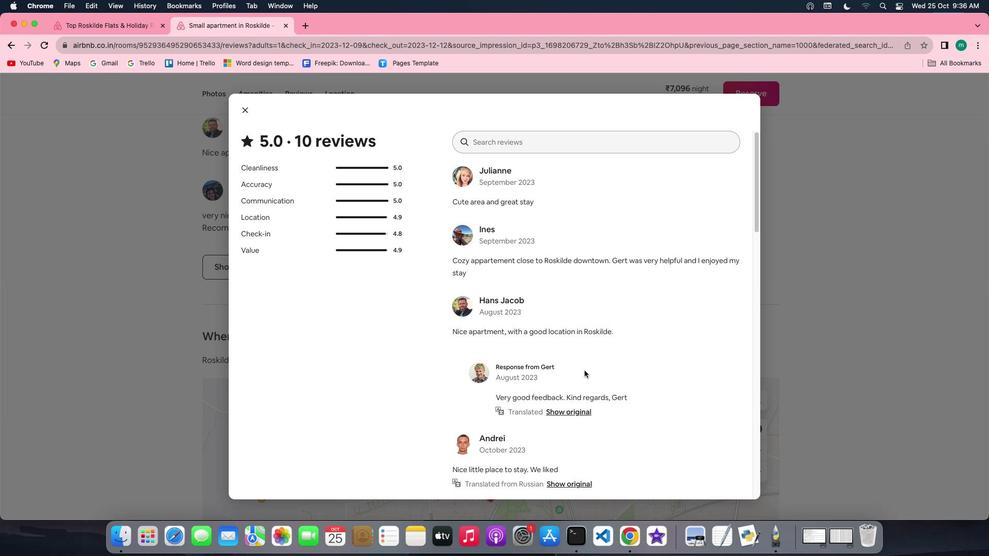 
Action: Mouse scrolled (584, 370) with delta (0, 0)
Screenshot: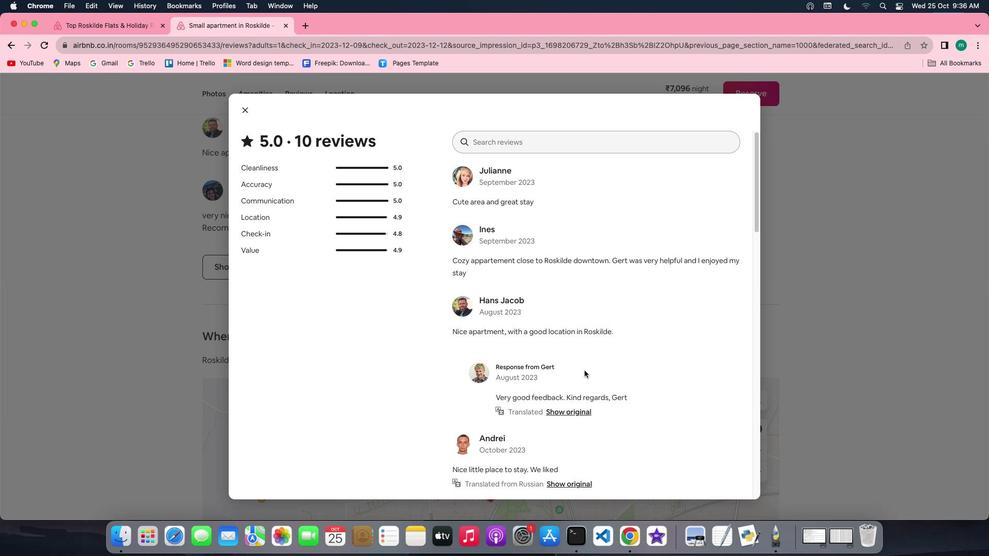 
Action: Mouse scrolled (584, 370) with delta (0, 0)
Screenshot: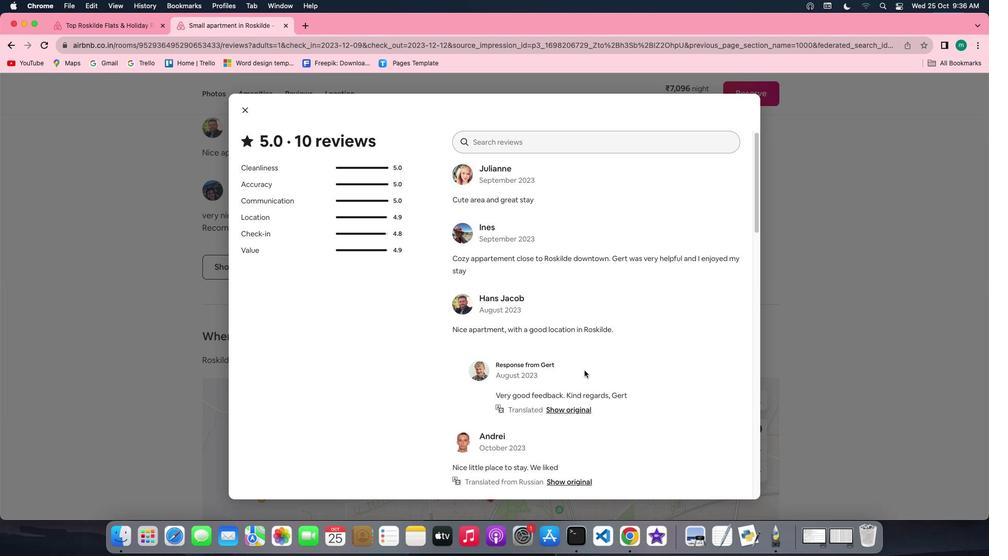 
Action: Mouse scrolled (584, 370) with delta (0, -1)
Screenshot: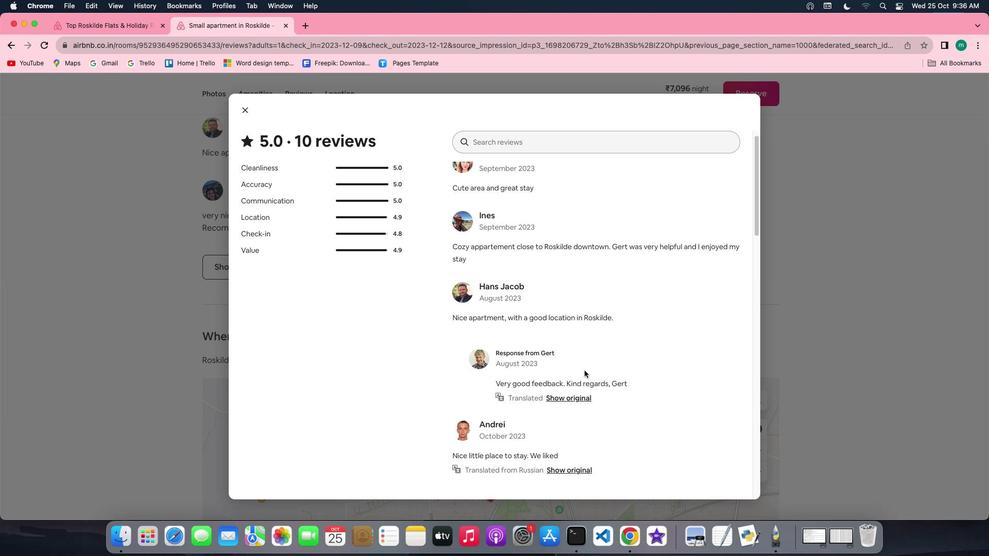 
Action: Mouse scrolled (584, 370) with delta (0, -1)
Screenshot: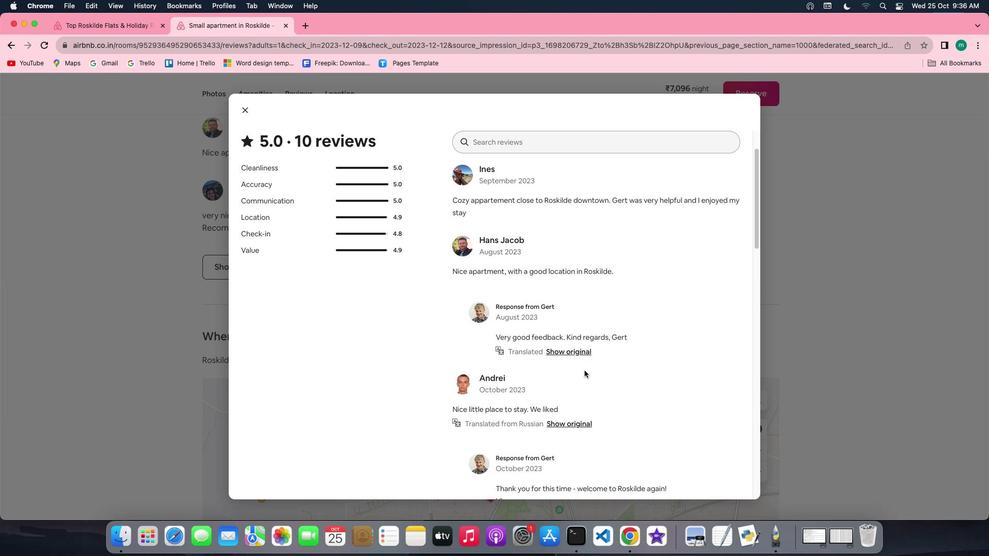 
Action: Mouse scrolled (584, 370) with delta (0, 0)
Screenshot: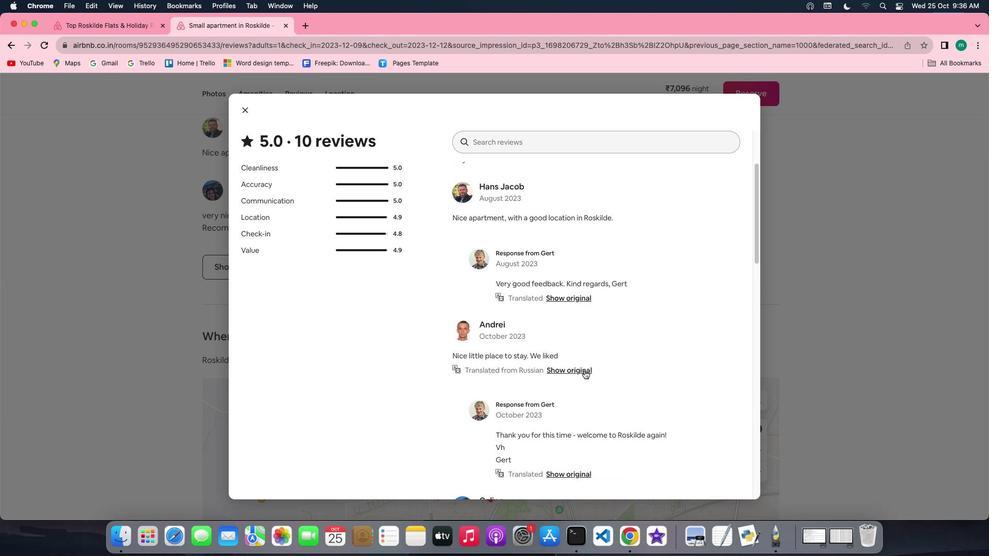 
Action: Mouse scrolled (584, 370) with delta (0, 0)
Screenshot: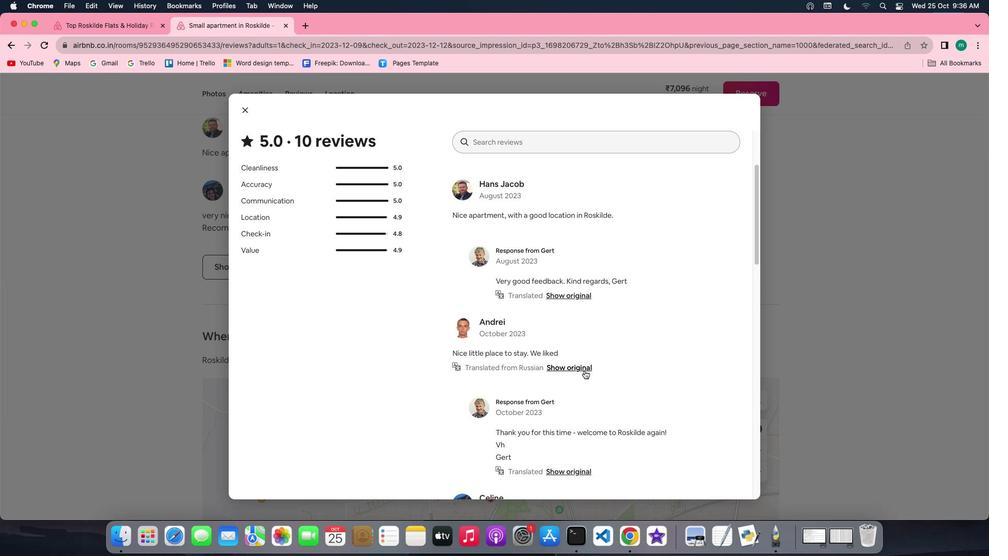 
Action: Mouse scrolled (584, 370) with delta (0, 0)
Screenshot: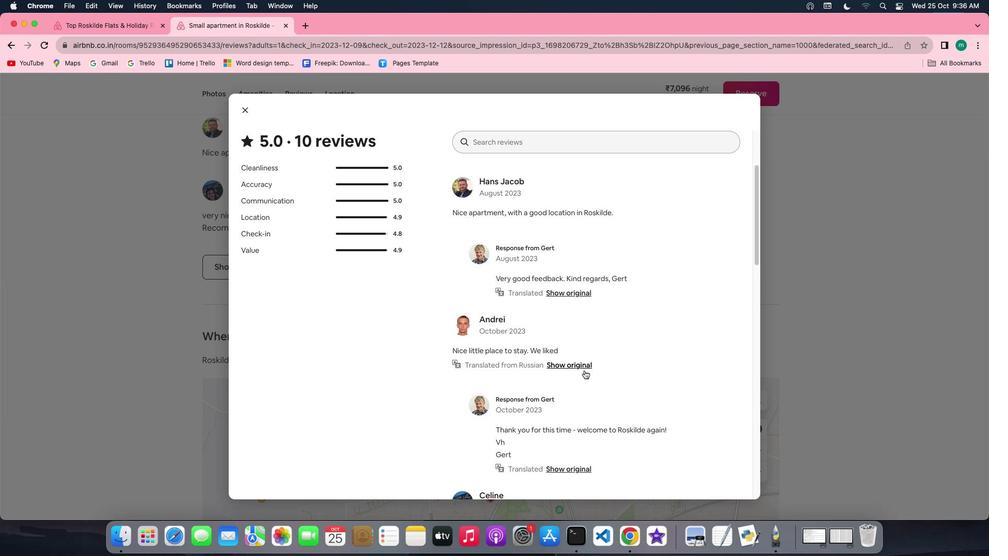 
Action: Mouse scrolled (584, 370) with delta (0, 0)
Screenshot: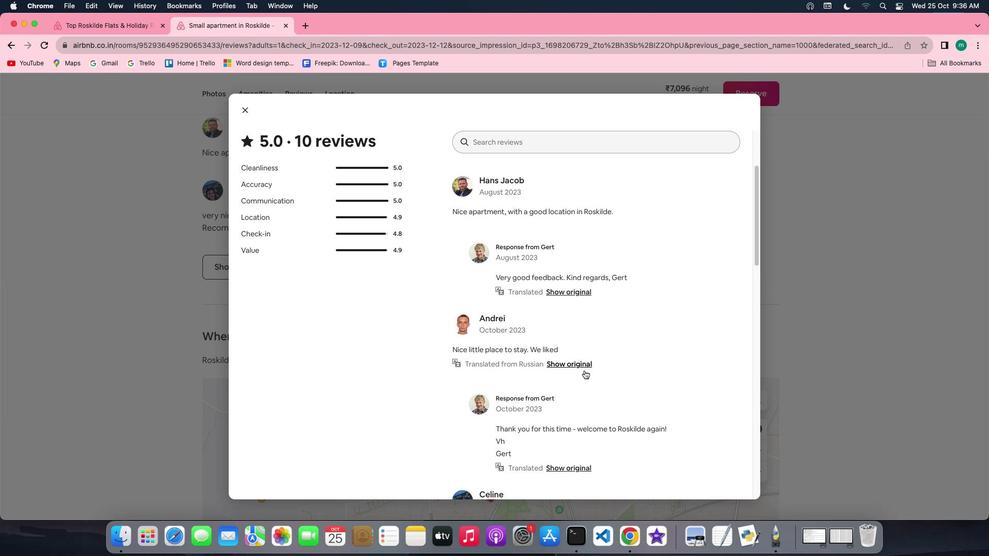 
Action: Mouse scrolled (584, 370) with delta (0, -1)
Screenshot: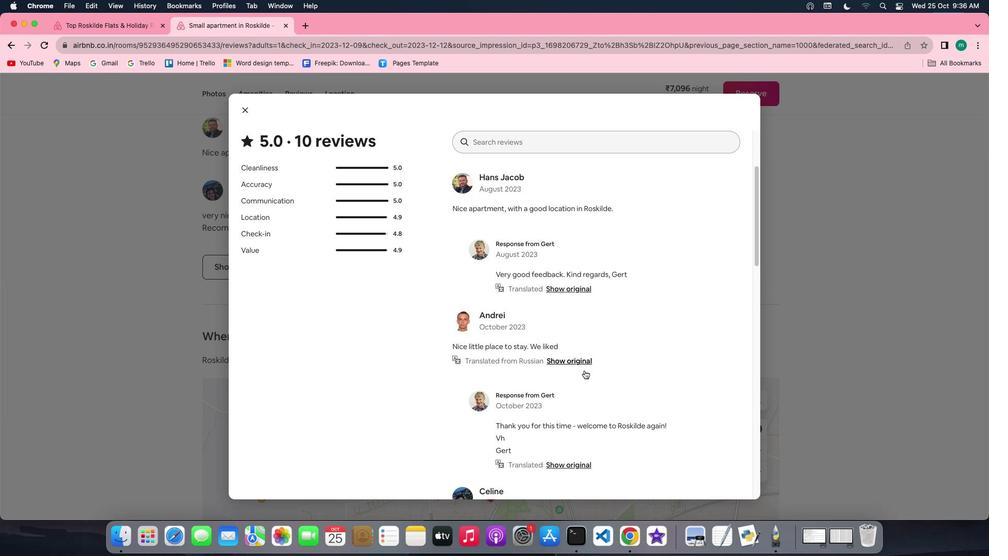 
Action: Mouse scrolled (584, 370) with delta (0, -1)
Screenshot: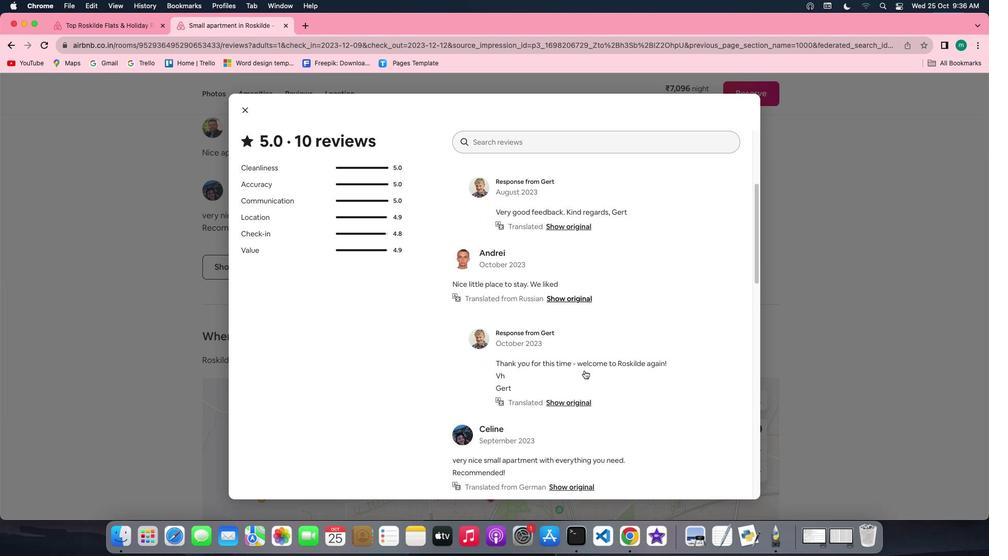 
Action: Mouse scrolled (584, 370) with delta (0, -1)
